 Task: Plan a visit to the Museum of Science and Industry in Chicago.
Action: Mouse moved to (434, 170)
Screenshot: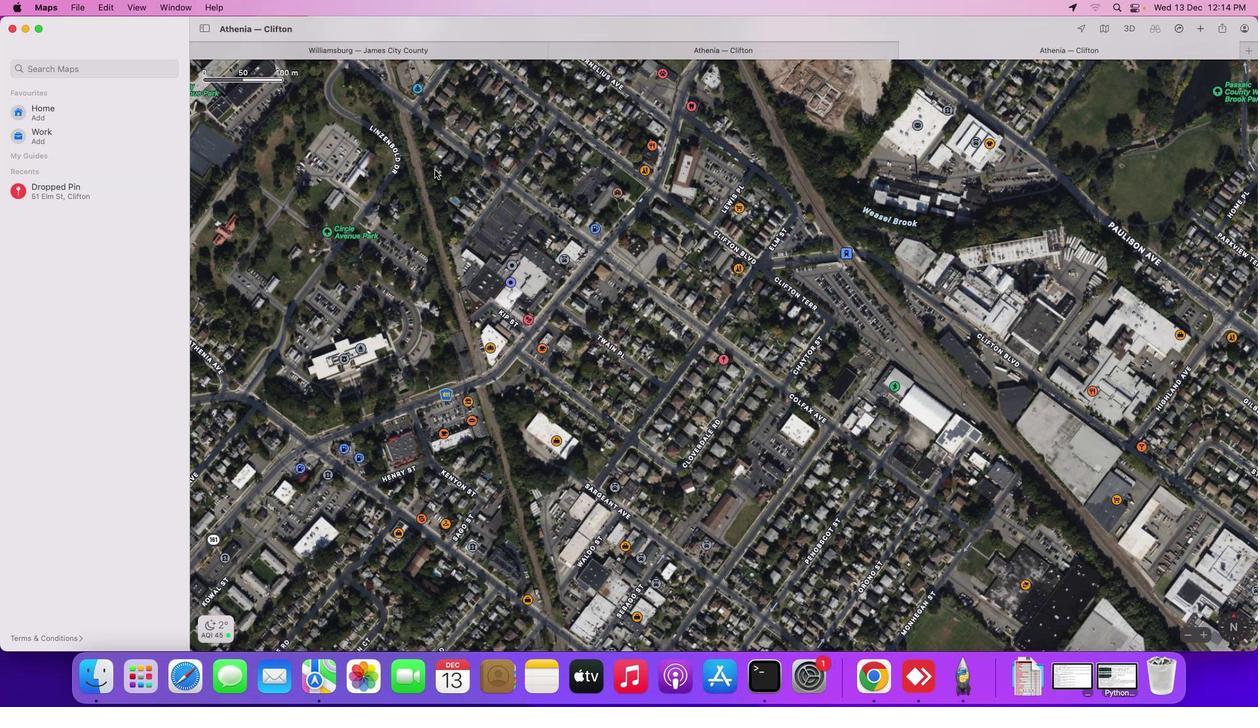
Action: Mouse pressed left at (434, 170)
Screenshot: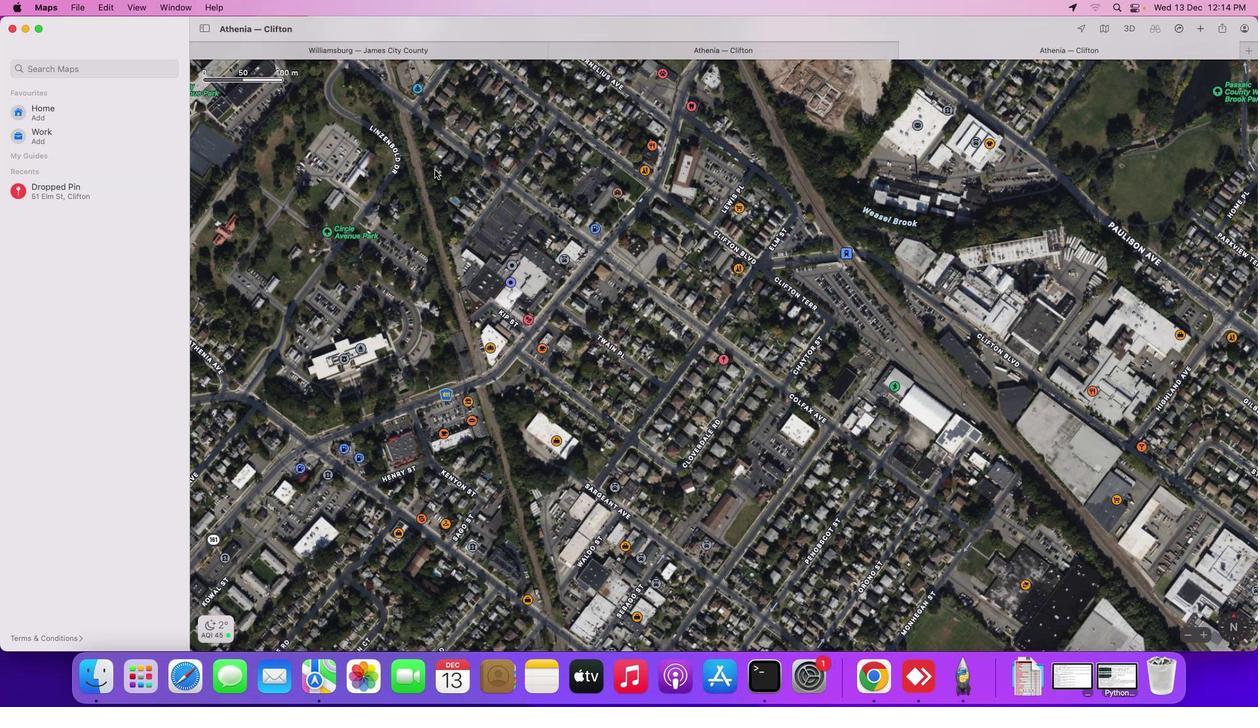 
Action: Mouse moved to (106, 62)
Screenshot: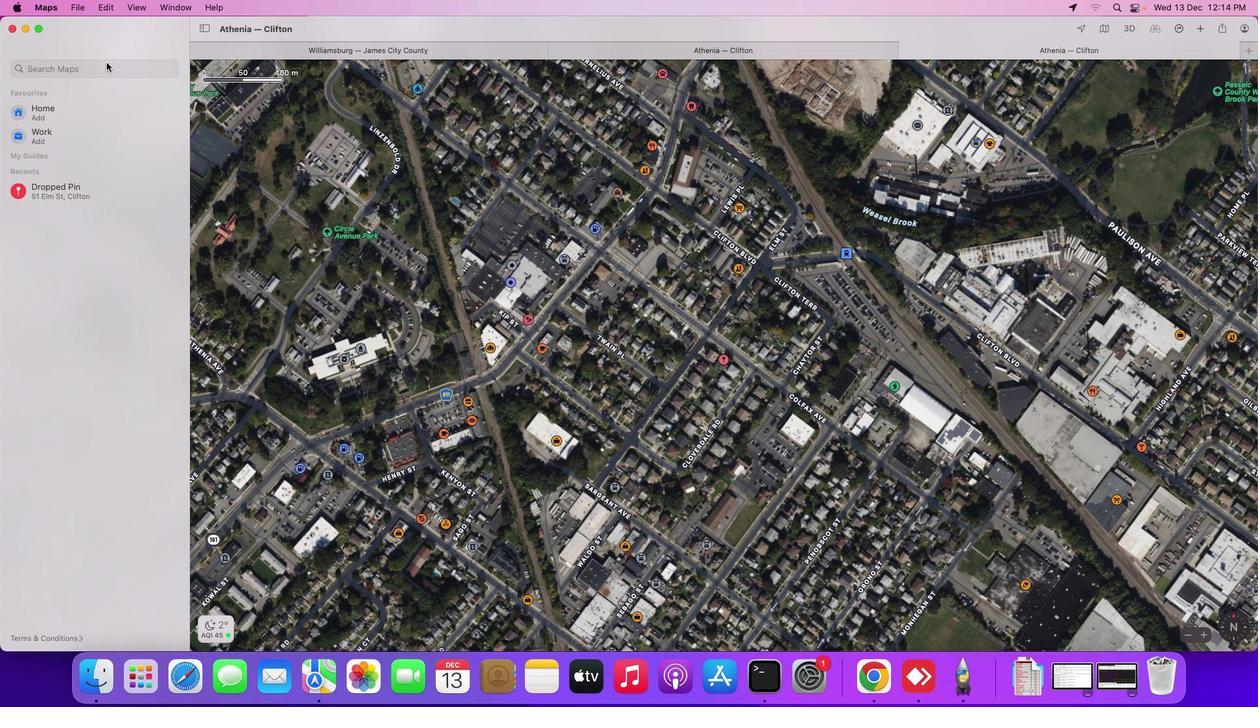 
Action: Mouse pressed left at (106, 62)
Screenshot: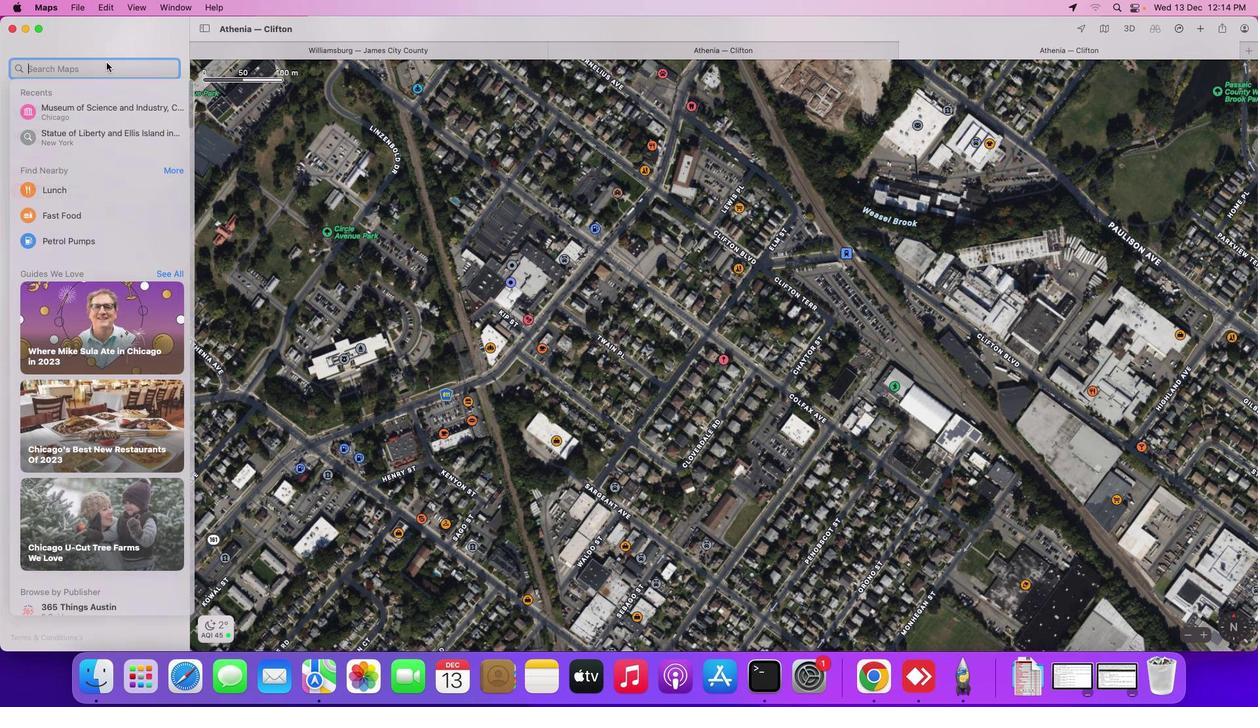 
Action: Mouse moved to (106, 62)
Screenshot: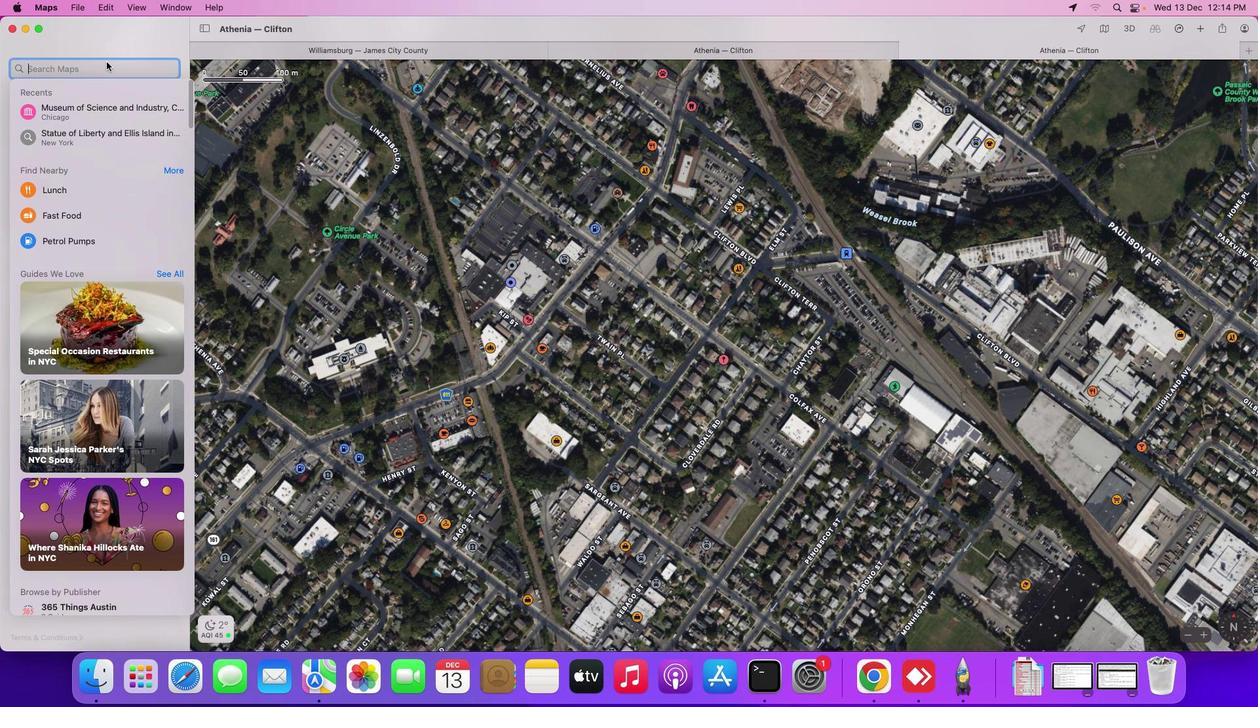 
Action: Key pressed Key.shift_r'M''u''s''e''u''m'Key.space'o''f'Key.spaceKey.shift_r'S''c''i''e''n''c''e'Key.space'a''n''d'Key.spaceKey.shift_r'I''n''d''u''s''t''r''y'Key.space'i''n'Key.spaceKey.shift_r'C''h''i''c''a''g''o'Key.enter
Screenshot: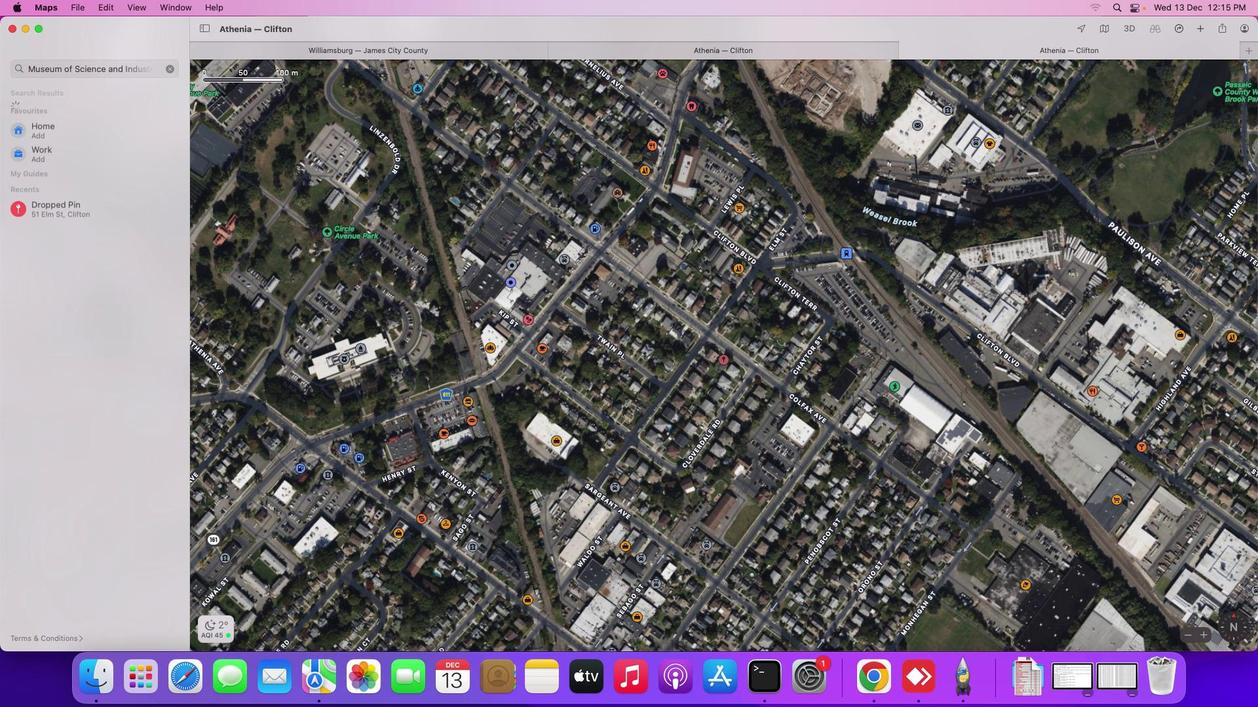 
Action: Mouse moved to (817, 418)
Screenshot: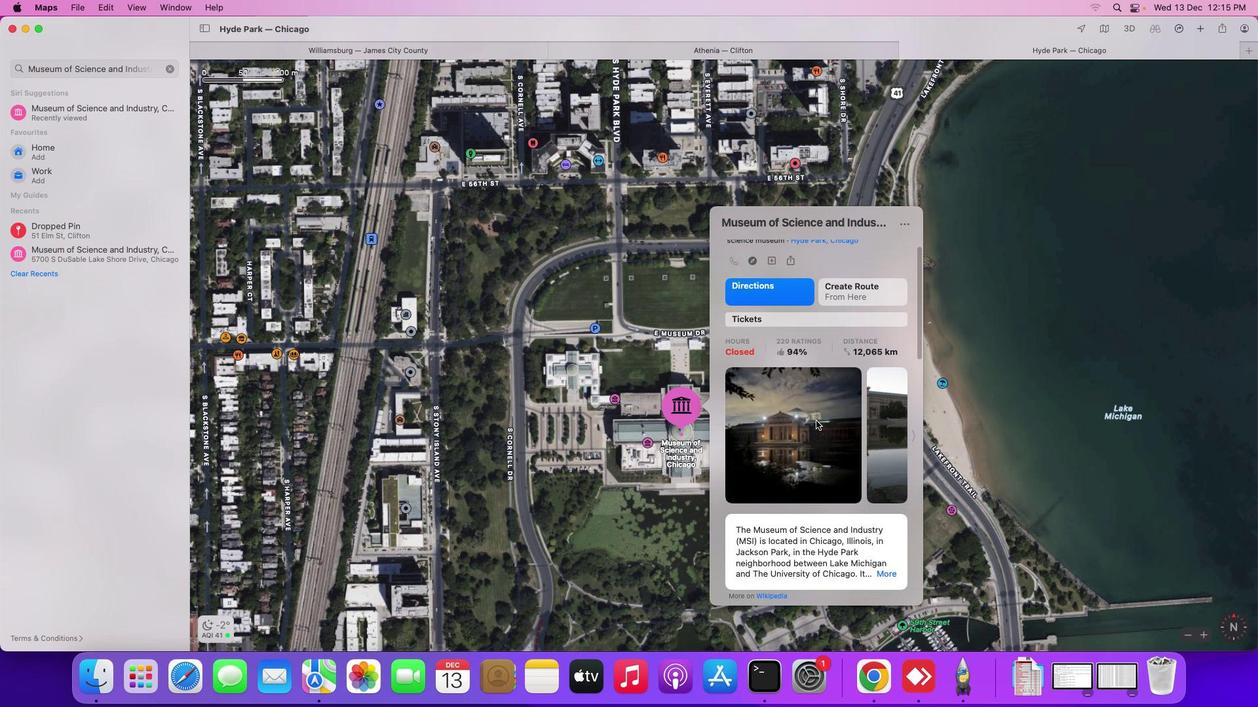 
Action: Mouse scrolled (817, 418) with delta (0, 0)
Screenshot: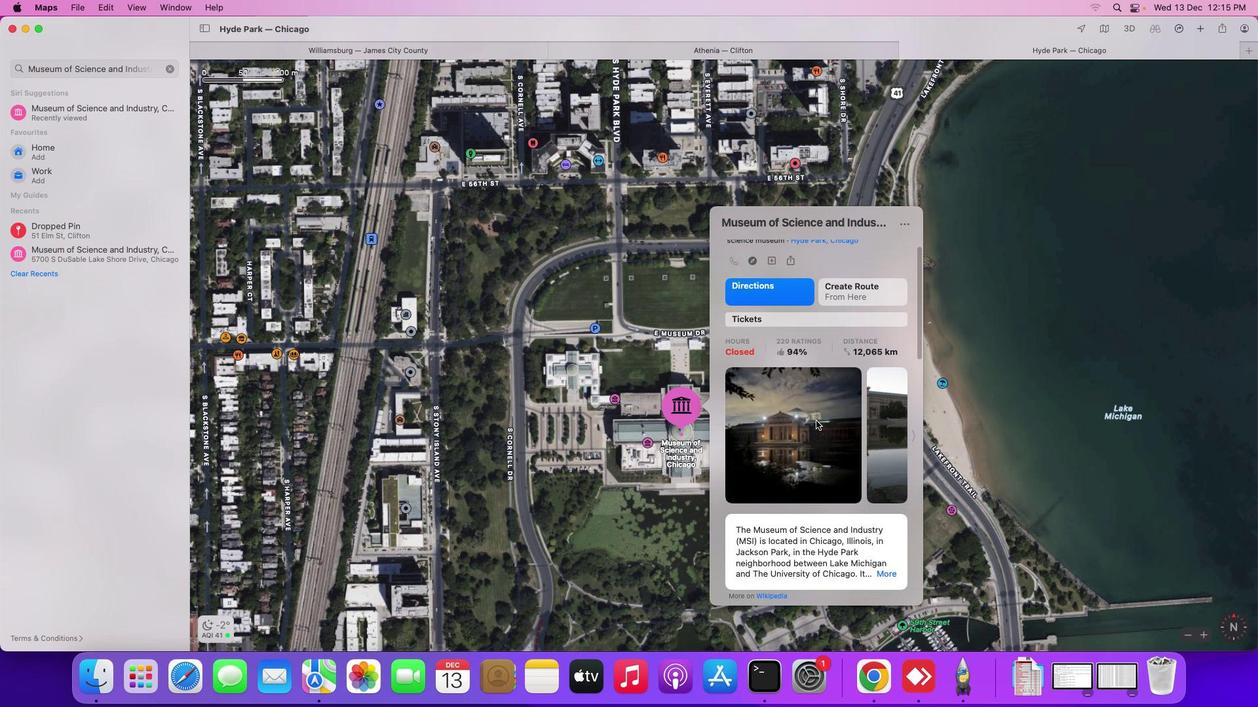 
Action: Mouse moved to (816, 420)
Screenshot: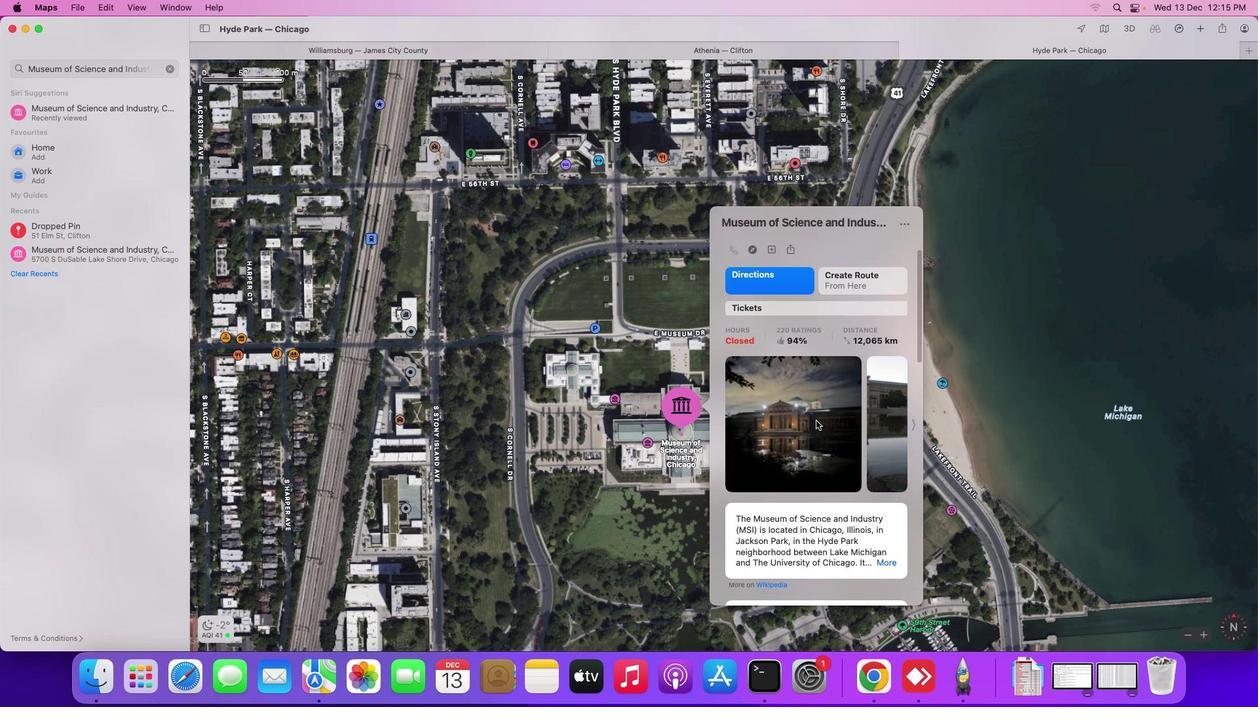 
Action: Mouse scrolled (816, 420) with delta (0, 0)
Screenshot: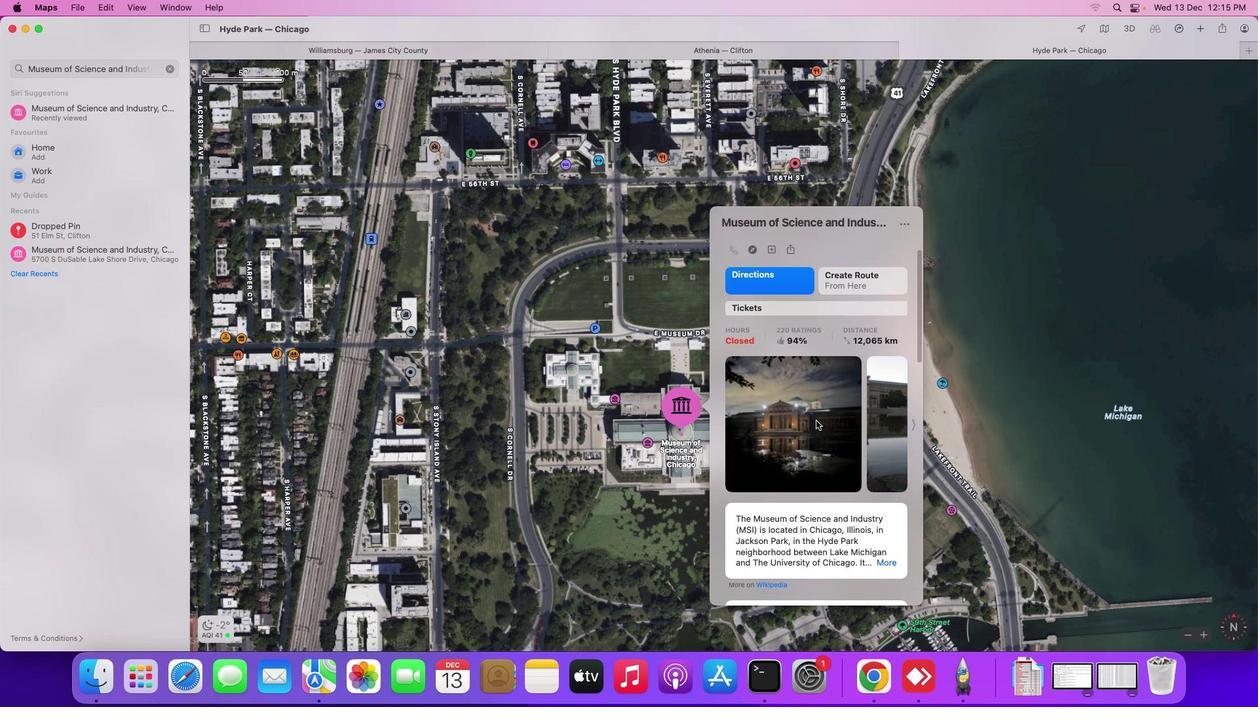 
Action: Mouse scrolled (816, 420) with delta (0, -1)
Screenshot: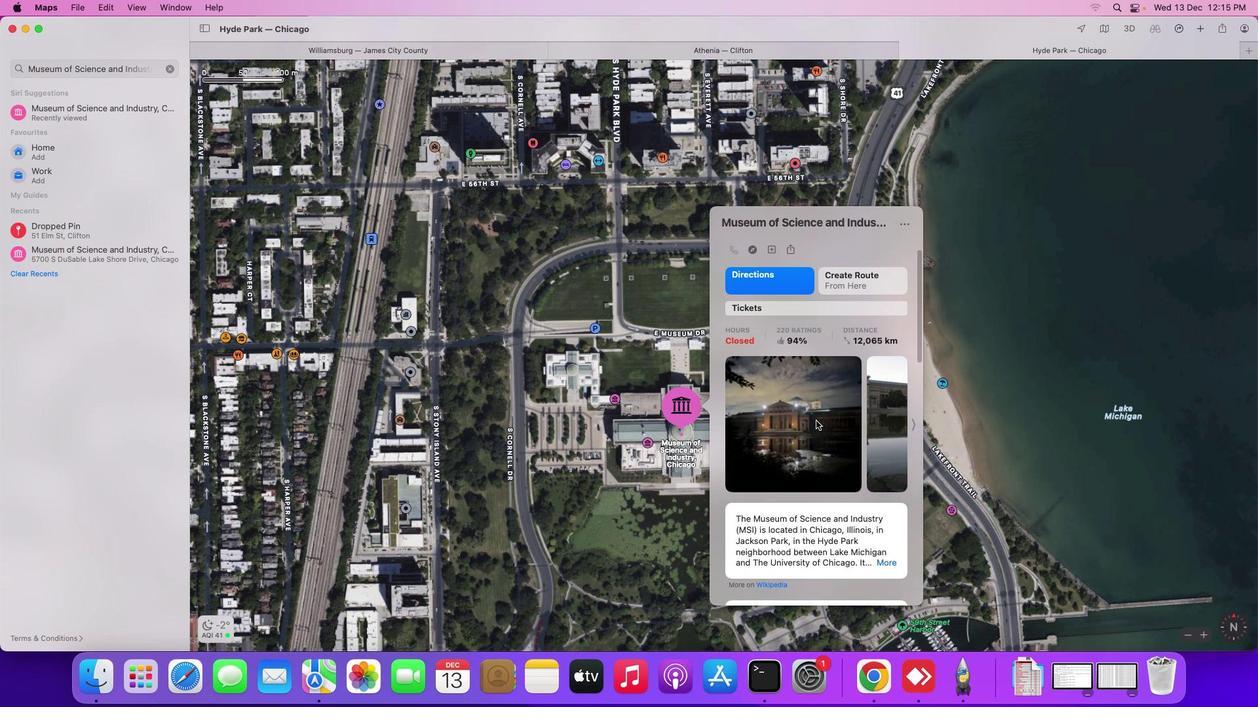 
Action: Mouse moved to (816, 420)
Screenshot: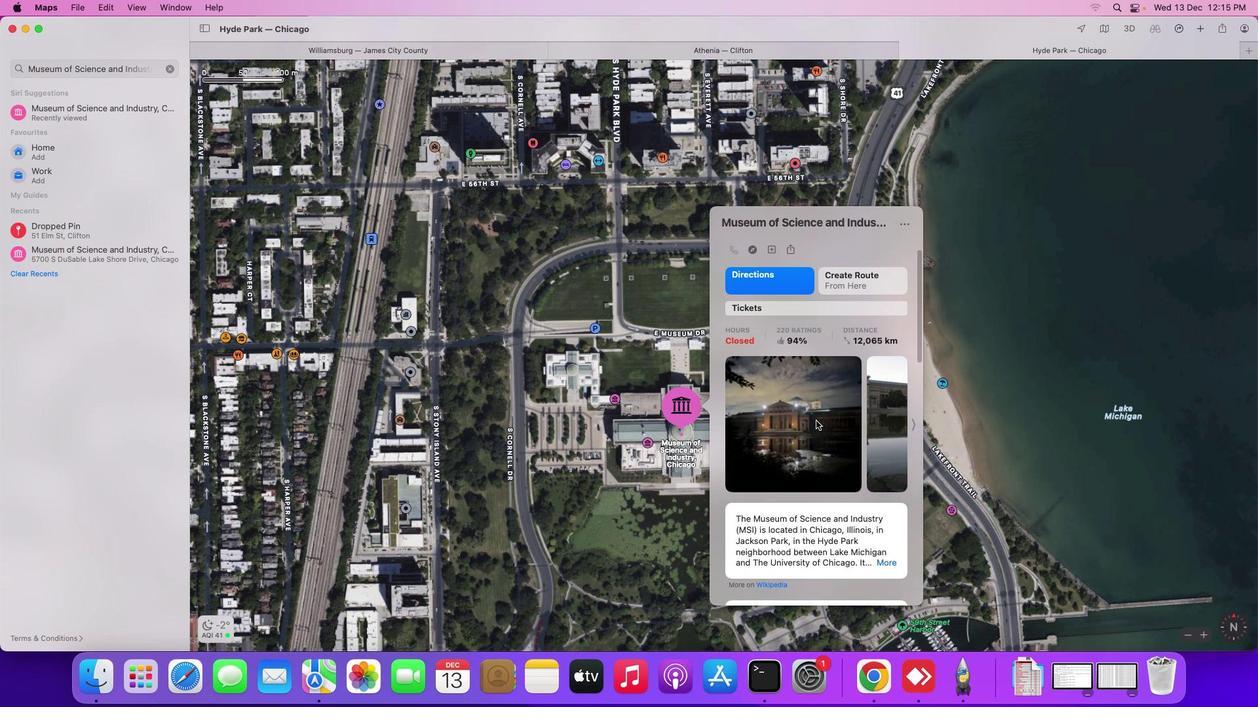 
Action: Mouse scrolled (816, 420) with delta (0, 0)
Screenshot: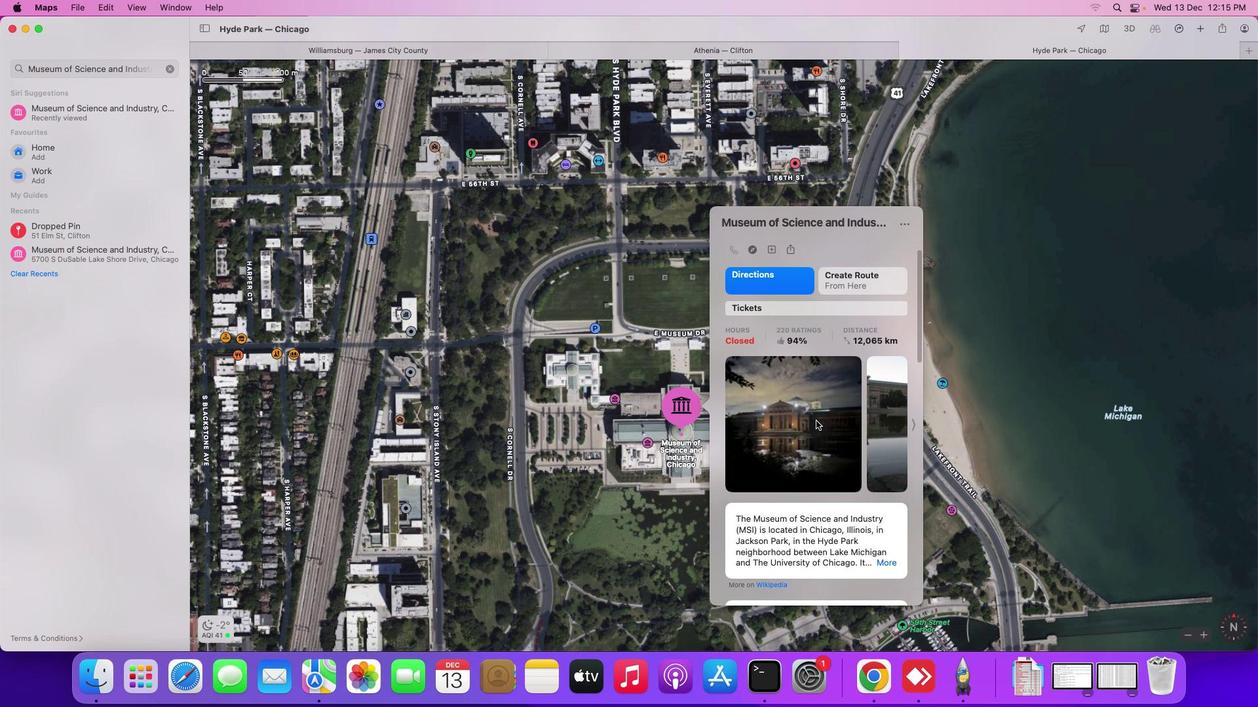 
Action: Mouse moved to (816, 421)
Screenshot: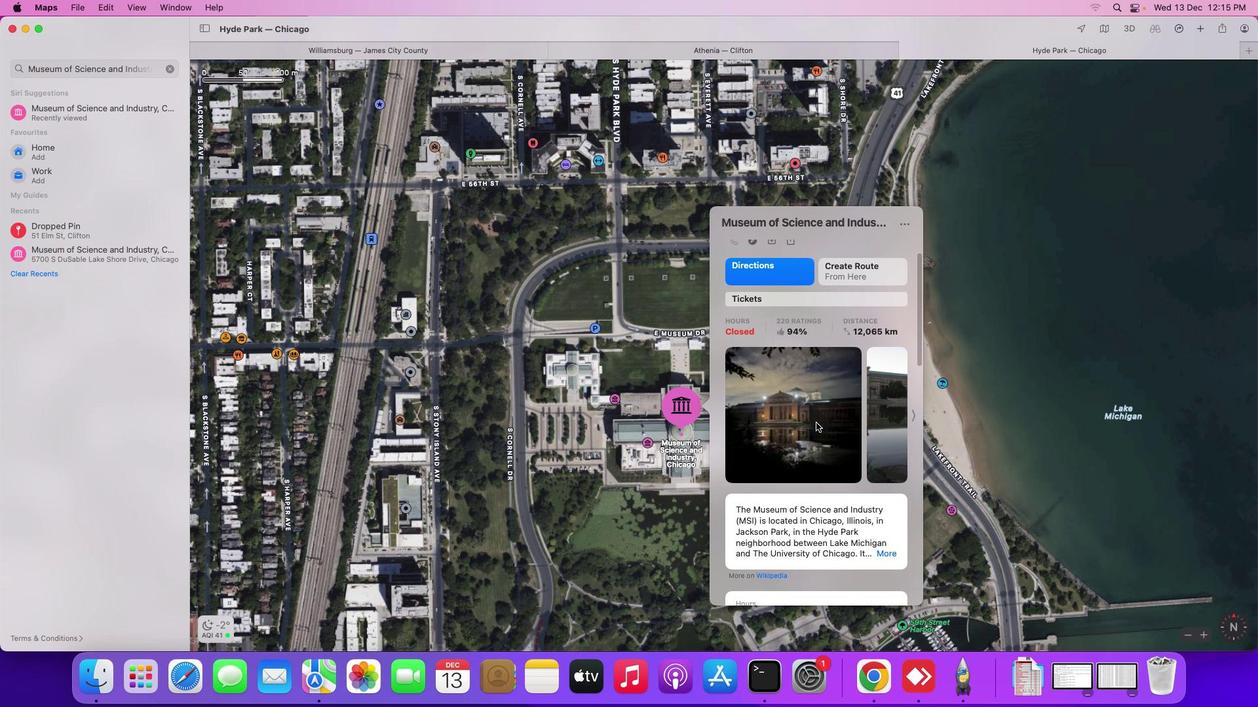 
Action: Mouse scrolled (816, 421) with delta (0, 0)
Screenshot: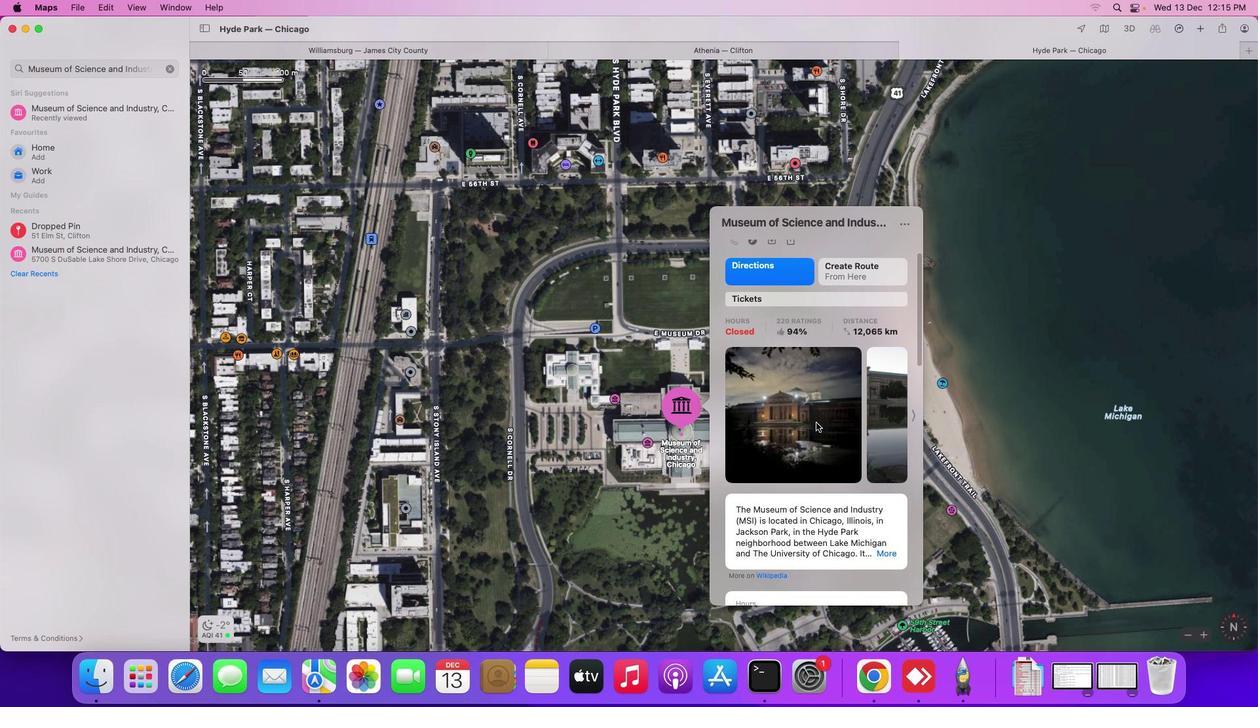 
Action: Mouse moved to (816, 422)
Screenshot: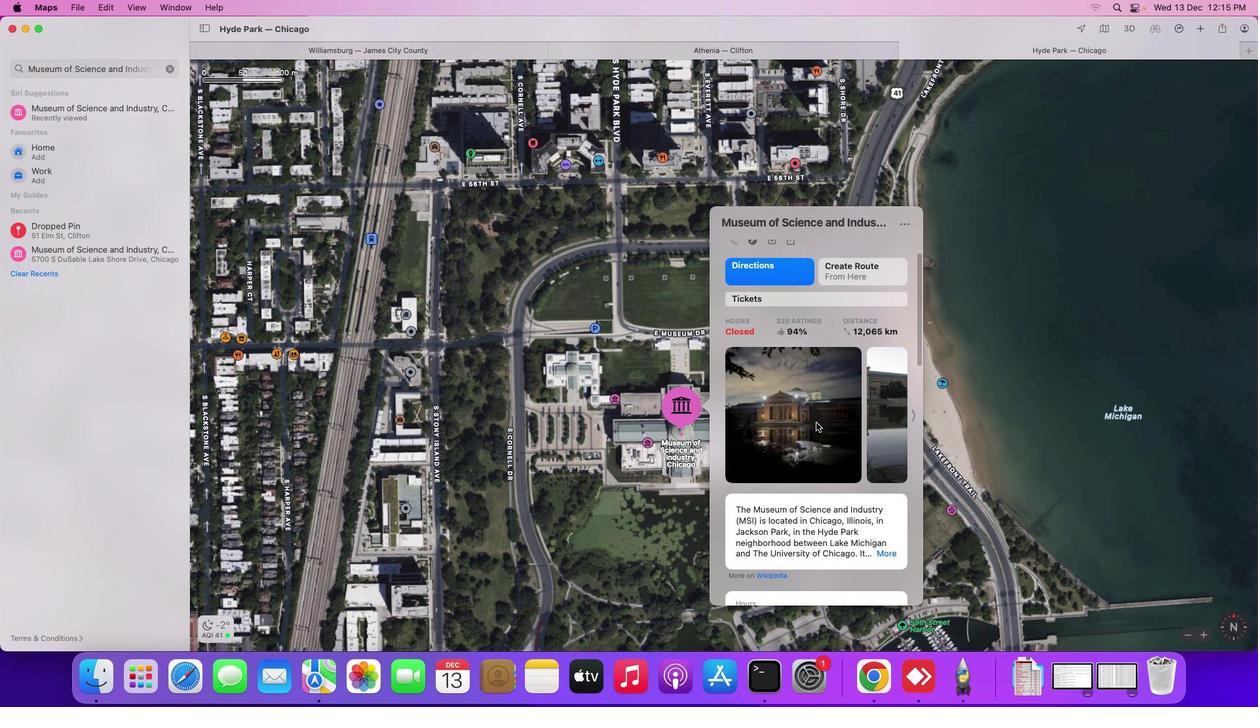 
Action: Mouse scrolled (816, 422) with delta (0, 0)
Screenshot: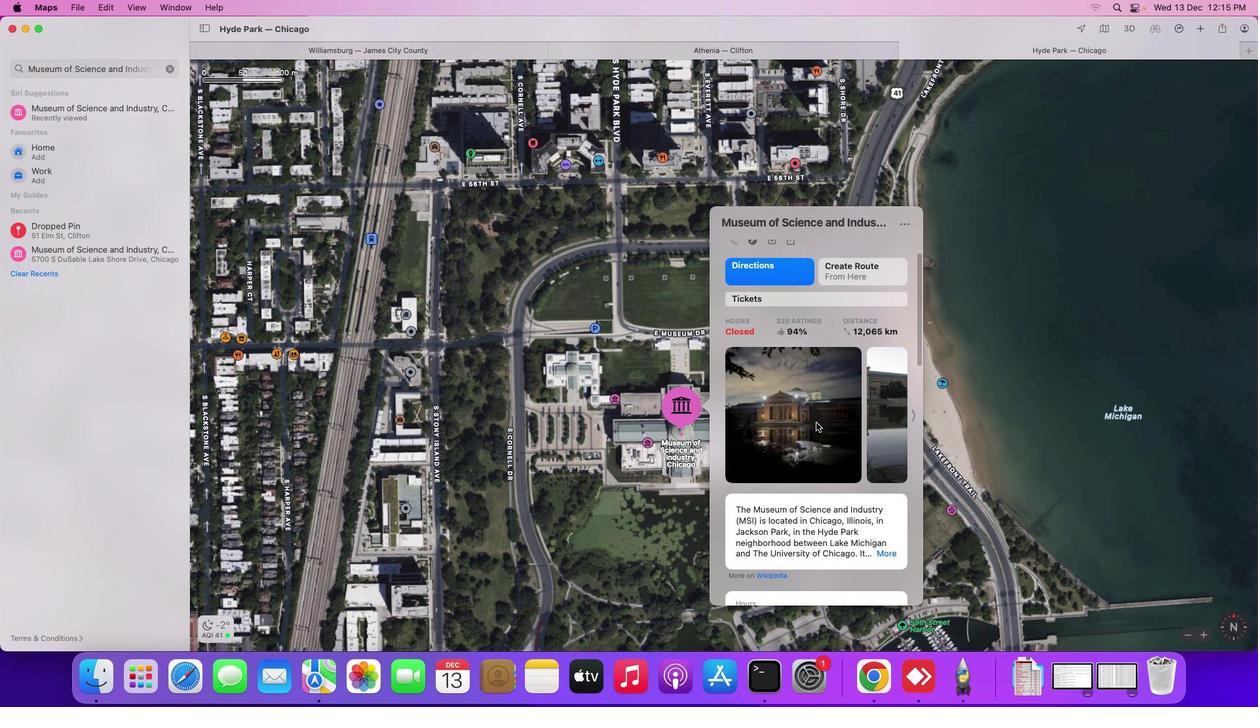 
Action: Mouse moved to (816, 423)
Screenshot: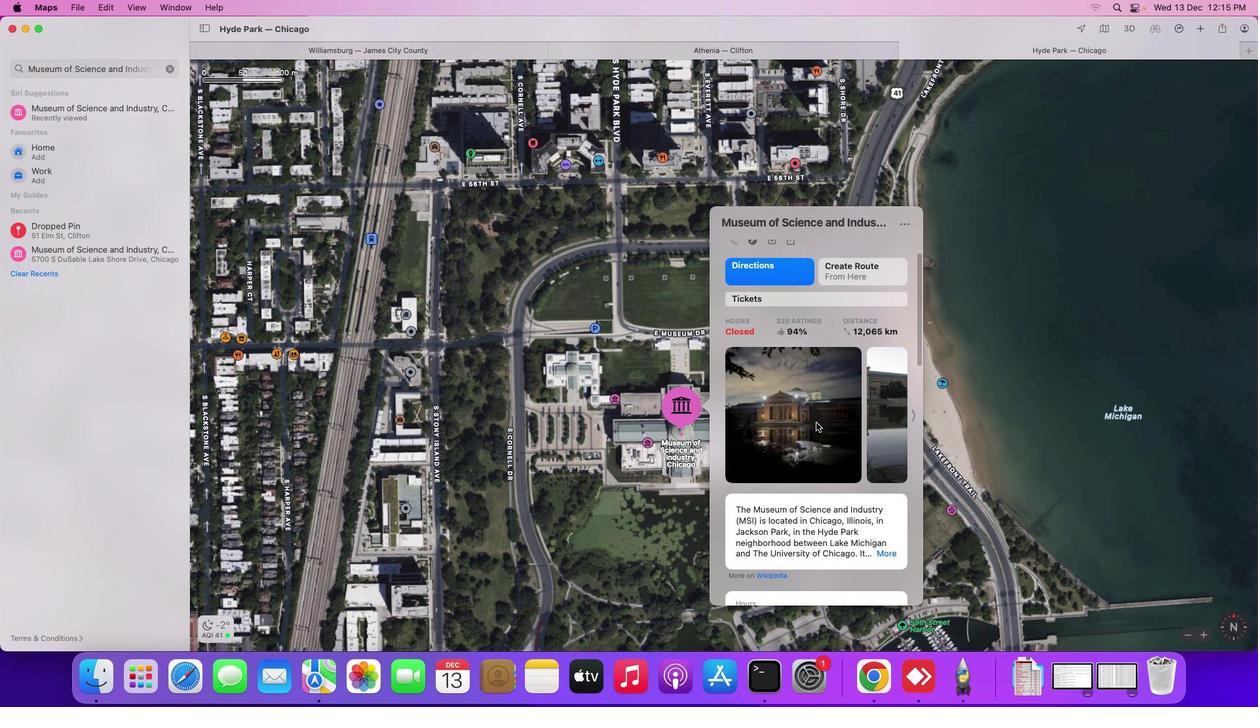 
Action: Mouse scrolled (816, 423) with delta (0, 0)
Screenshot: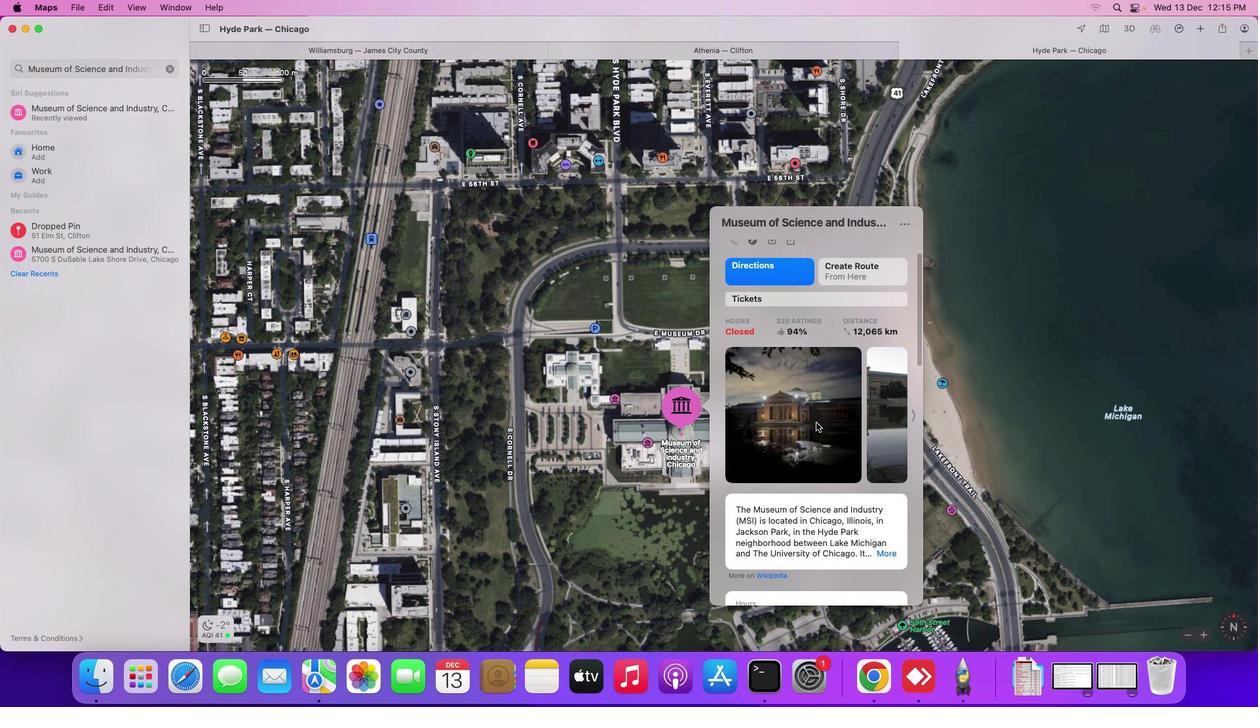 
Action: Mouse moved to (915, 415)
Screenshot: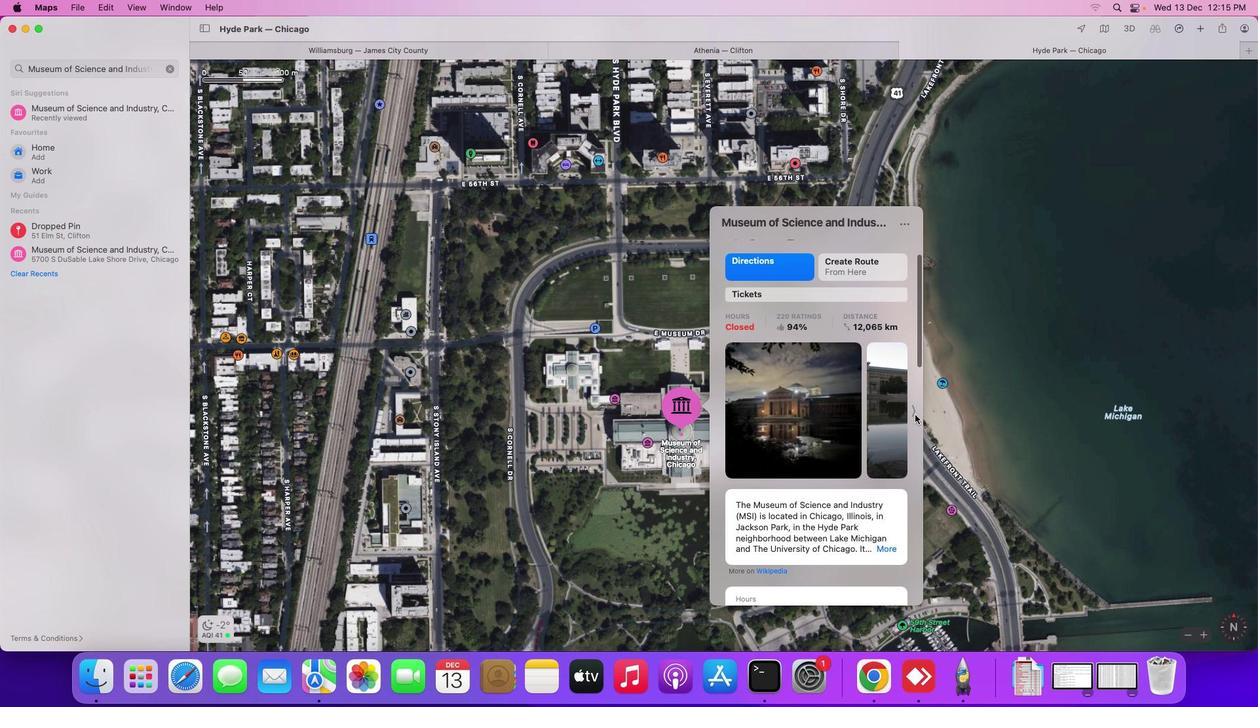 
Action: Mouse pressed left at (915, 415)
Screenshot: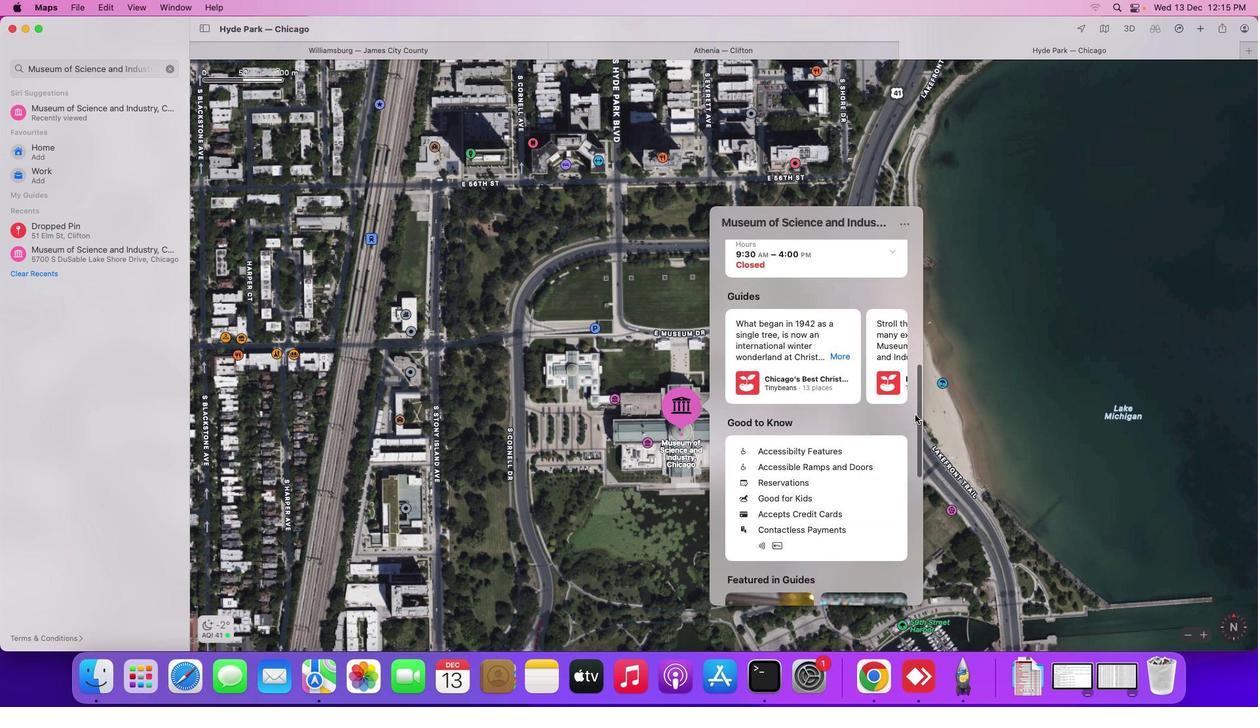 
Action: Mouse moved to (840, 399)
Screenshot: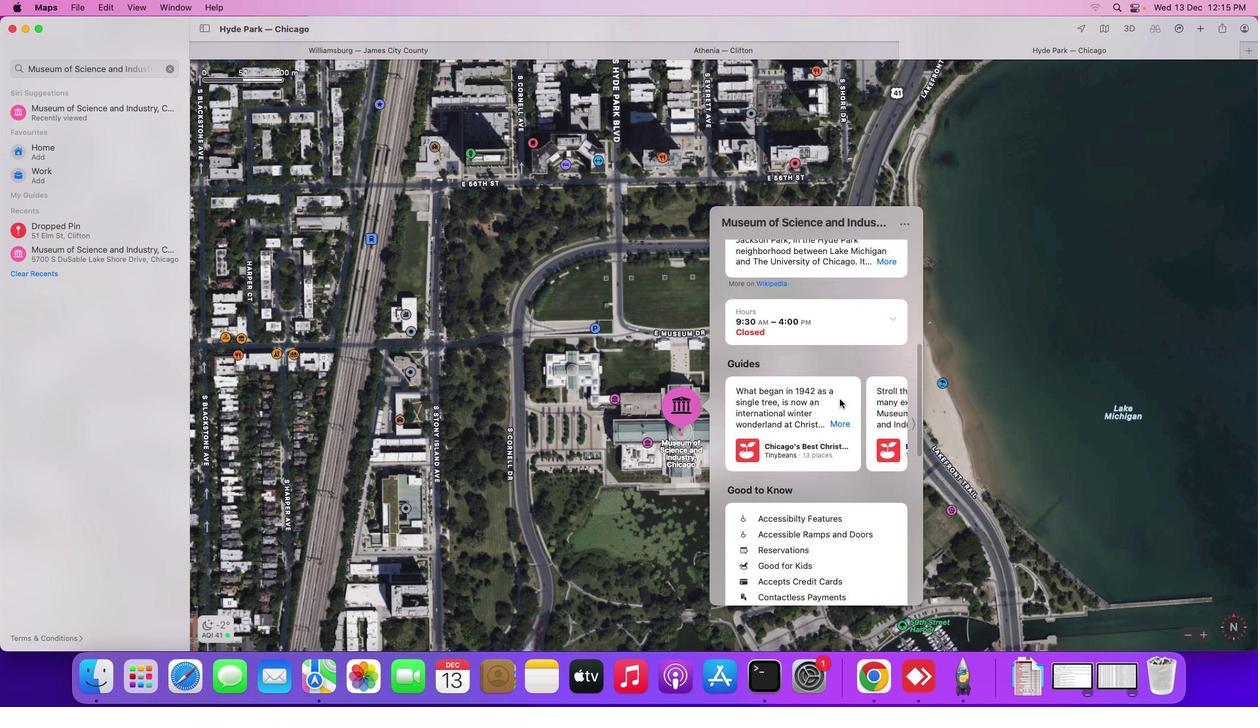 
Action: Mouse scrolled (840, 399) with delta (0, 0)
Screenshot: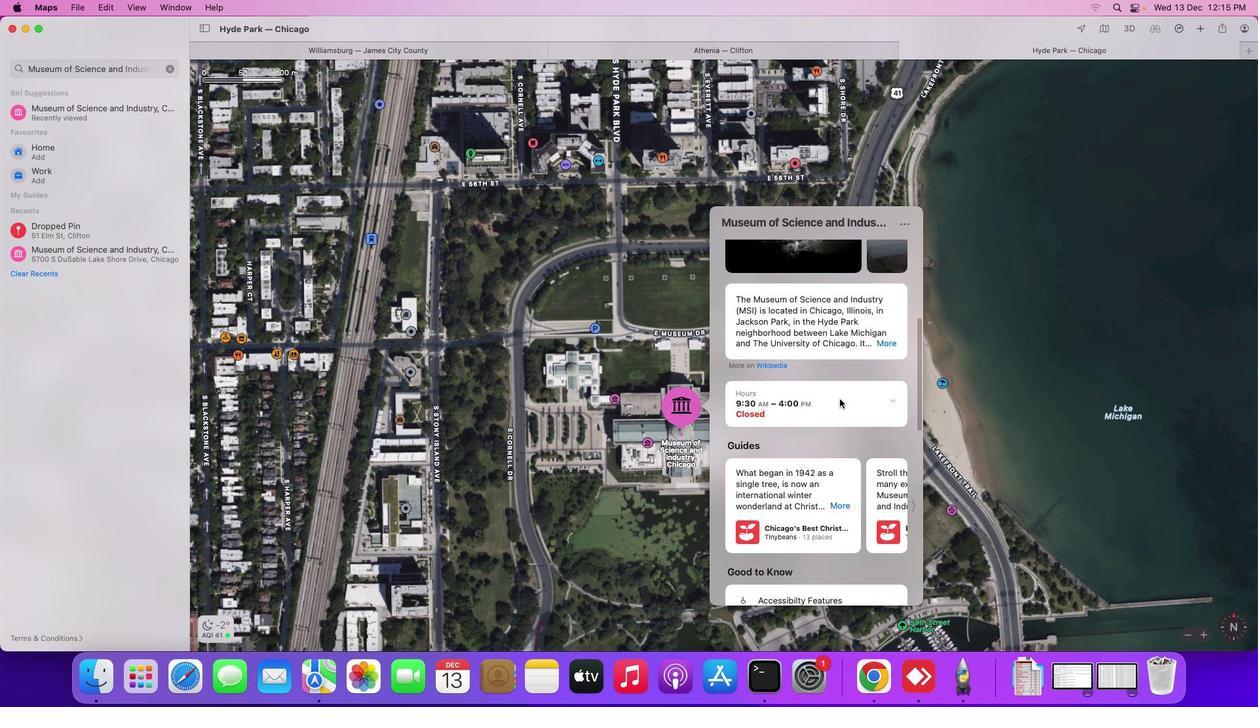 
Action: Mouse scrolled (840, 399) with delta (0, 0)
Screenshot: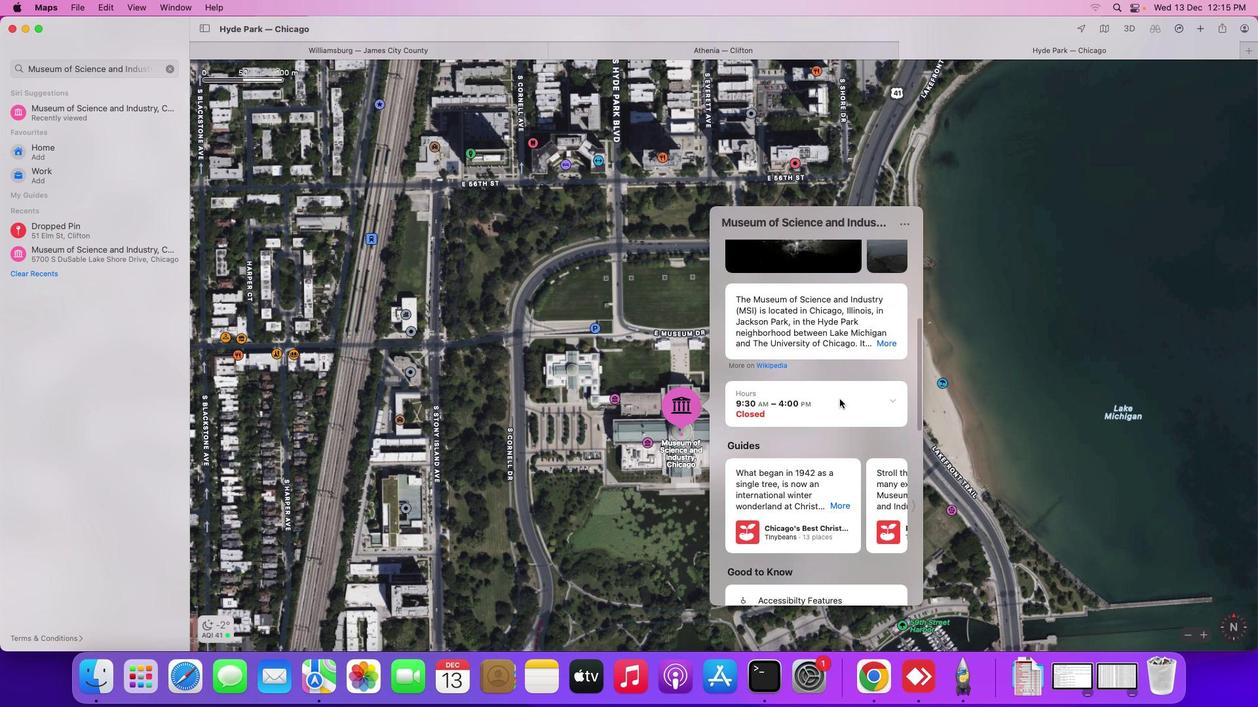 
Action: Mouse scrolled (840, 399) with delta (0, 1)
Screenshot: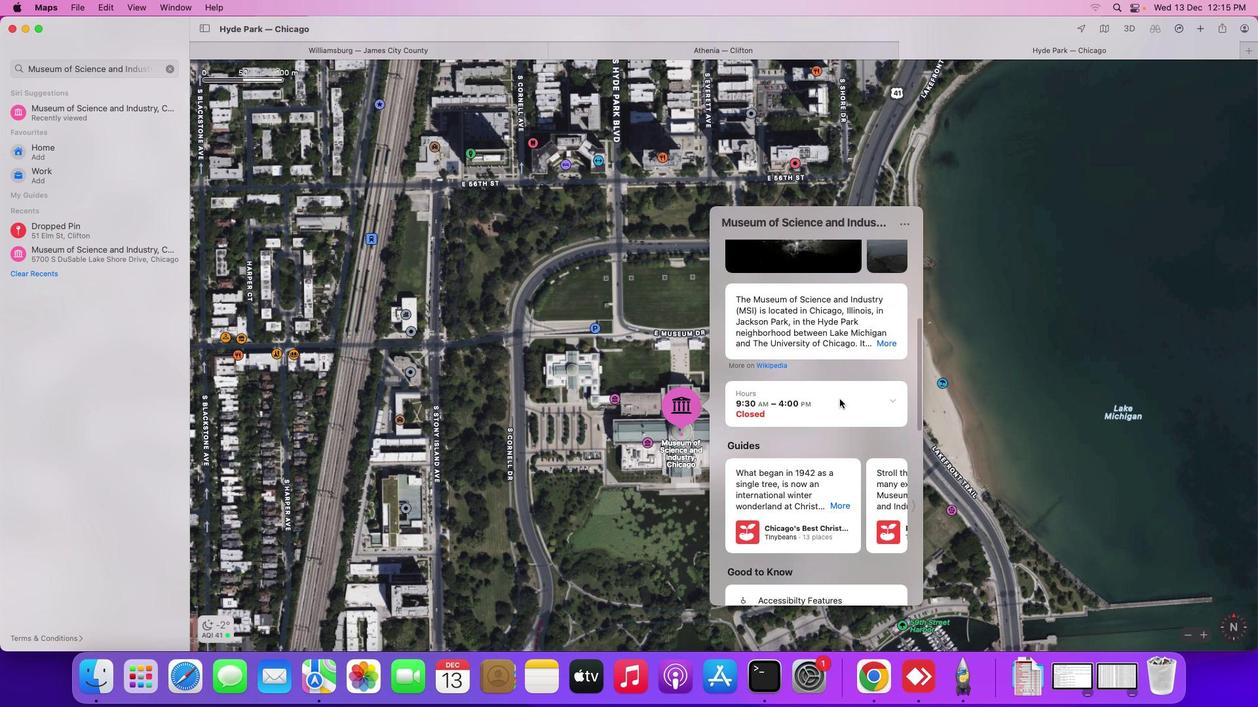 
Action: Mouse scrolled (840, 399) with delta (0, 3)
Screenshot: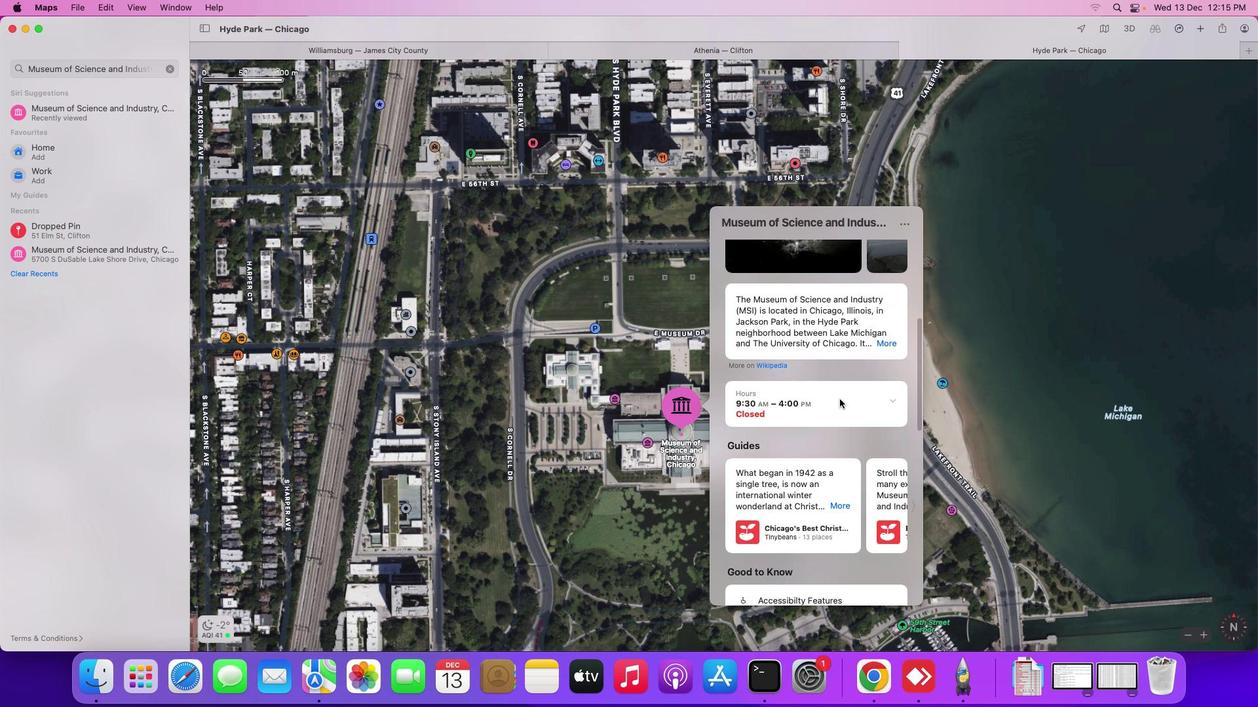 
Action: Mouse scrolled (840, 399) with delta (0, 3)
Screenshot: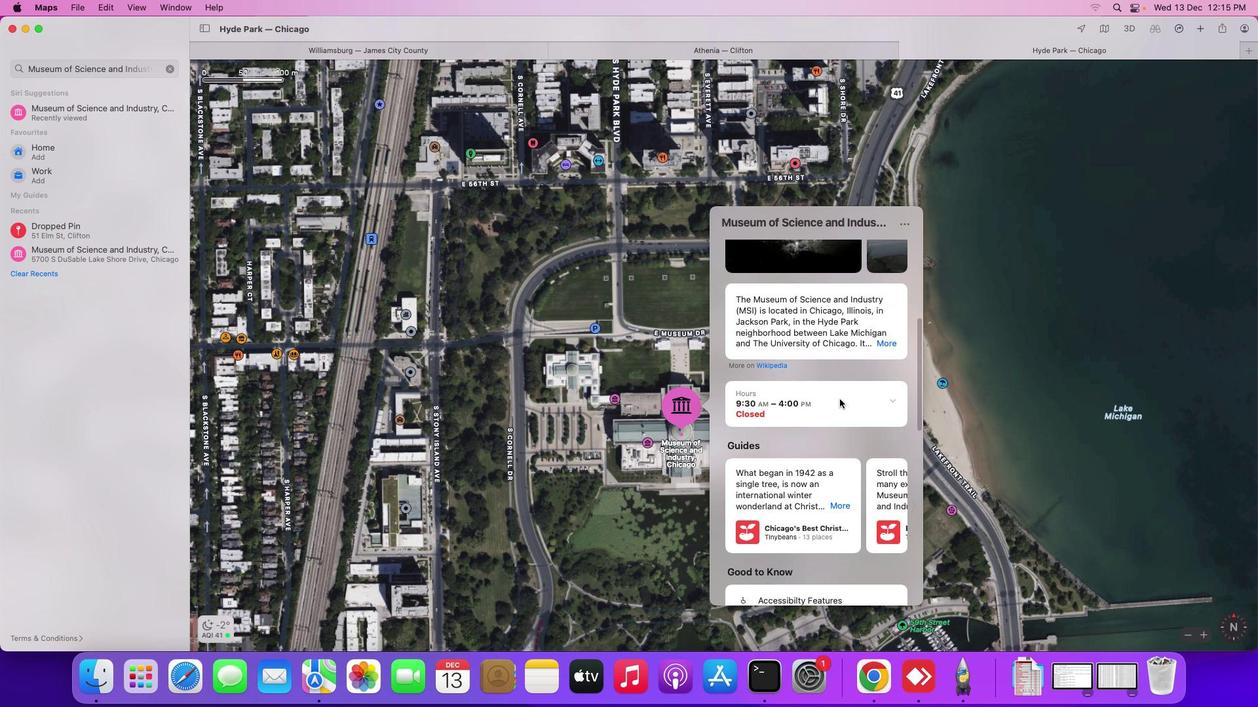 
Action: Mouse scrolled (840, 399) with delta (0, 3)
Screenshot: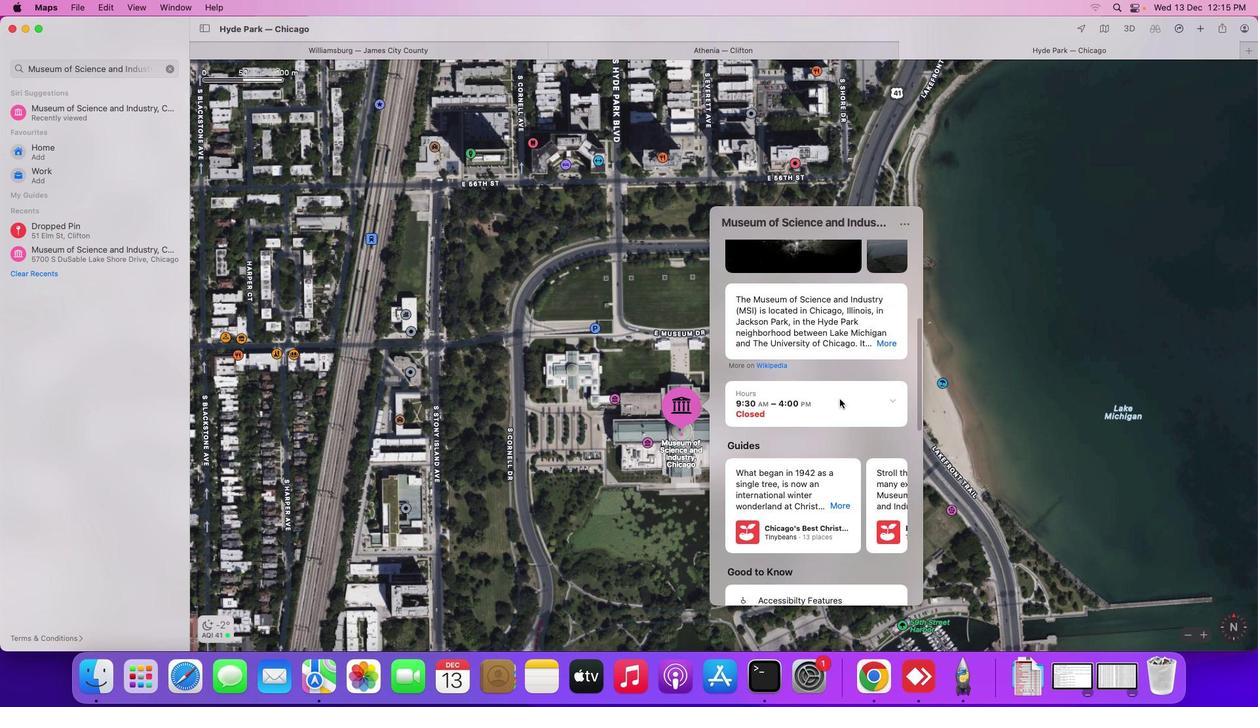 
Action: Mouse scrolled (840, 399) with delta (0, 0)
Screenshot: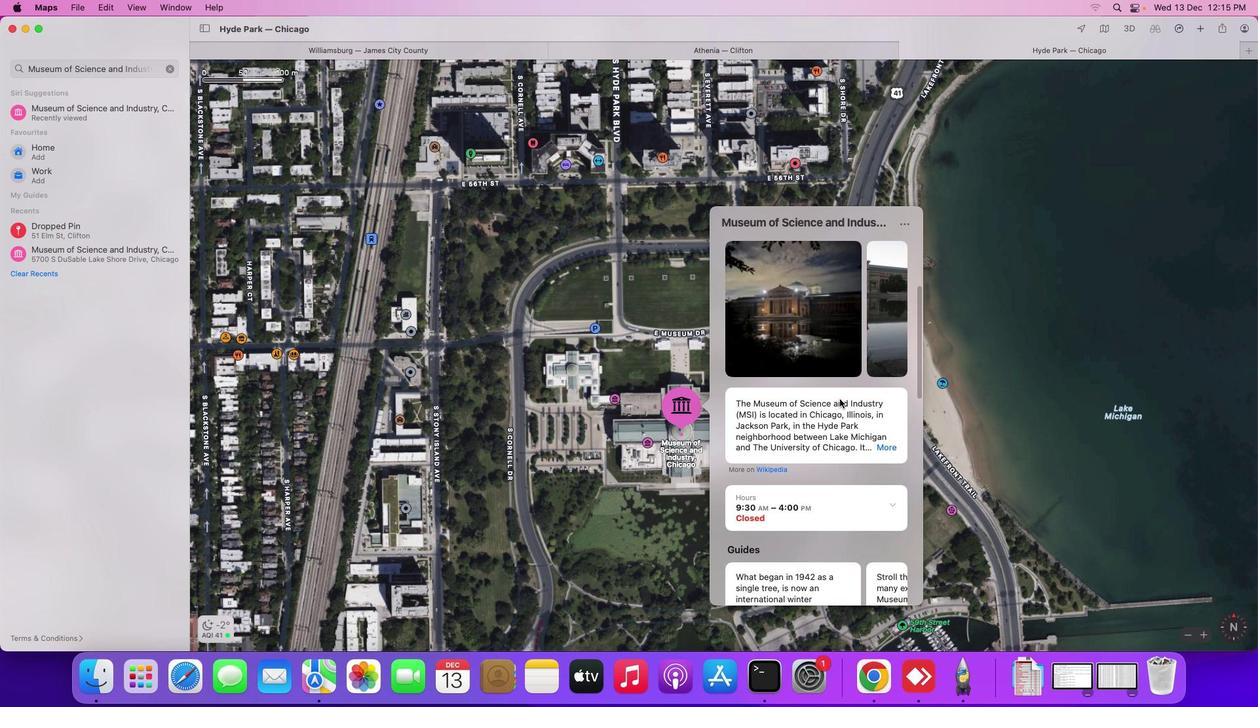 
Action: Mouse scrolled (840, 399) with delta (0, 0)
Screenshot: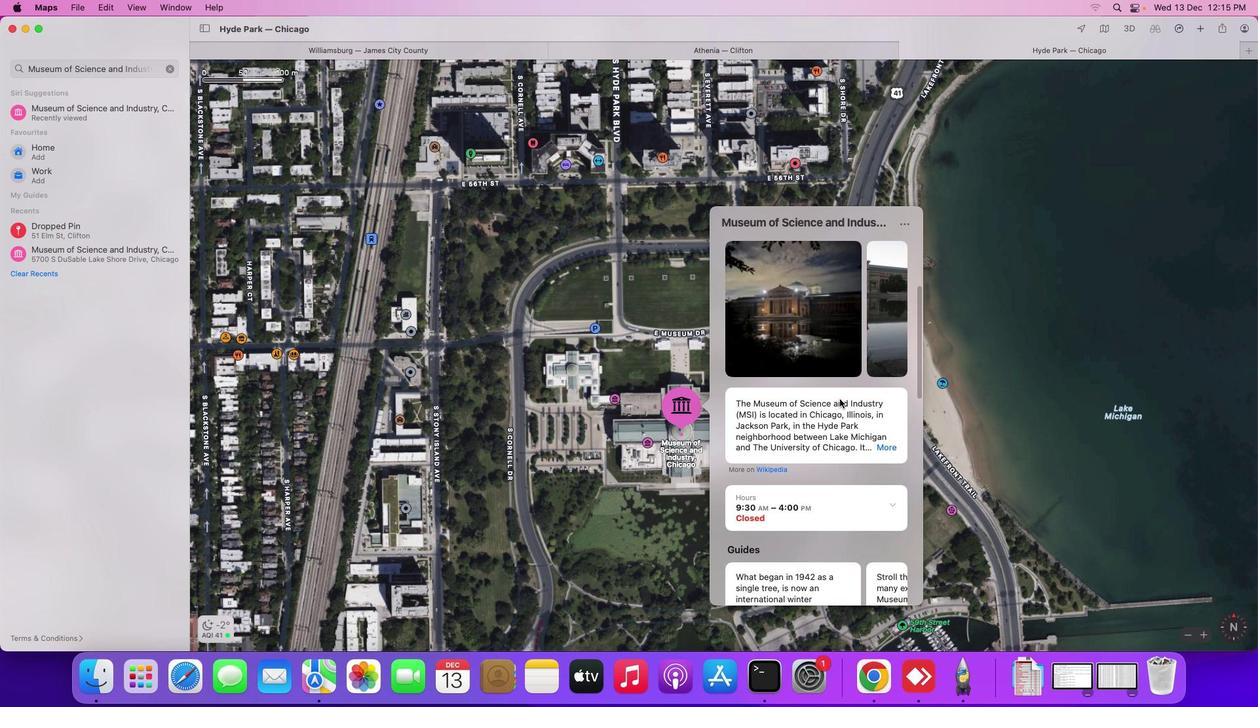 
Action: Mouse scrolled (840, 399) with delta (0, 1)
Screenshot: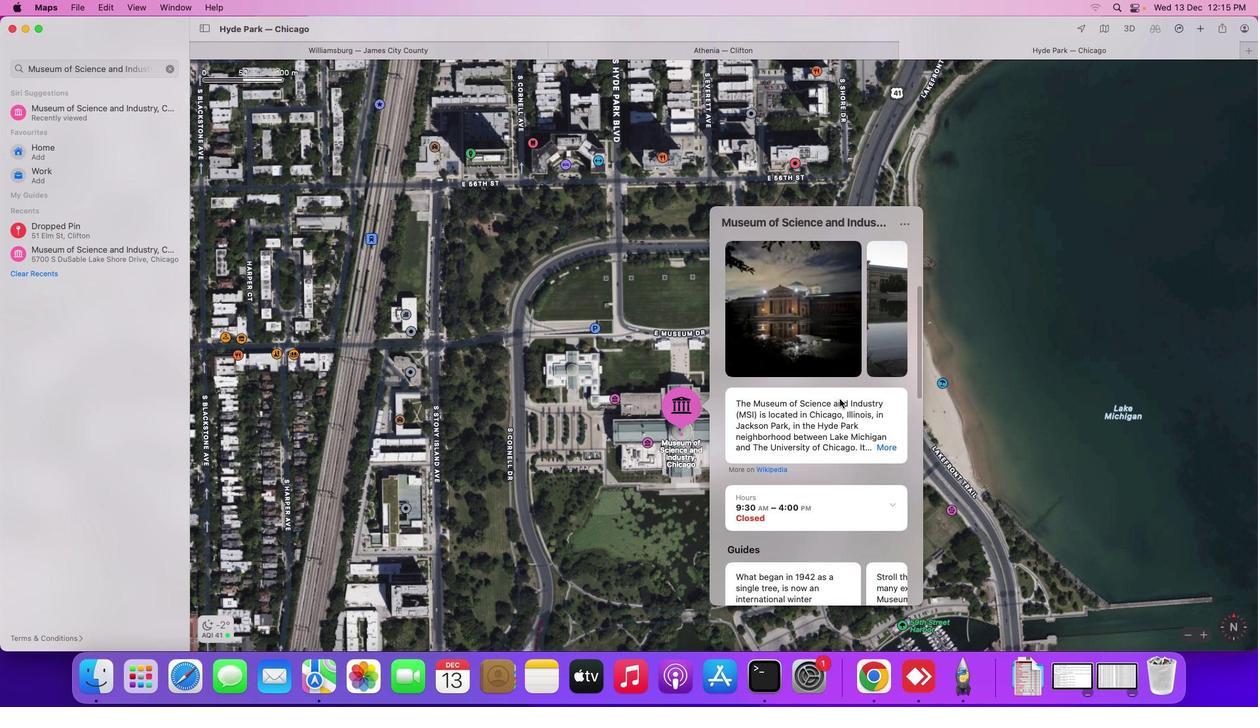 
Action: Mouse scrolled (840, 399) with delta (0, 3)
Screenshot: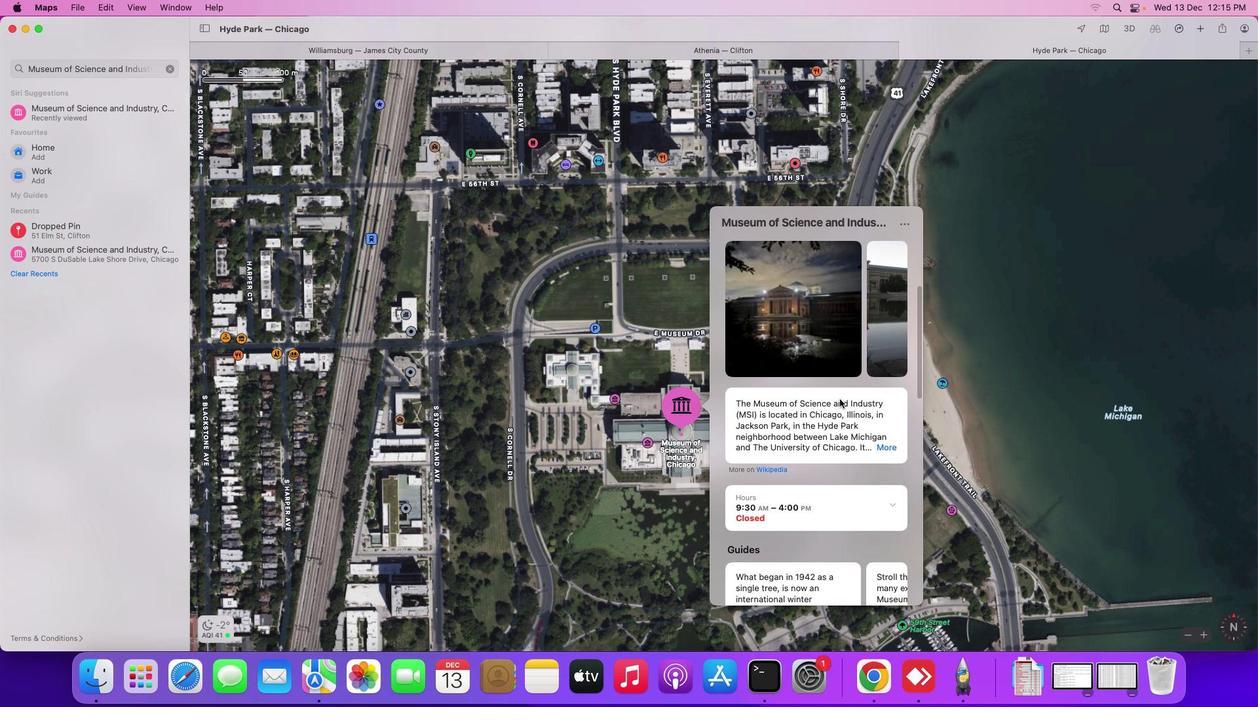 
Action: Mouse scrolled (840, 399) with delta (0, 3)
Screenshot: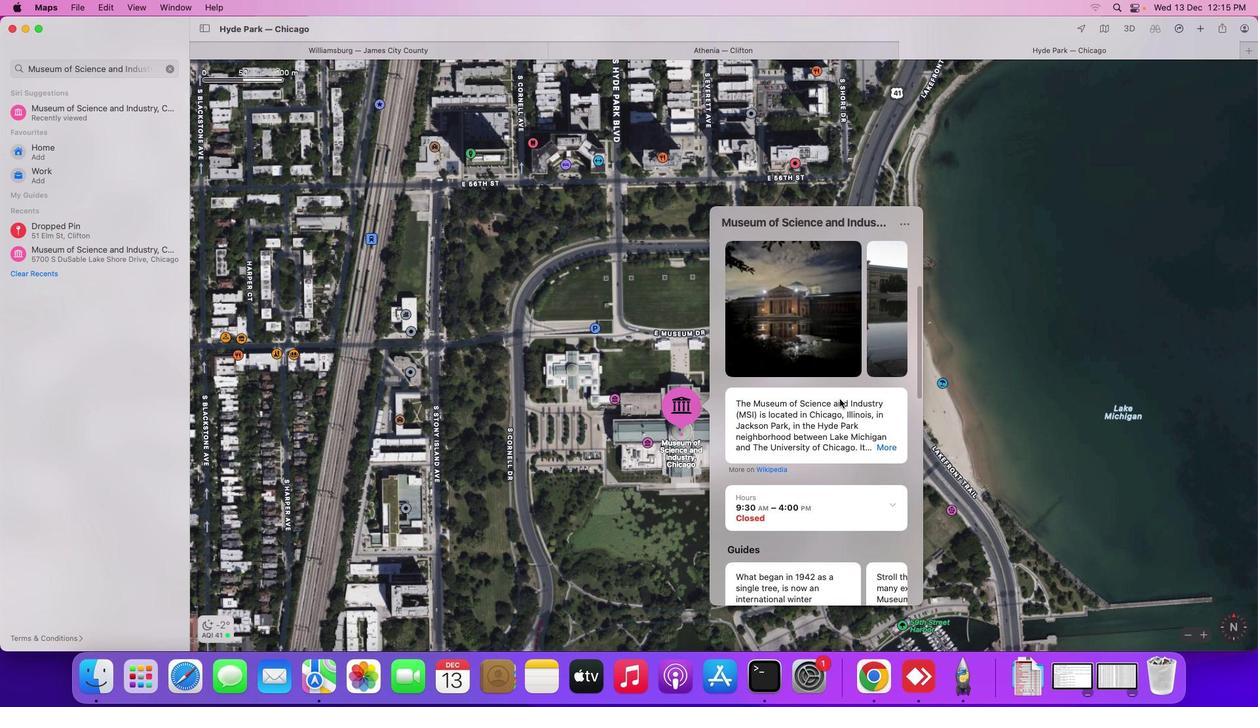 
Action: Mouse scrolled (840, 399) with delta (0, 0)
Screenshot: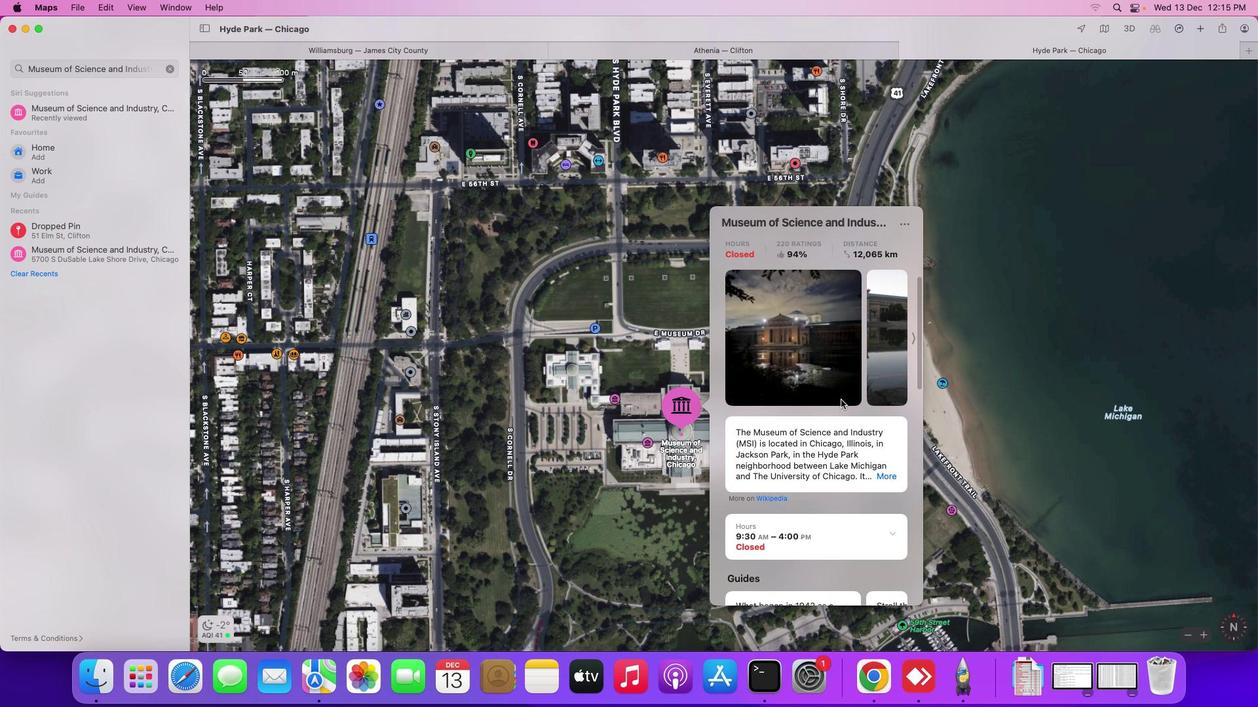 
Action: Mouse moved to (840, 399)
Screenshot: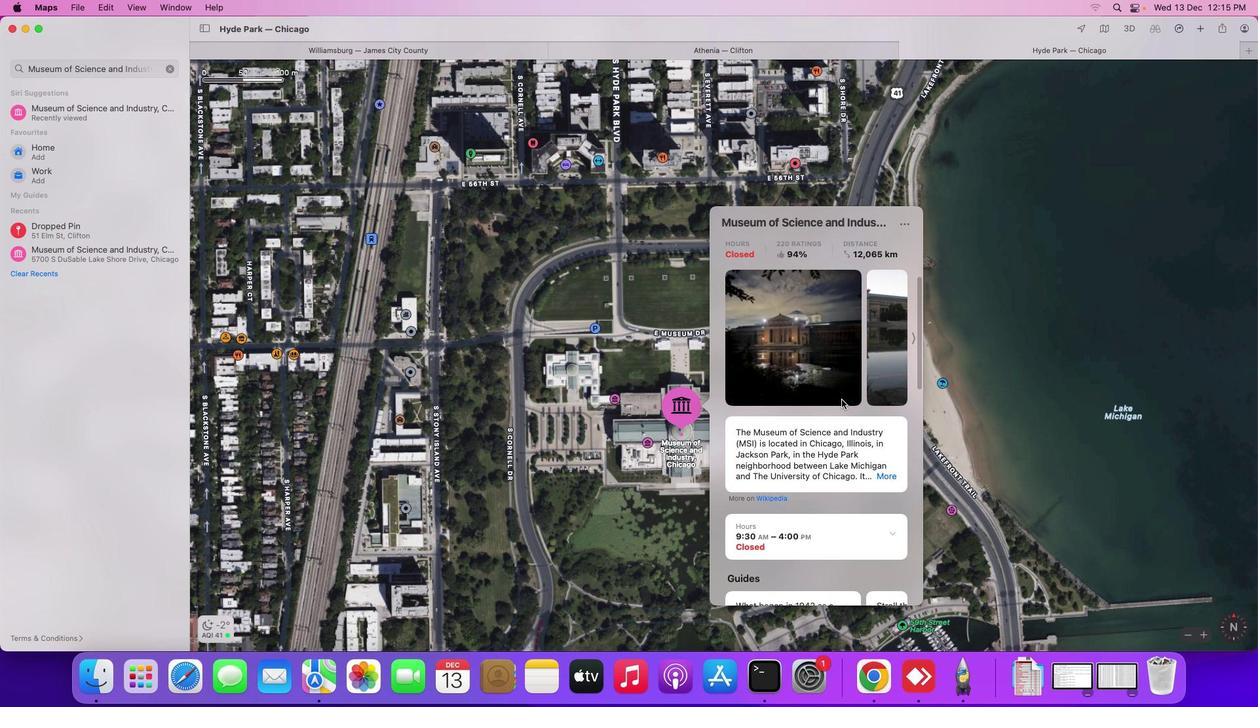 
Action: Mouse scrolled (840, 399) with delta (0, 0)
Screenshot: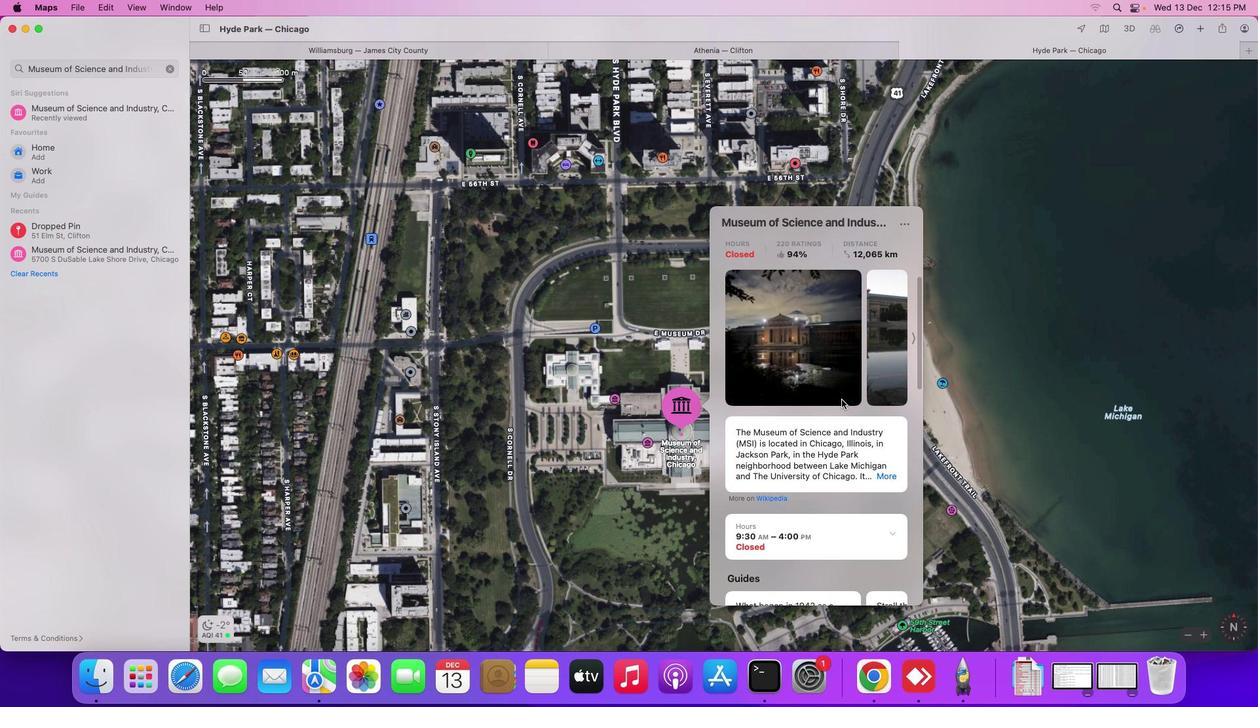 
Action: Mouse moved to (841, 399)
Screenshot: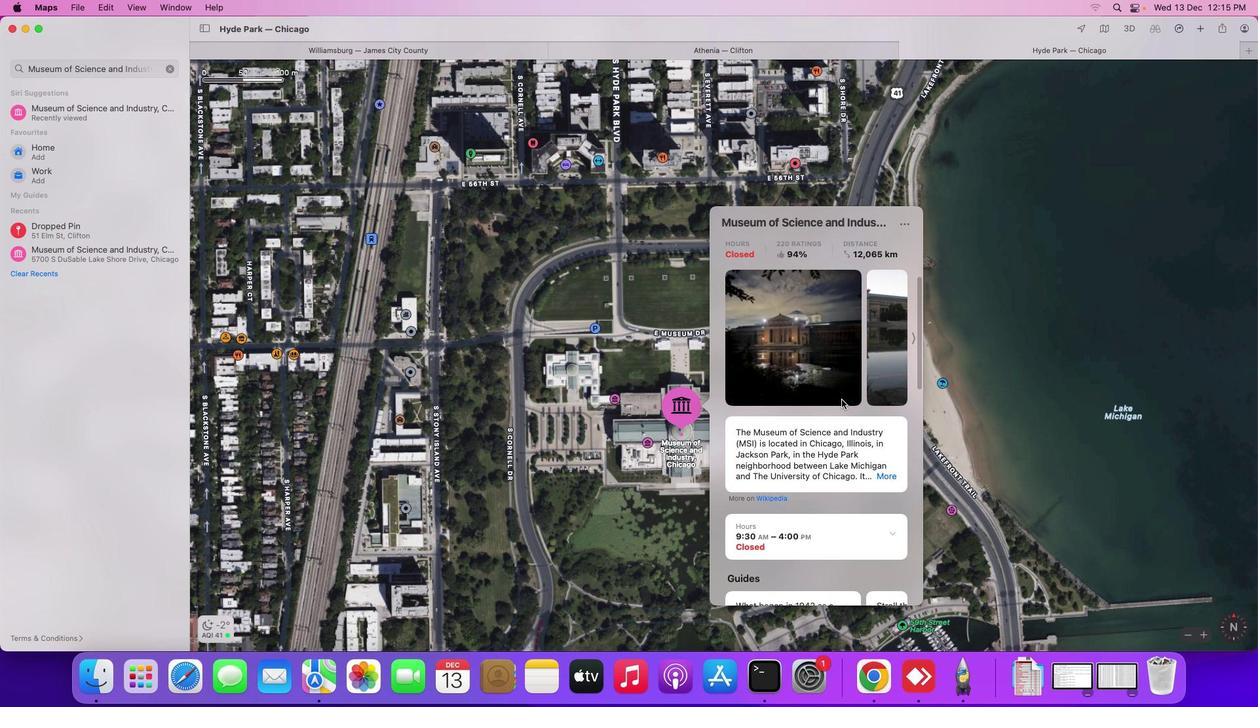 
Action: Mouse scrolled (841, 399) with delta (0, 1)
Screenshot: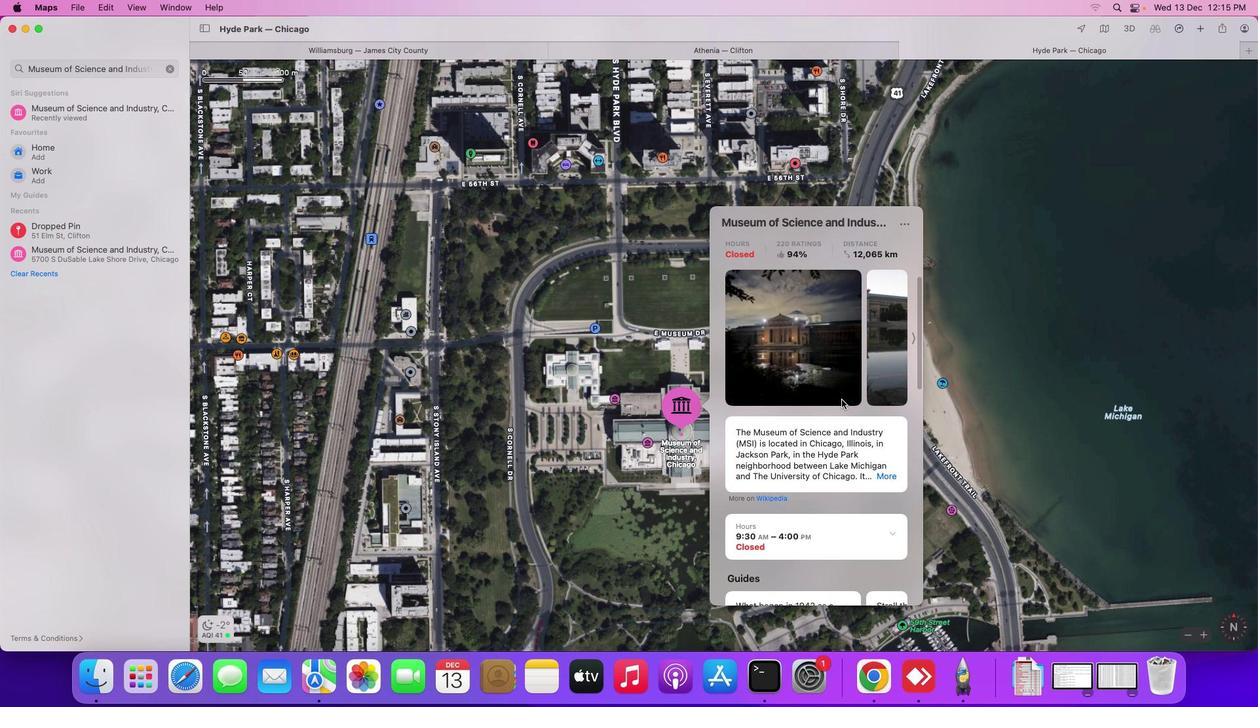 
Action: Mouse moved to (841, 399)
Screenshot: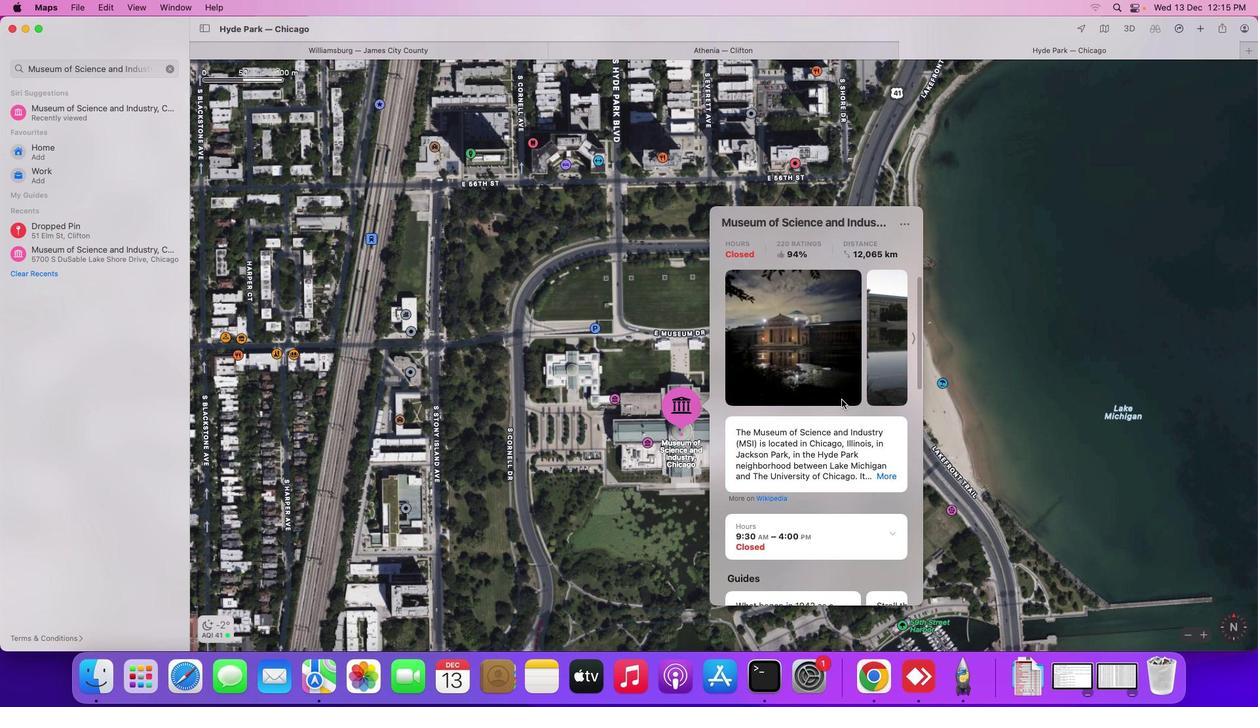 
Action: Mouse scrolled (841, 399) with delta (0, 0)
Screenshot: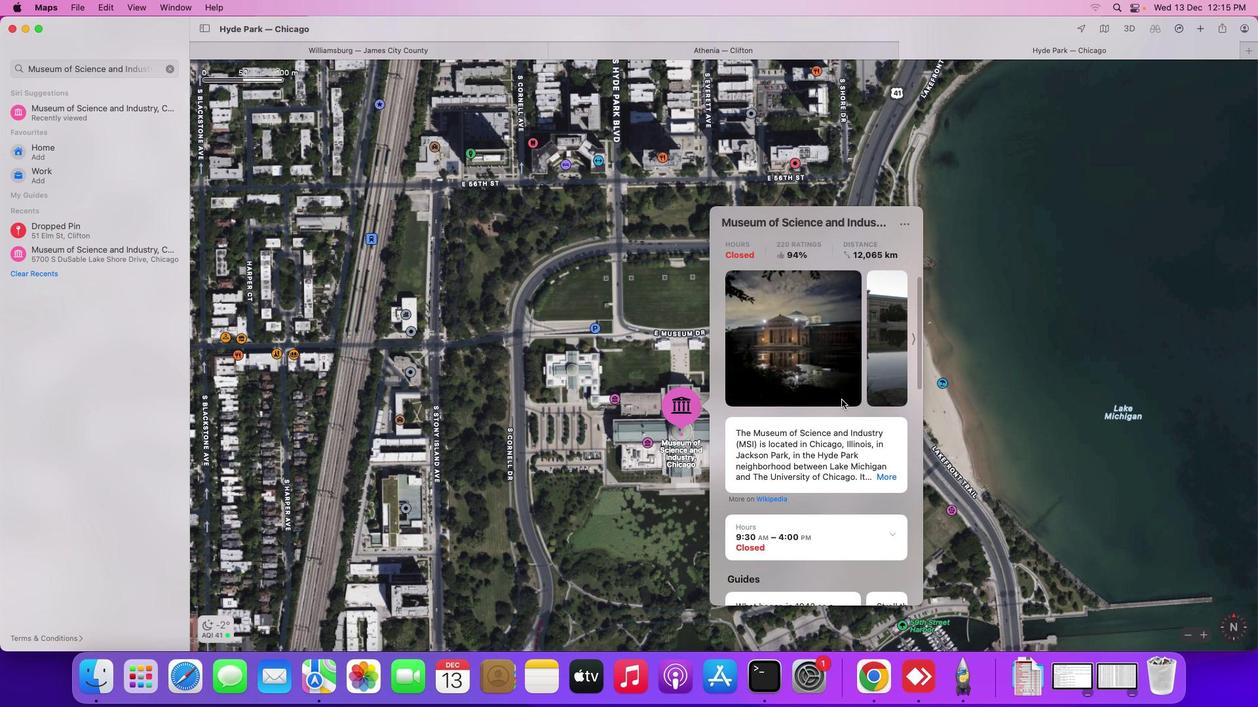 
Action: Mouse moved to (841, 400)
Screenshot: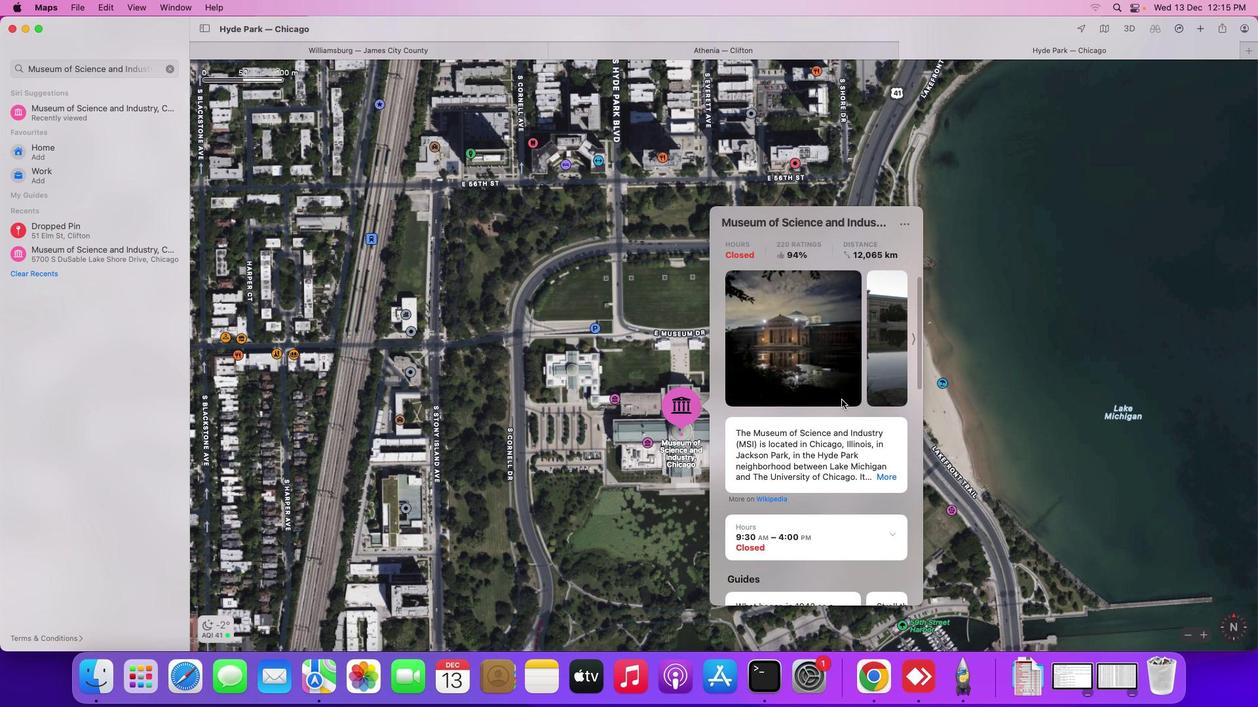 
Action: Mouse scrolled (841, 400) with delta (0, 0)
Screenshot: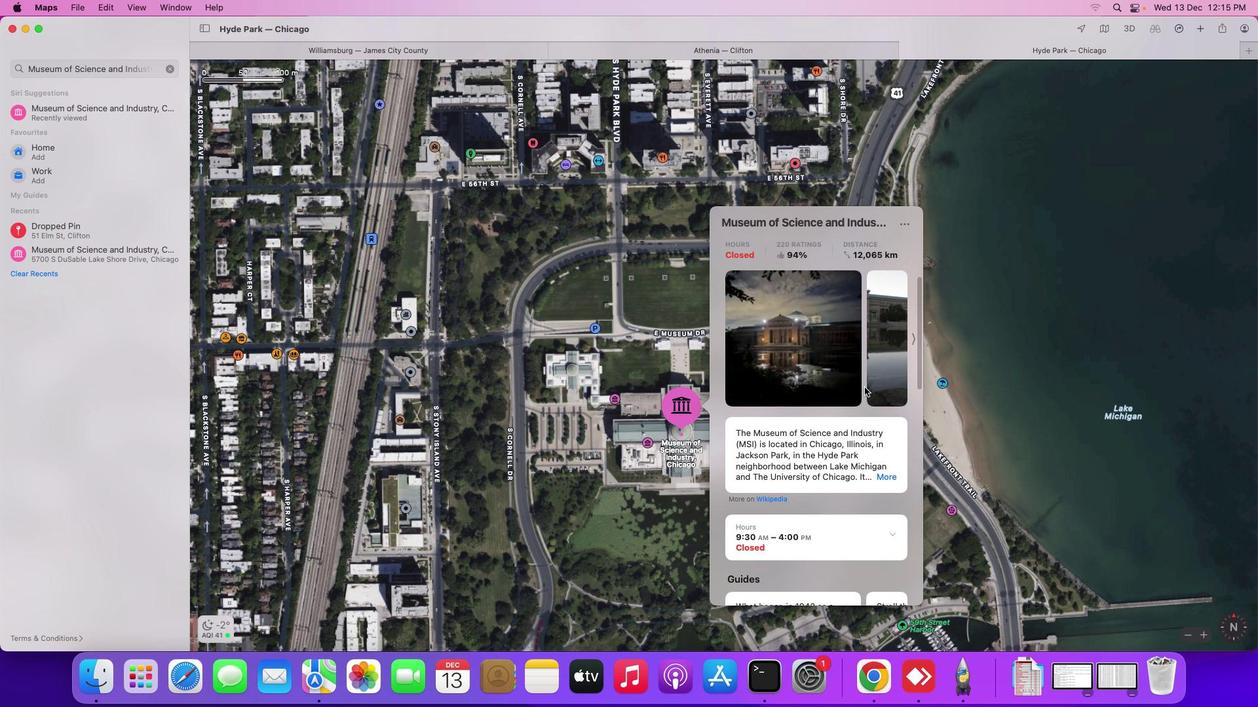 
Action: Mouse moved to (912, 342)
Screenshot: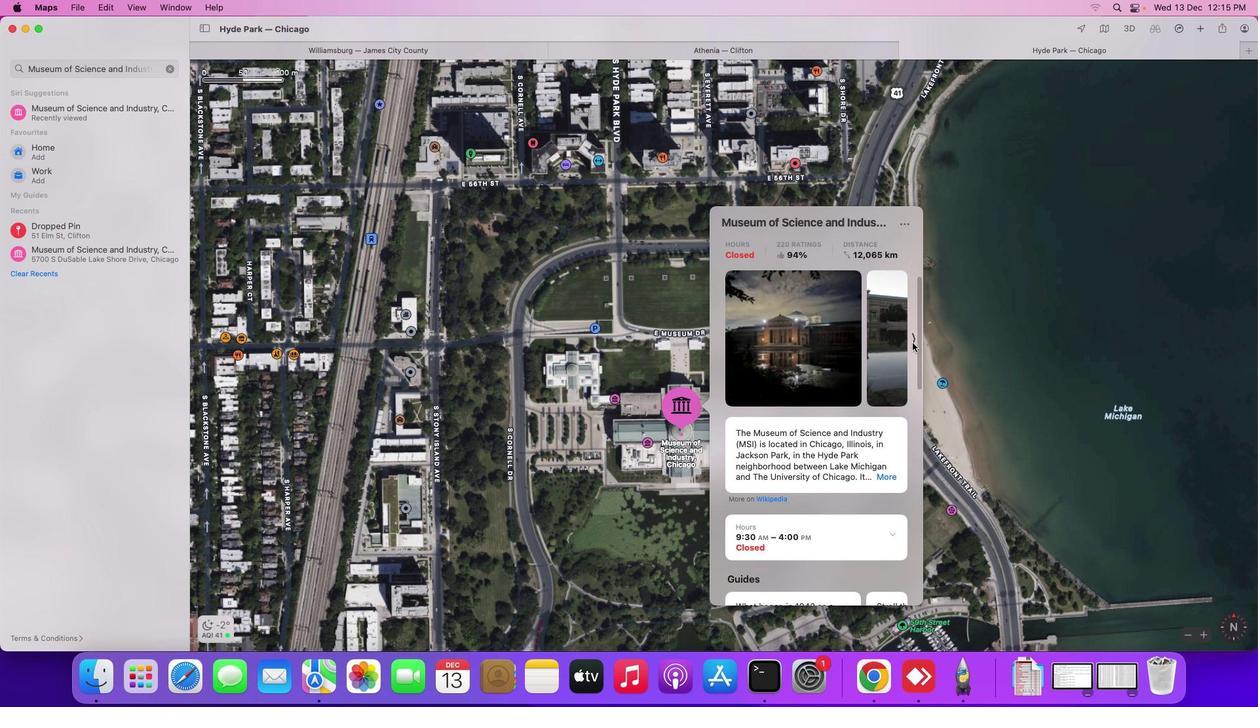 
Action: Mouse pressed left at (912, 342)
Screenshot: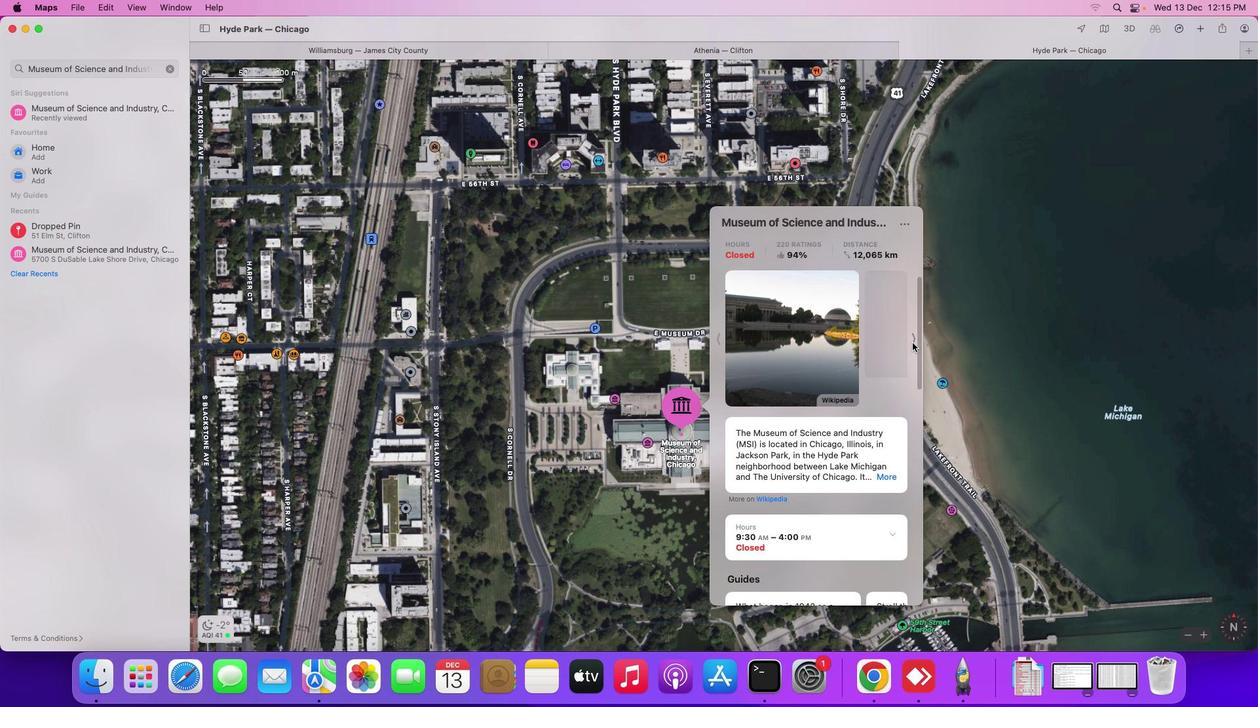 
Action: Mouse moved to (868, 410)
Screenshot: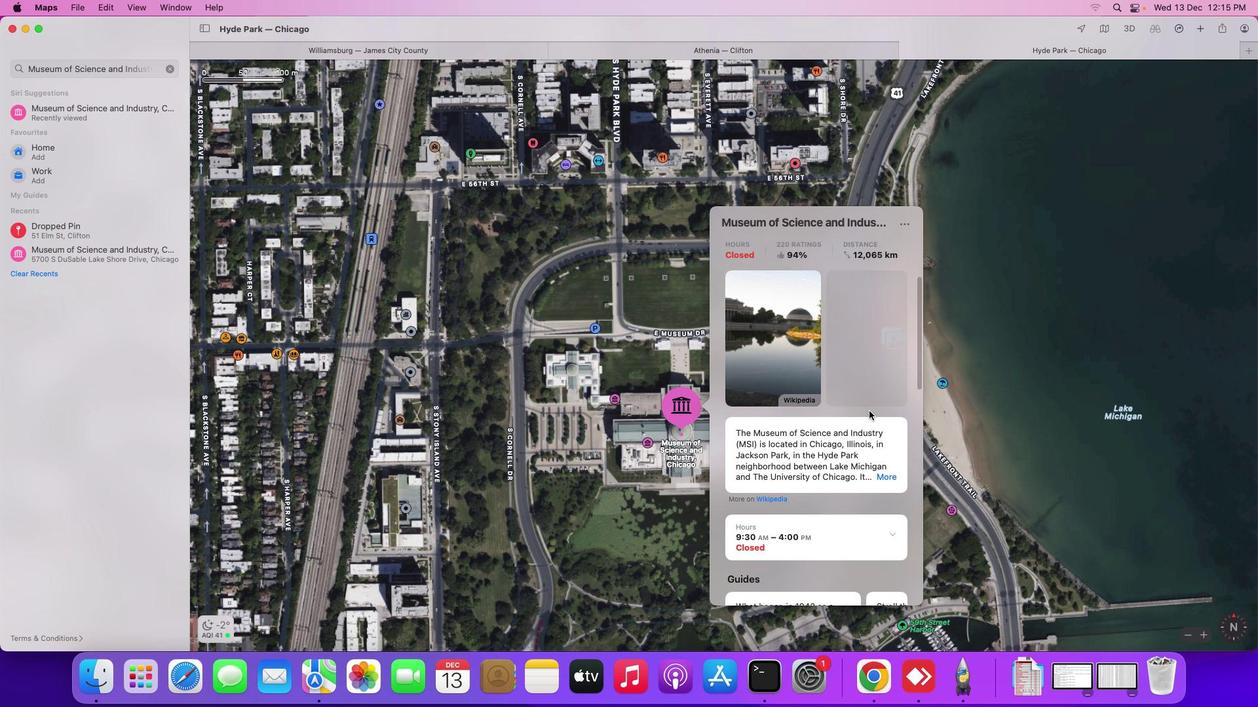 
Action: Mouse scrolled (868, 410) with delta (0, 0)
Screenshot: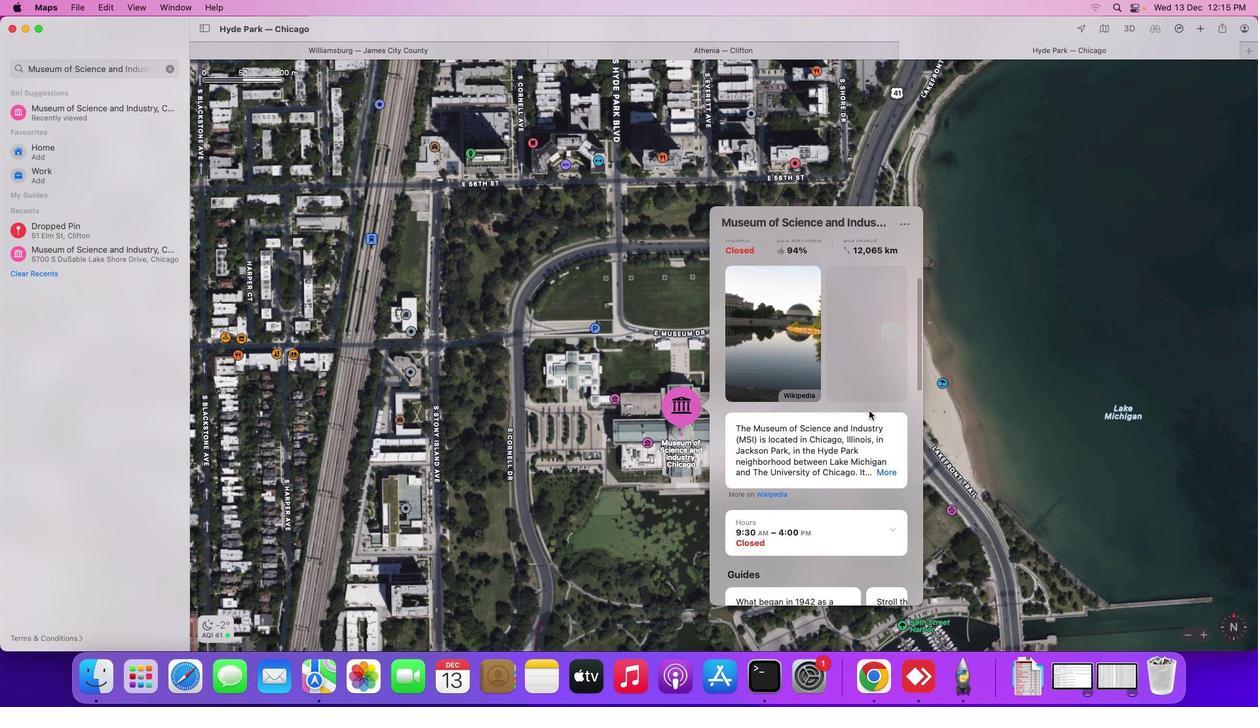 
Action: Mouse scrolled (868, 410) with delta (0, 0)
Screenshot: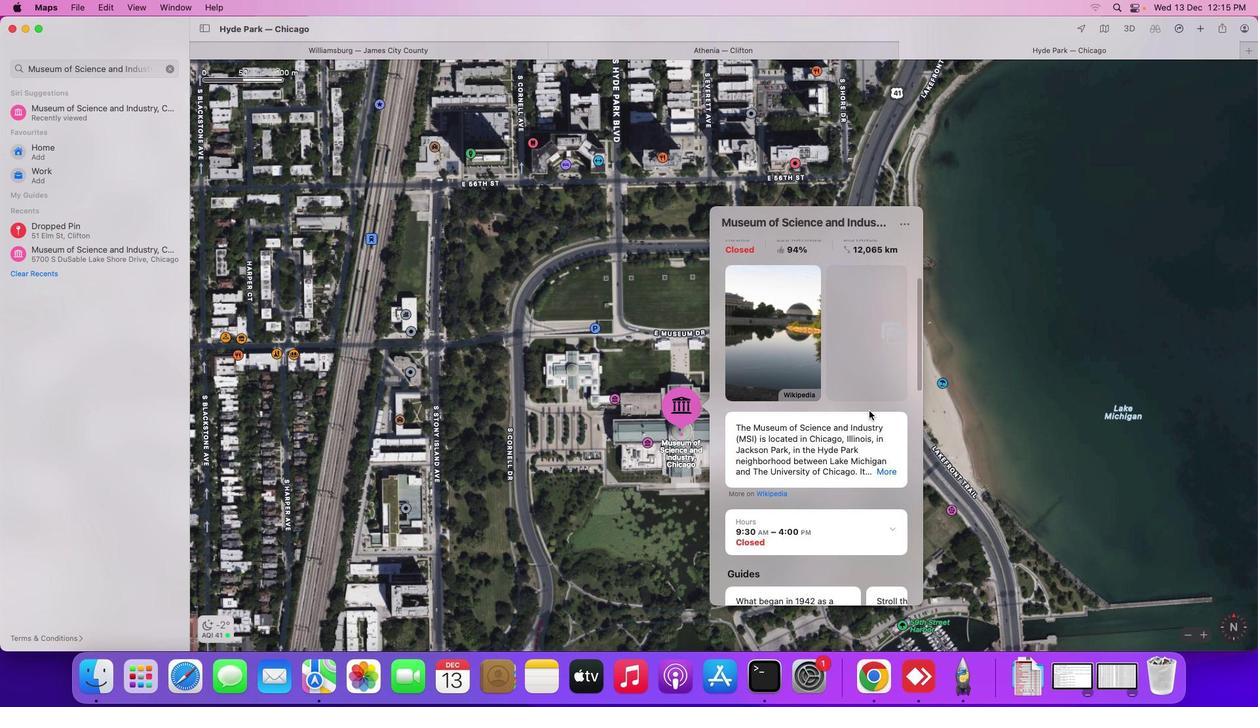 
Action: Mouse scrolled (868, 410) with delta (0, 0)
Screenshot: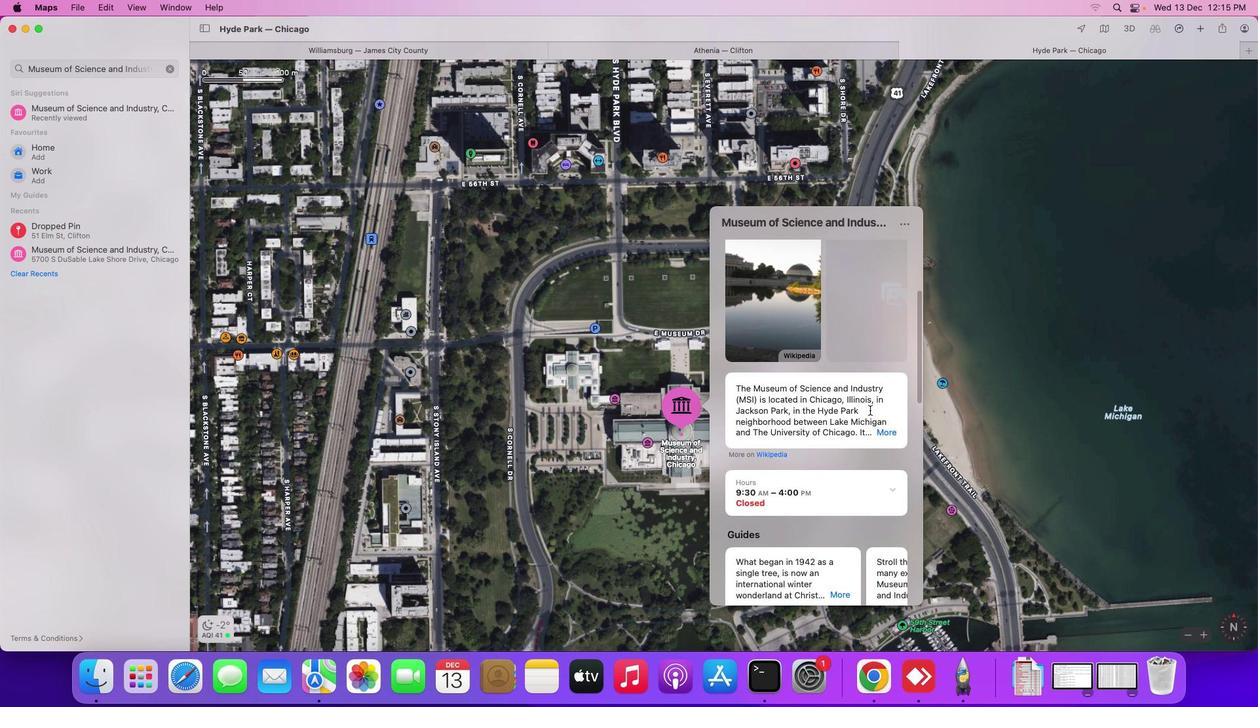
Action: Mouse scrolled (868, 410) with delta (0, 0)
Screenshot: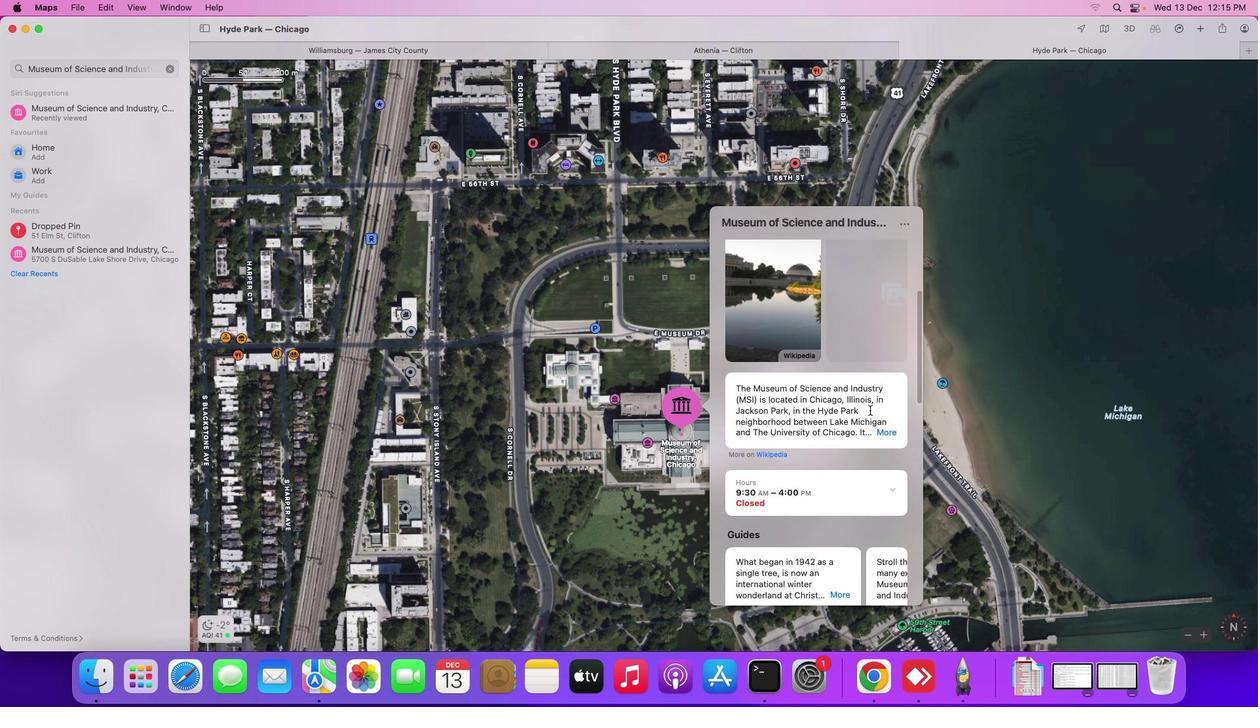
Action: Mouse scrolled (868, 410) with delta (0, -1)
Screenshot: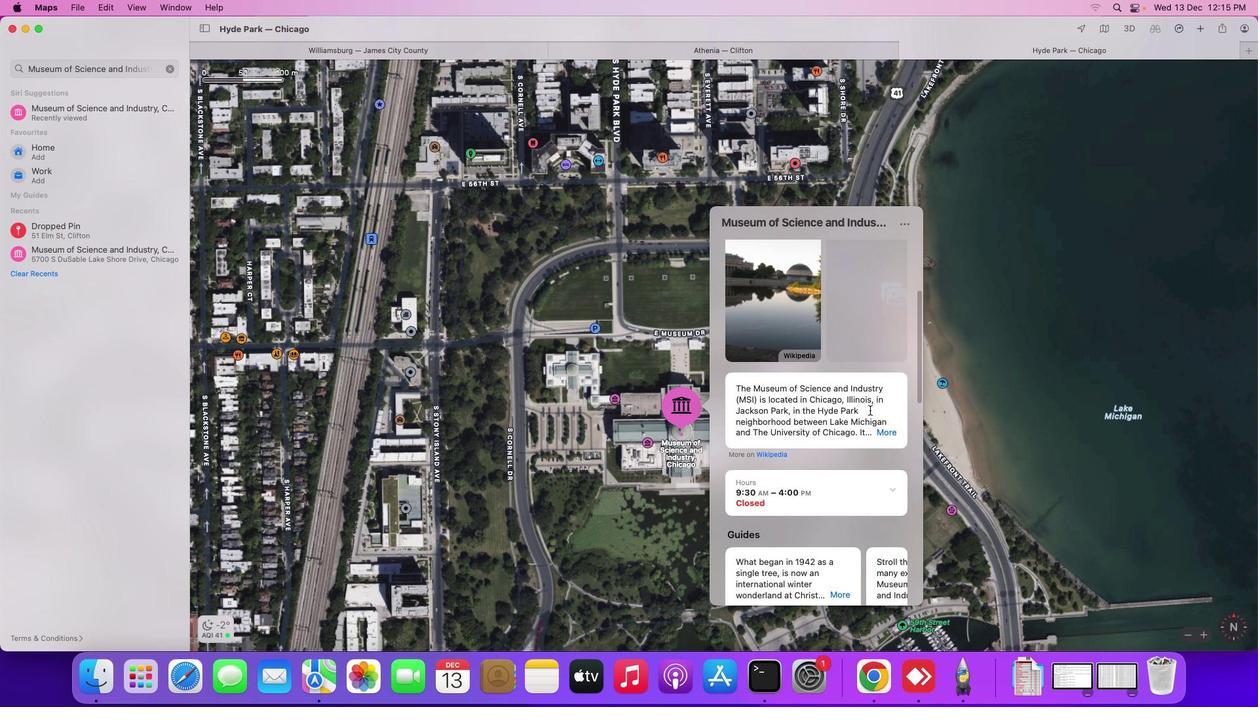 
Action: Mouse moved to (868, 410)
Screenshot: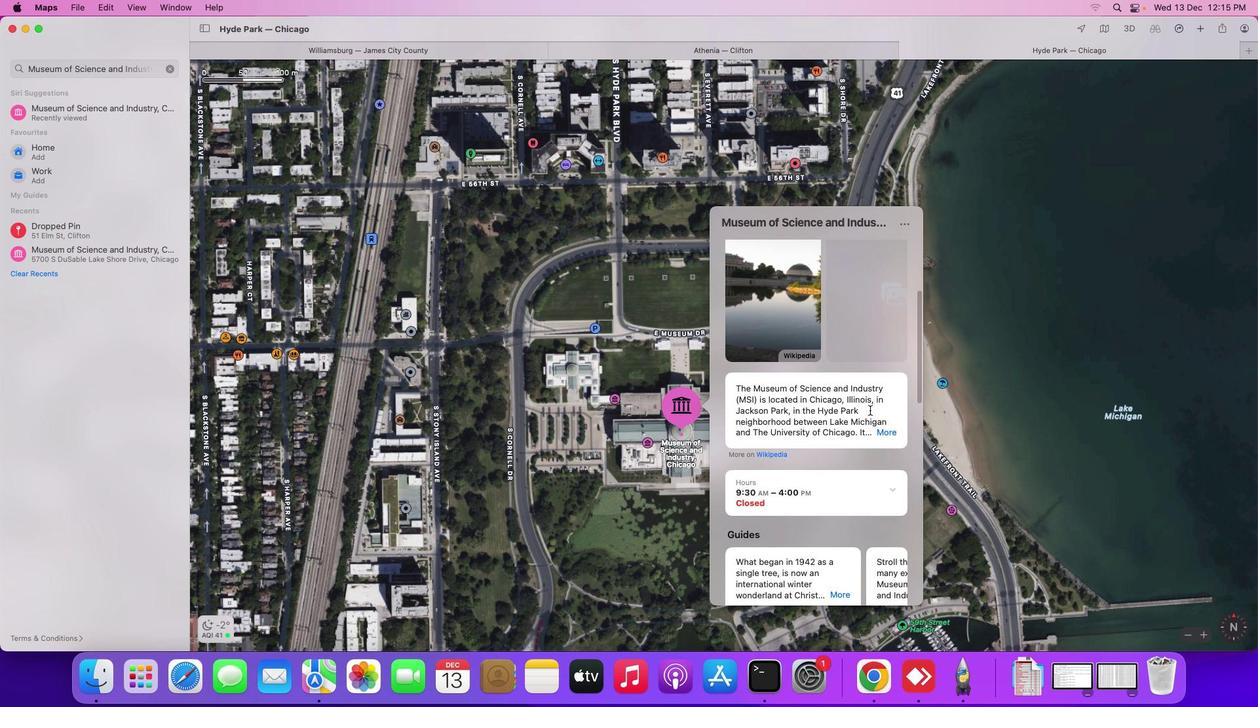 
Action: Mouse scrolled (868, 410) with delta (0, -1)
Screenshot: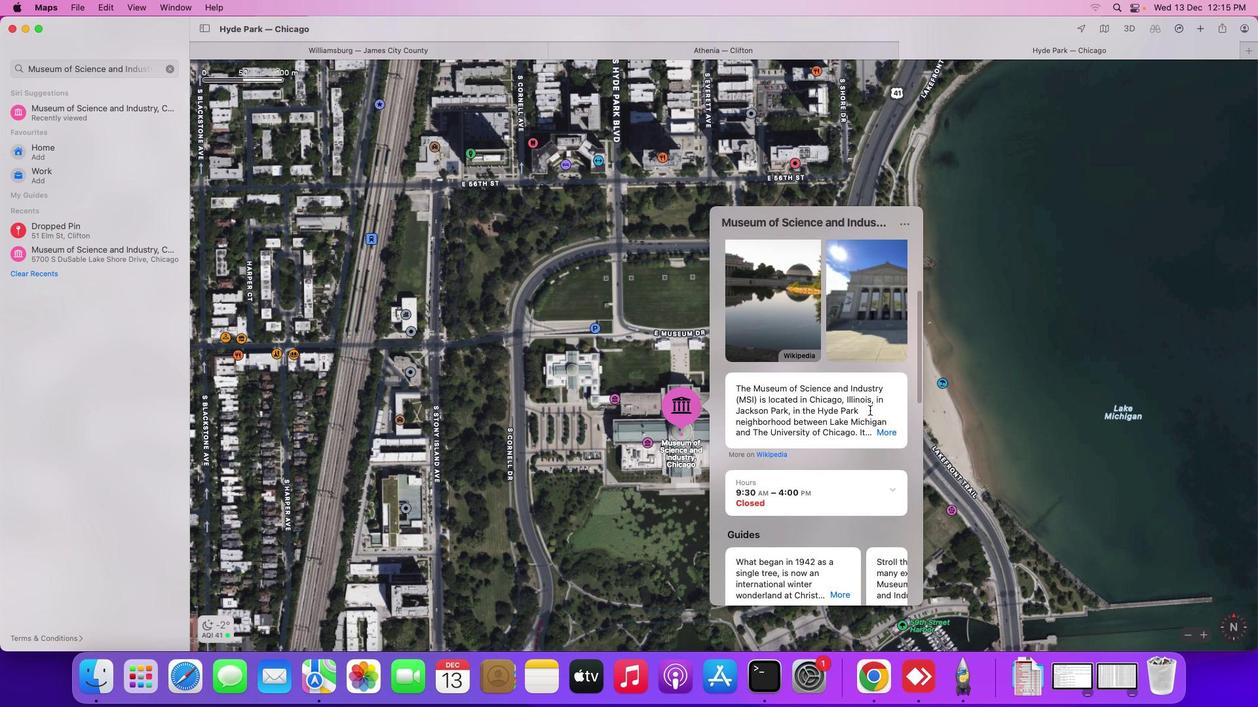 
Action: Mouse moved to (869, 410)
Screenshot: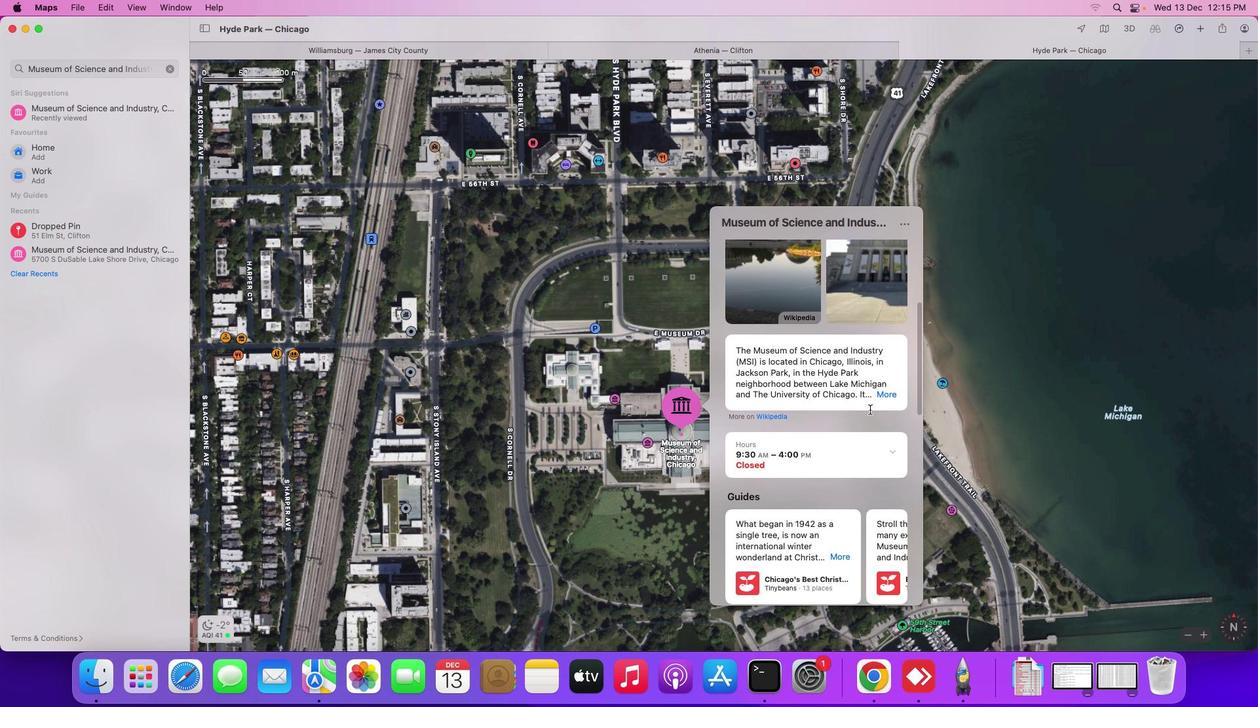 
Action: Mouse scrolled (869, 410) with delta (0, 0)
Screenshot: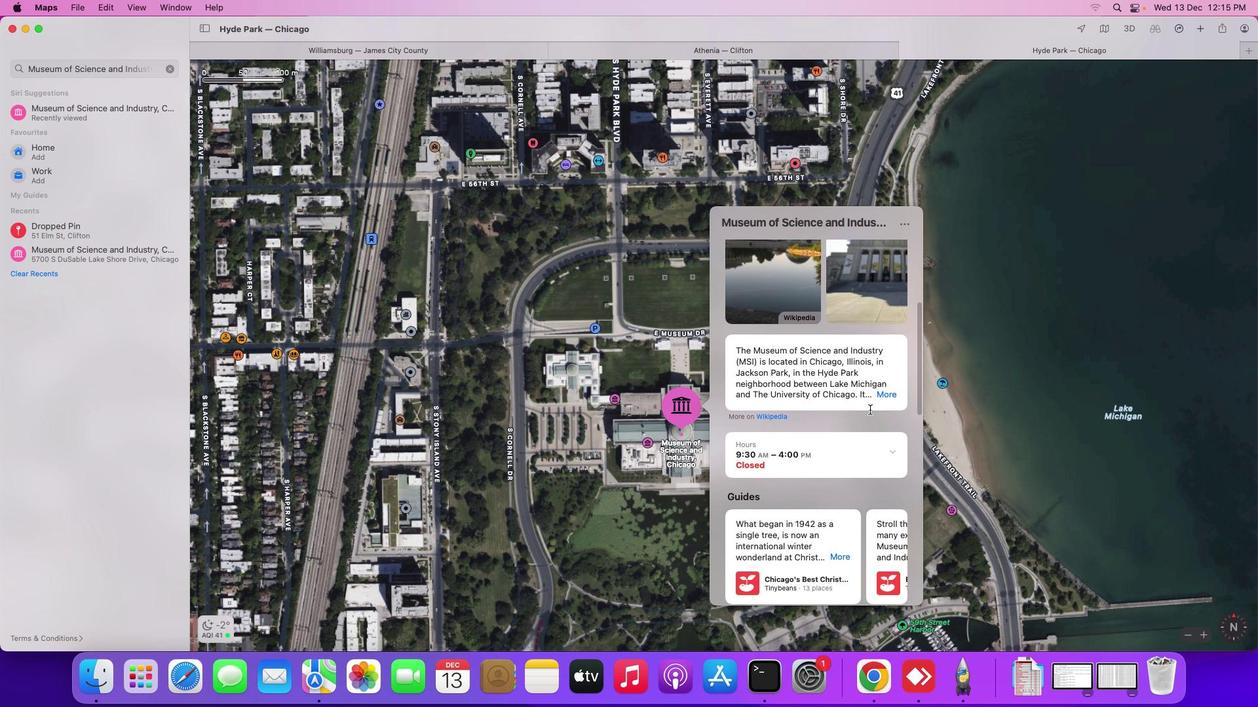
Action: Mouse scrolled (869, 410) with delta (0, 0)
Screenshot: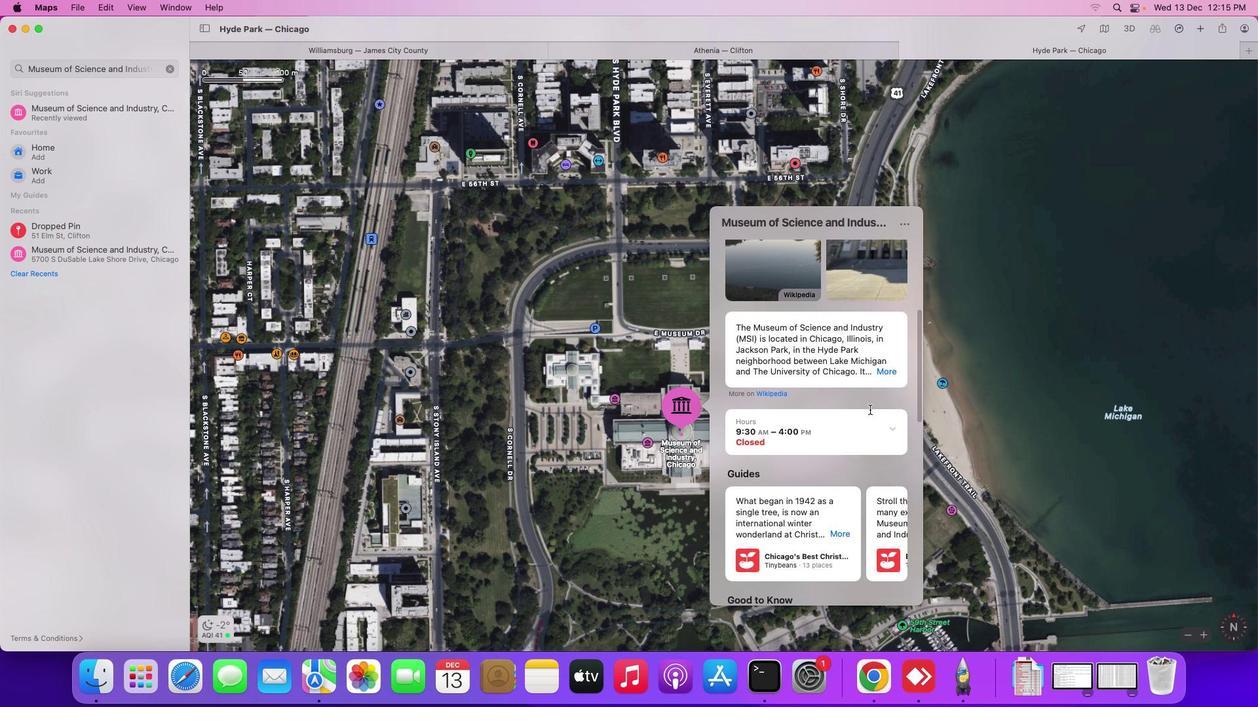 
Action: Mouse scrolled (869, 410) with delta (0, 0)
Screenshot: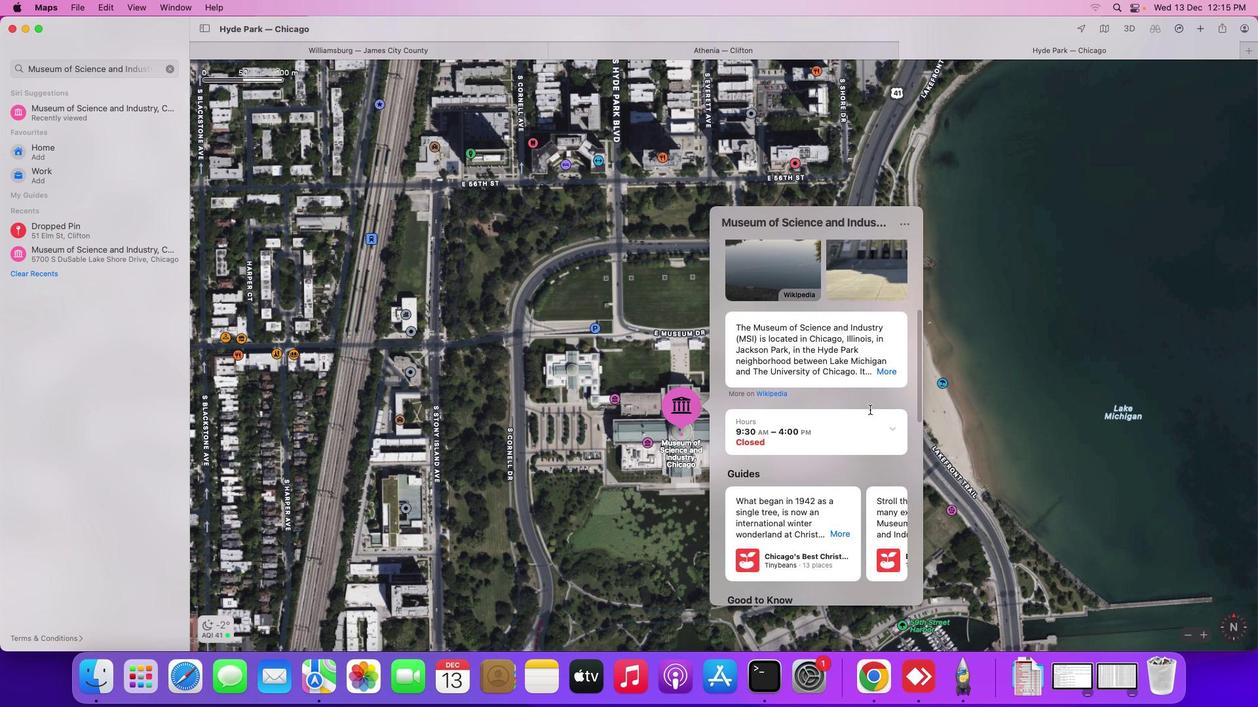 
Action: Mouse scrolled (869, 410) with delta (0, -1)
Screenshot: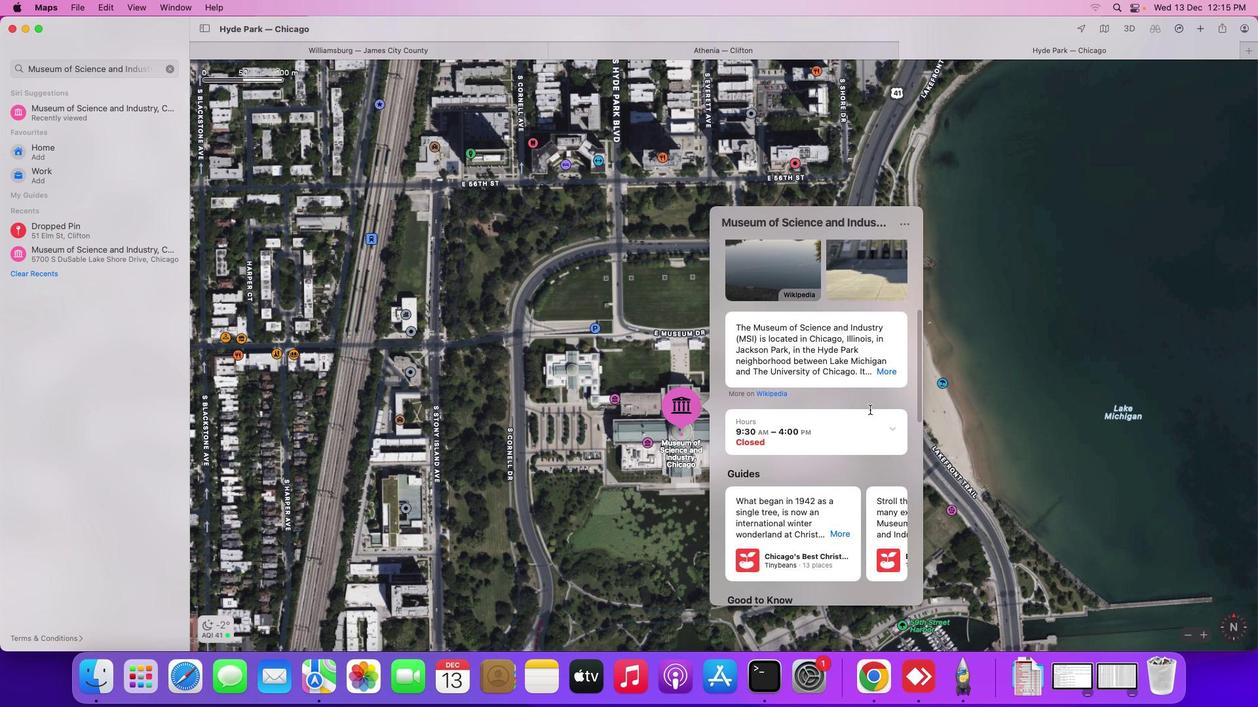 
Action: Mouse scrolled (869, 410) with delta (0, -1)
Screenshot: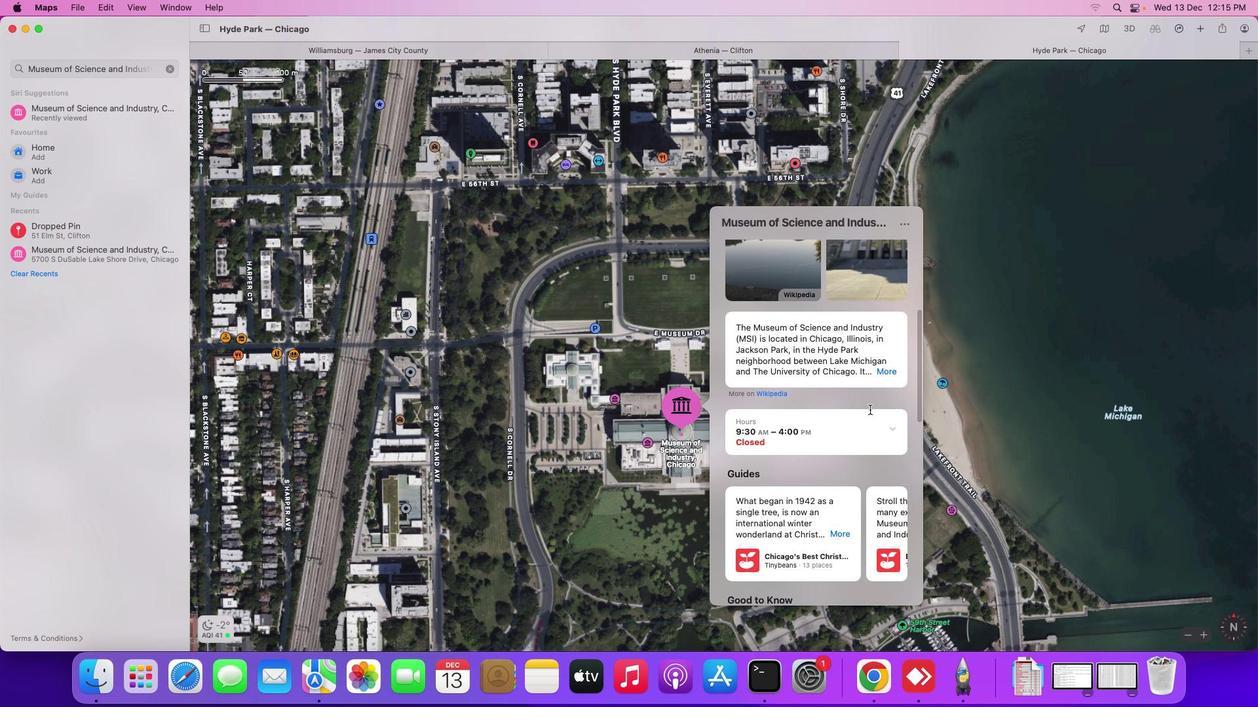 
Action: Mouse moved to (869, 410)
Screenshot: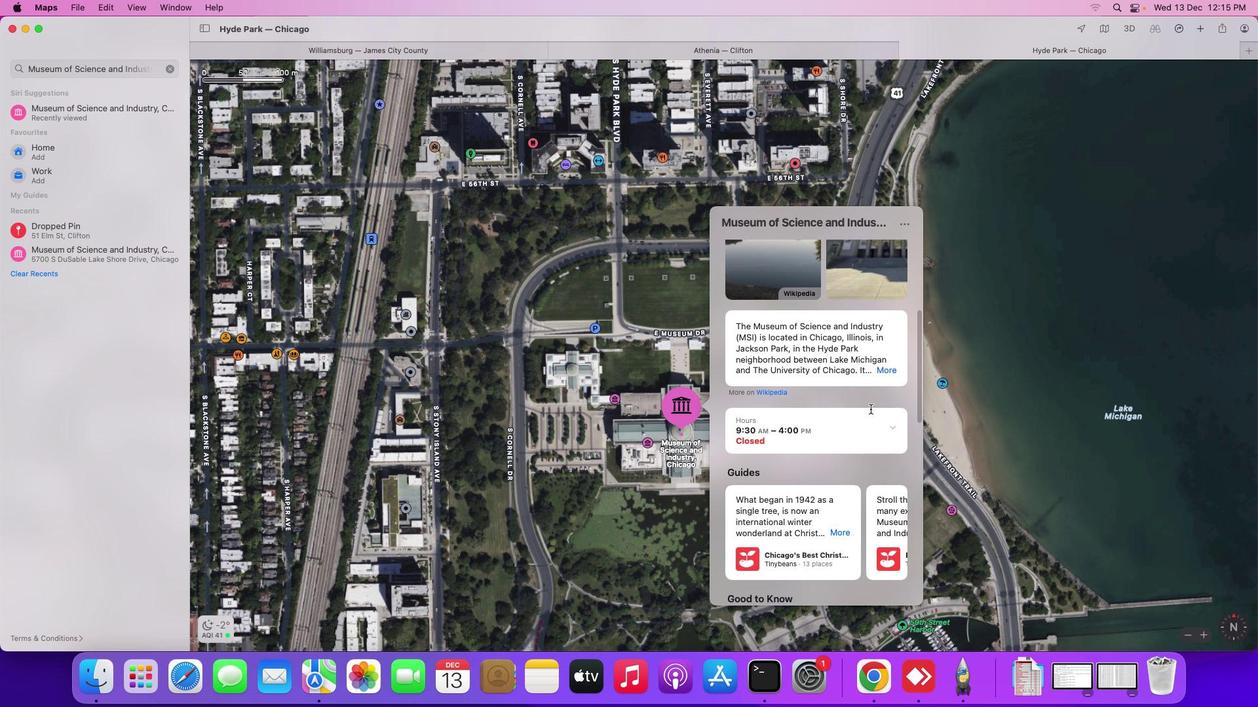 
Action: Mouse scrolled (869, 410) with delta (0, 0)
Screenshot: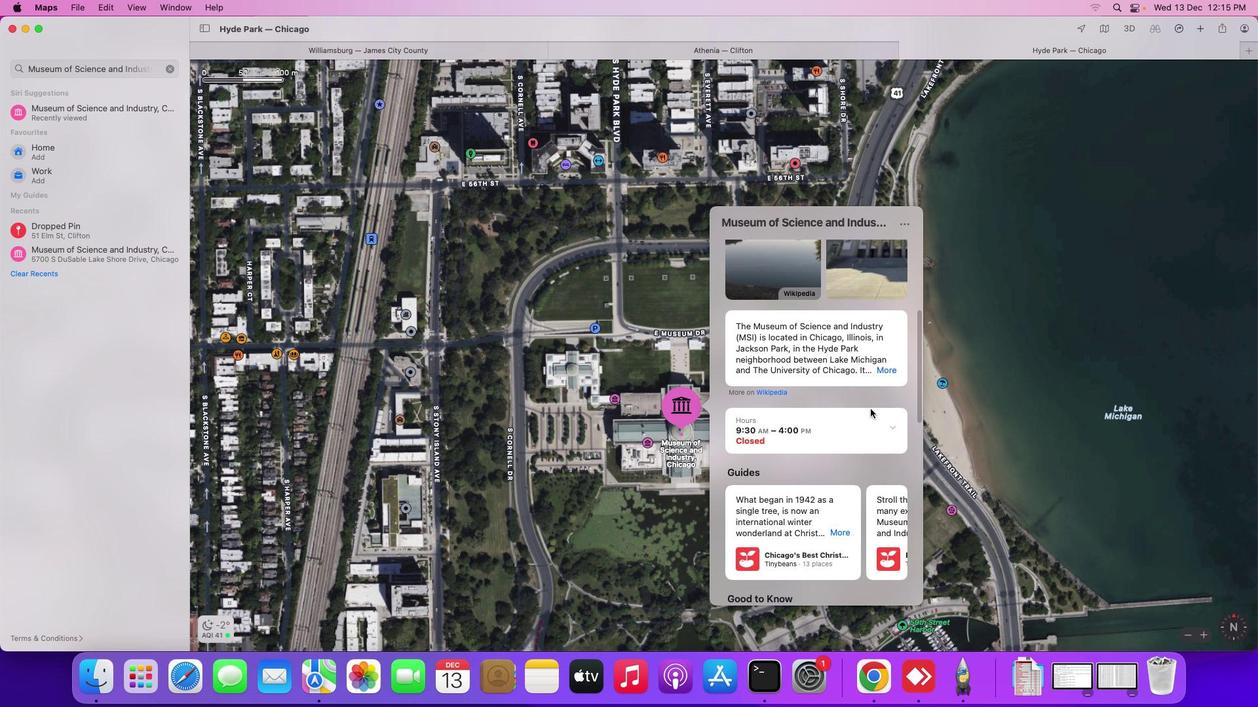 
Action: Mouse moved to (870, 409)
Screenshot: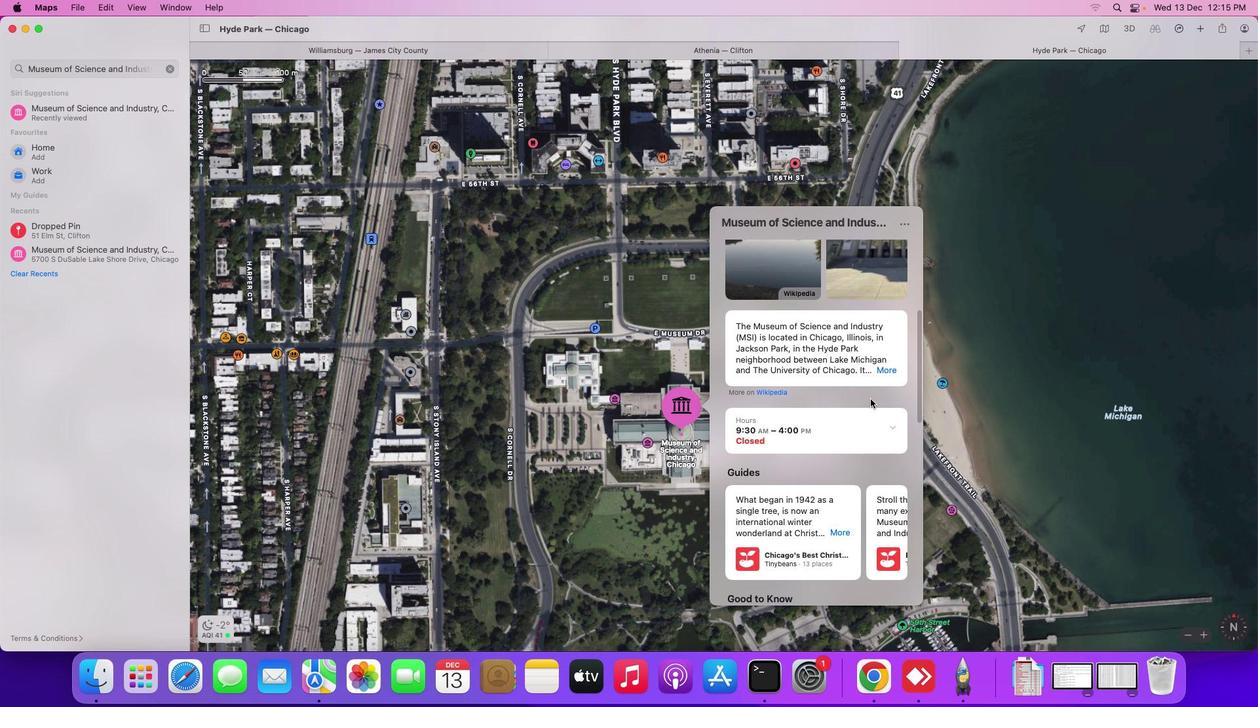 
Action: Mouse scrolled (870, 409) with delta (0, 0)
Screenshot: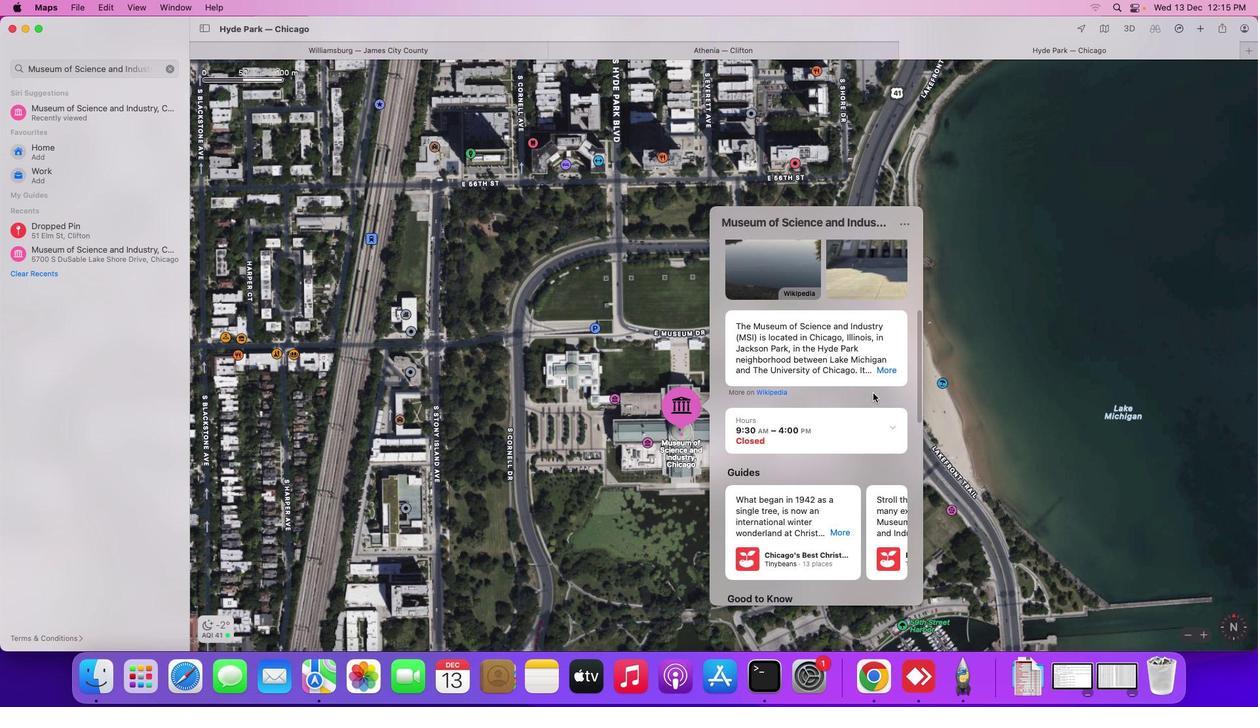
Action: Mouse moved to (882, 372)
Screenshot: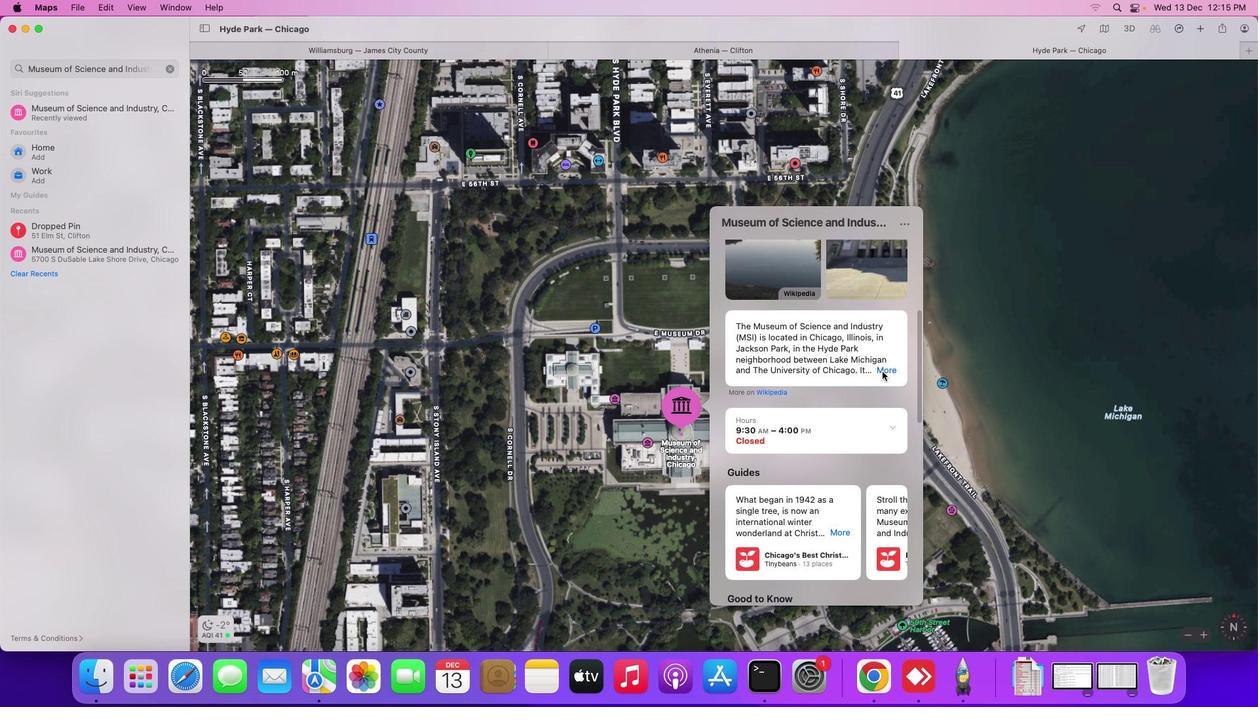 
Action: Mouse pressed left at (882, 372)
Screenshot: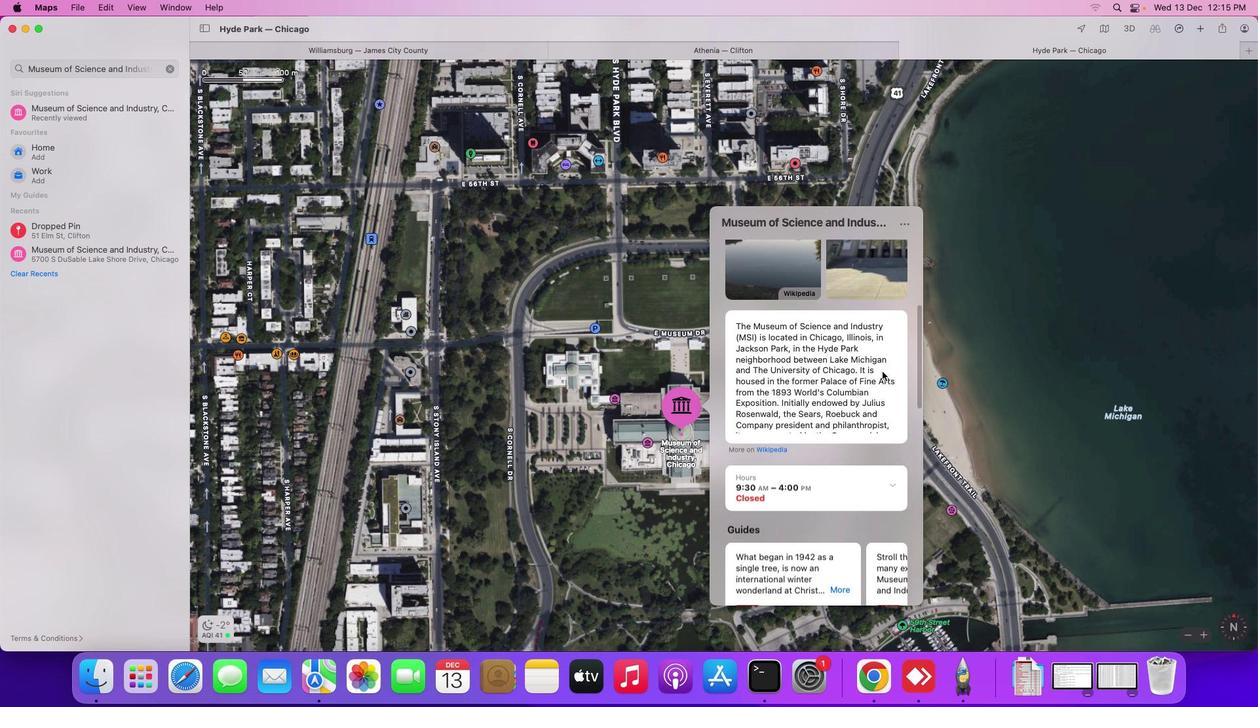 
Action: Mouse moved to (841, 414)
Screenshot: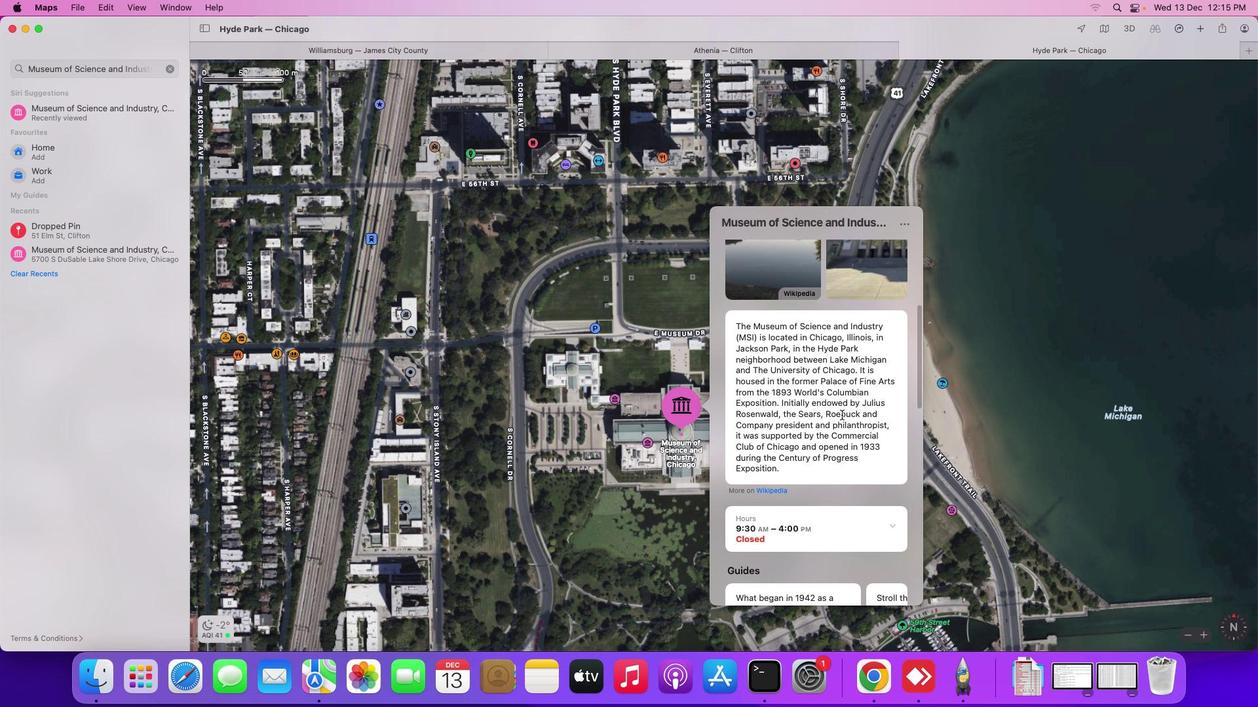 
Action: Mouse scrolled (841, 414) with delta (0, 0)
Screenshot: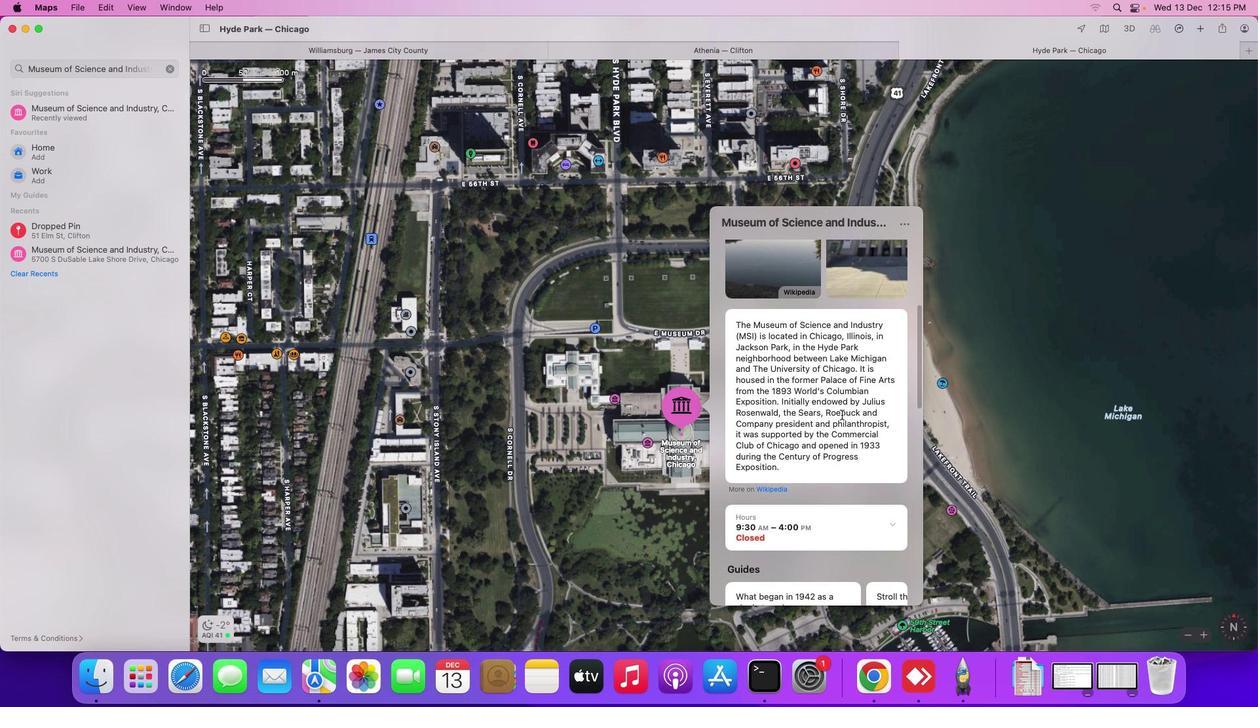
Action: Mouse scrolled (841, 414) with delta (0, 0)
Screenshot: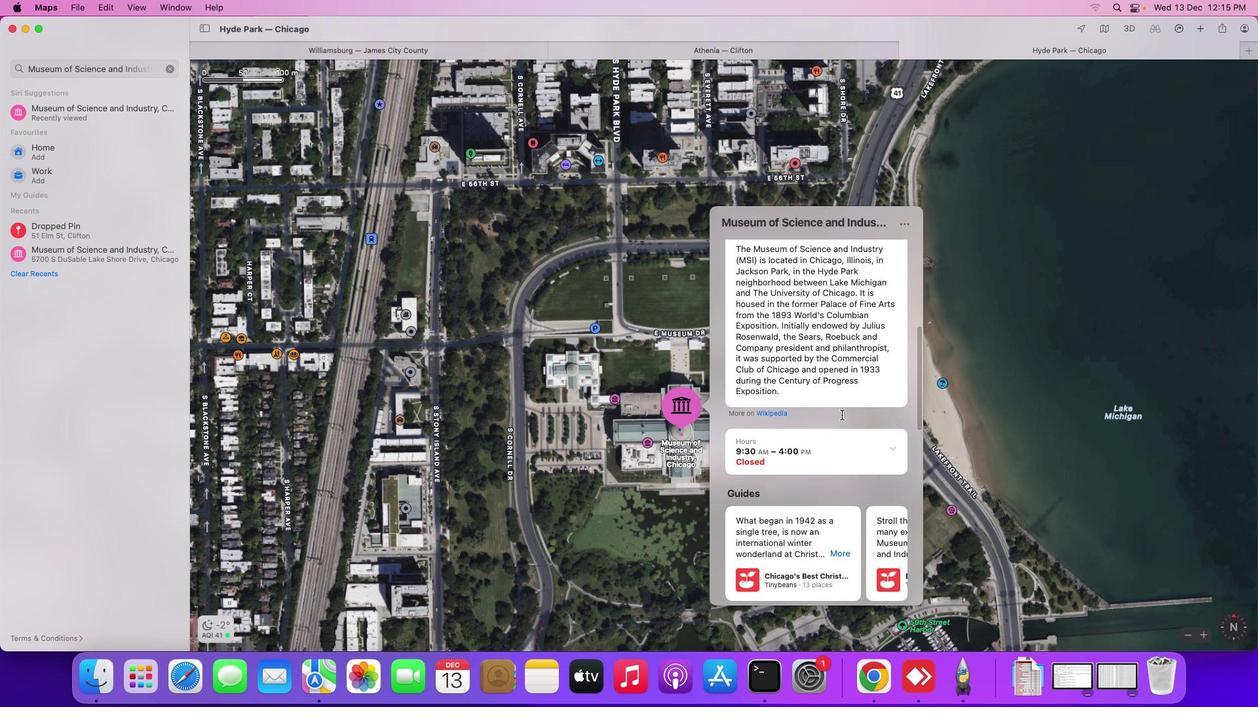 
Action: Mouse scrolled (841, 414) with delta (0, 0)
Screenshot: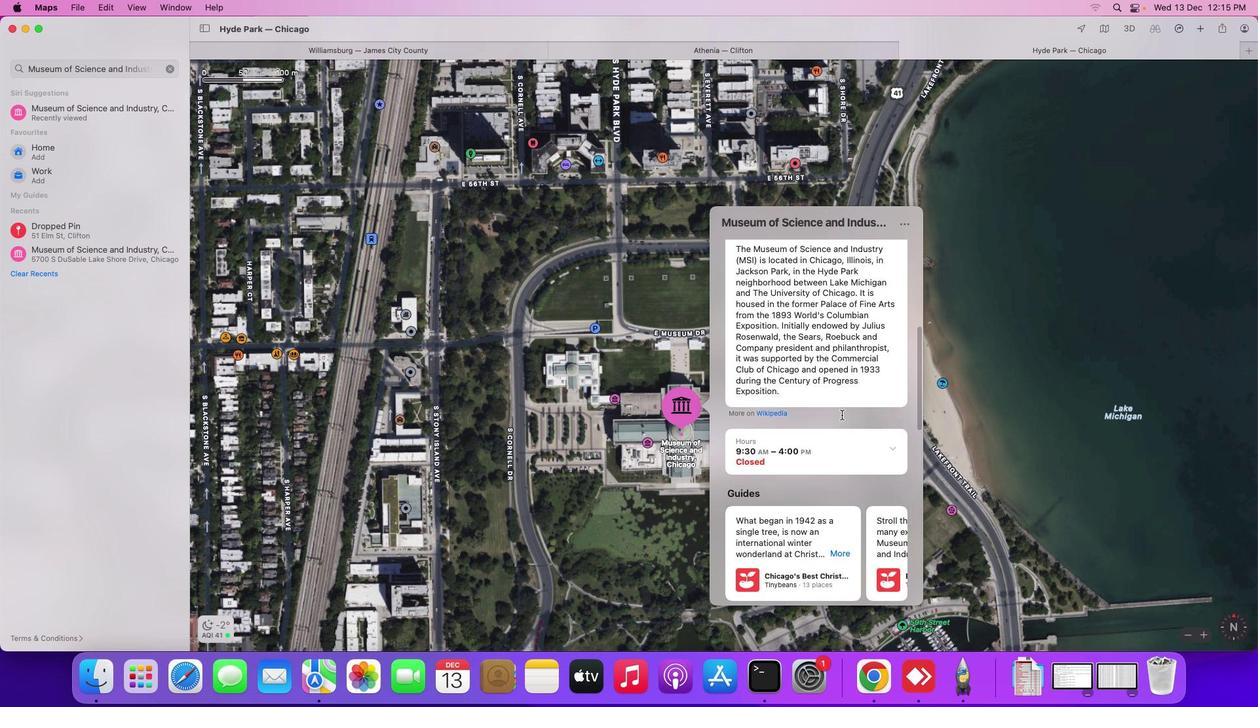 
Action: Mouse scrolled (841, 414) with delta (0, -1)
Screenshot: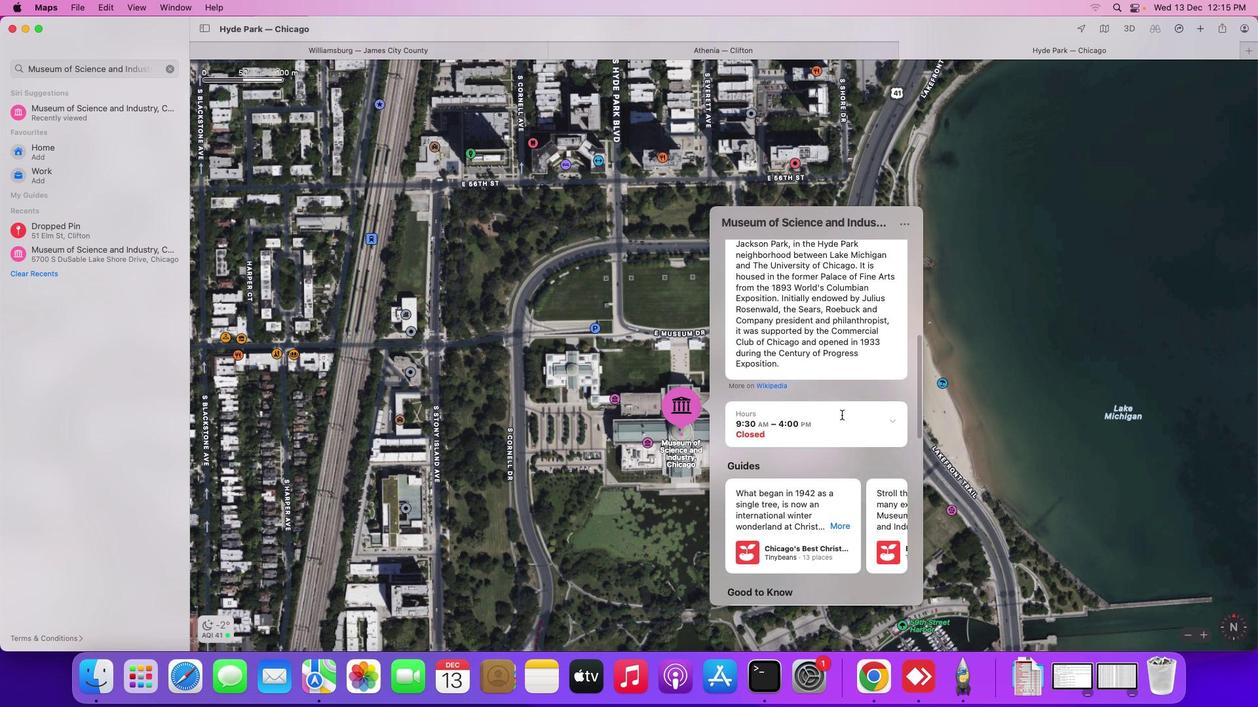 
Action: Mouse scrolled (841, 414) with delta (0, -2)
Screenshot: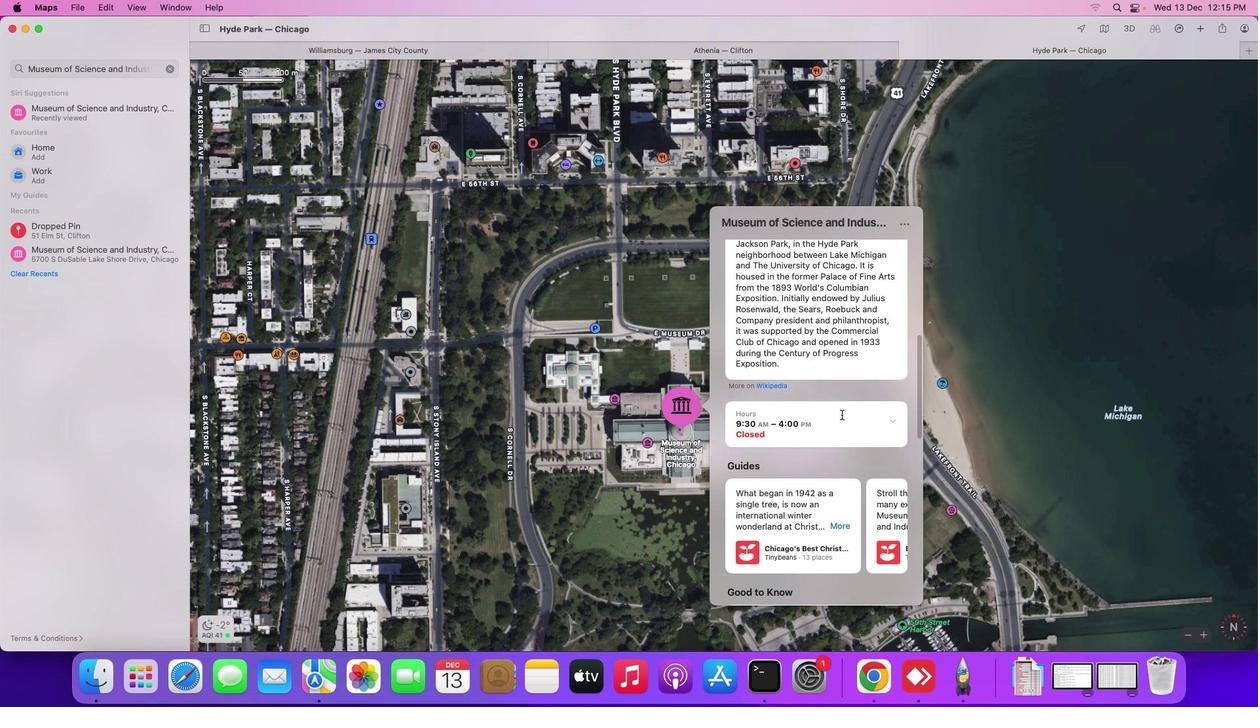 
Action: Mouse scrolled (841, 414) with delta (0, -2)
Screenshot: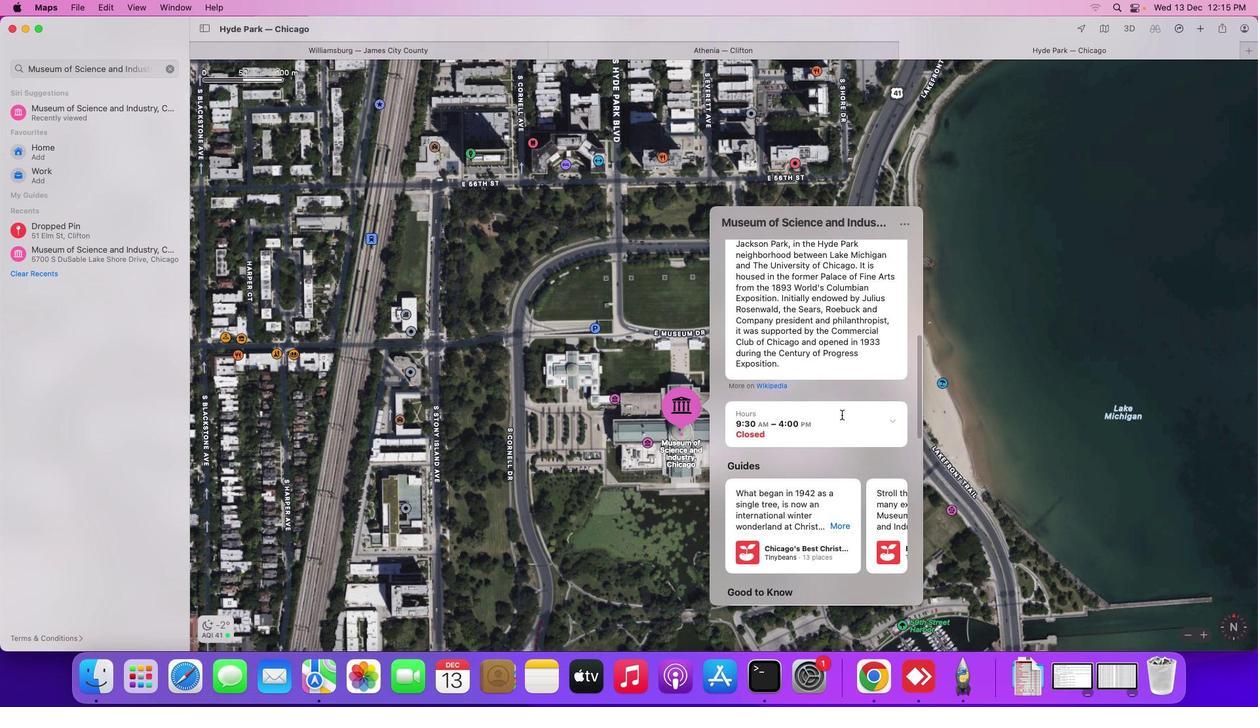 
Action: Mouse scrolled (841, 414) with delta (0, -2)
Screenshot: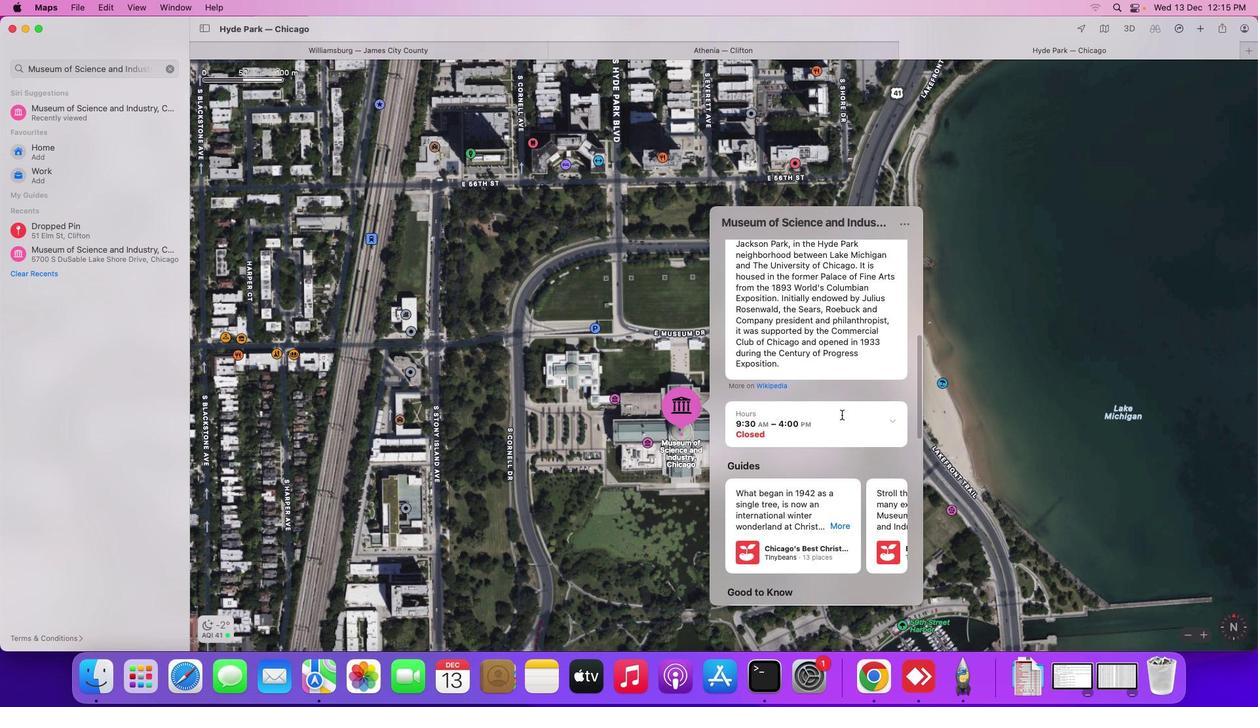 
Action: Mouse moved to (865, 423)
Screenshot: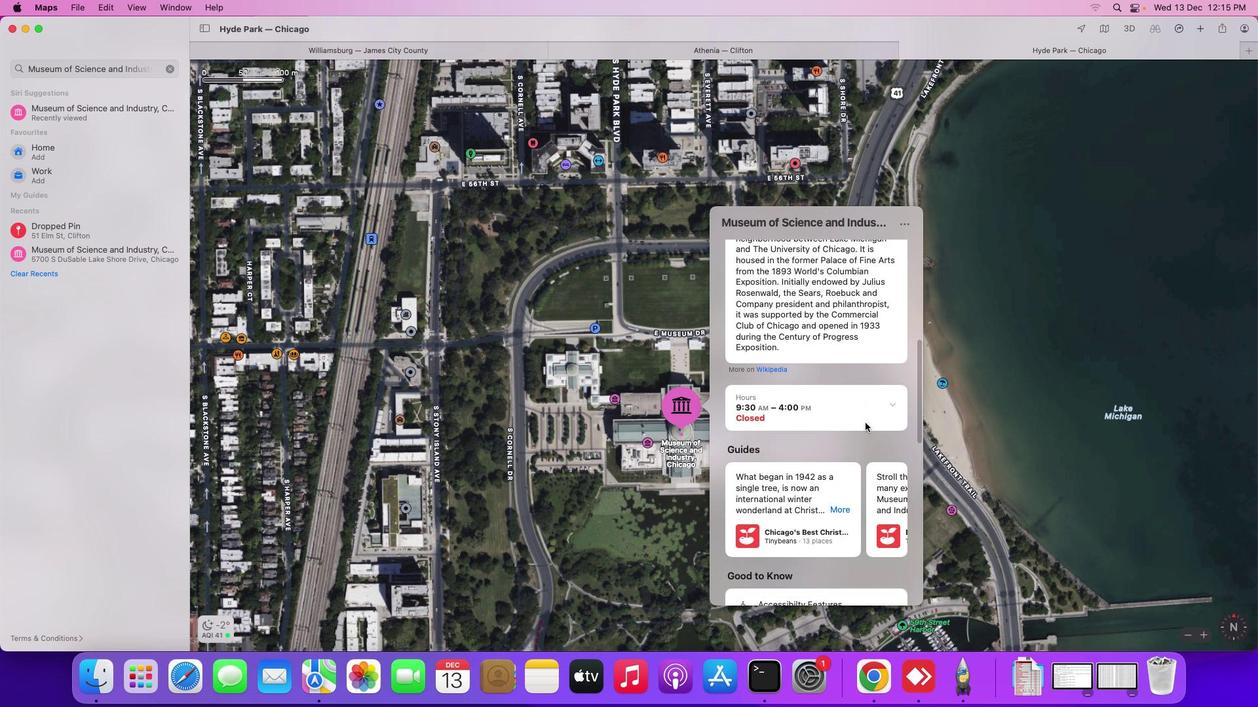 
Action: Mouse scrolled (865, 423) with delta (0, 0)
Screenshot: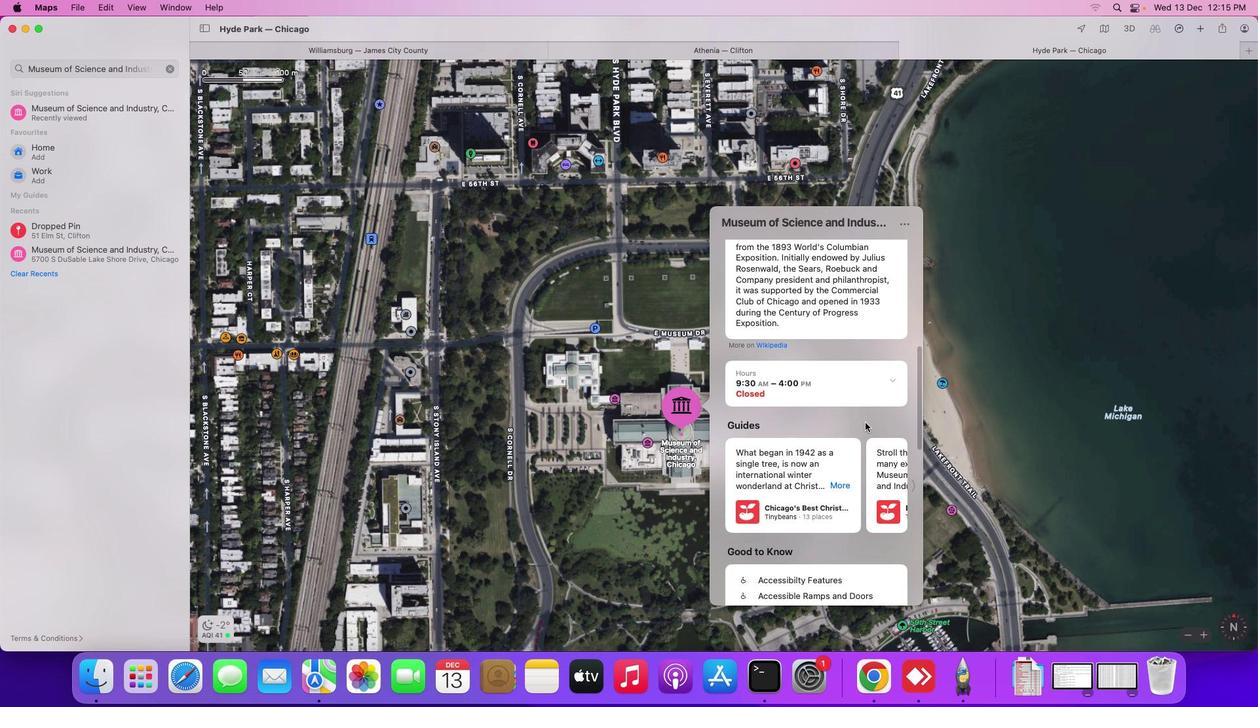 
Action: Mouse scrolled (865, 423) with delta (0, 0)
Screenshot: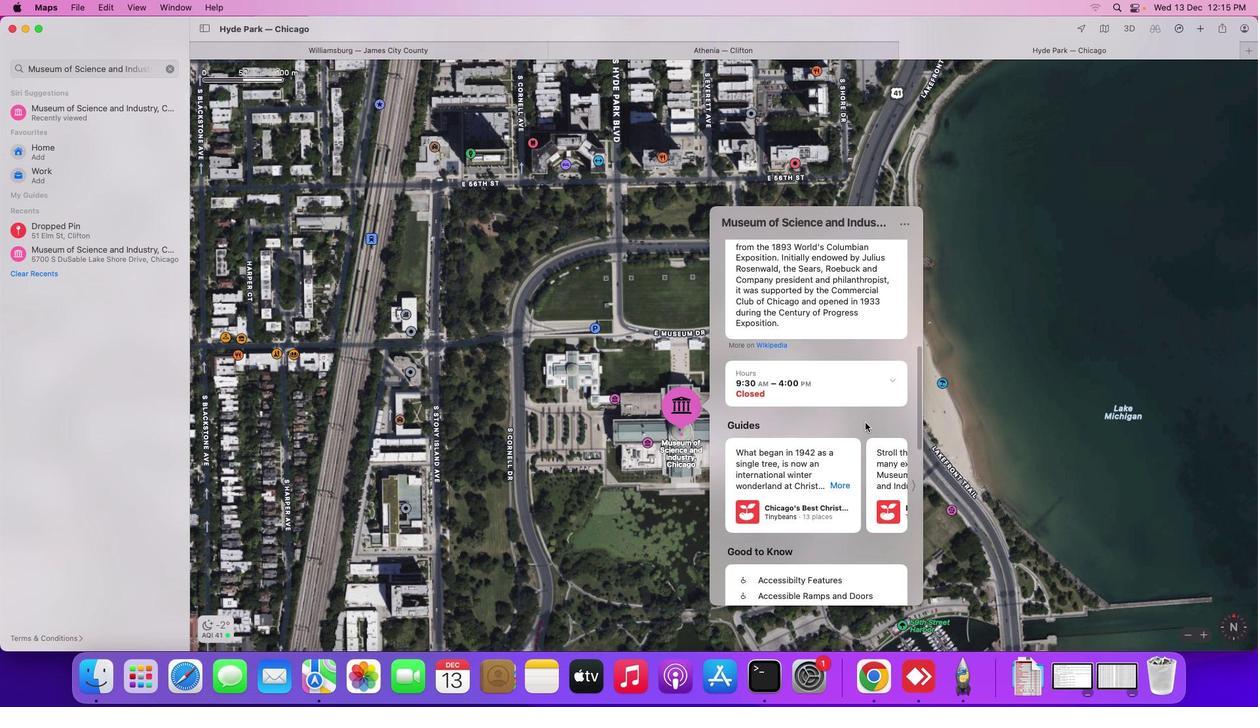 
Action: Mouse scrolled (865, 423) with delta (0, -1)
Screenshot: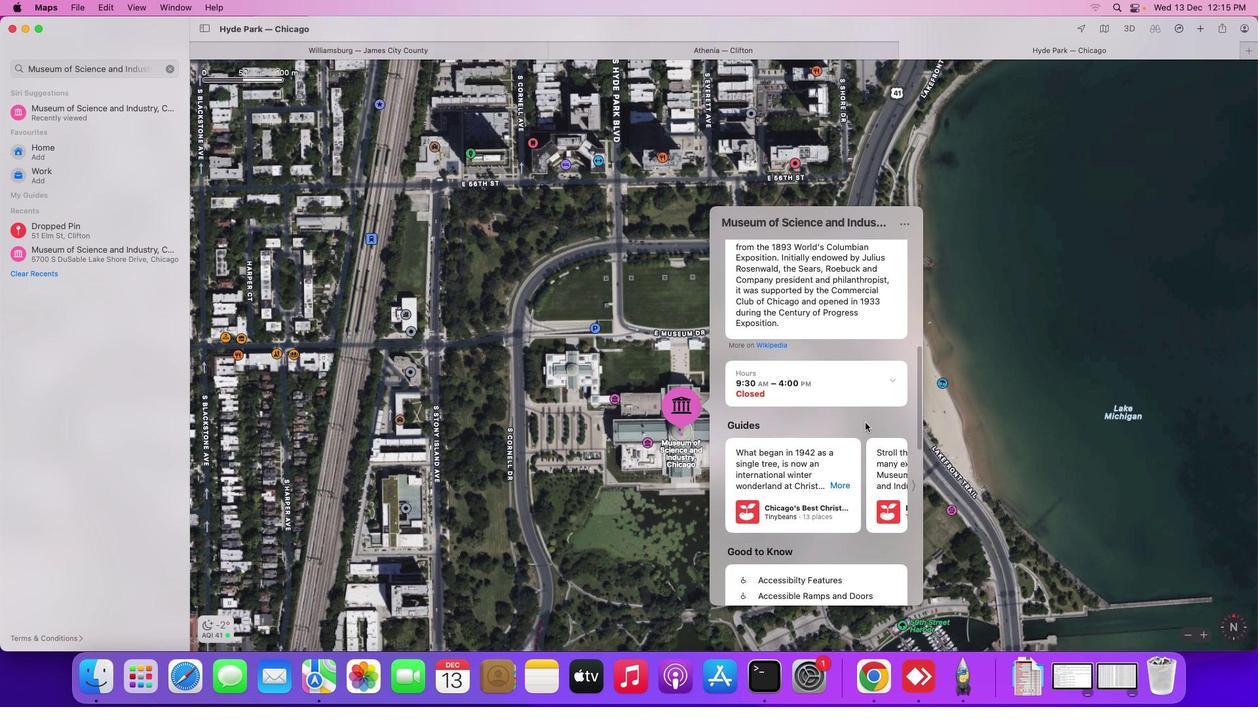 
Action: Mouse scrolled (865, 423) with delta (0, -1)
Screenshot: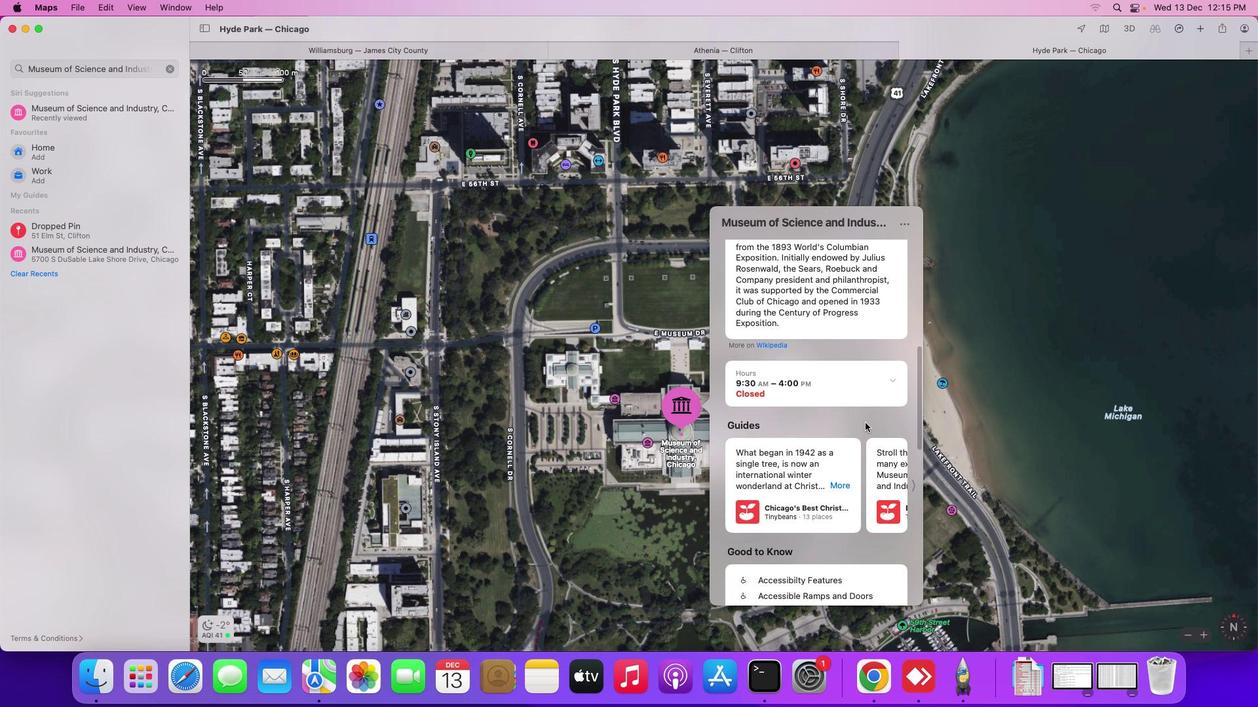 
Action: Mouse scrolled (865, 423) with delta (0, 0)
Screenshot: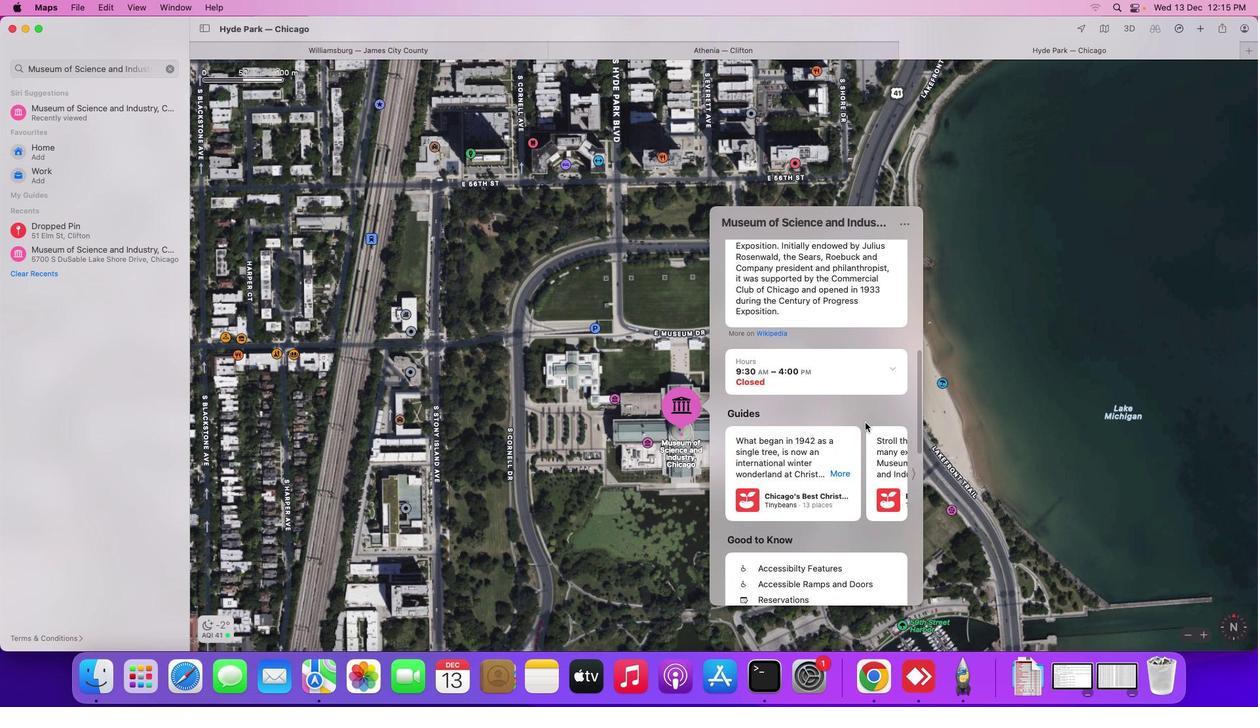 
Action: Mouse scrolled (865, 423) with delta (0, 0)
Screenshot: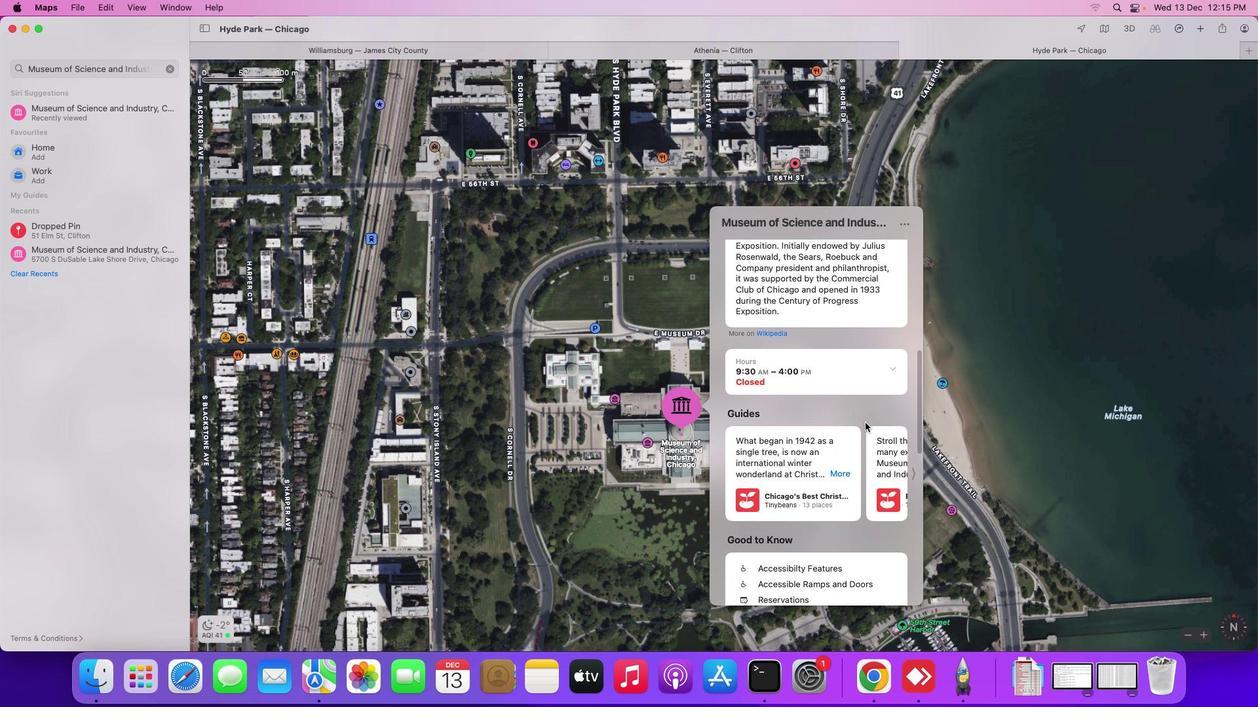
Action: Mouse scrolled (865, 423) with delta (0, 0)
Screenshot: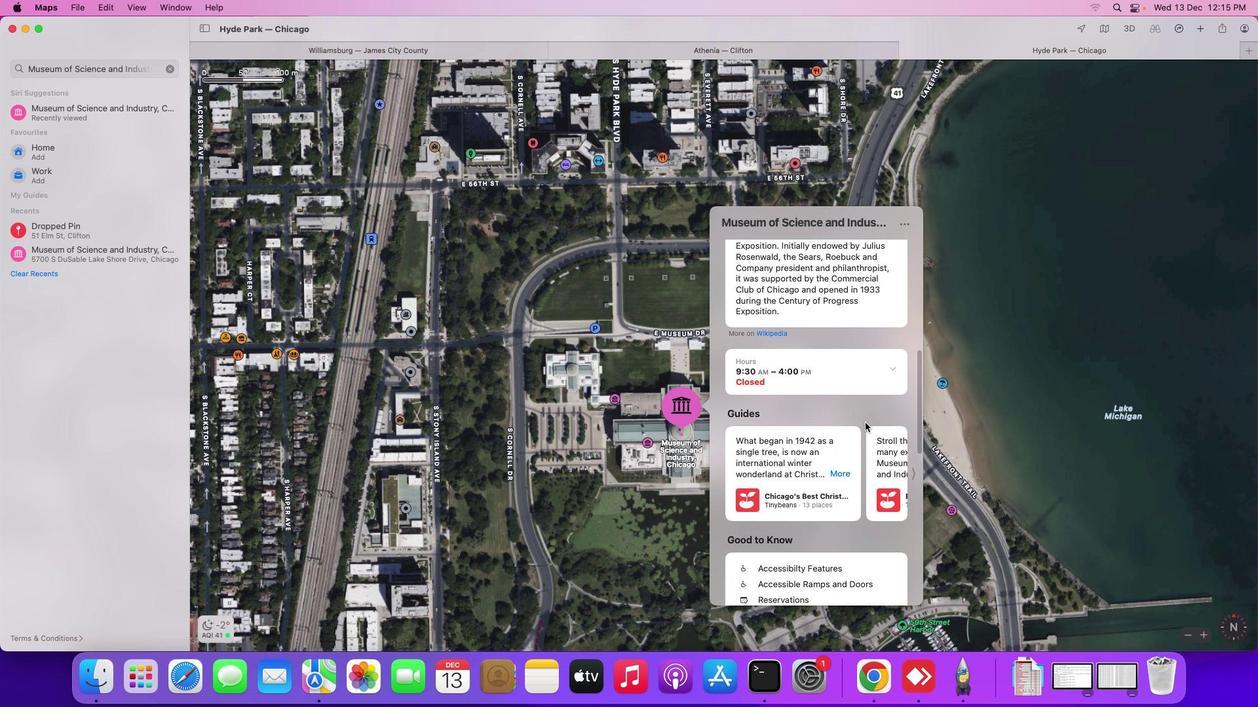 
Action: Mouse moved to (892, 368)
Screenshot: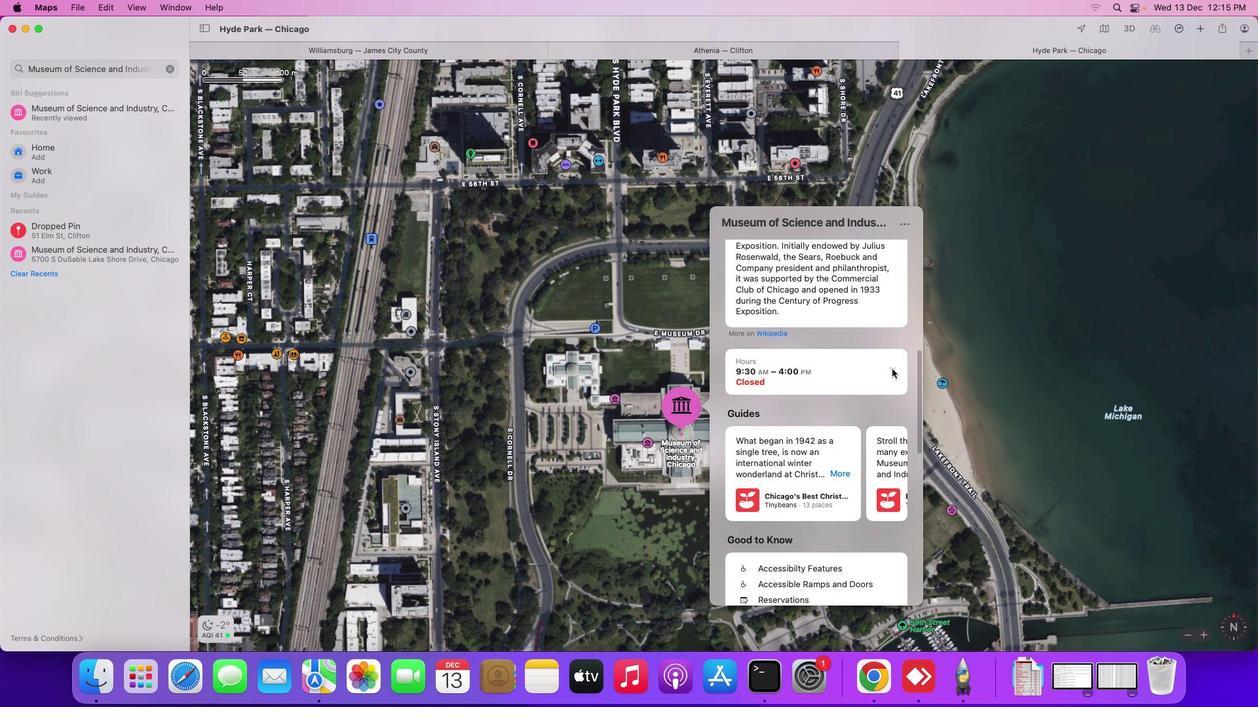 
Action: Mouse pressed left at (892, 368)
Screenshot: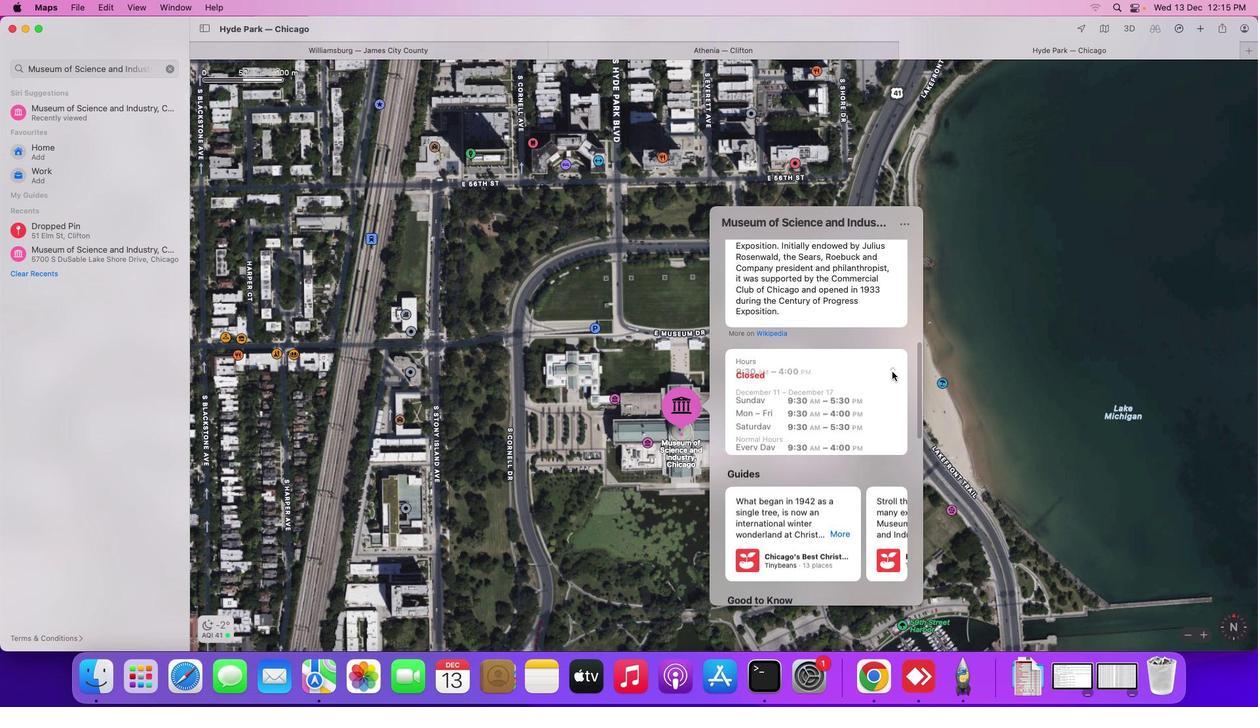 
Action: Mouse moved to (823, 498)
Screenshot: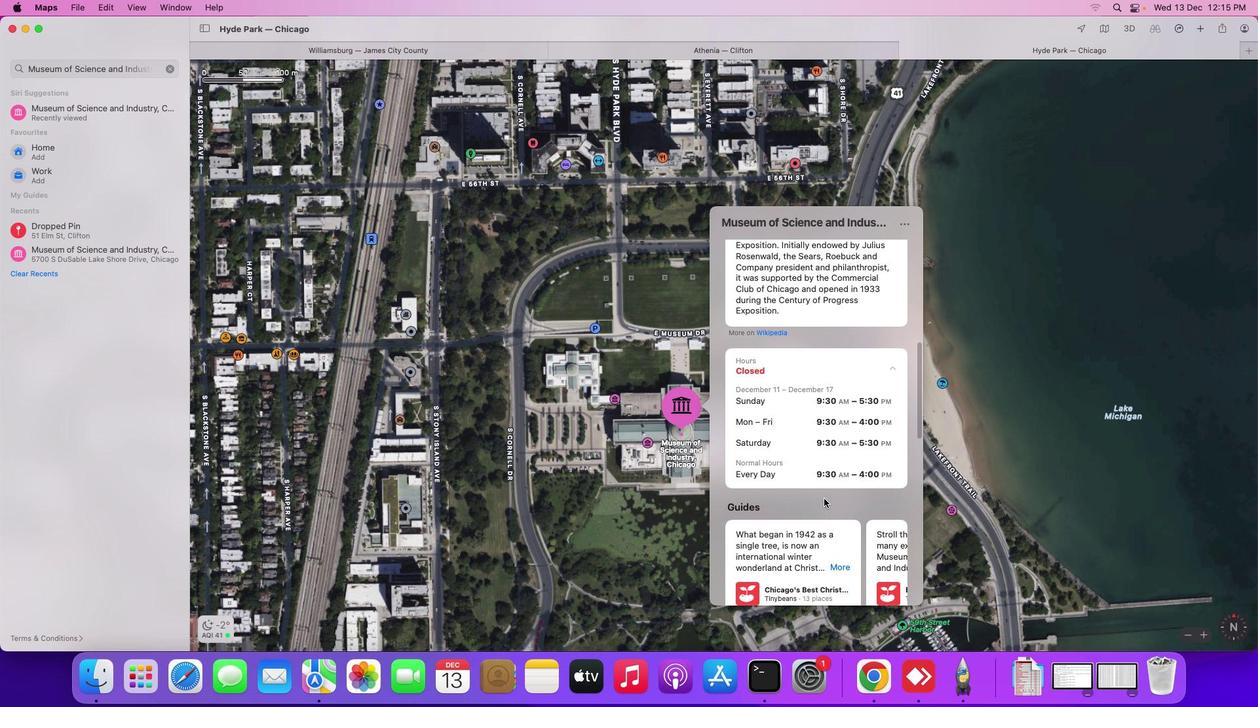 
Action: Mouse scrolled (823, 498) with delta (0, 0)
Screenshot: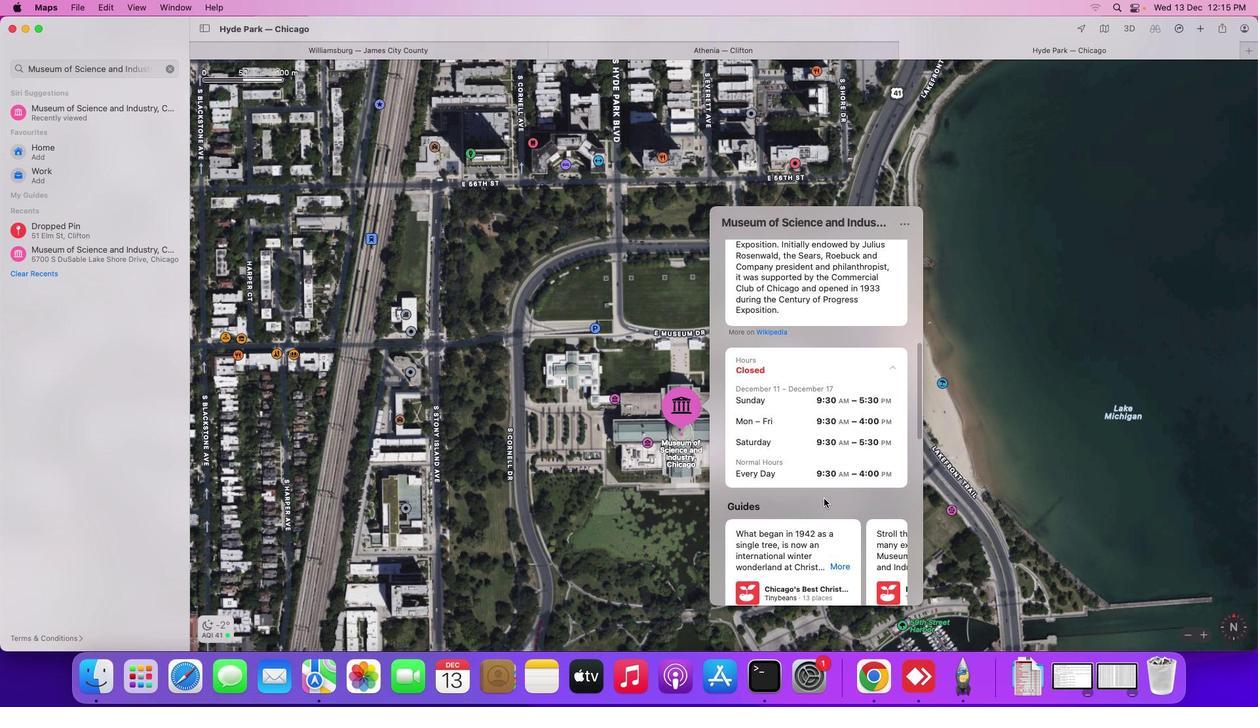 
Action: Mouse scrolled (823, 498) with delta (0, 0)
Screenshot: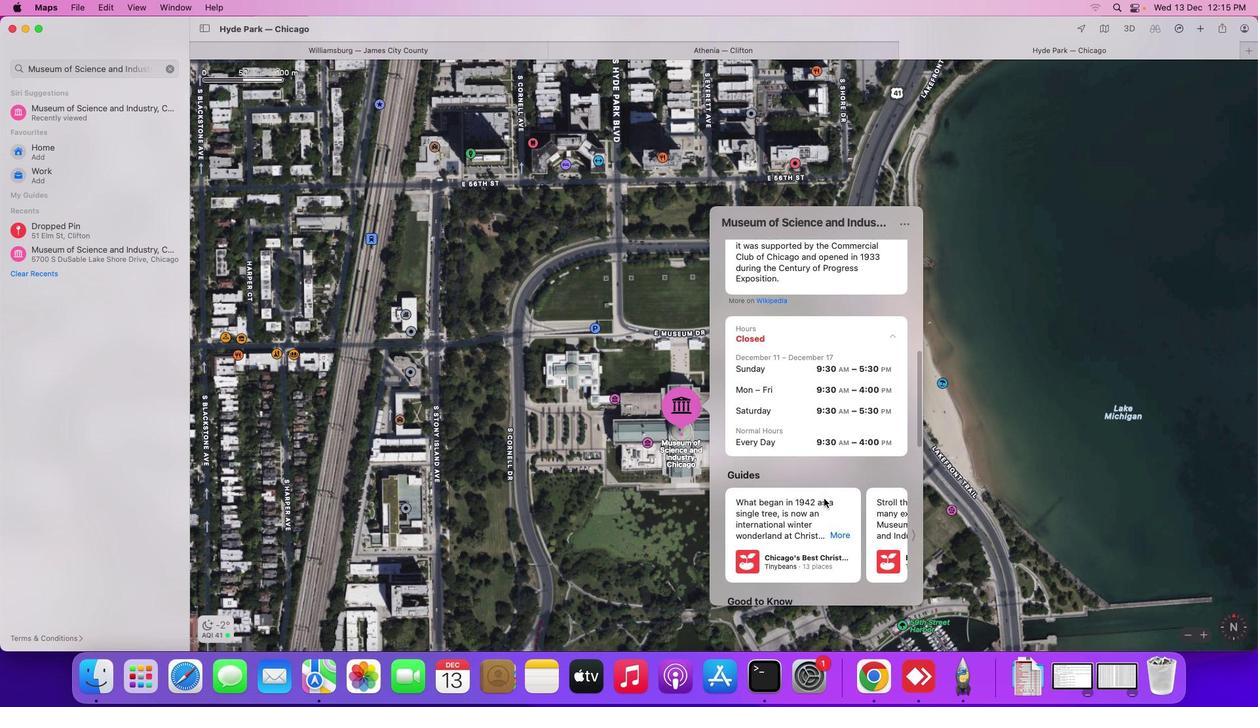 
Action: Mouse scrolled (823, 498) with delta (0, 0)
Screenshot: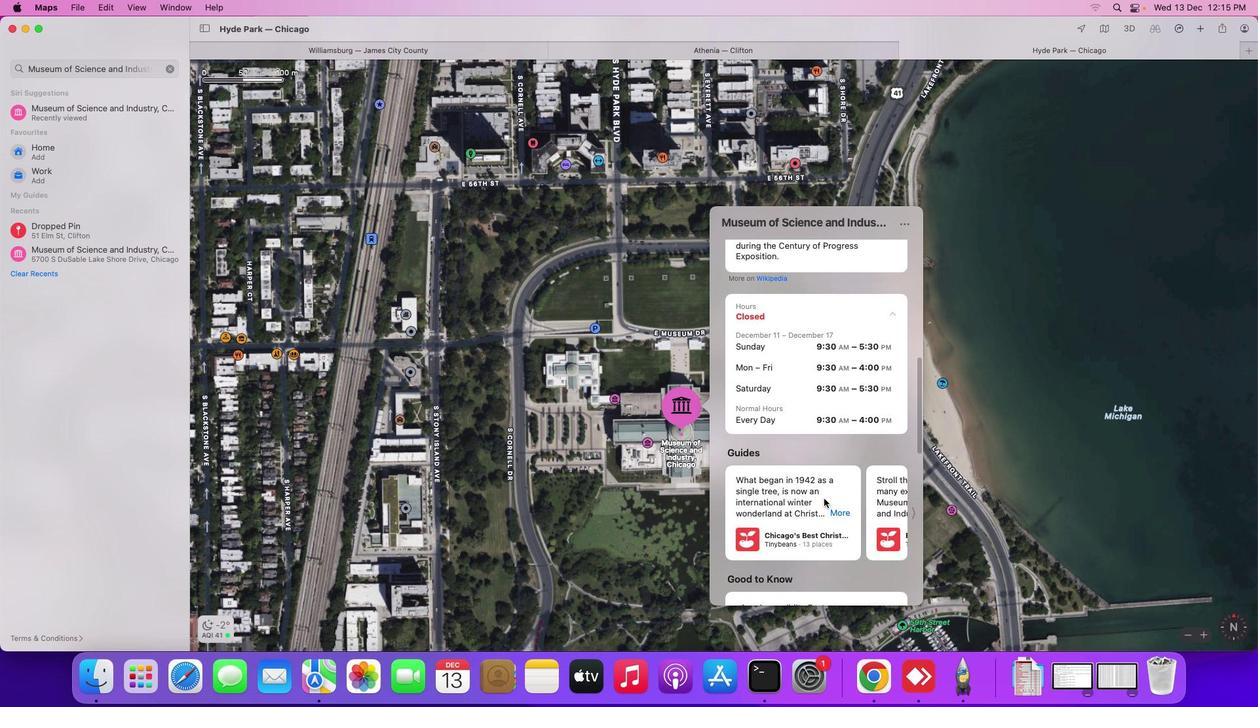 
Action: Mouse scrolled (823, 498) with delta (0, 0)
Screenshot: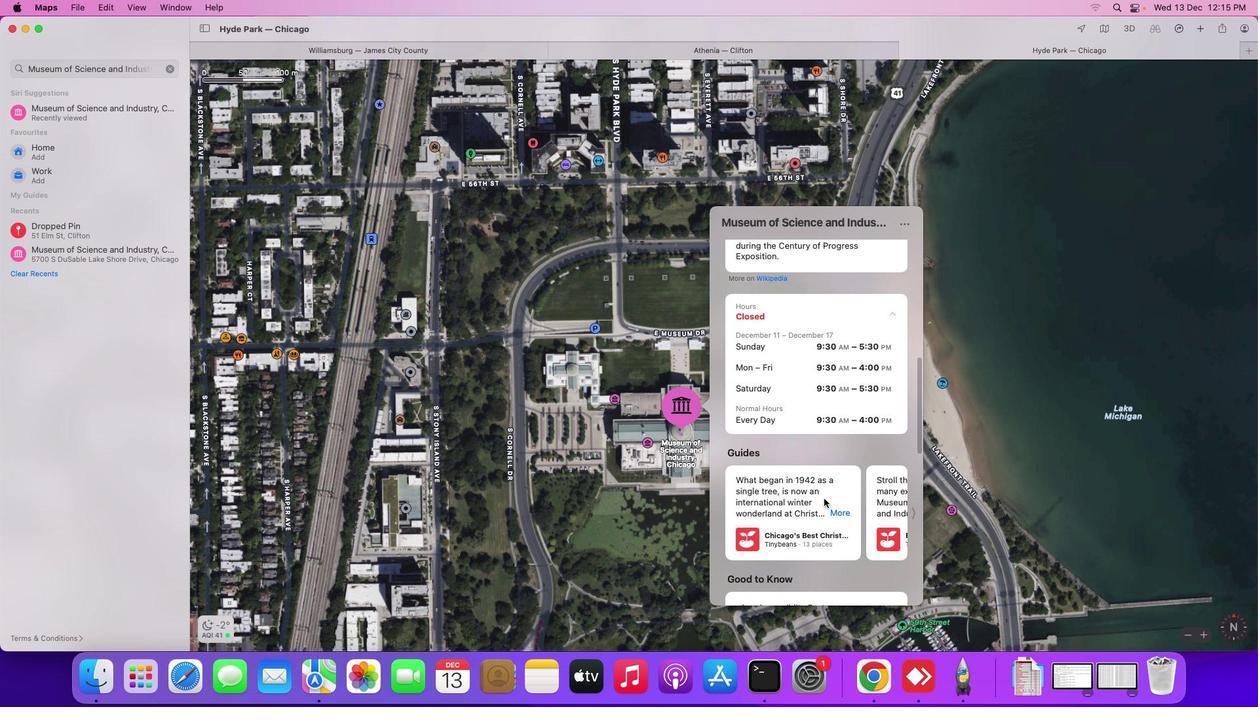 
Action: Mouse scrolled (823, 498) with delta (0, -1)
Screenshot: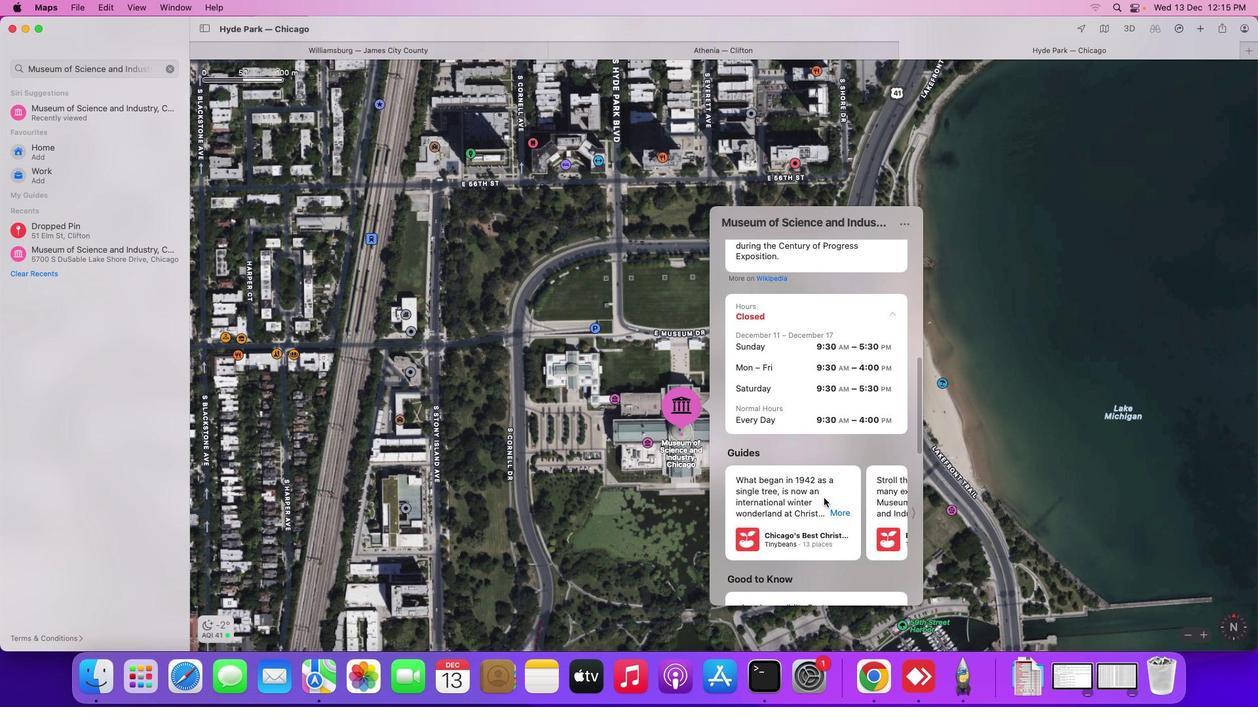 
Action: Mouse scrolled (823, 498) with delta (0, -1)
Screenshot: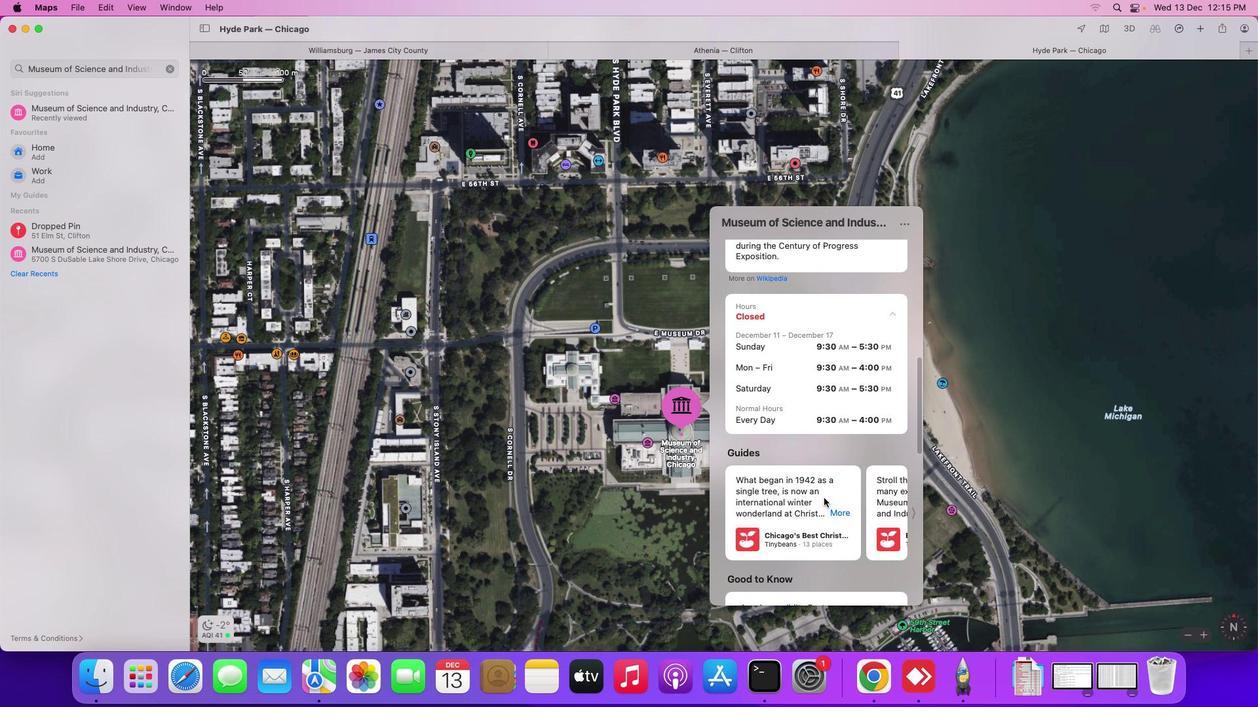 
Action: Mouse moved to (822, 496)
Screenshot: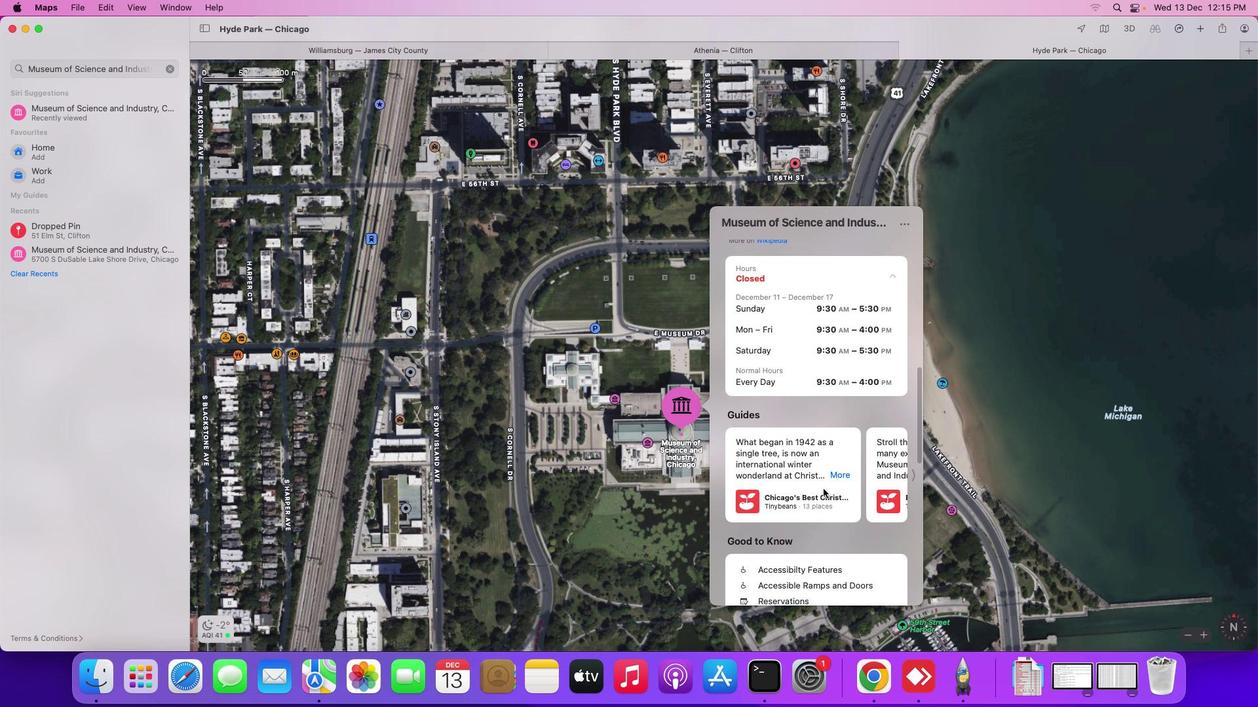 
Action: Mouse scrolled (822, 496) with delta (0, 0)
Screenshot: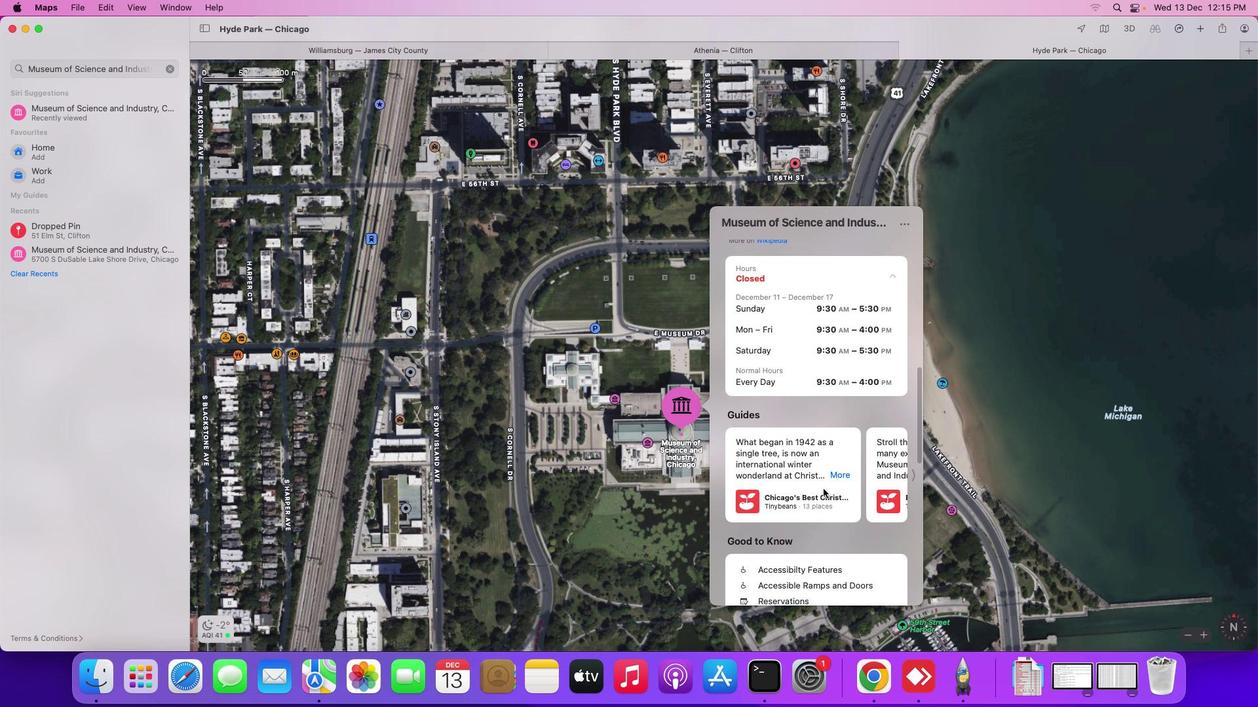 
Action: Mouse moved to (822, 495)
Screenshot: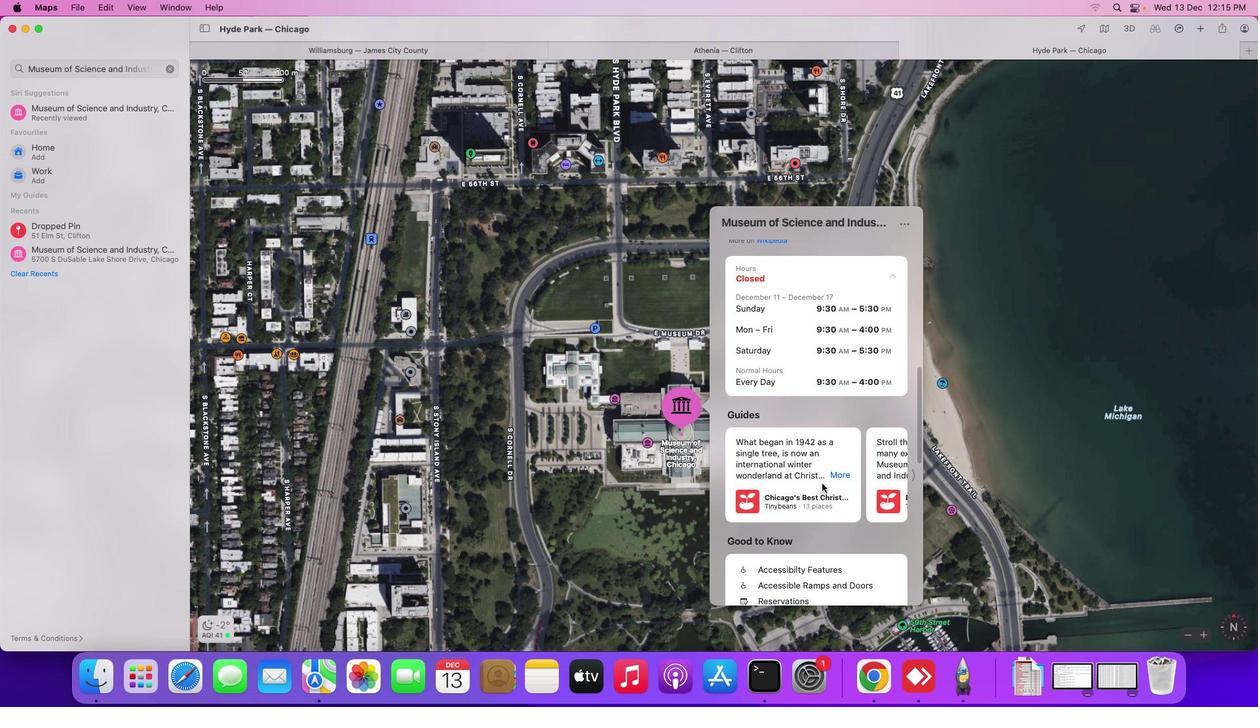 
Action: Mouse scrolled (822, 495) with delta (0, 0)
Screenshot: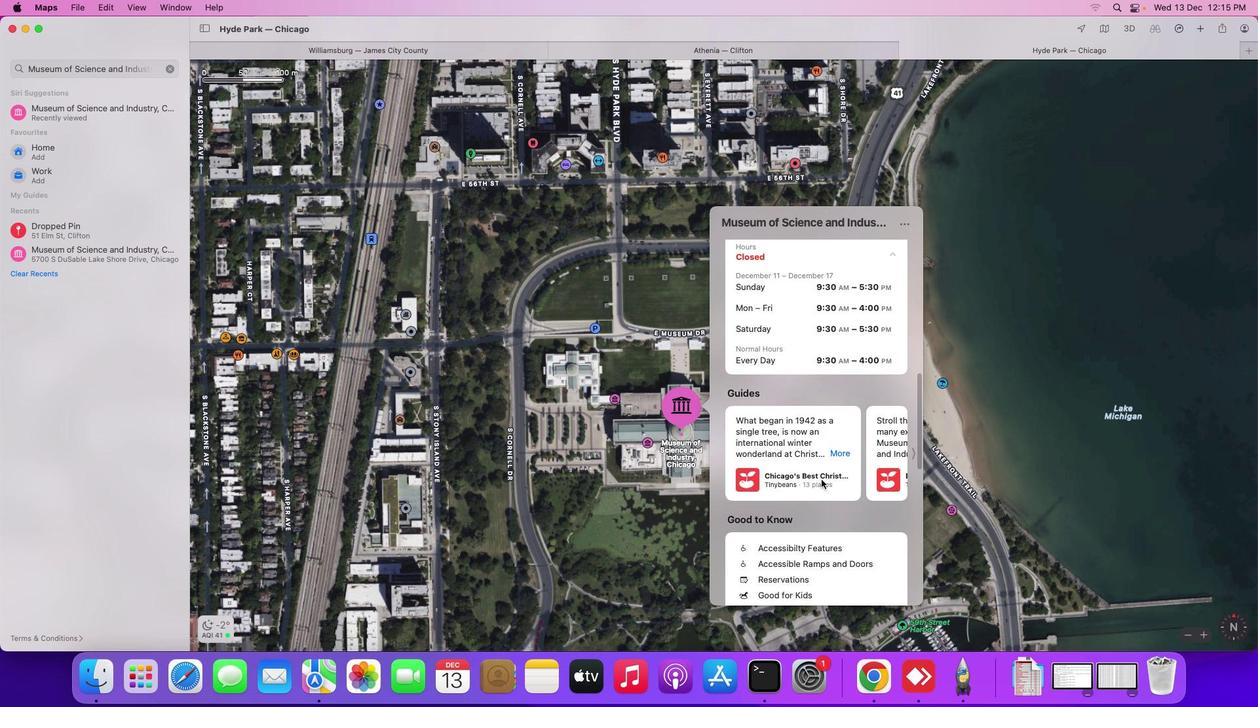 
Action: Mouse scrolled (822, 495) with delta (0, 0)
Screenshot: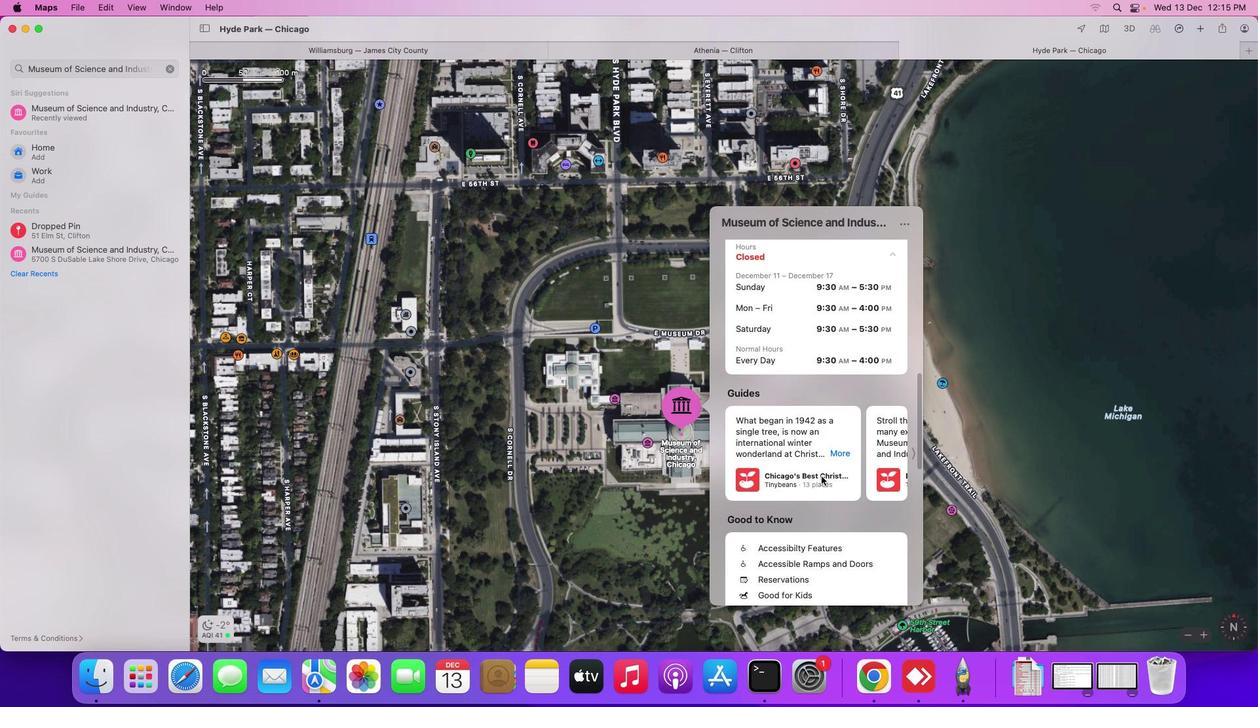 
Action: Mouse scrolled (822, 495) with delta (0, -1)
Screenshot: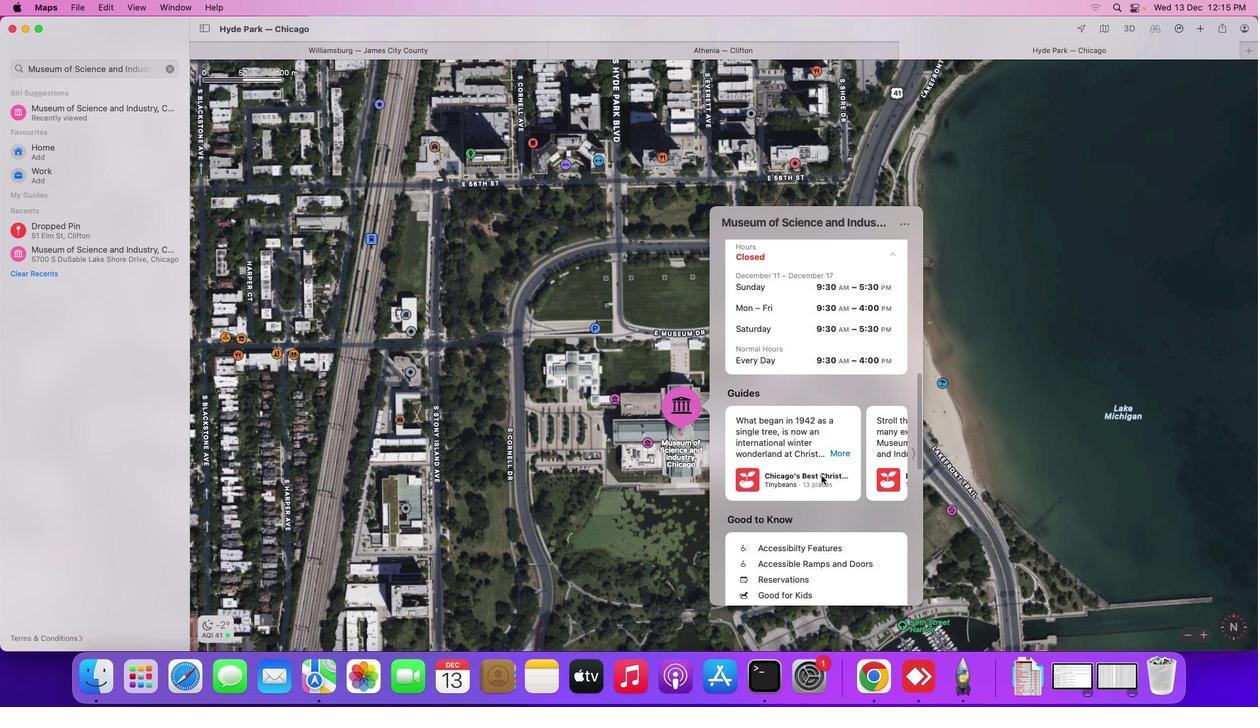 
Action: Mouse moved to (822, 486)
Screenshot: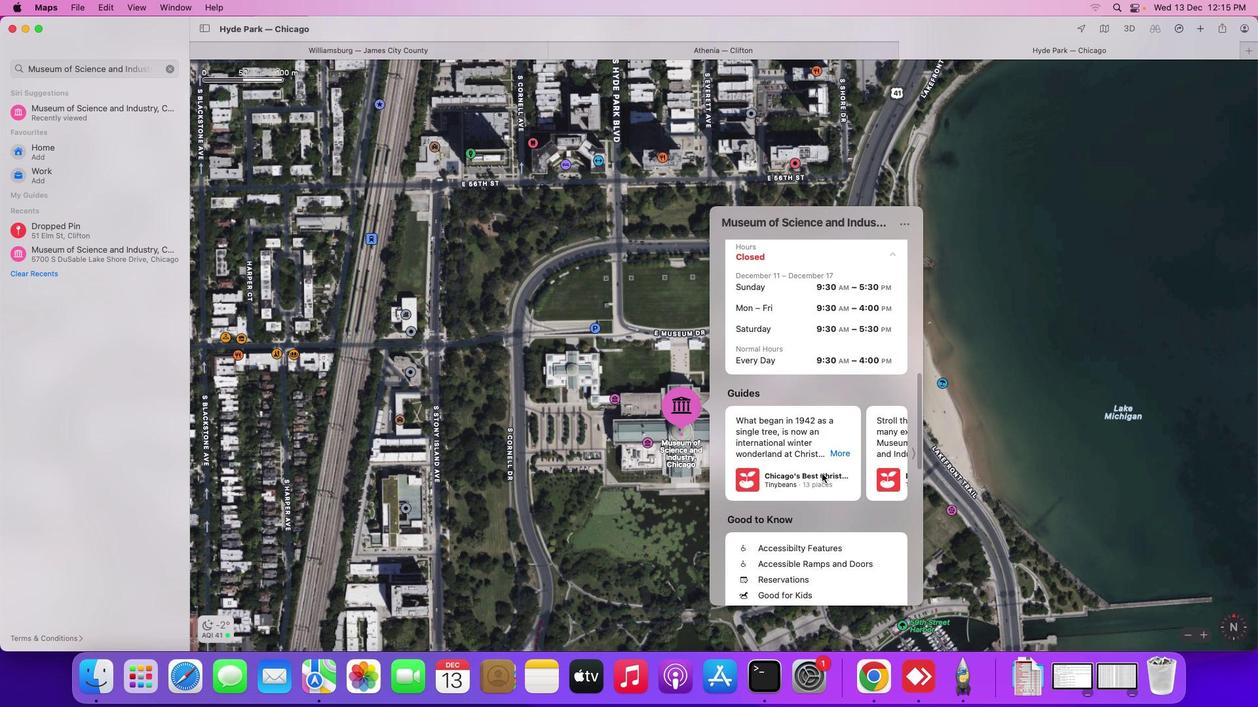 
Action: Mouse scrolled (822, 486) with delta (0, -1)
Screenshot: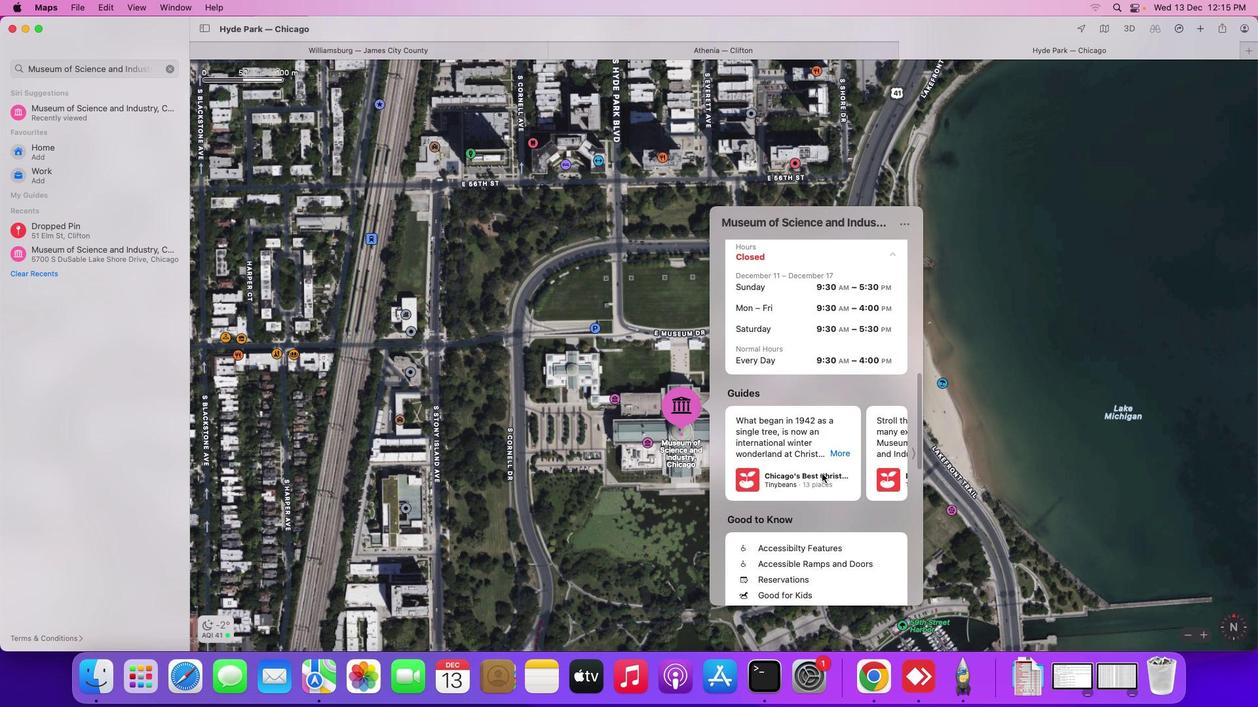 
Action: Mouse moved to (822, 473)
Screenshot: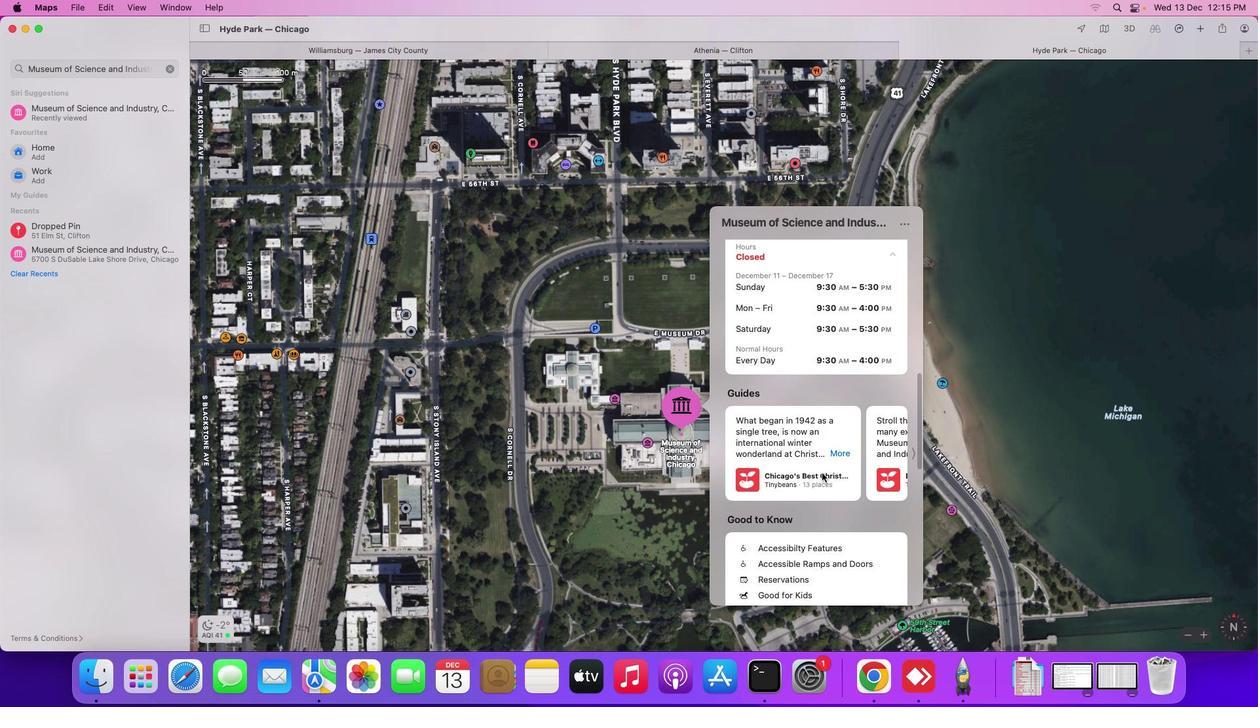 
Action: Mouse scrolled (822, 473) with delta (0, 0)
Screenshot: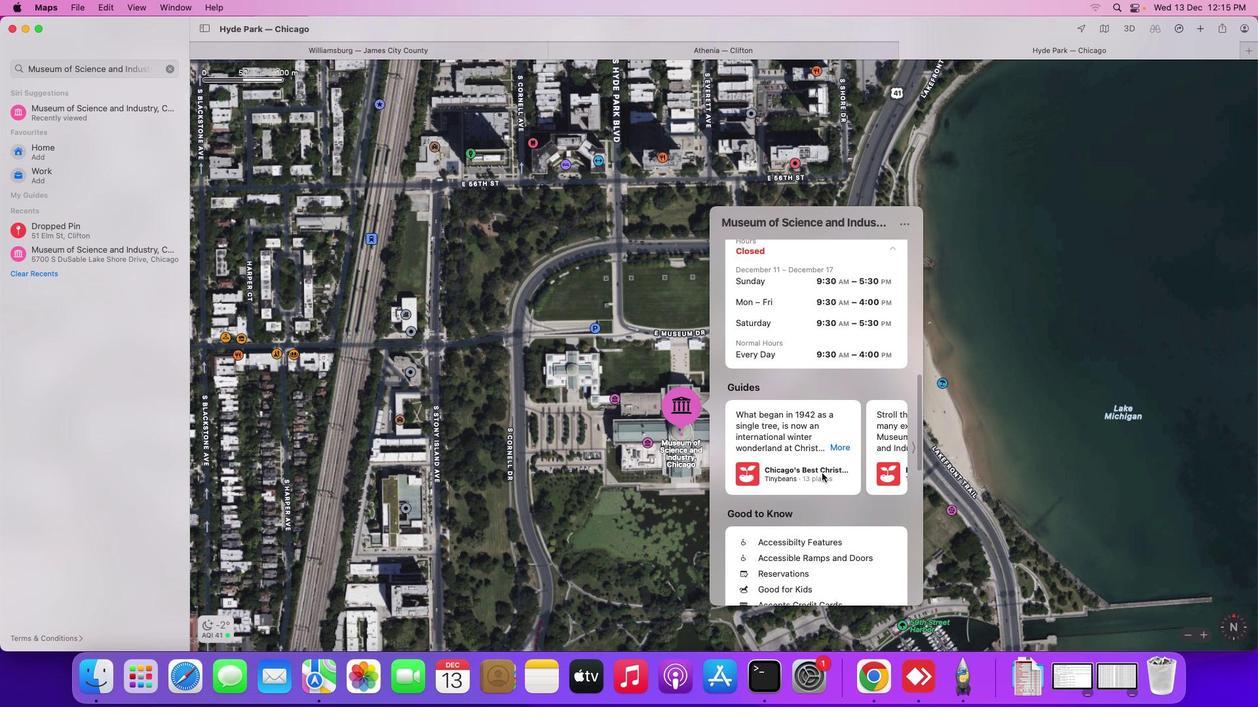 
Action: Mouse scrolled (822, 473) with delta (0, 0)
Screenshot: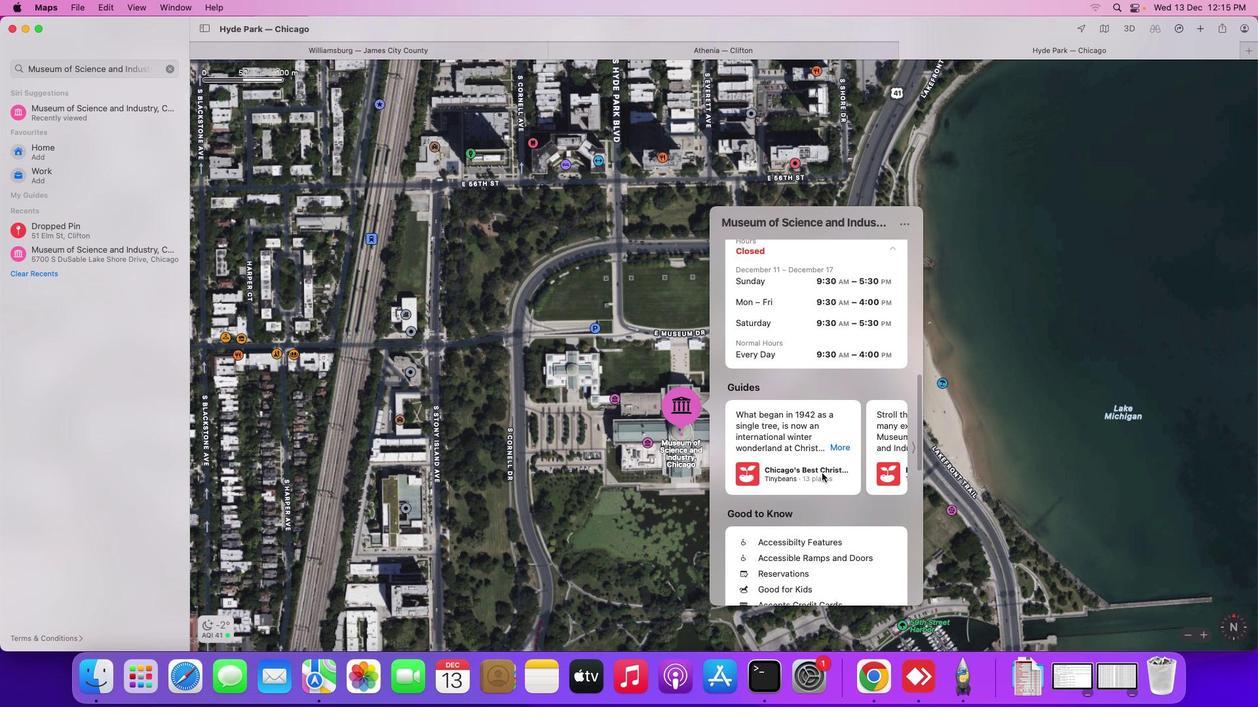 
Action: Mouse moved to (841, 448)
Screenshot: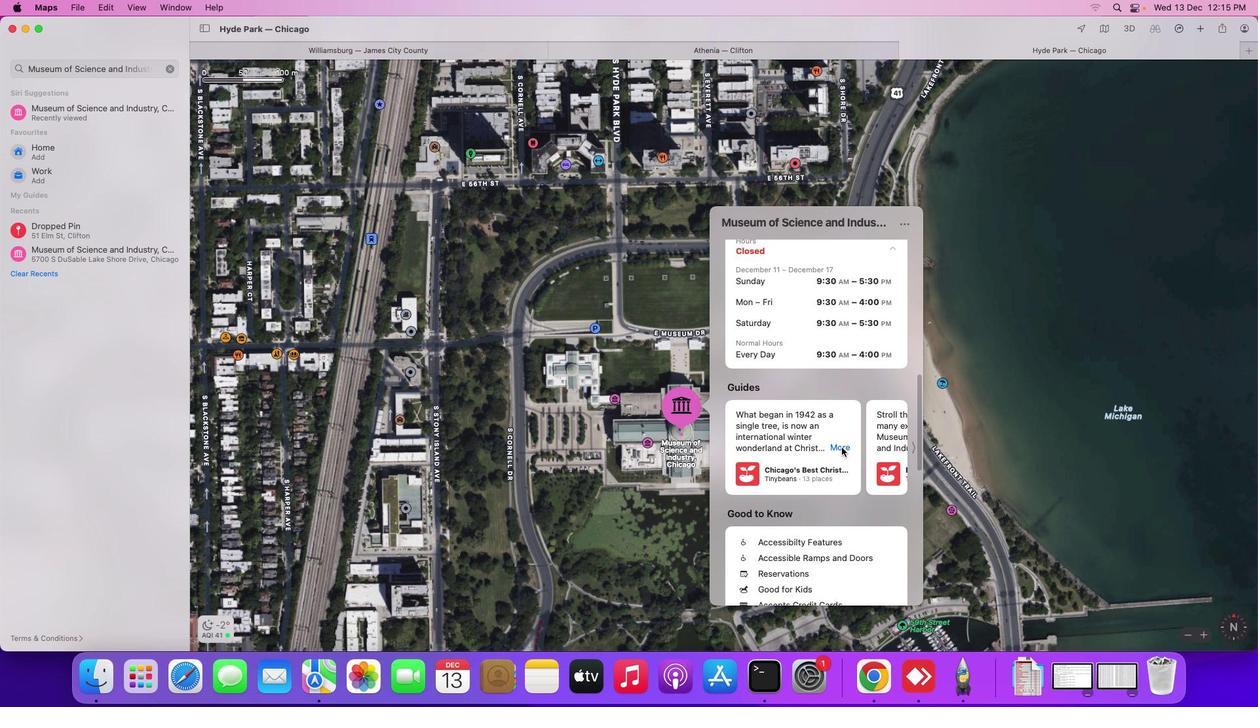 
Action: Mouse pressed left at (841, 448)
Screenshot: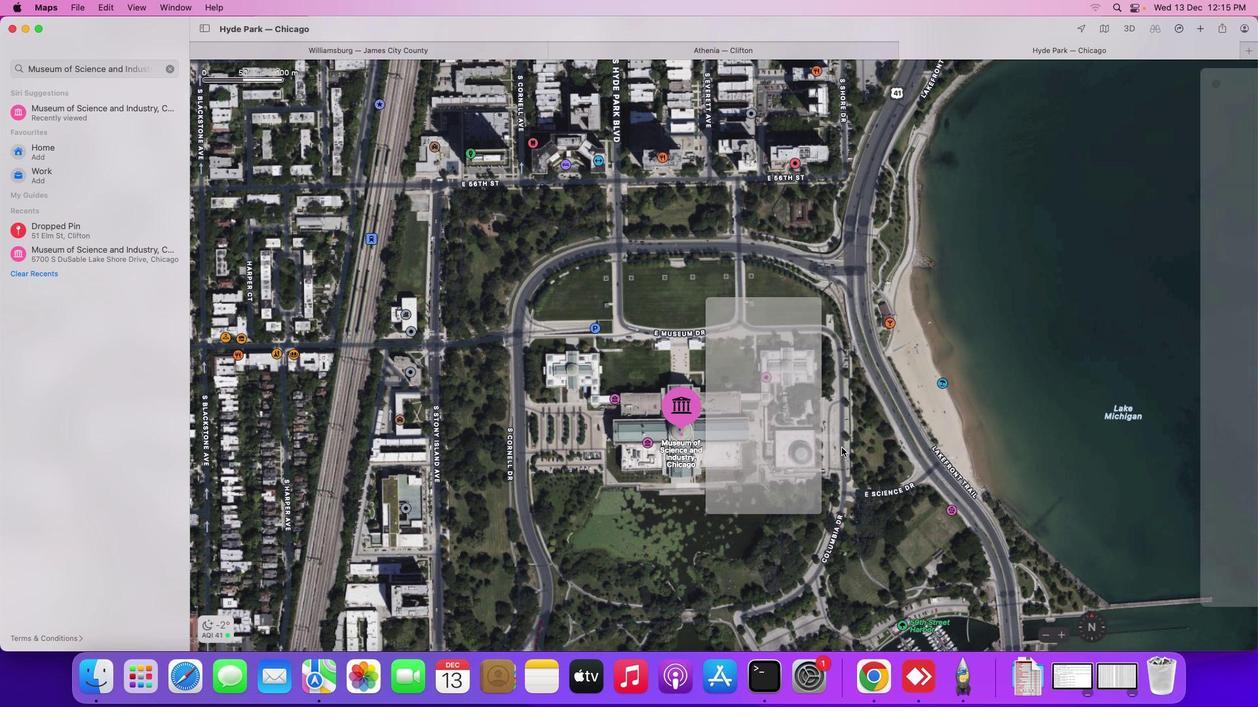 
Action: Mouse moved to (677, 423)
Screenshot: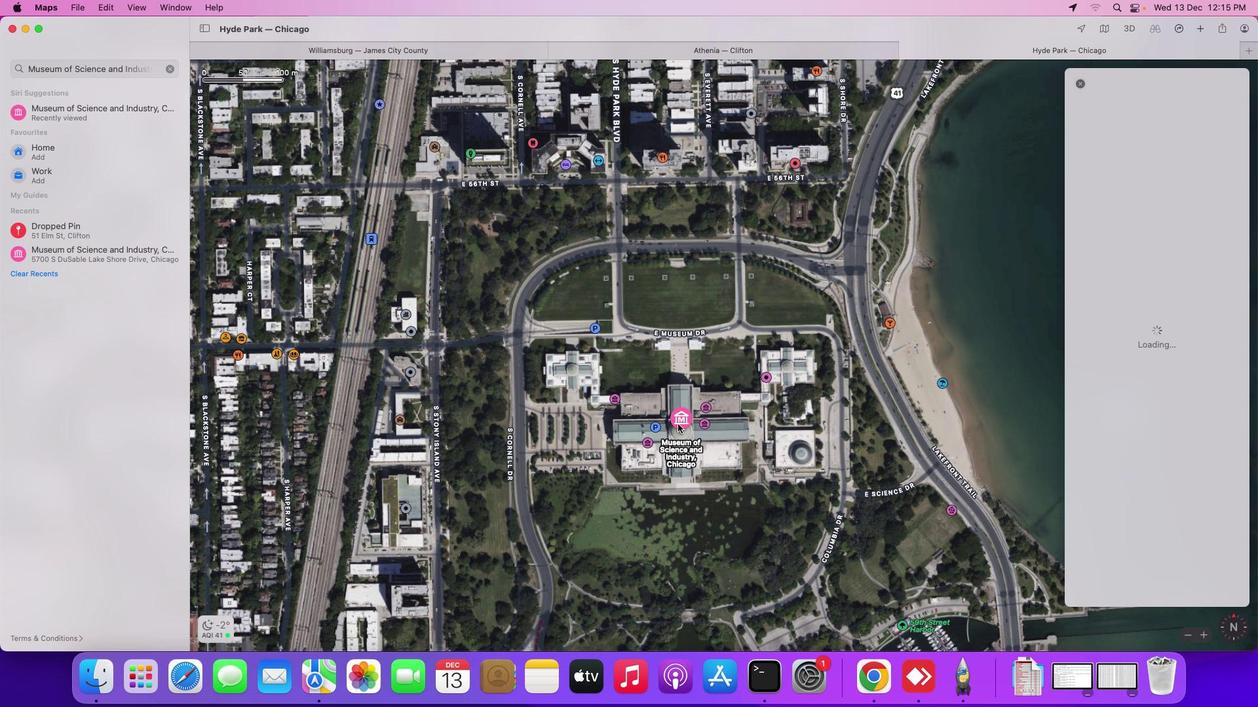 
Action: Mouse pressed left at (677, 423)
Screenshot: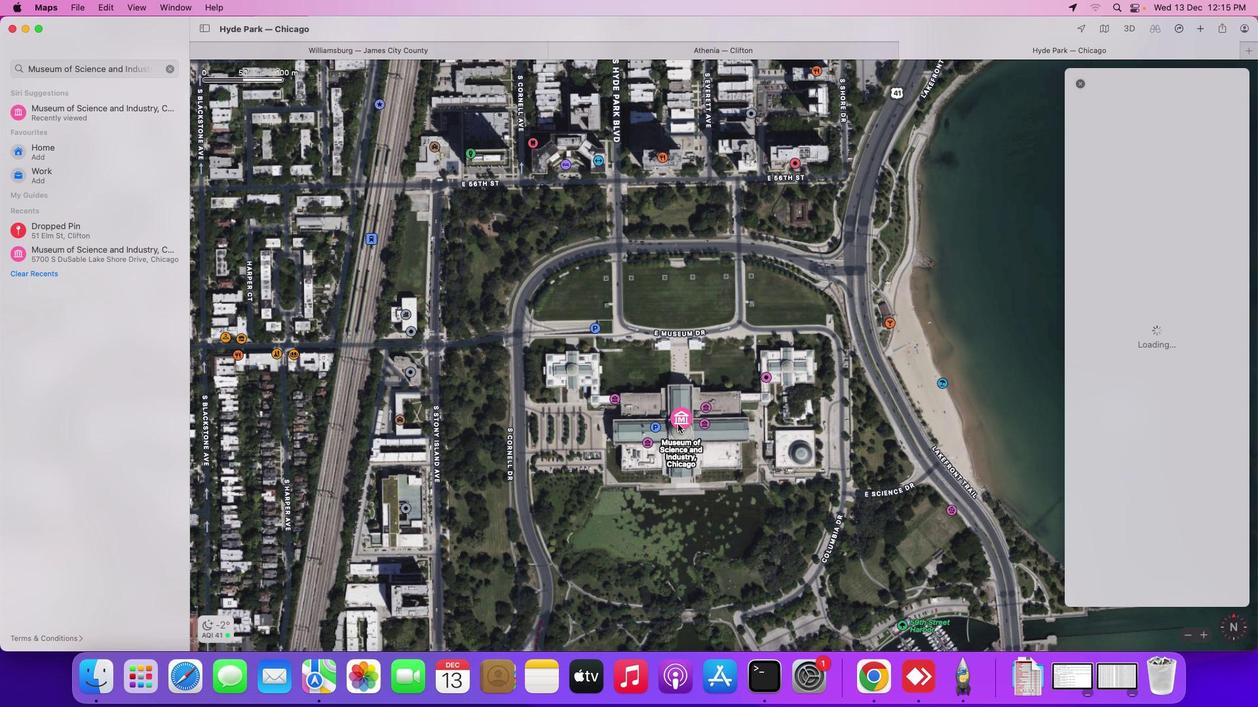 
Action: Mouse moved to (830, 447)
Screenshot: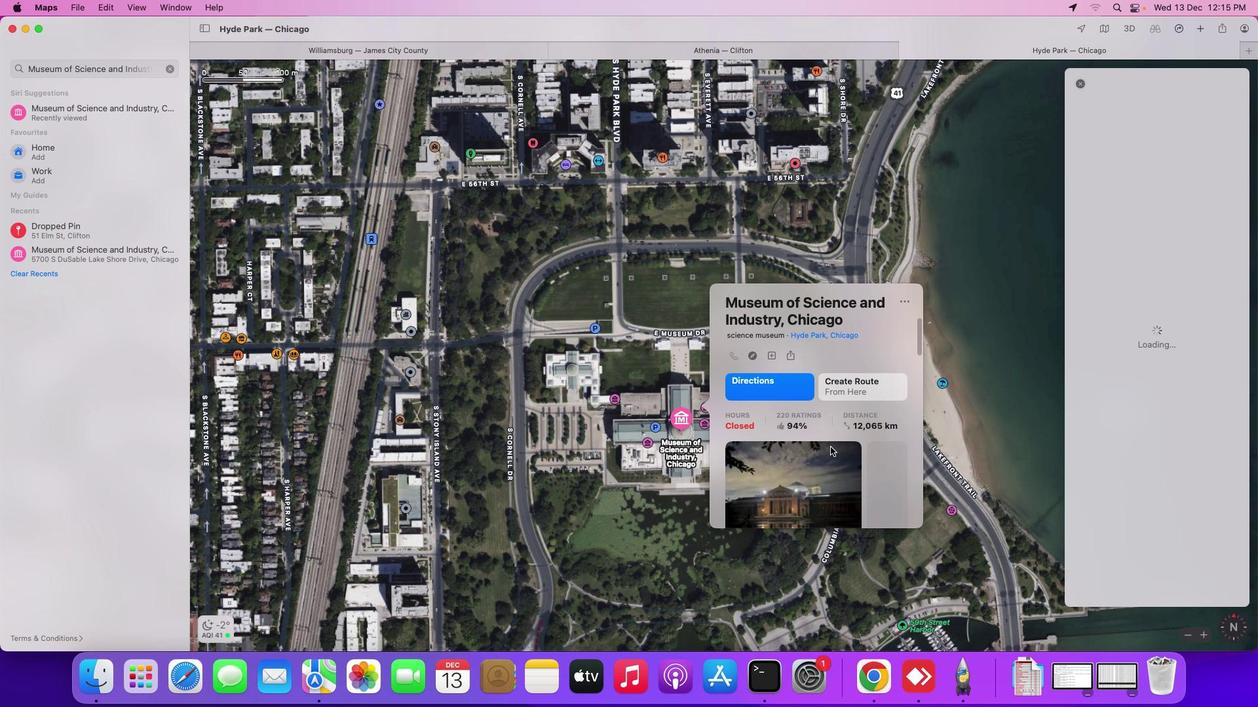 
Action: Mouse scrolled (830, 447) with delta (0, 0)
Screenshot: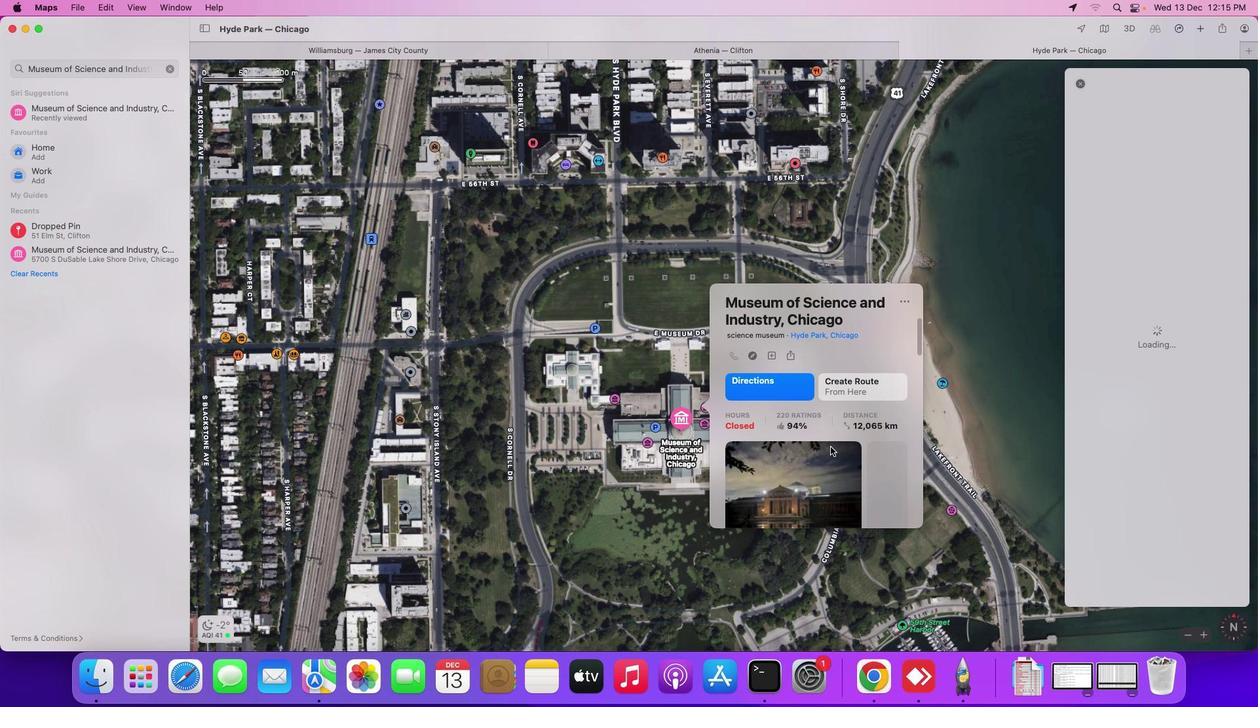 
Action: Mouse scrolled (830, 447) with delta (0, 0)
Screenshot: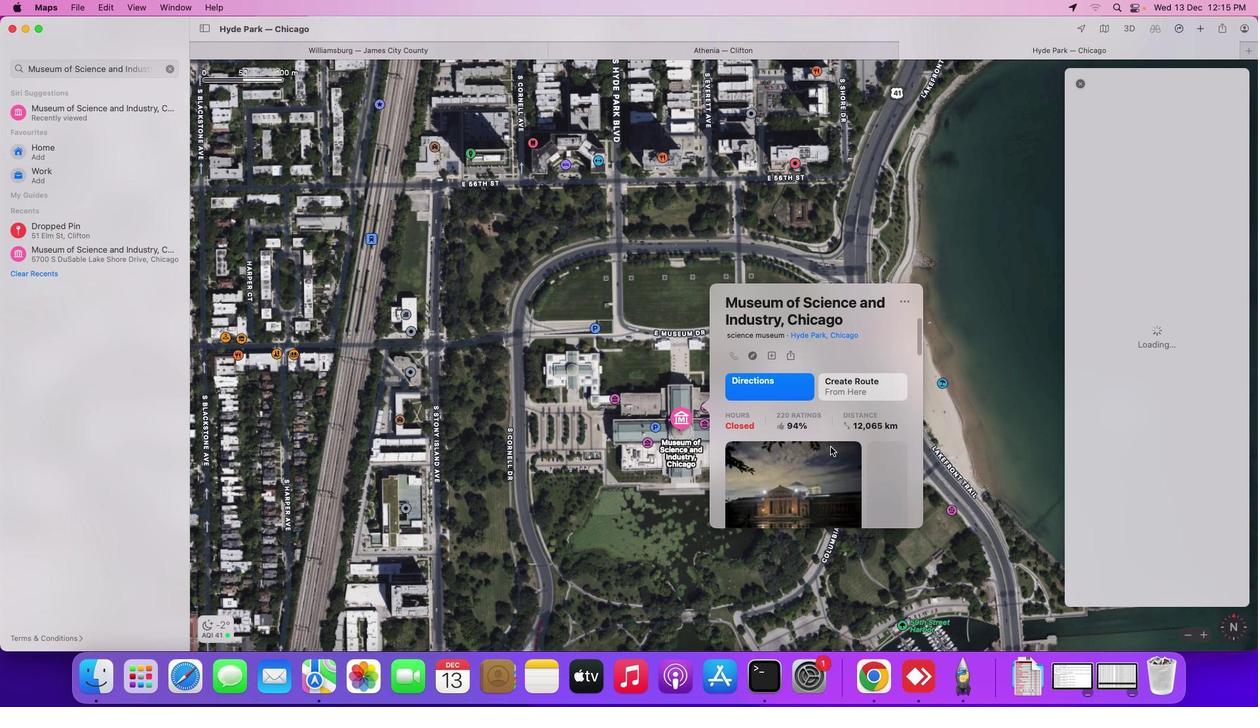 
Action: Mouse scrolled (830, 447) with delta (0, -1)
Screenshot: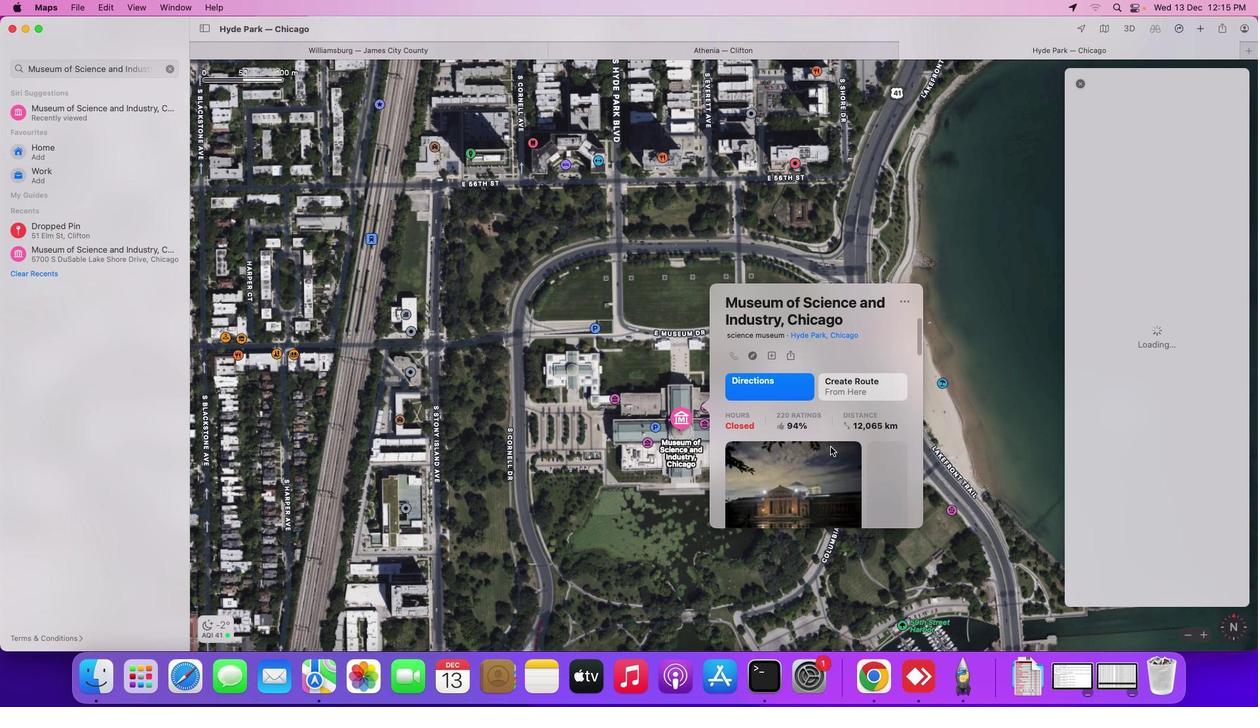 
Action: Mouse scrolled (830, 447) with delta (0, -3)
Screenshot: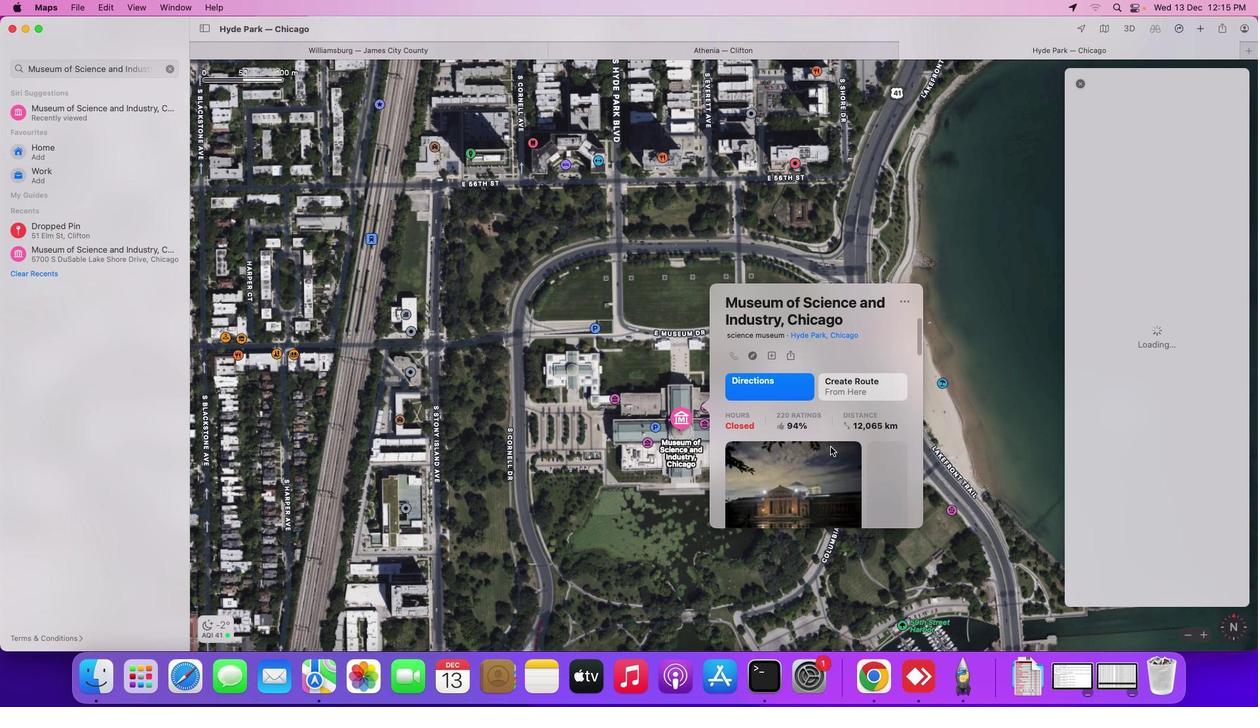 
Action: Mouse scrolled (830, 447) with delta (0, -3)
Screenshot: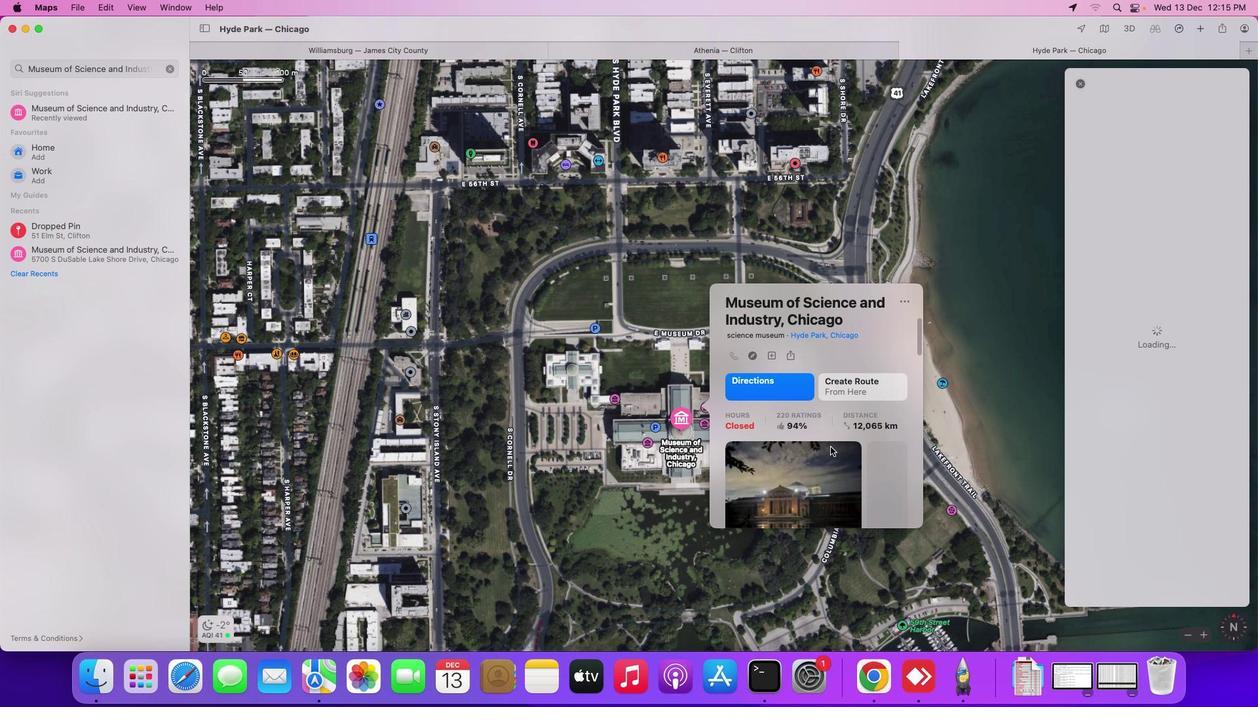 
Action: Mouse scrolled (830, 447) with delta (0, -3)
Screenshot: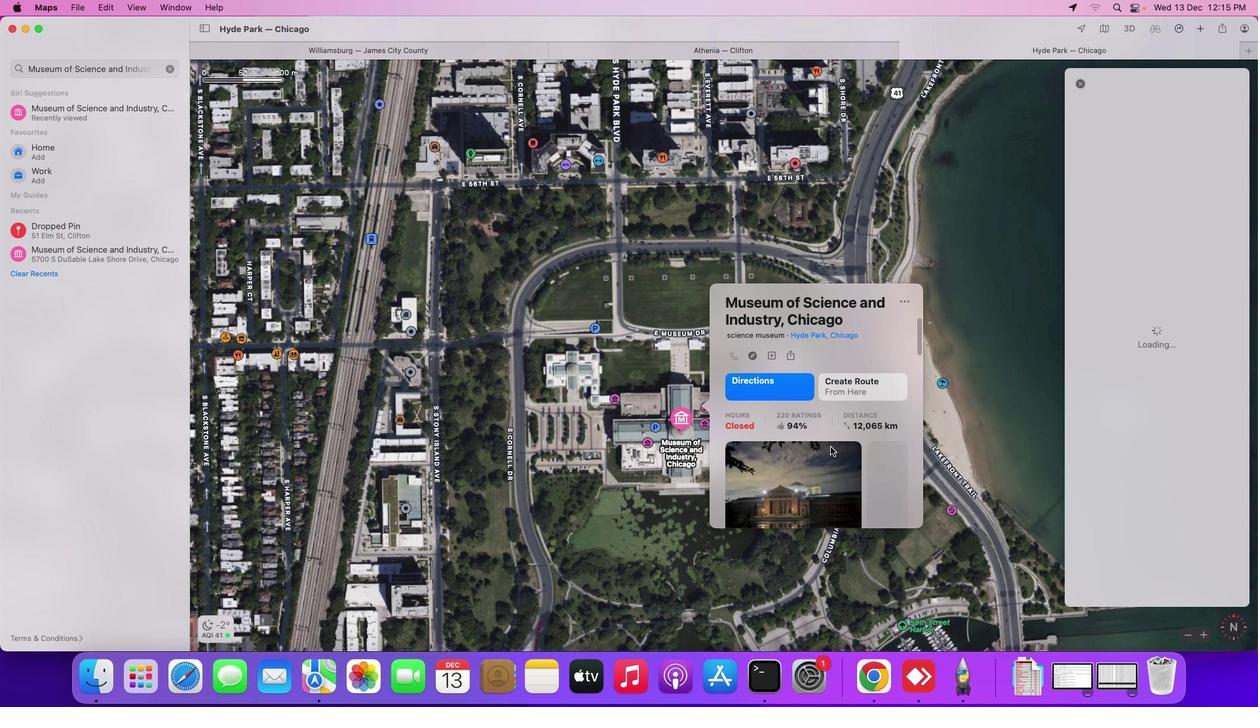 
Action: Mouse scrolled (830, 447) with delta (0, -3)
Screenshot: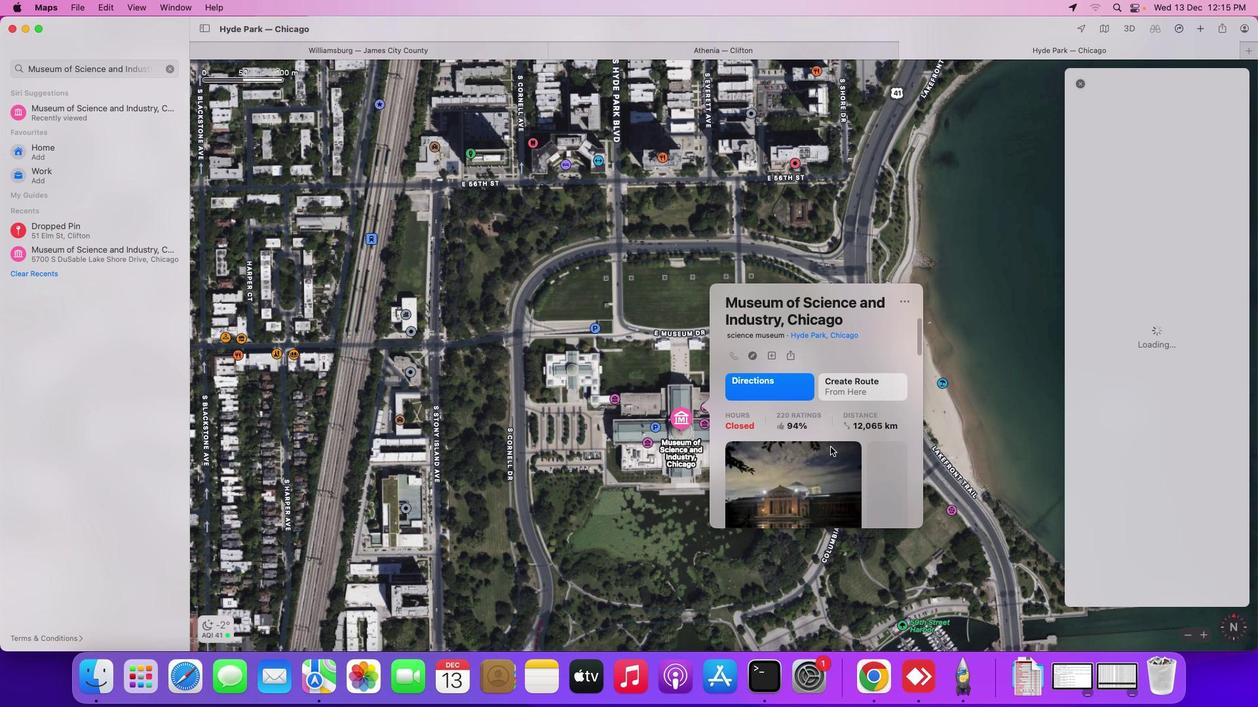 
Action: Mouse scrolled (830, 447) with delta (0, -3)
Screenshot: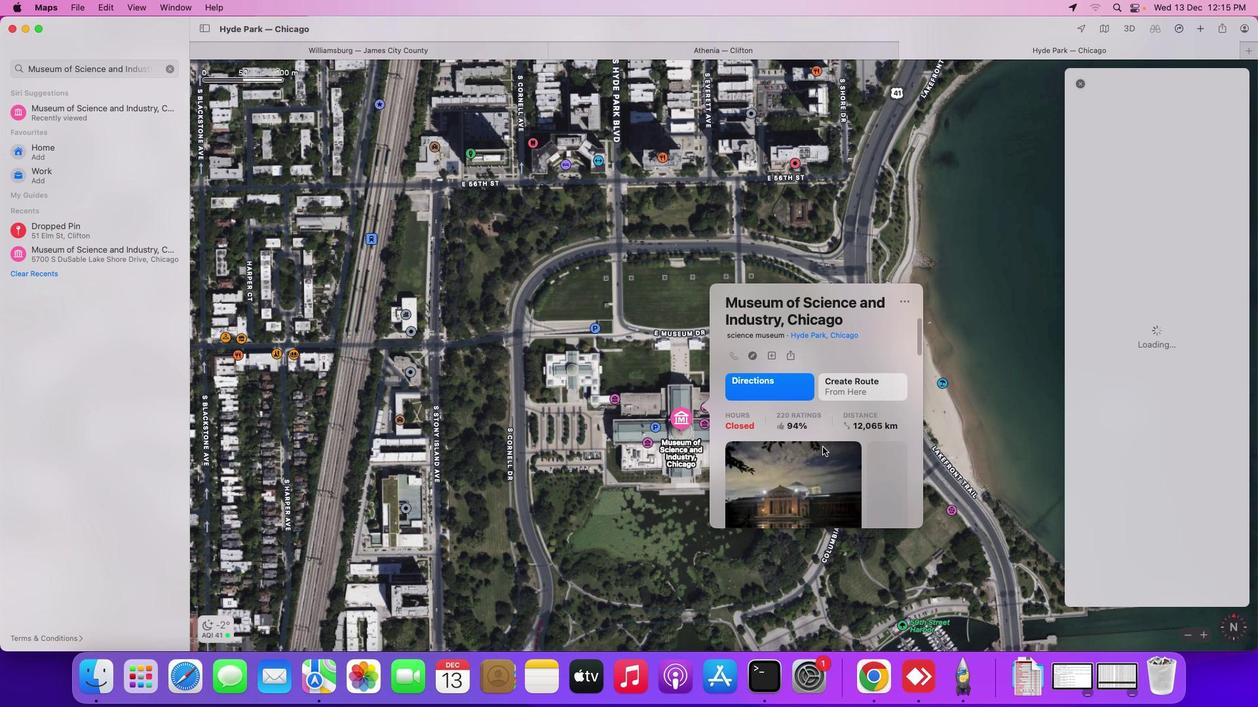 
Action: Mouse moved to (787, 444)
Screenshot: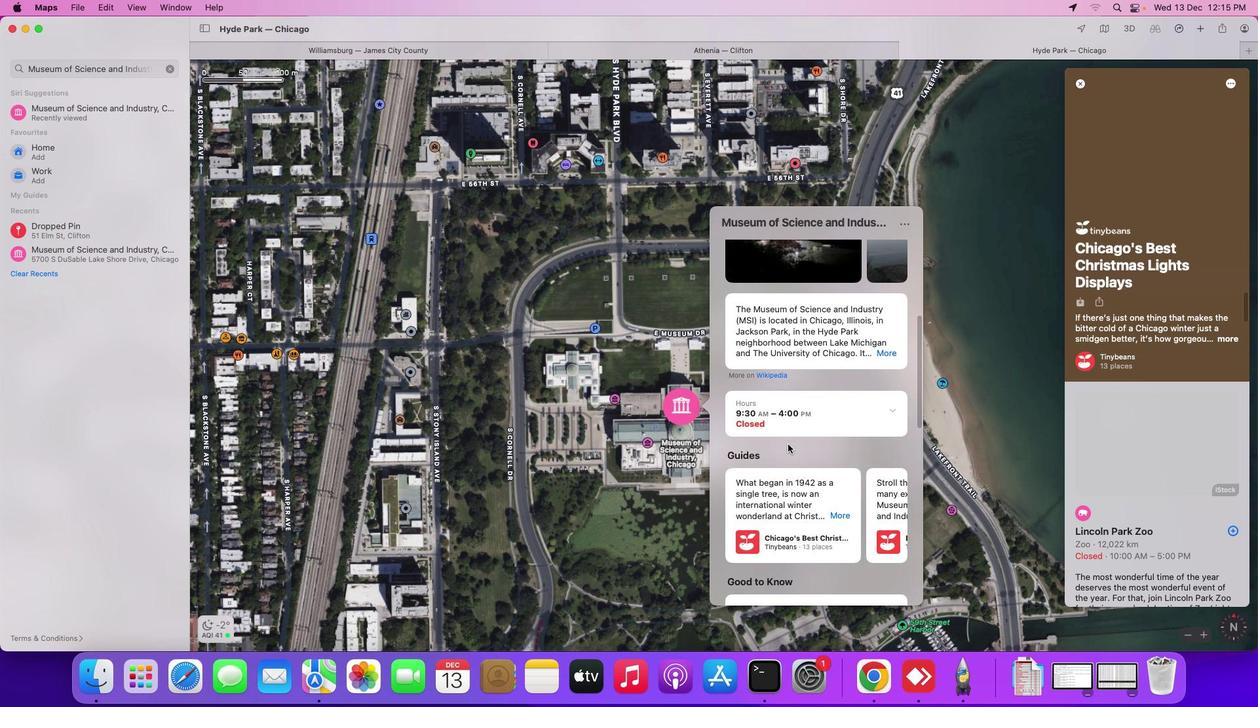 
Action: Mouse scrolled (787, 444) with delta (0, 0)
Screenshot: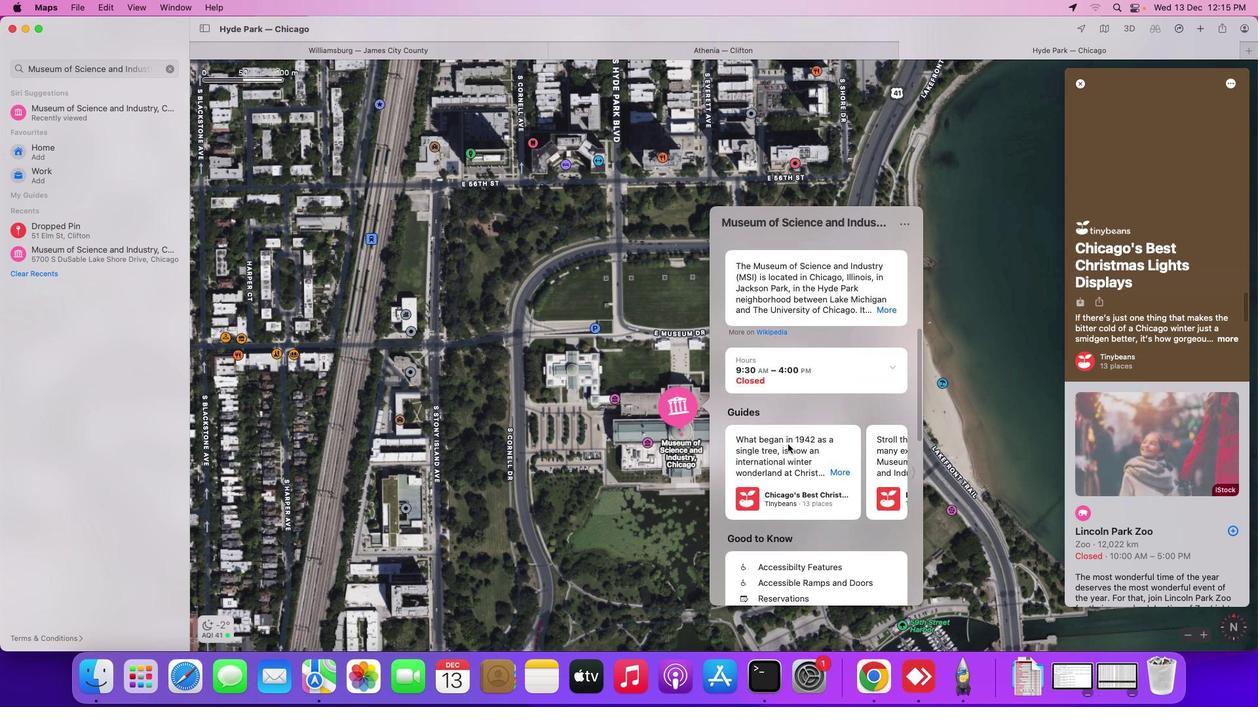 
Action: Mouse scrolled (787, 444) with delta (0, 0)
Screenshot: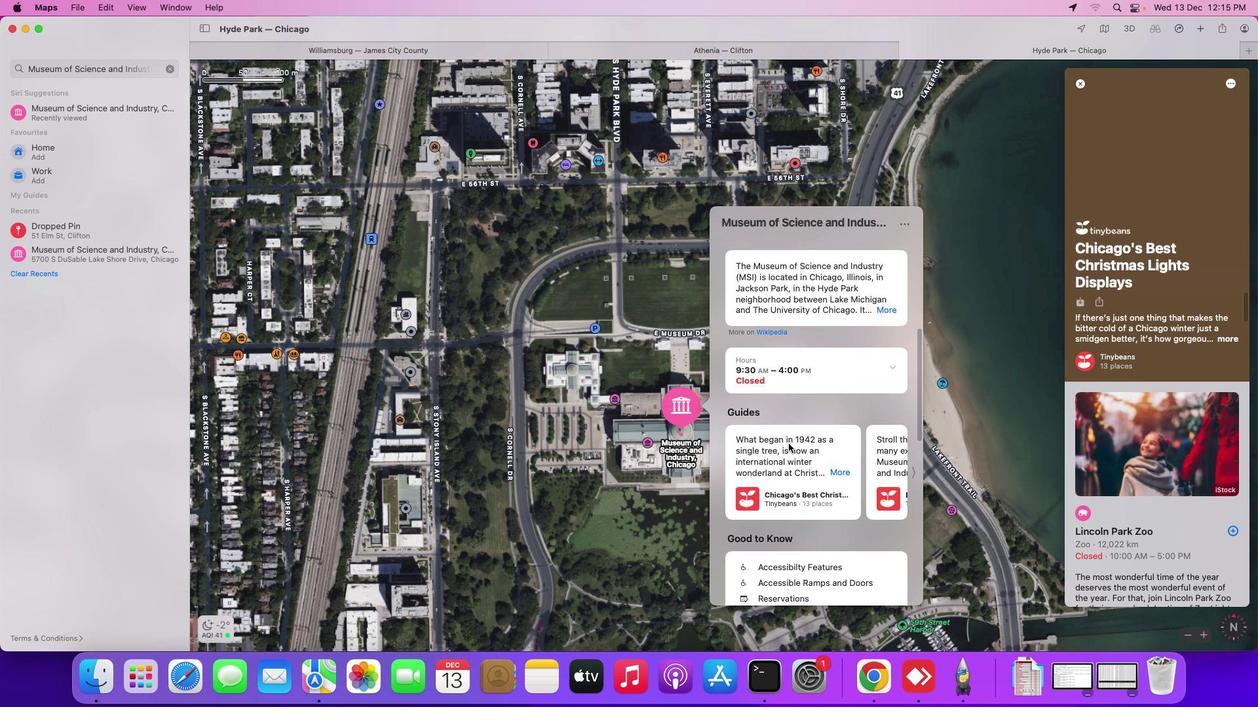 
Action: Mouse scrolled (787, 444) with delta (0, -1)
Screenshot: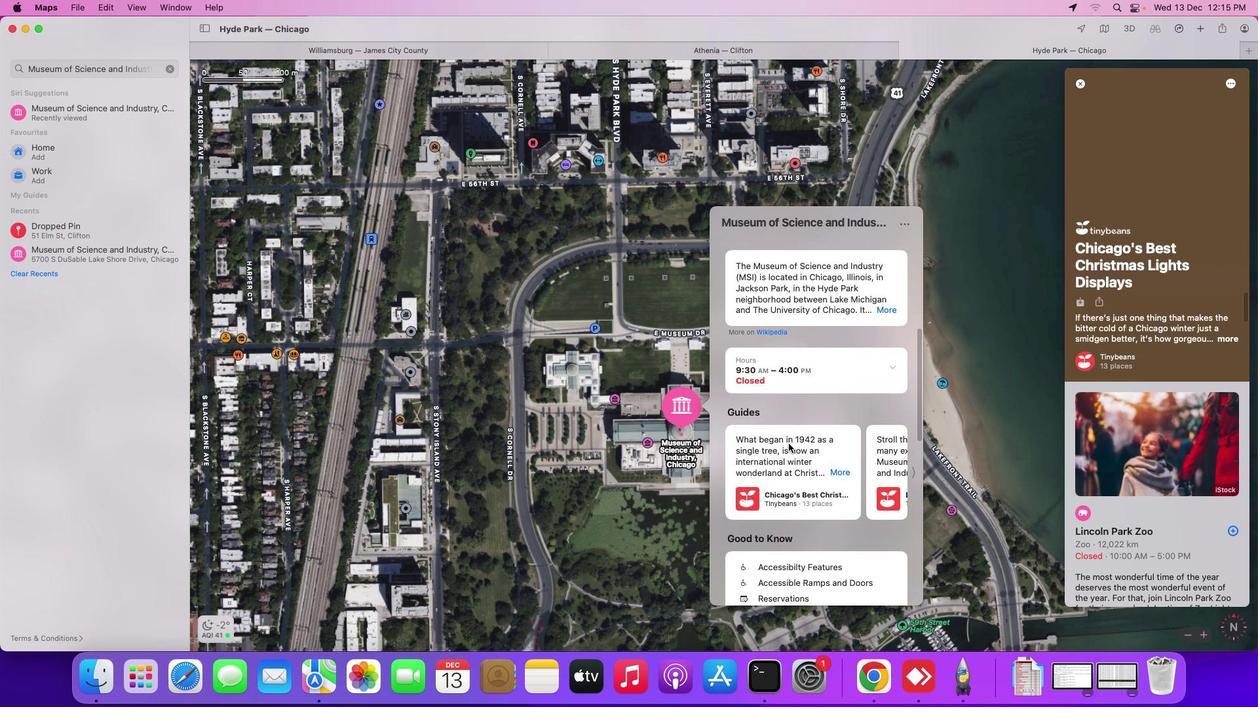 
Action: Mouse scrolled (787, 444) with delta (0, -1)
Screenshot: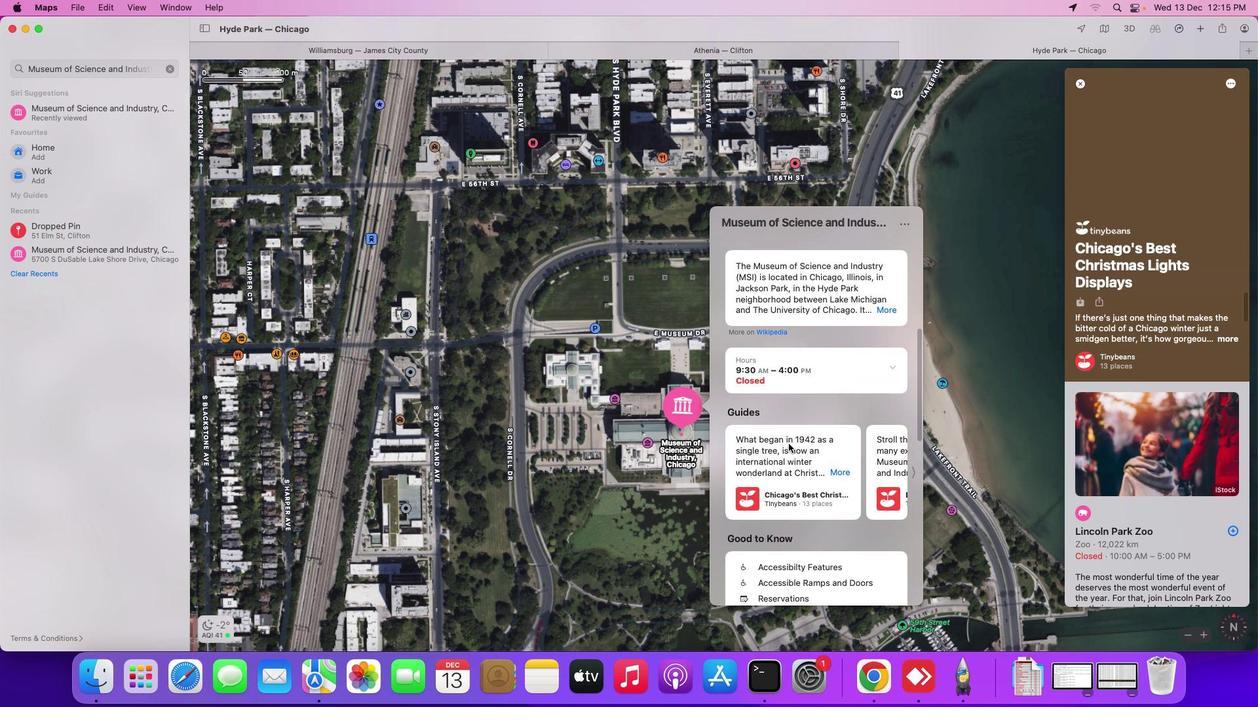 
Action: Mouse moved to (788, 443)
Screenshot: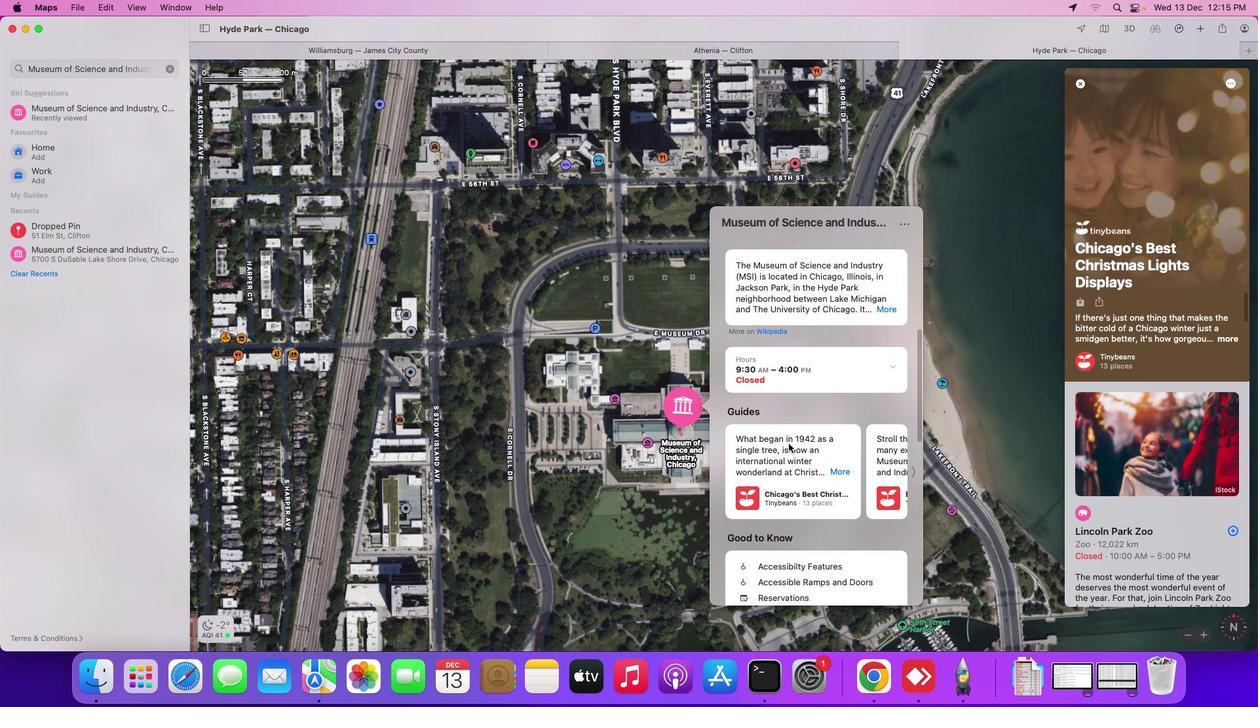
Action: Mouse scrolled (788, 443) with delta (0, 0)
Screenshot: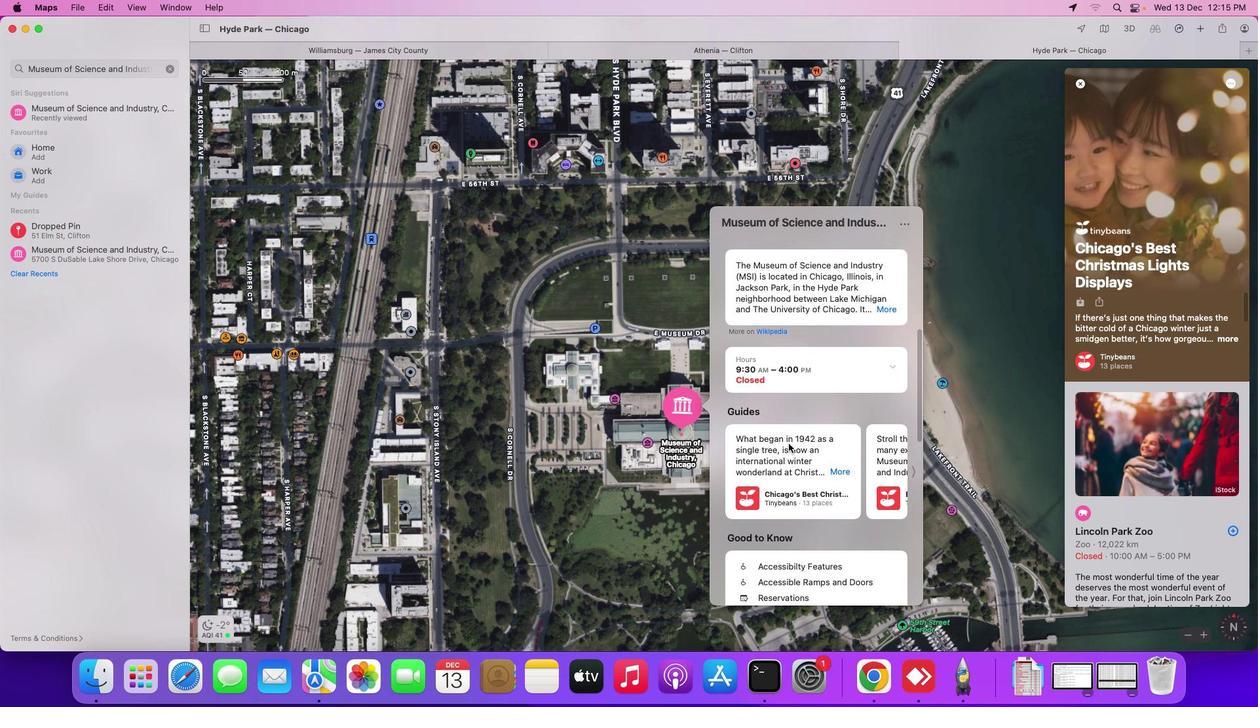 
Action: Mouse scrolled (788, 443) with delta (0, 0)
Screenshot: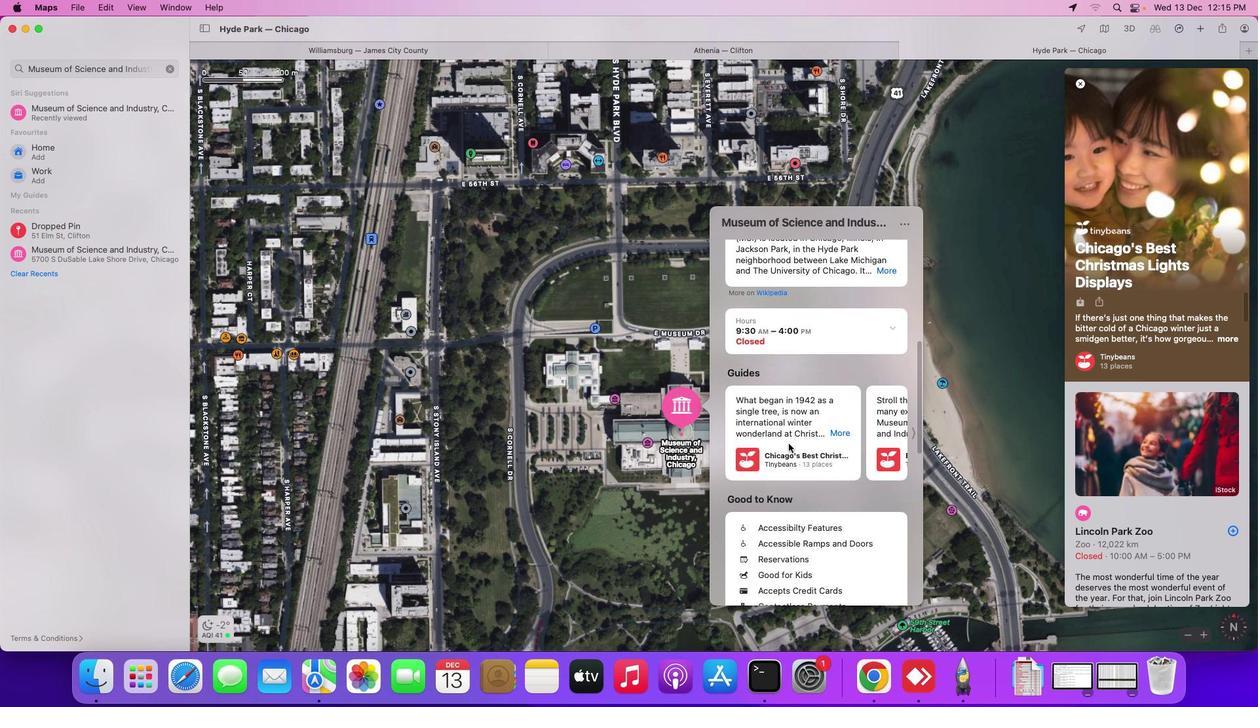 
Action: Mouse scrolled (788, 443) with delta (0, 0)
Screenshot: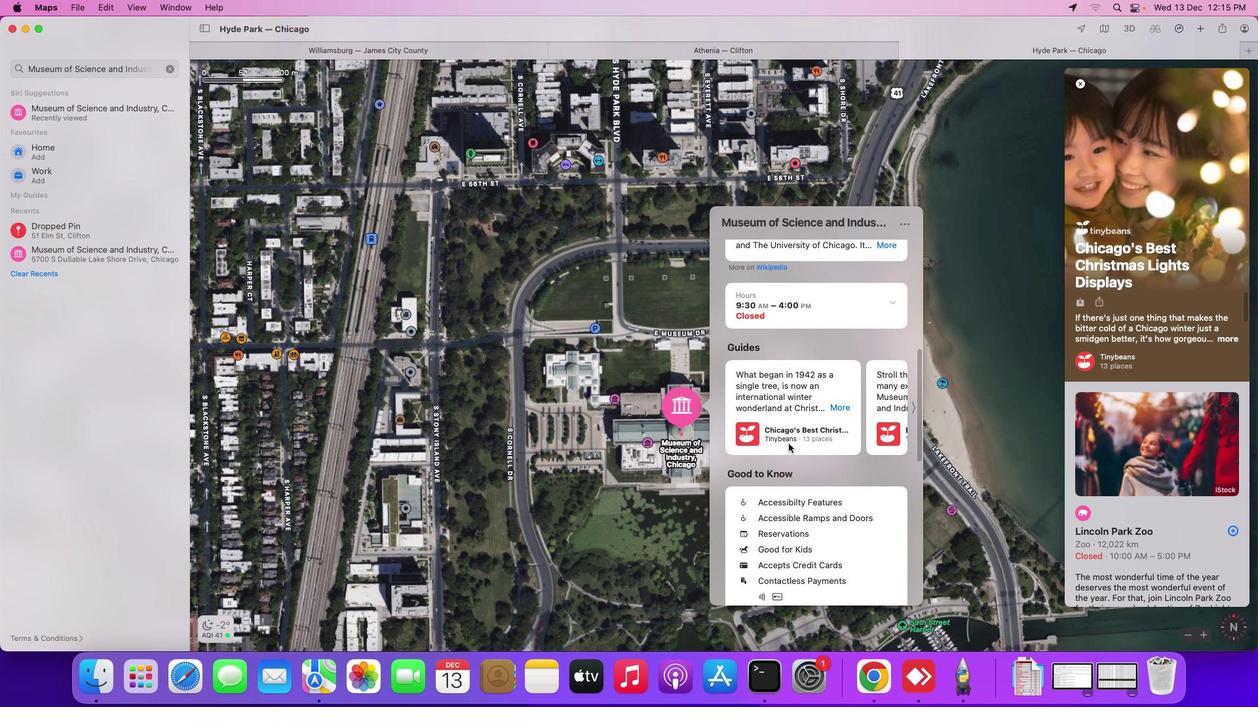 
Action: Mouse scrolled (788, 443) with delta (0, -1)
Screenshot: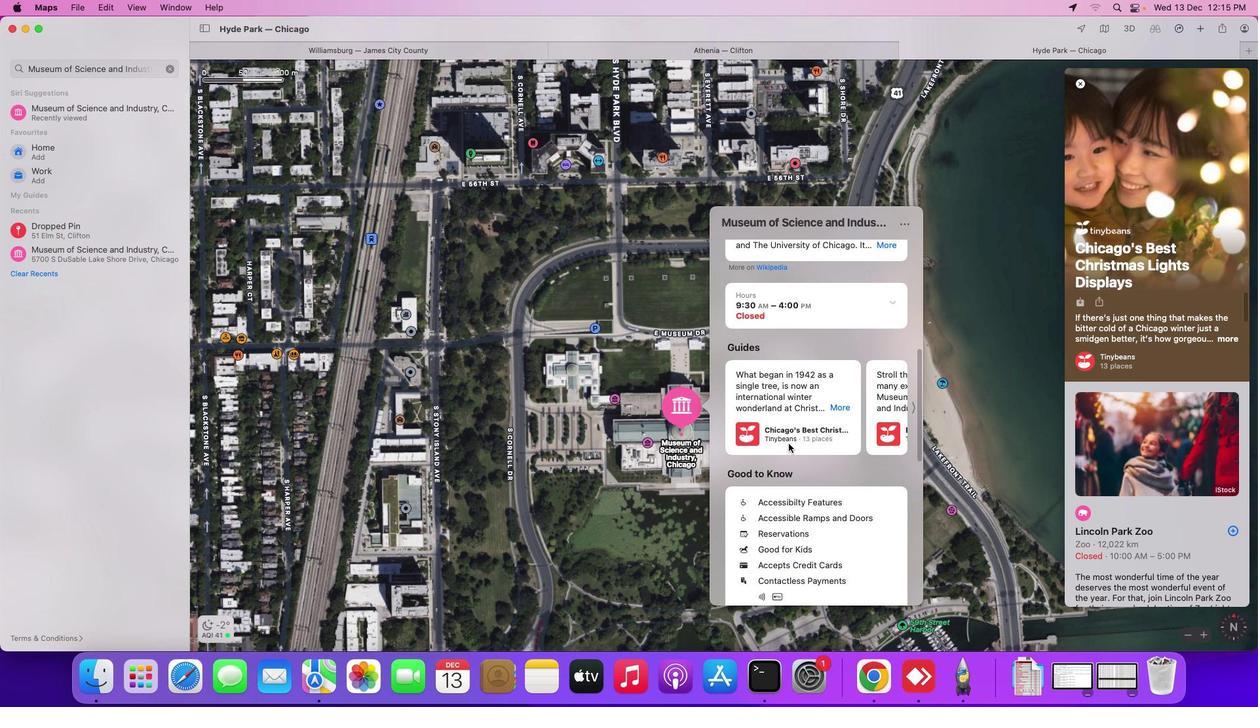 
Action: Mouse scrolled (788, 443) with delta (0, -1)
Screenshot: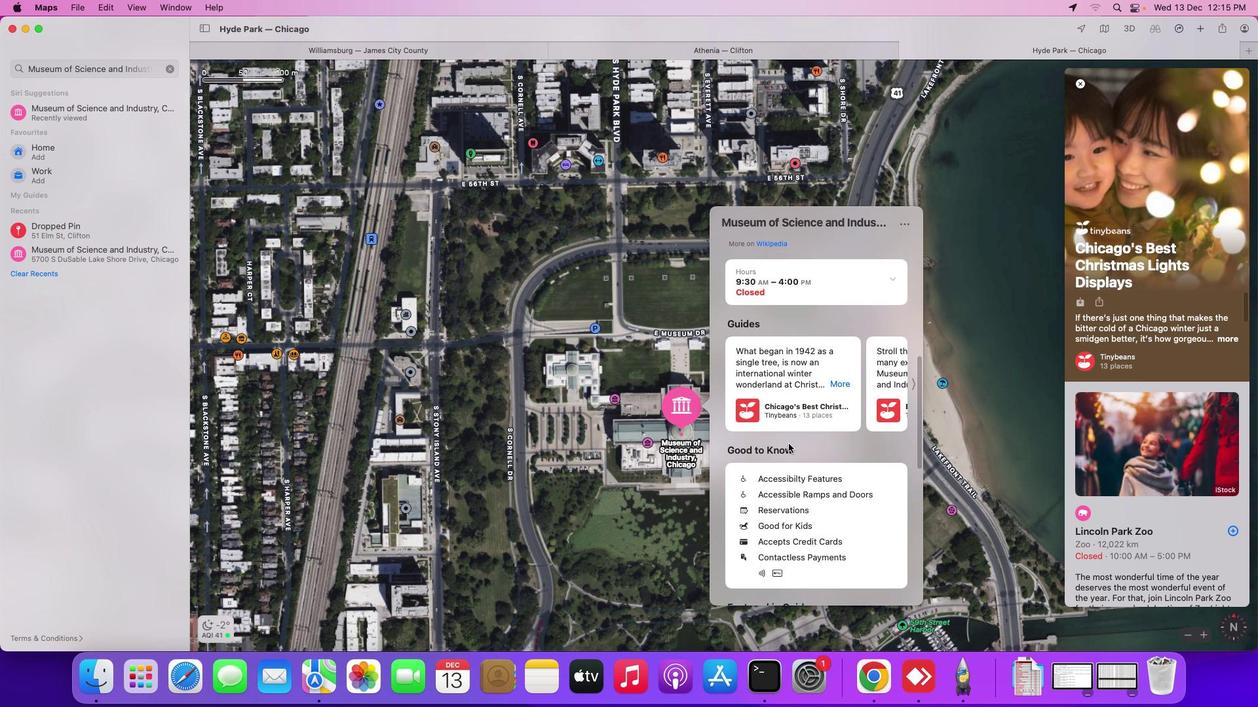 
Action: Mouse scrolled (788, 443) with delta (0, -1)
Screenshot: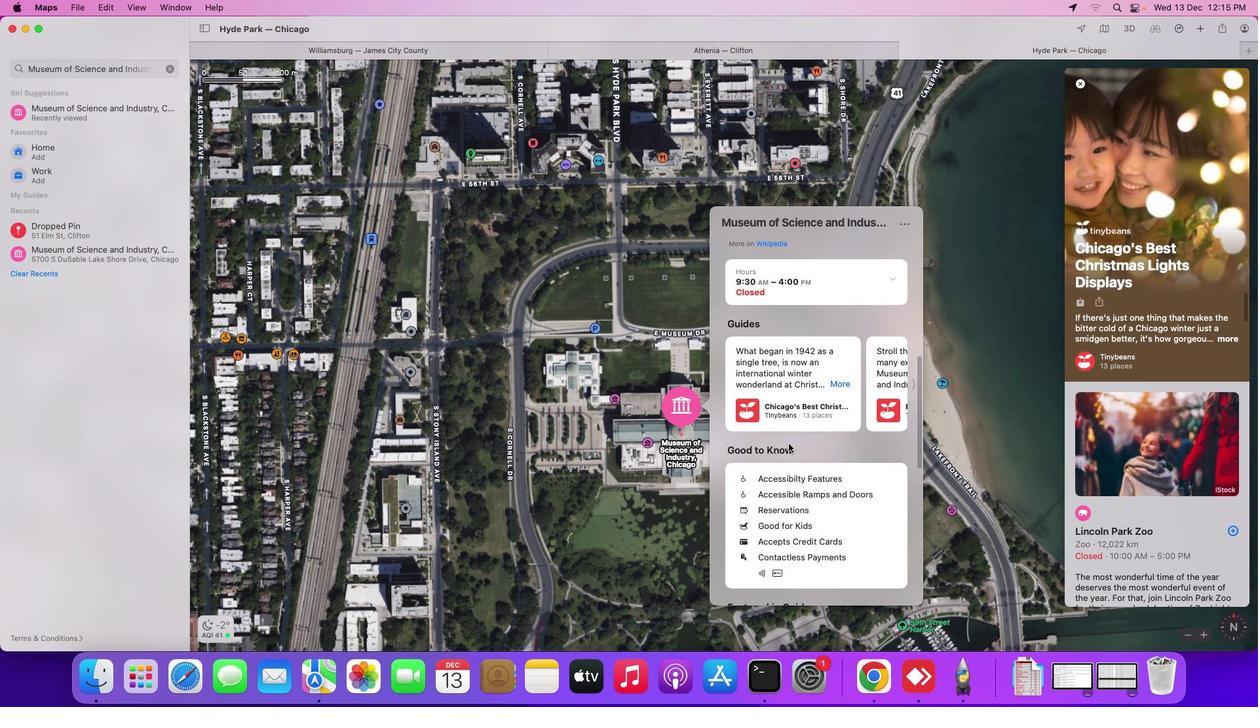
Action: Mouse scrolled (788, 443) with delta (0, -1)
Screenshot: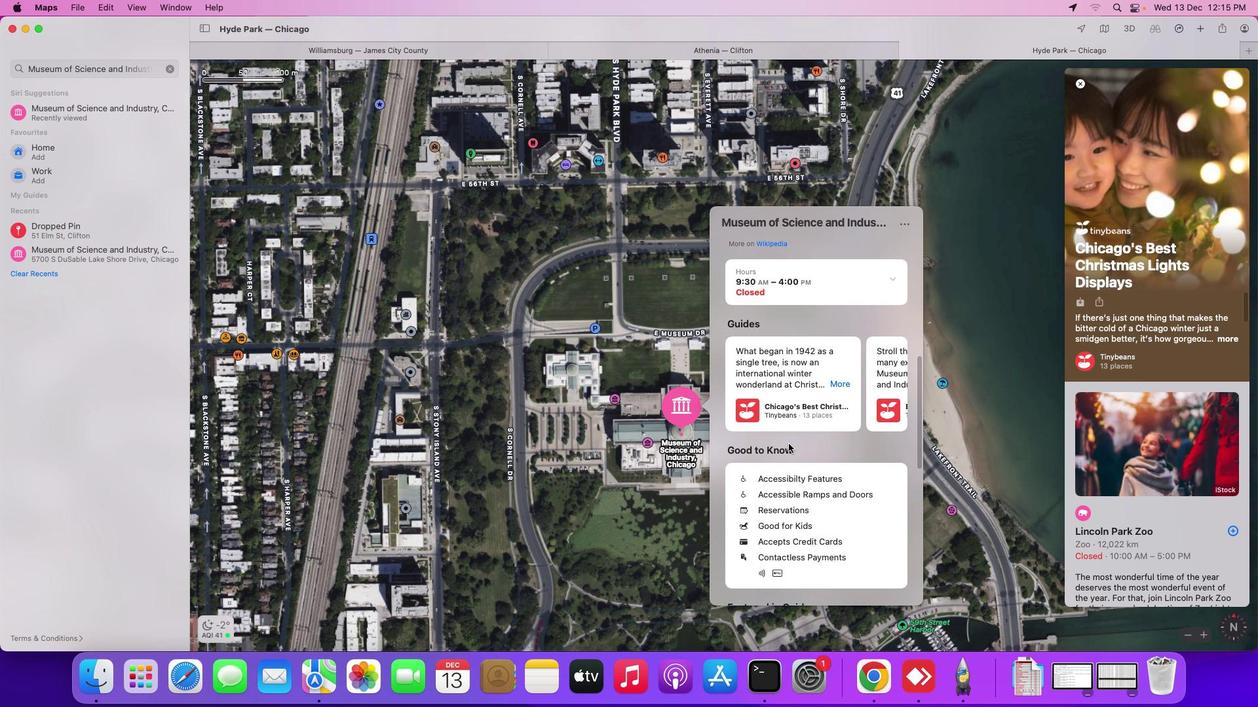 
Action: Mouse moved to (790, 444)
Screenshot: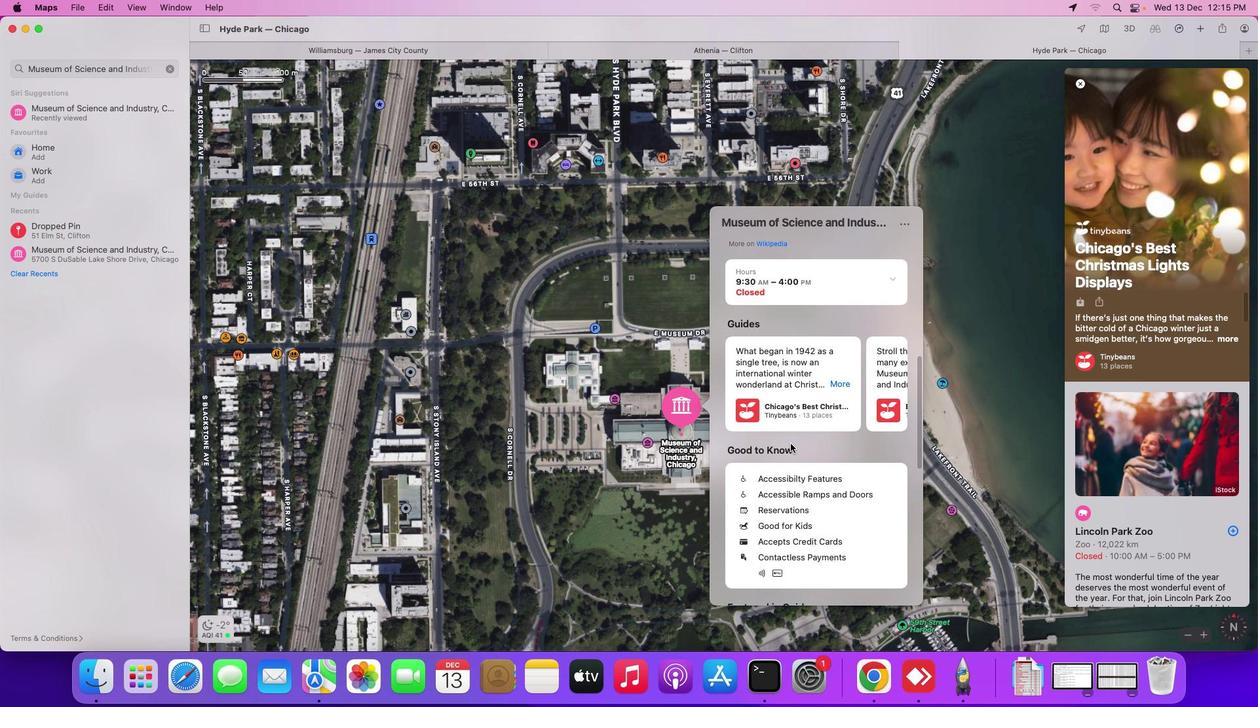 
Action: Mouse scrolled (790, 444) with delta (0, 0)
Screenshot: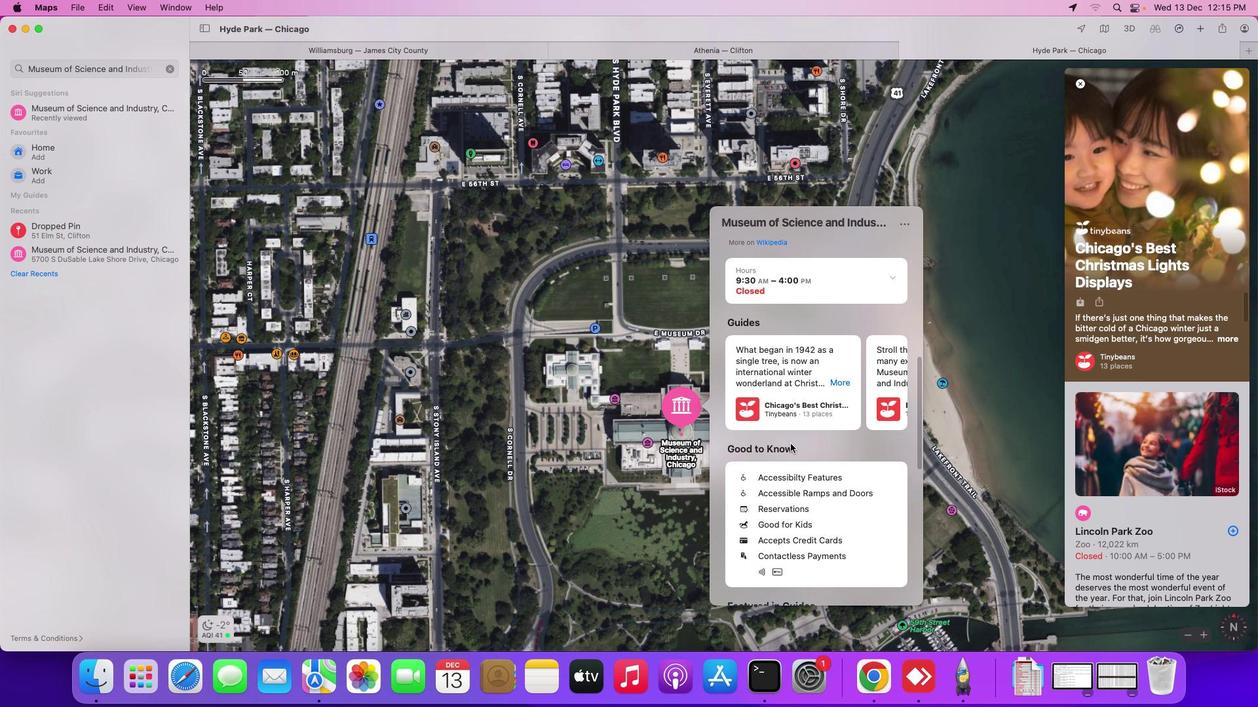 
Action: Mouse scrolled (790, 444) with delta (0, 0)
Screenshot: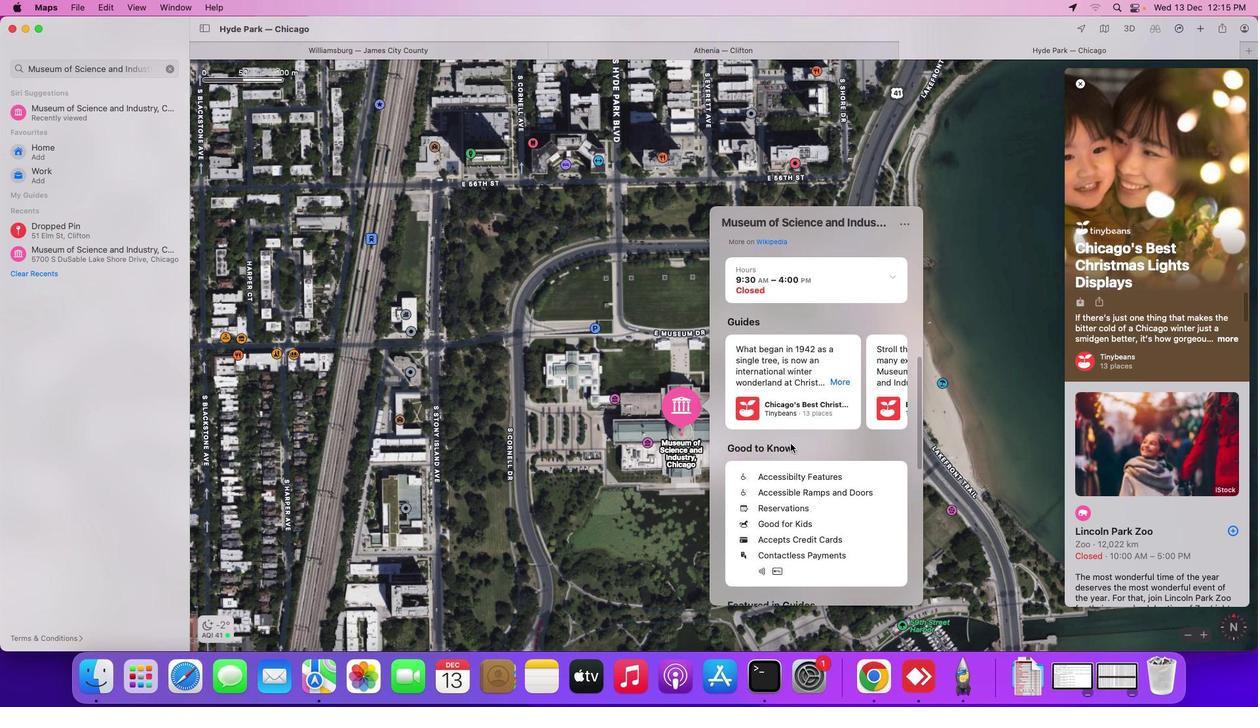 
Action: Mouse scrolled (790, 444) with delta (0, 0)
Screenshot: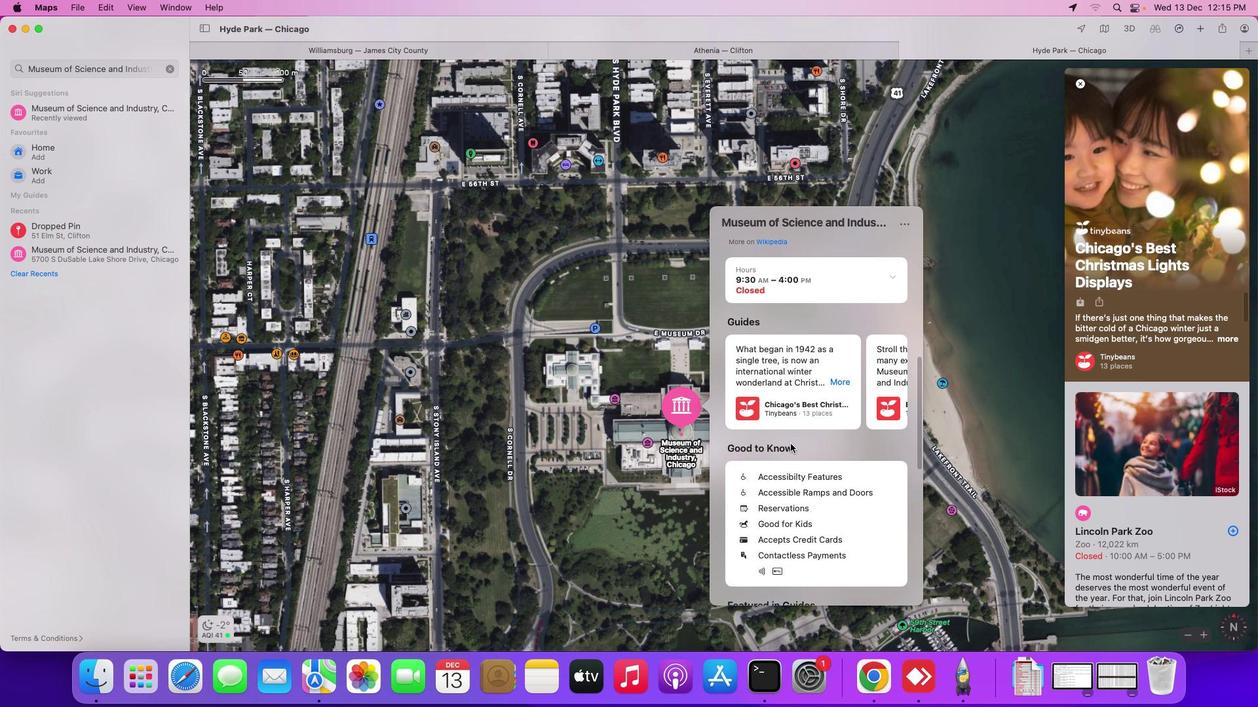 
Action: Mouse scrolled (790, 444) with delta (0, 0)
Screenshot: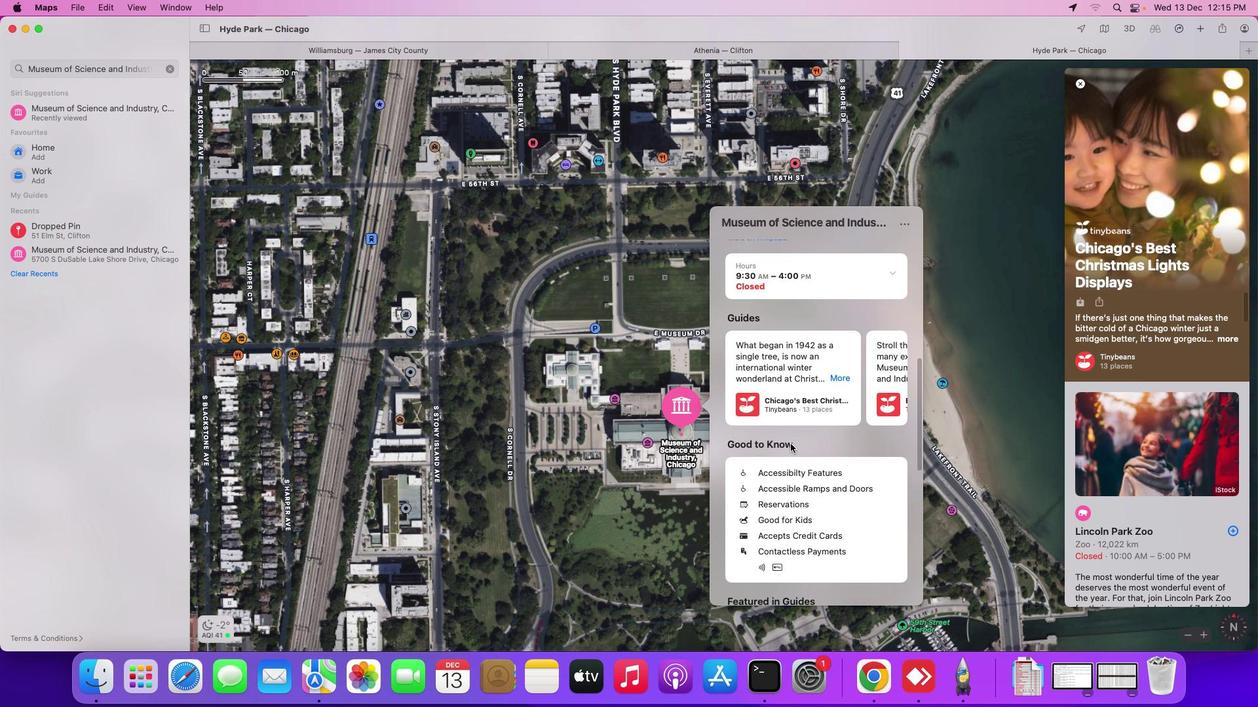 
Action: Mouse scrolled (790, 444) with delta (0, 0)
Screenshot: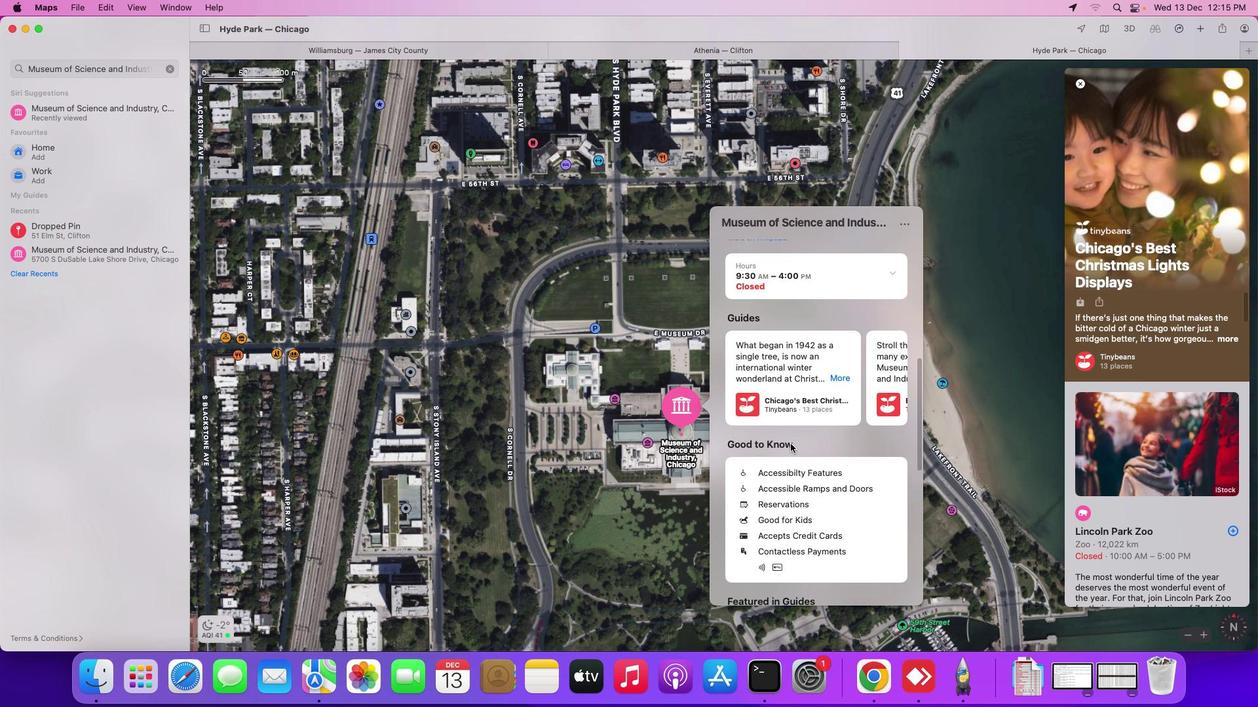 
Action: Mouse scrolled (790, 444) with delta (0, 0)
Screenshot: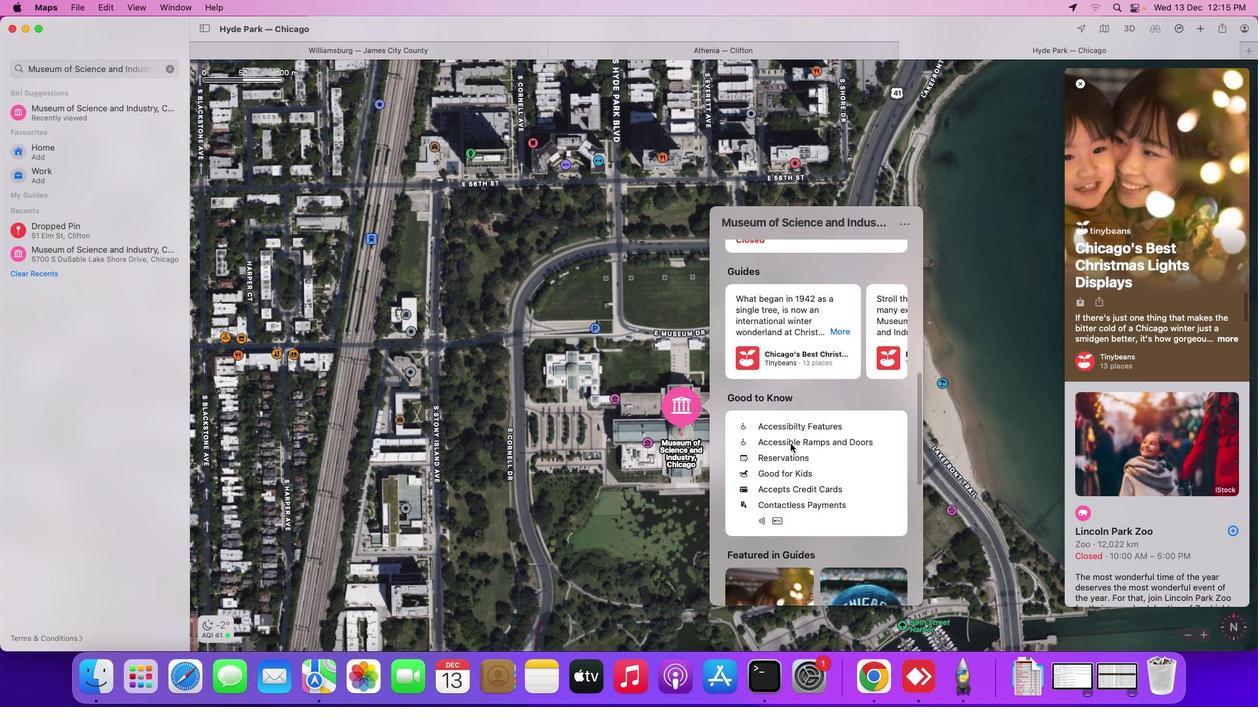 
Action: Mouse scrolled (790, 444) with delta (0, 0)
Screenshot: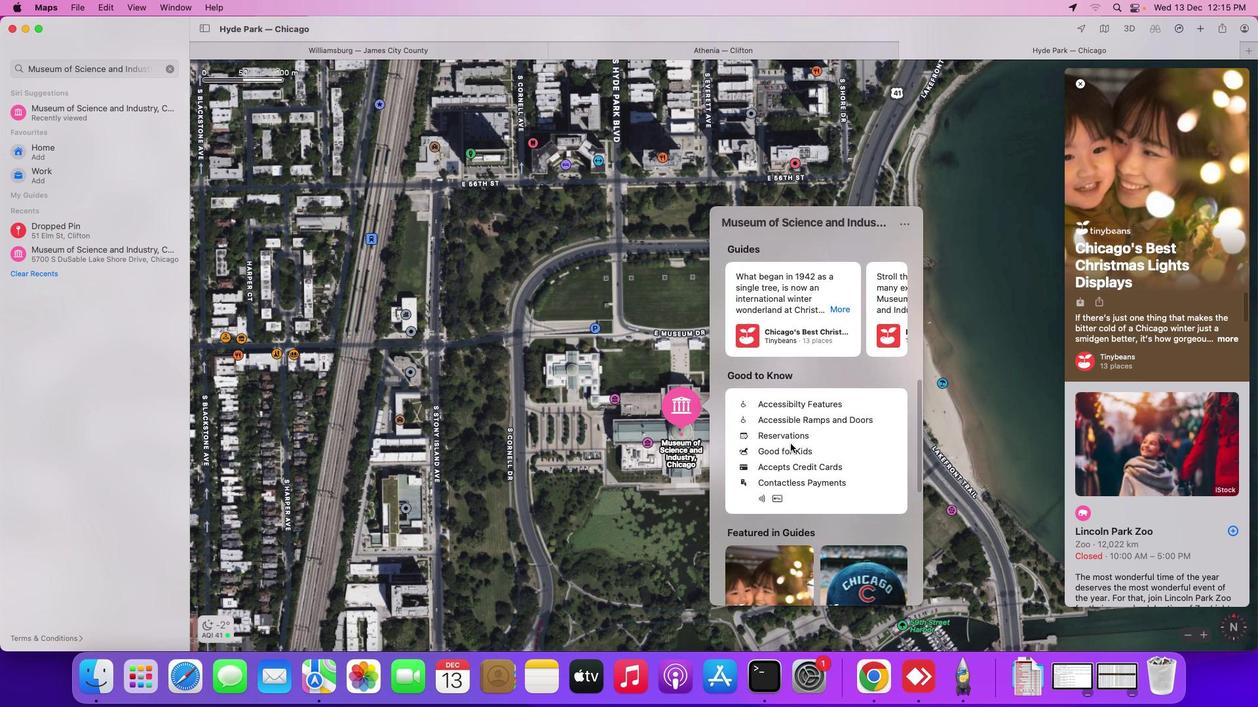 
Action: Mouse scrolled (790, 444) with delta (0, -1)
Screenshot: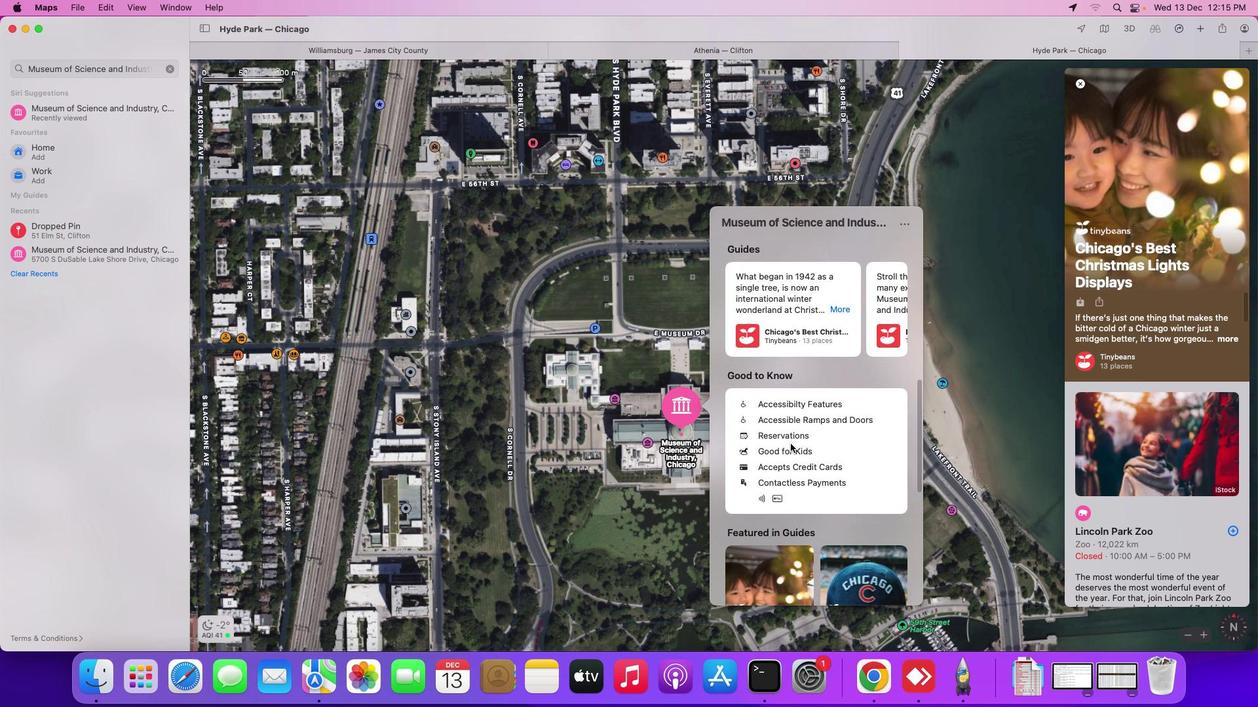 
Action: Mouse scrolled (790, 444) with delta (0, -1)
Screenshot: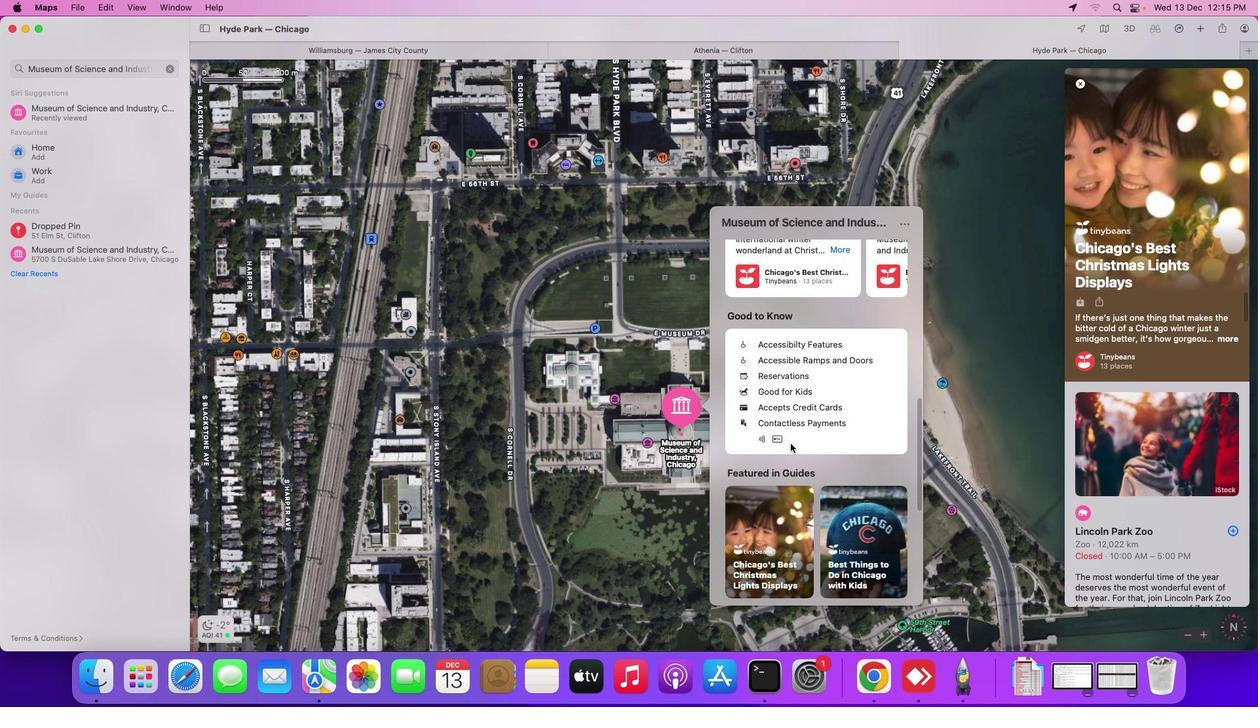 
Action: Mouse scrolled (790, 444) with delta (0, -1)
Screenshot: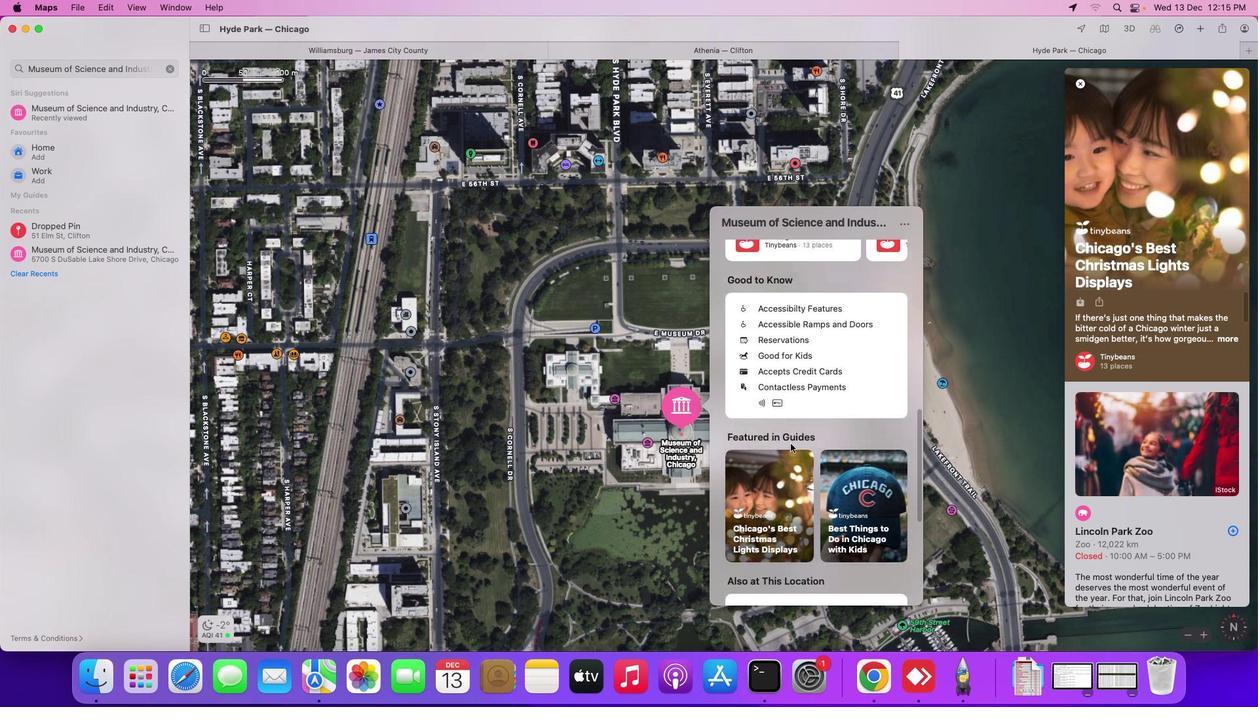 
Action: Mouse scrolled (790, 444) with delta (0, -2)
Screenshot: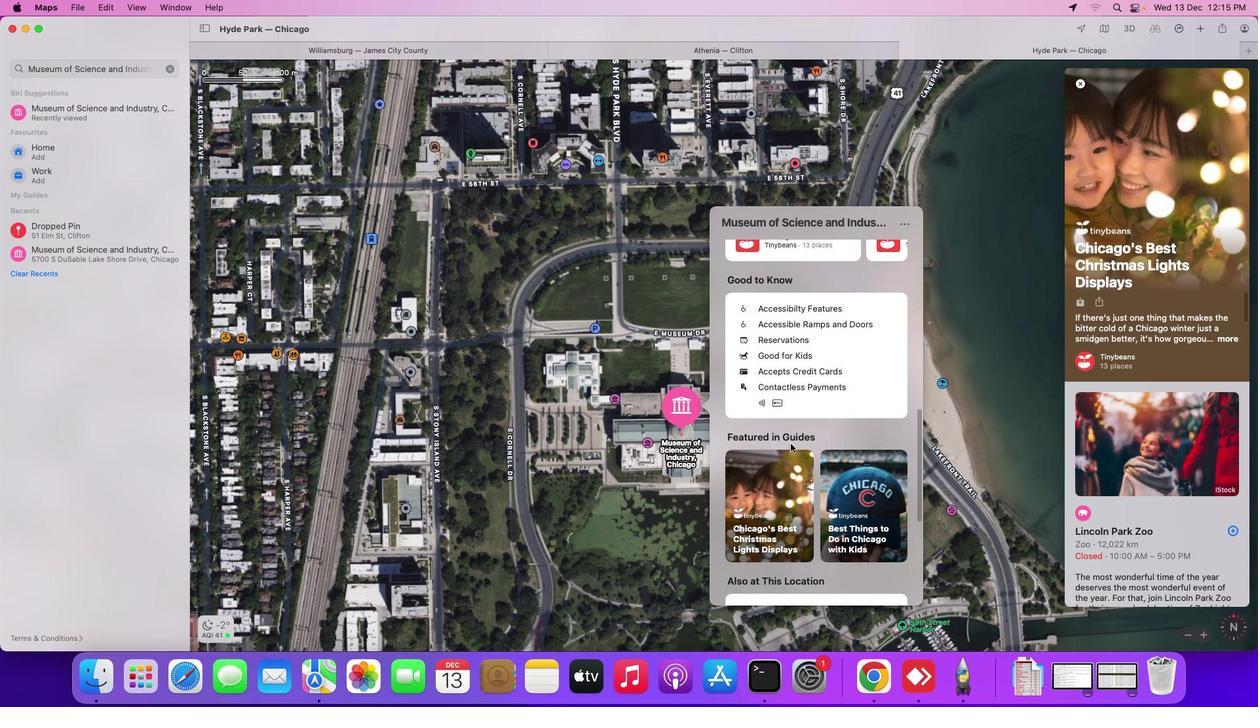 
Action: Mouse scrolled (790, 444) with delta (0, -2)
Screenshot: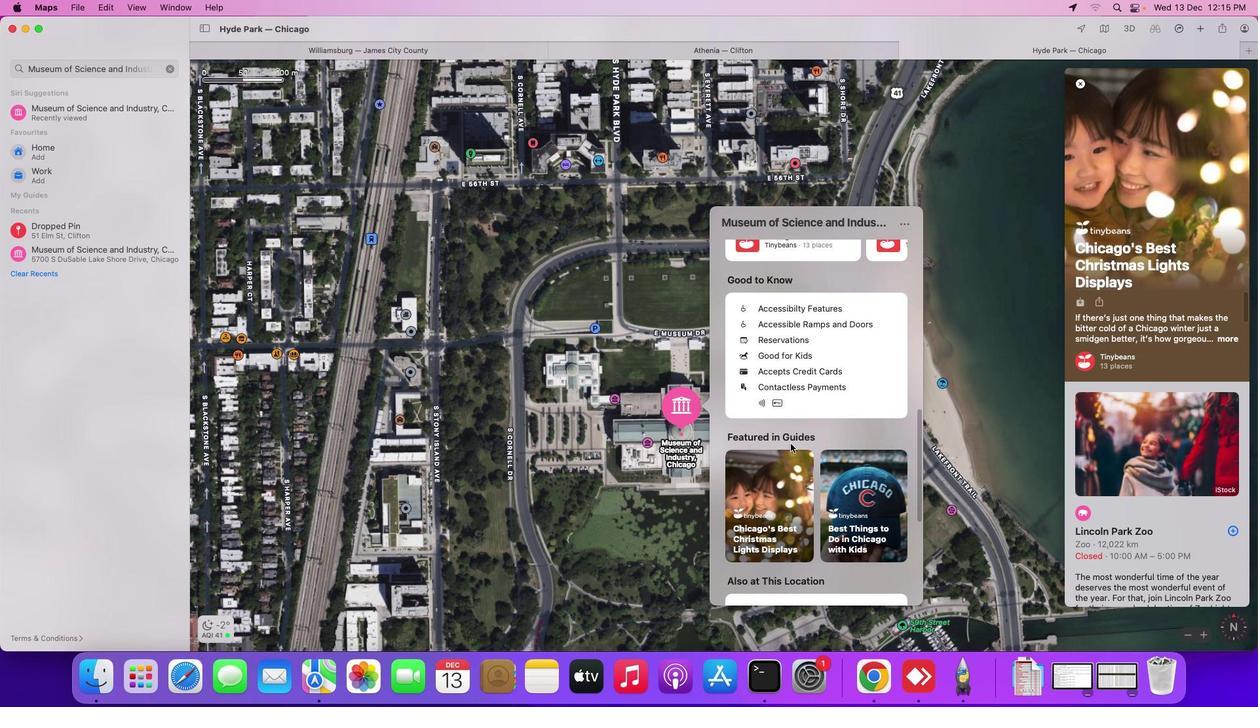 
Action: Mouse scrolled (790, 444) with delta (0, -3)
Screenshot: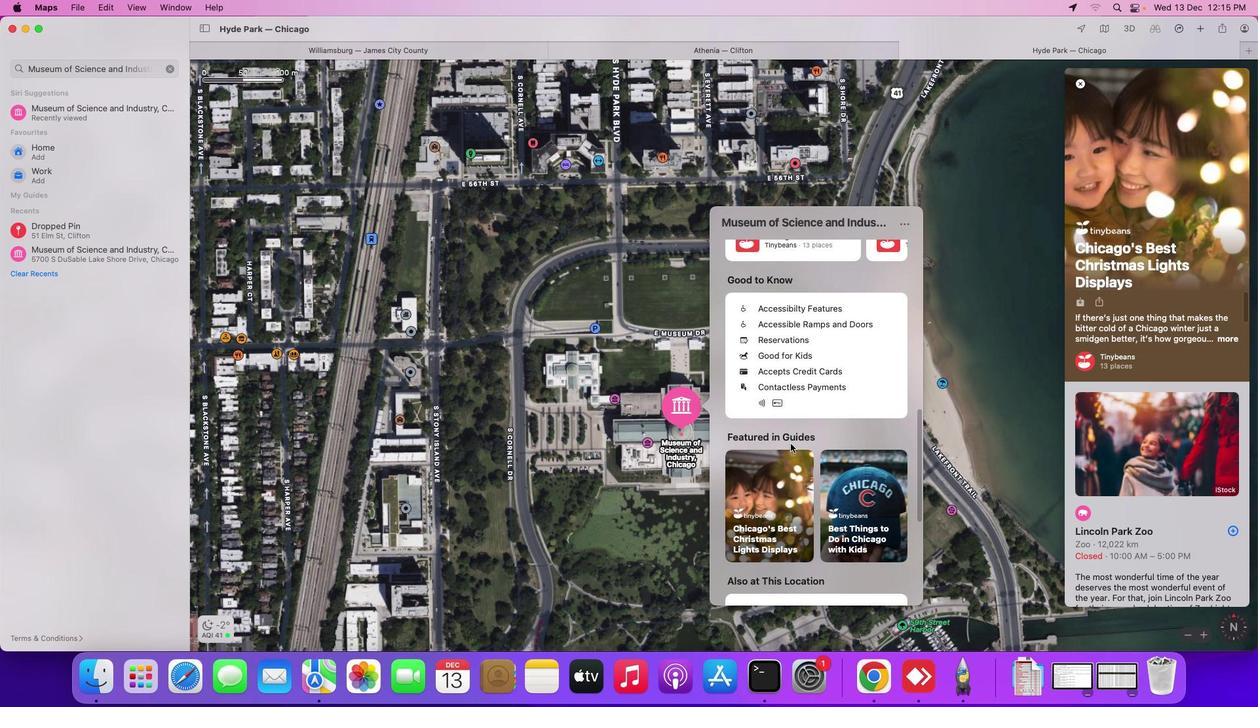 
Action: Mouse scrolled (790, 444) with delta (0, 0)
Screenshot: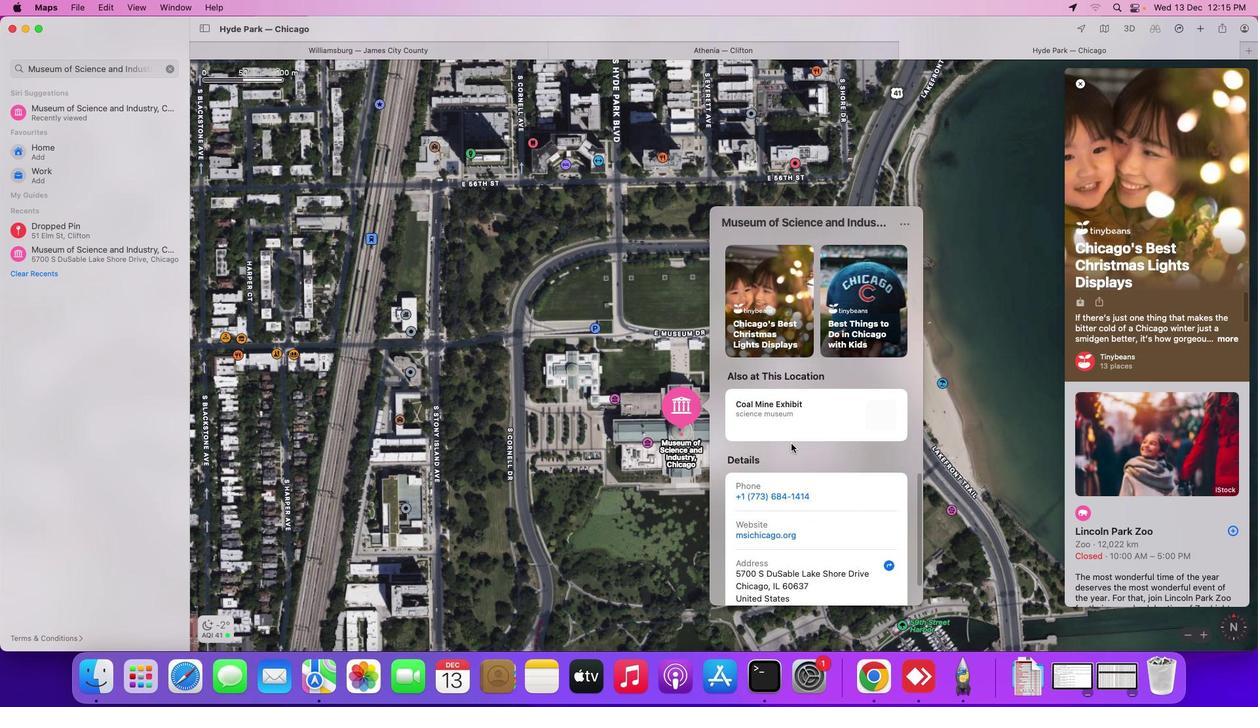 
Action: Mouse scrolled (790, 444) with delta (0, 0)
Screenshot: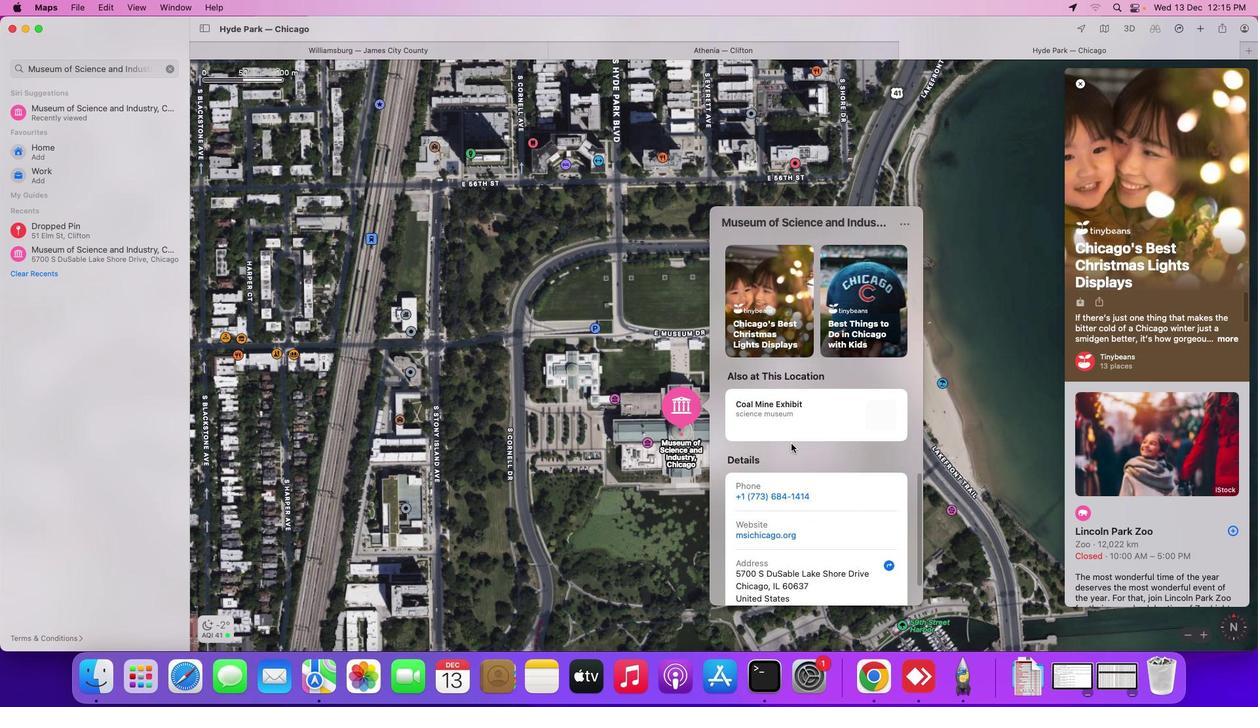 
Action: Mouse scrolled (790, 444) with delta (0, -1)
Screenshot: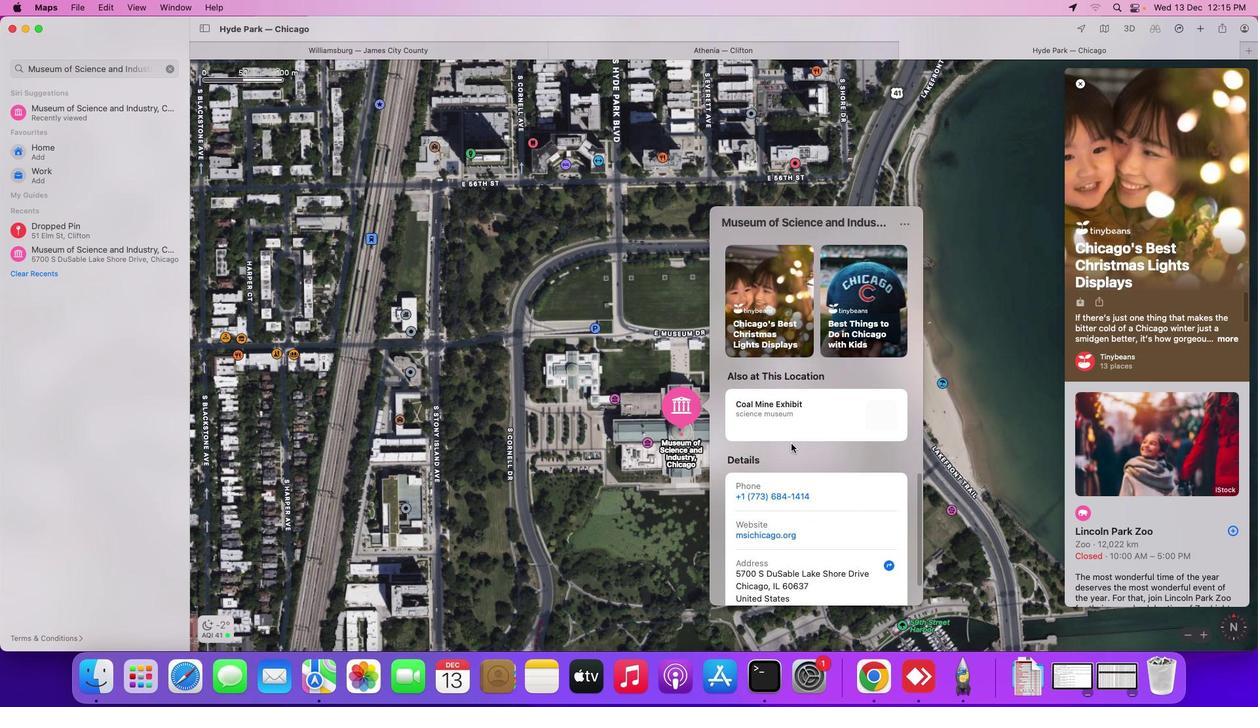 
Action: Mouse moved to (790, 444)
Screenshot: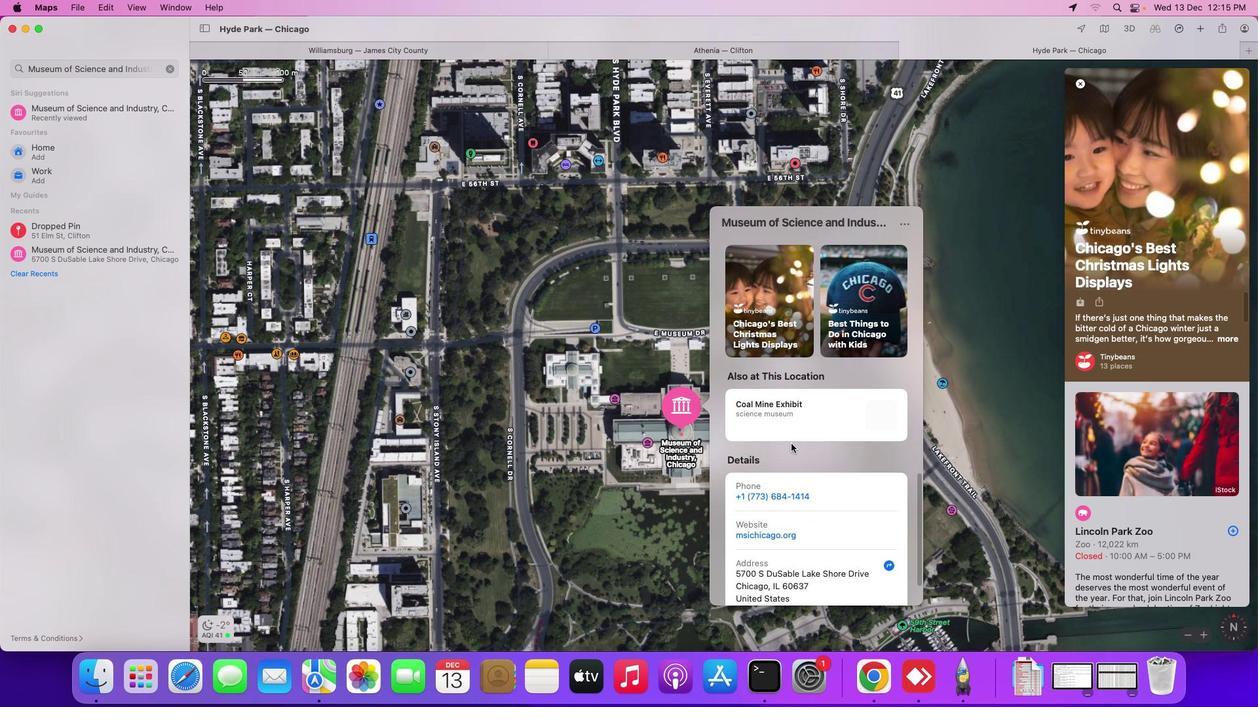 
Action: Mouse scrolled (790, 444) with delta (0, -3)
Screenshot: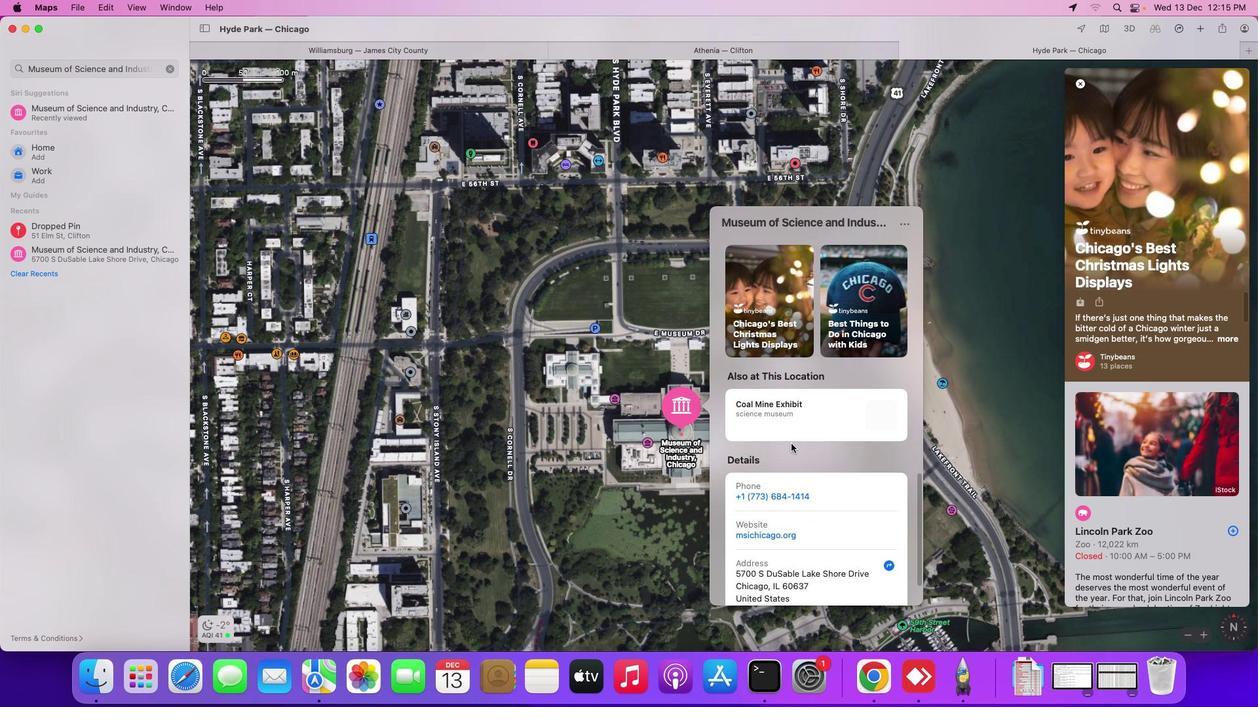 
Action: Mouse moved to (791, 444)
Screenshot: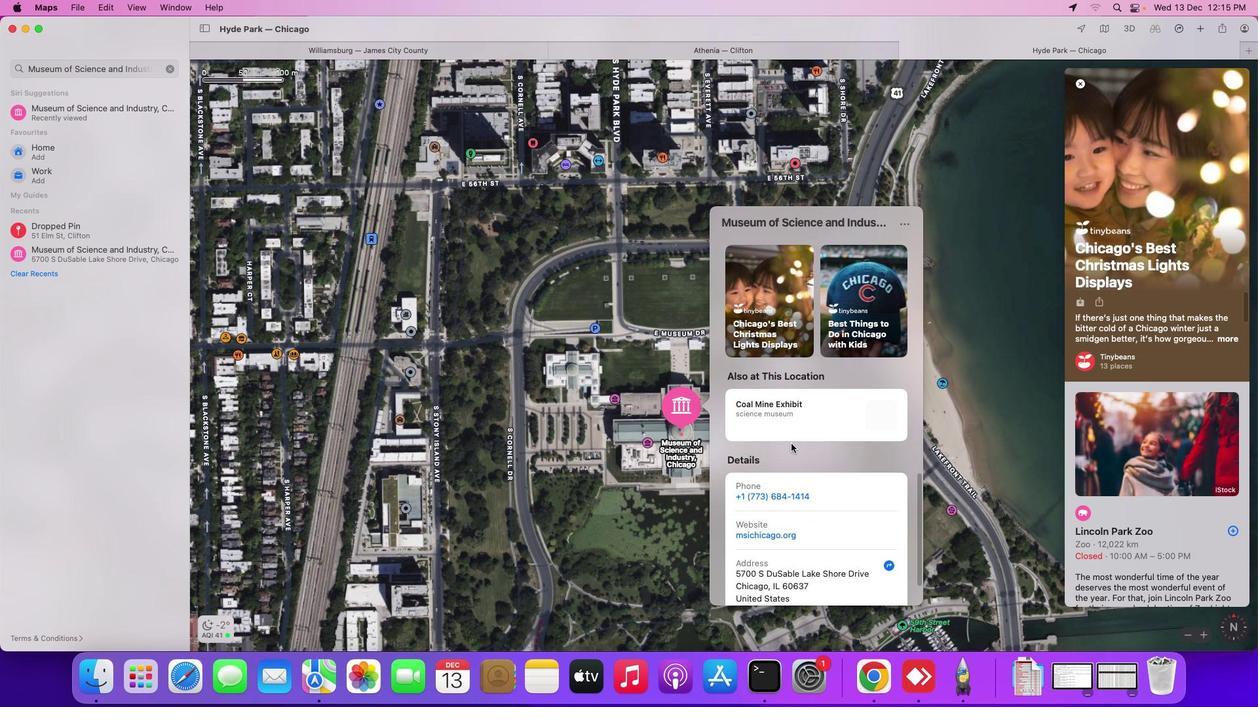 
Action: Mouse scrolled (791, 444) with delta (0, -3)
Screenshot: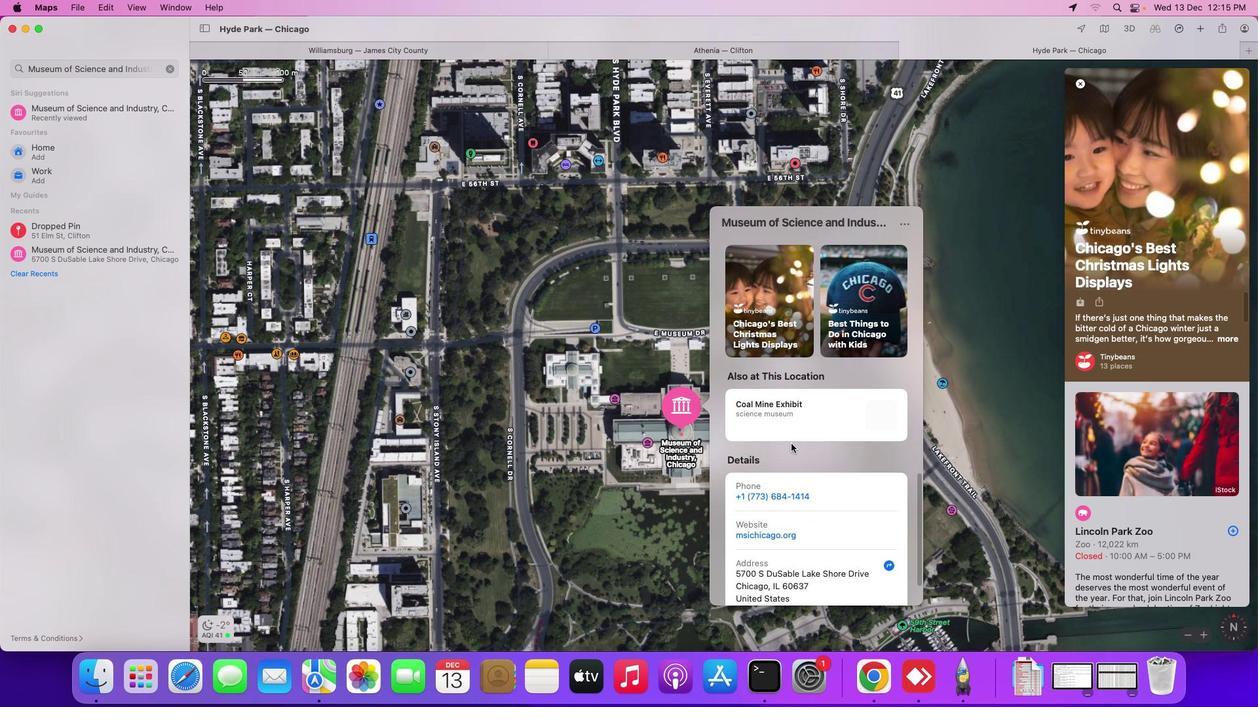
Action: Mouse scrolled (791, 444) with delta (0, -4)
Screenshot: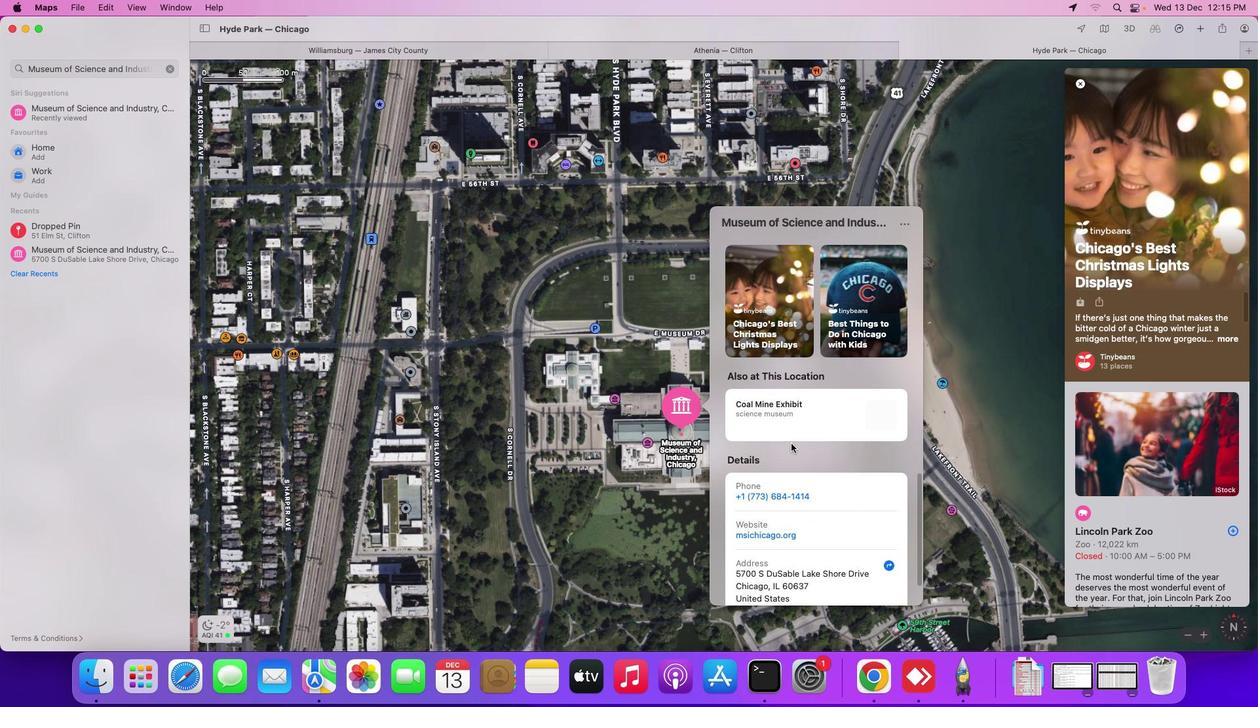 
Action: Mouse scrolled (791, 444) with delta (0, -4)
Screenshot: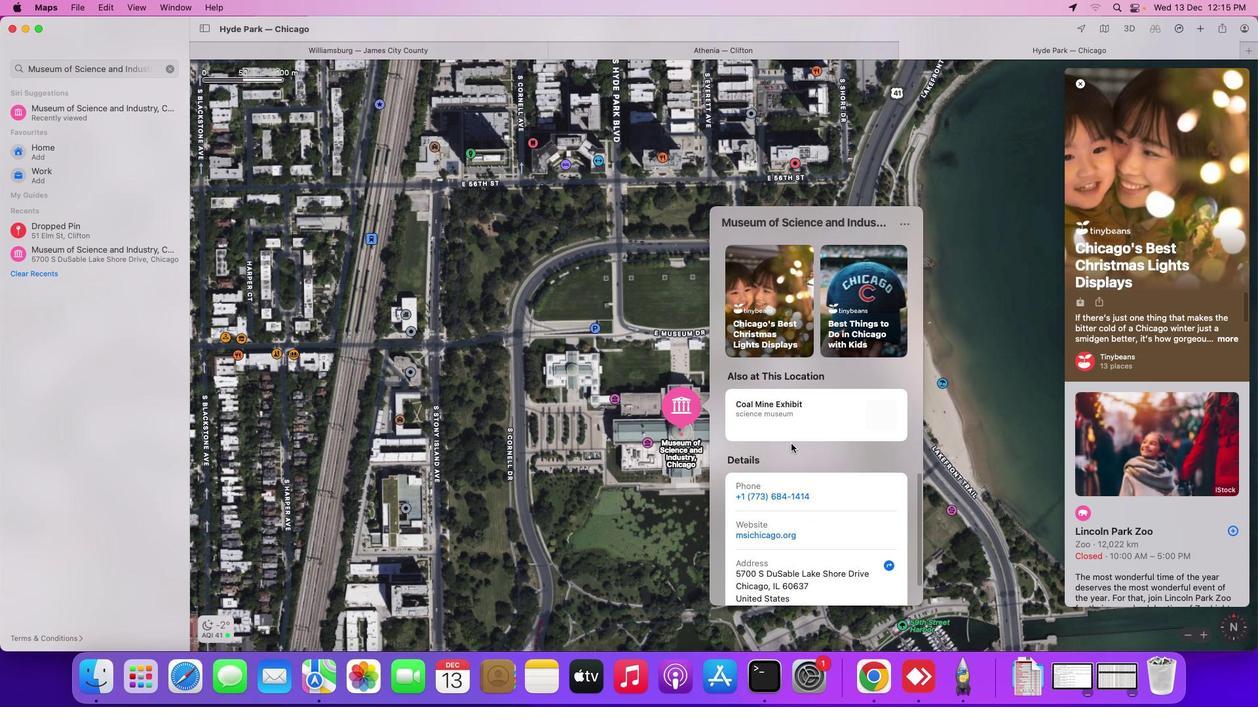 
Action: Mouse moved to (794, 444)
Screenshot: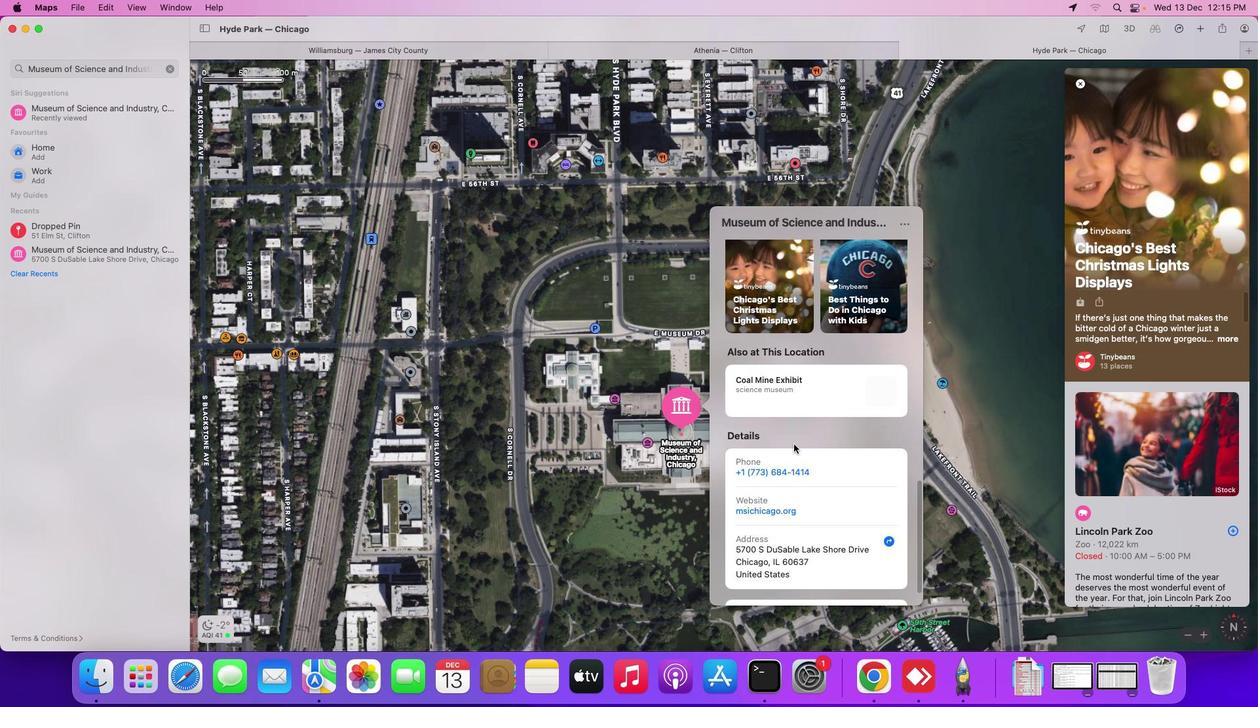 
Action: Mouse scrolled (794, 444) with delta (0, 0)
Screenshot: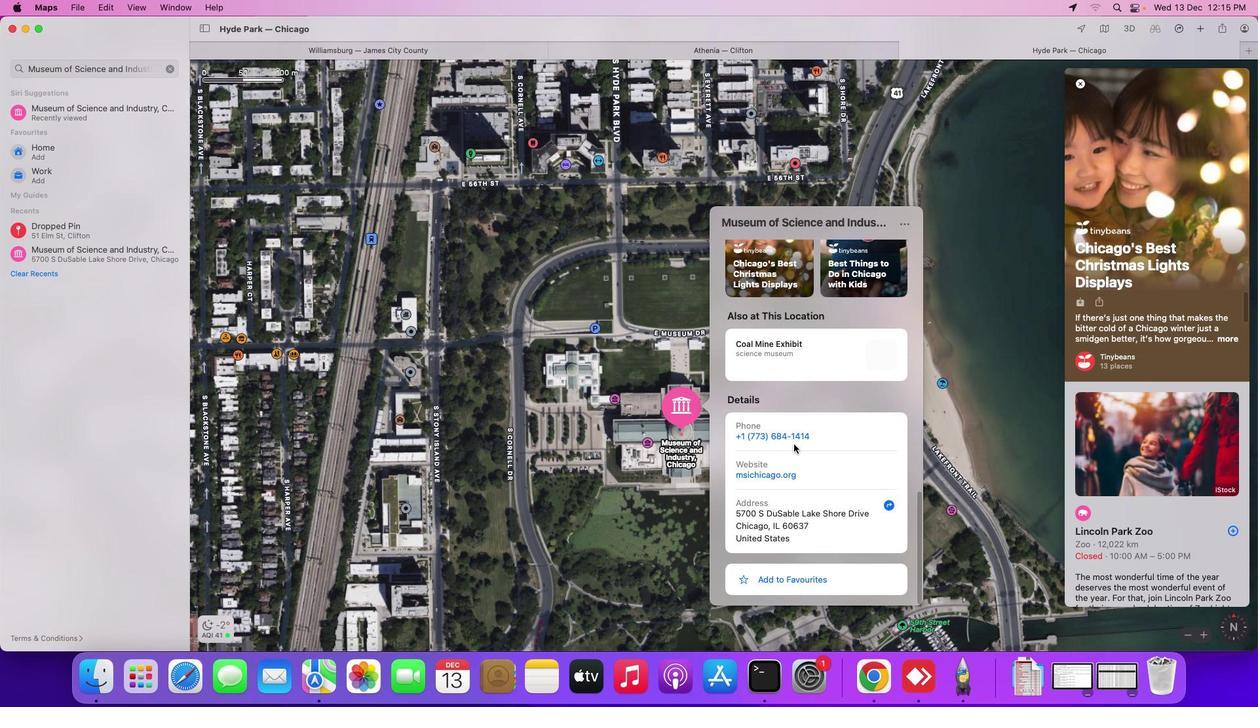 
Action: Mouse scrolled (794, 444) with delta (0, 0)
Screenshot: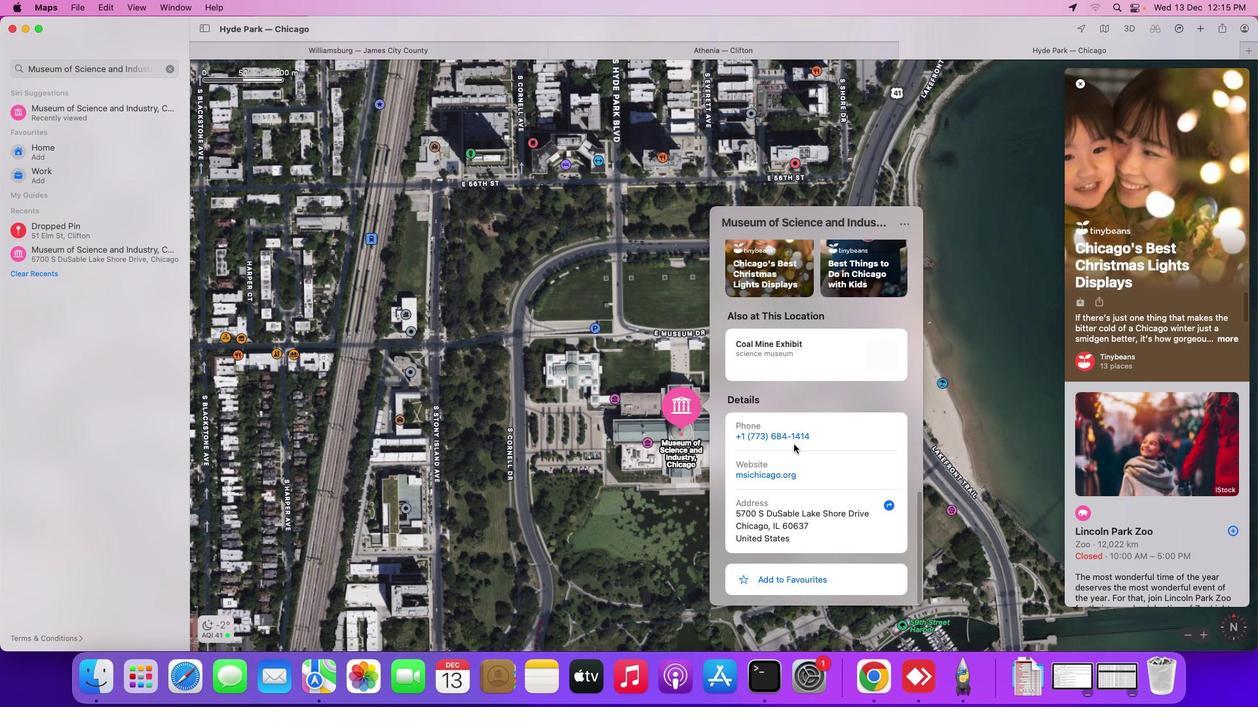 
Action: Mouse scrolled (794, 444) with delta (0, -1)
Screenshot: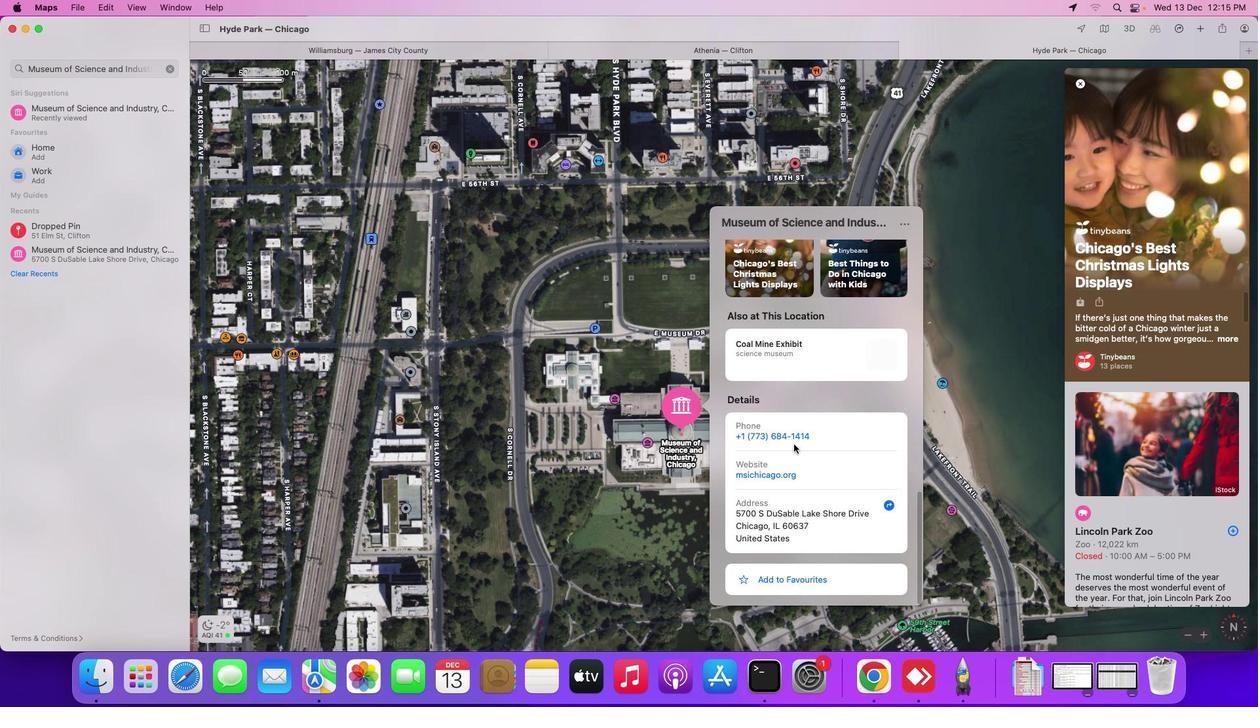
Action: Mouse scrolled (794, 444) with delta (0, -2)
Screenshot: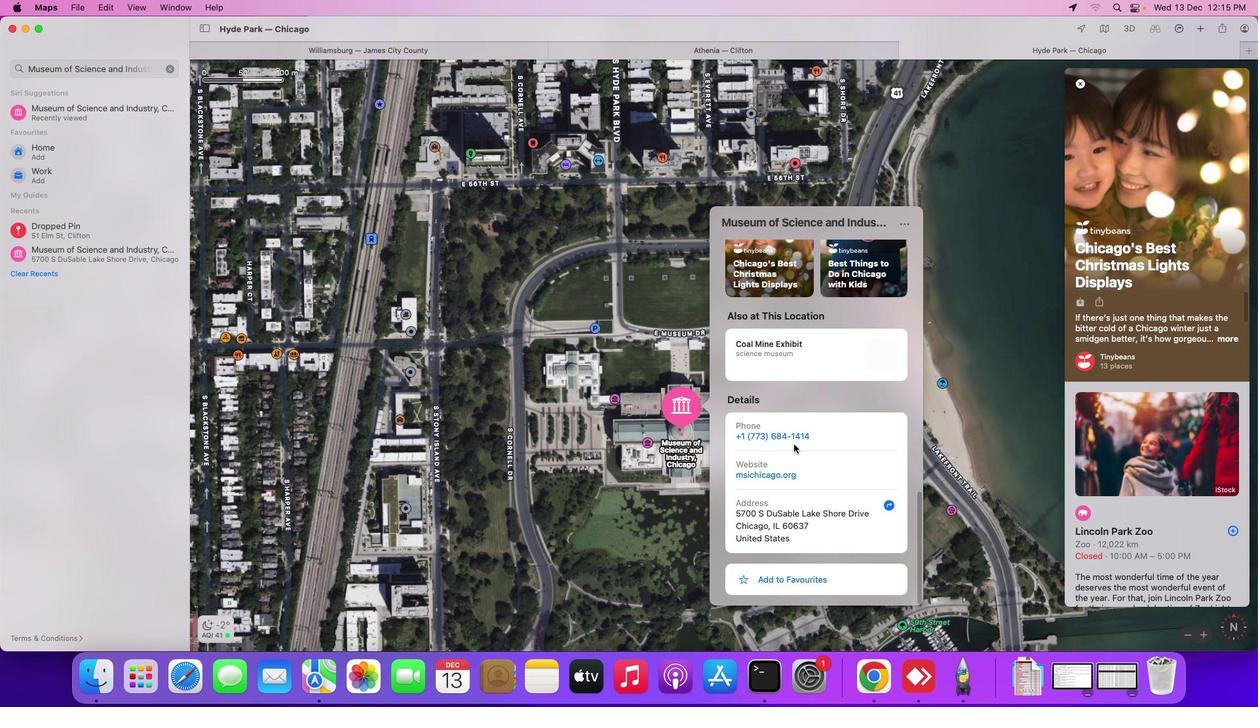 
Action: Mouse scrolled (794, 444) with delta (0, -3)
Screenshot: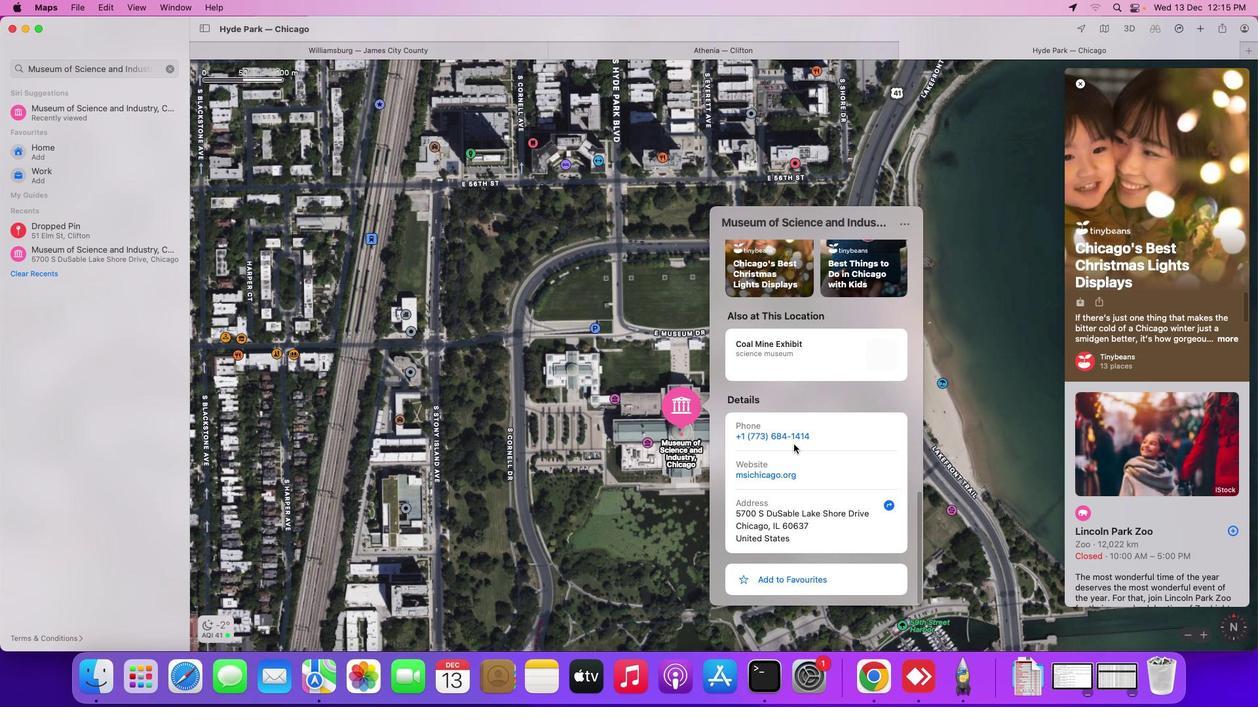 
Action: Mouse scrolled (794, 444) with delta (0, -3)
Screenshot: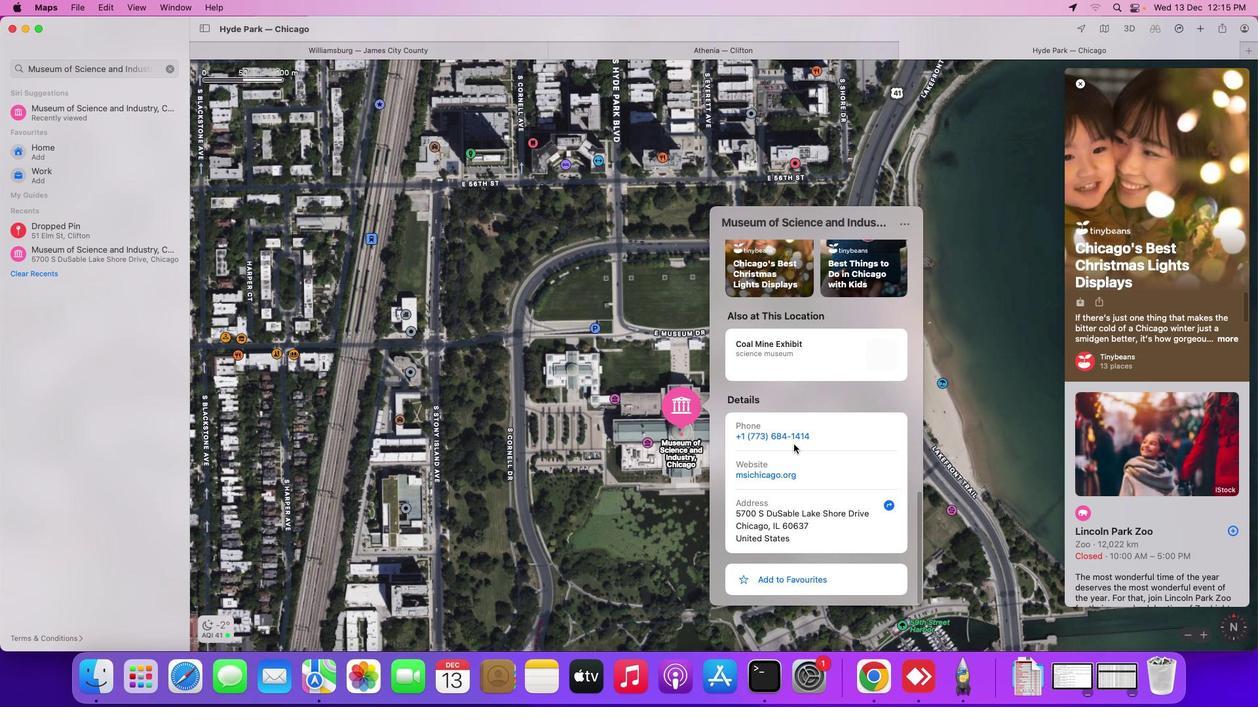
Action: Mouse scrolled (794, 444) with delta (0, -3)
Screenshot: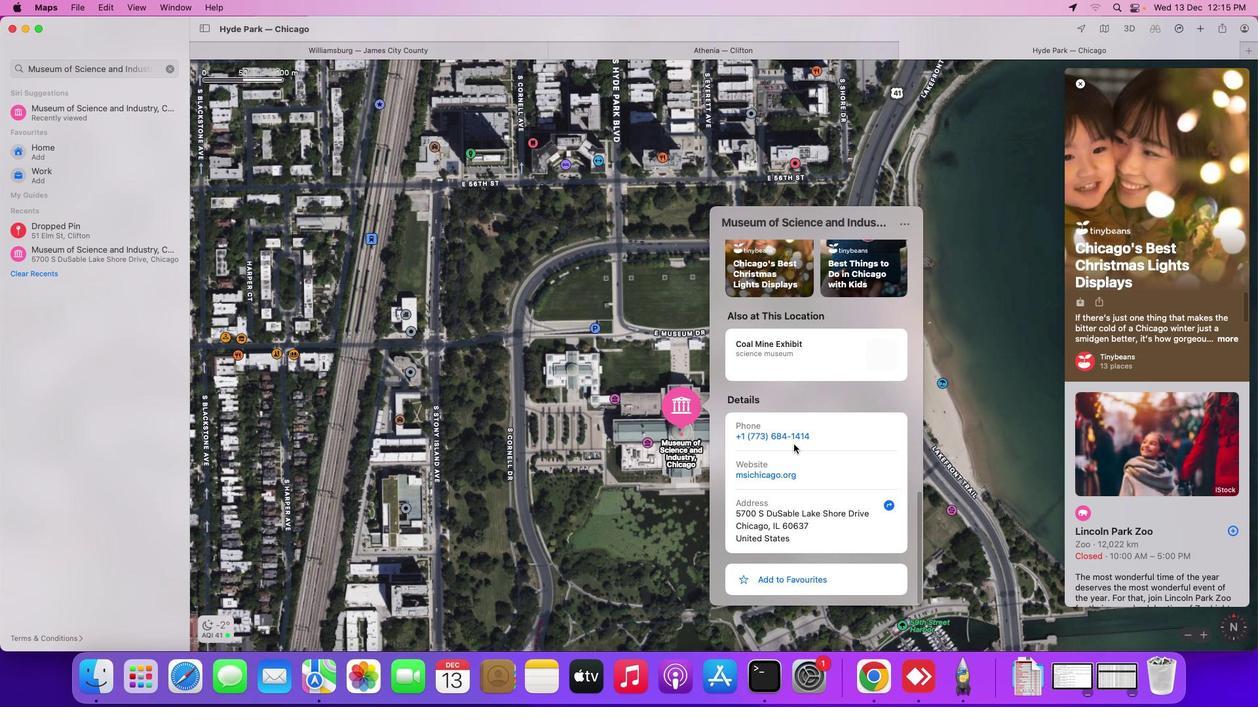 
Action: Mouse scrolled (794, 444) with delta (0, -3)
Screenshot: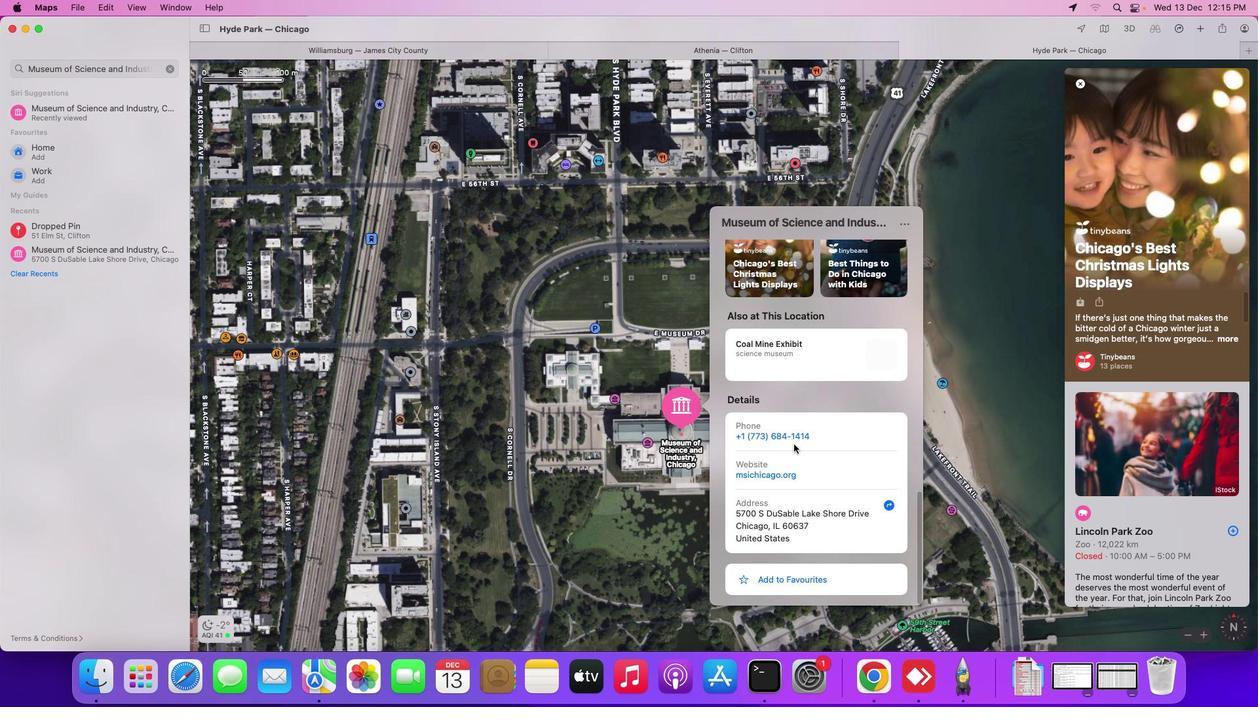 
Action: Mouse moved to (640, 493)
Screenshot: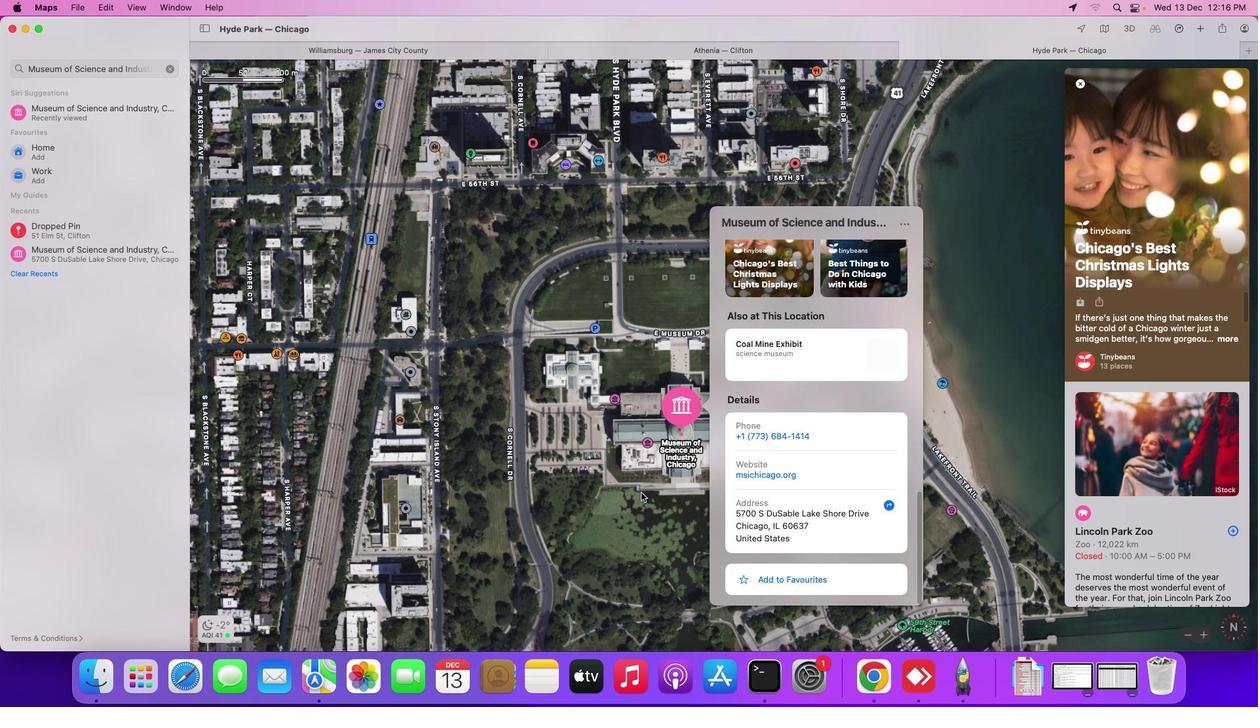 
